 Task: Explore Airbnb accommodation in Tulungagung, Indonesia from 1st December, 2023 to 5th December, 2023 for 1 adult.1  bedroom having 1 bed and 1 bathroom. Property type can be flat. Amenities needed are: wifi. Booking option can be shelf check-in. Look for 4 properties as per requirement.
Action: Mouse moved to (473, 126)
Screenshot: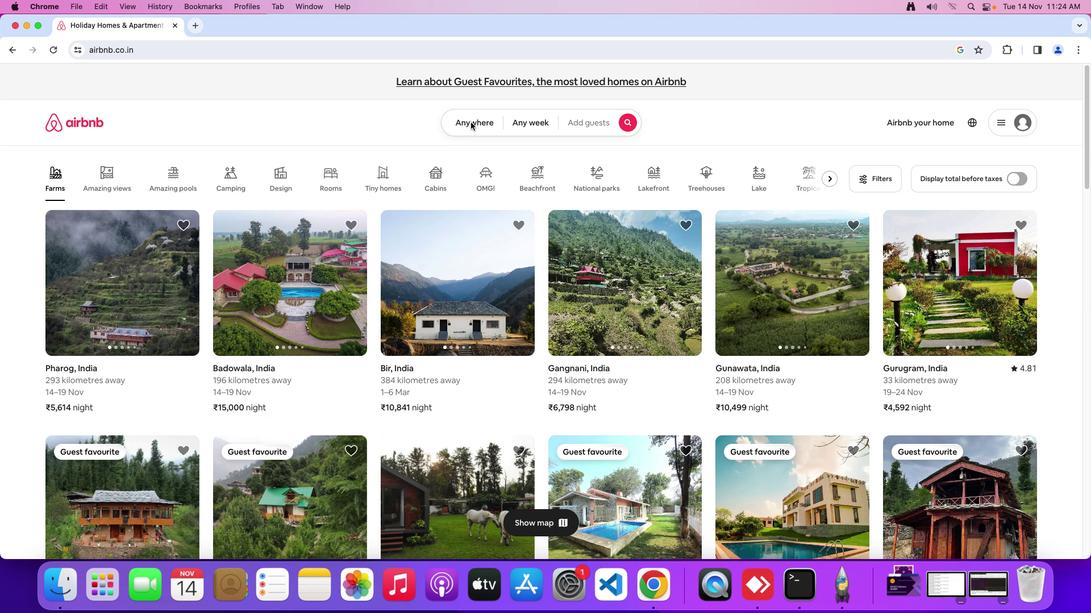 
Action: Mouse pressed left at (473, 126)
Screenshot: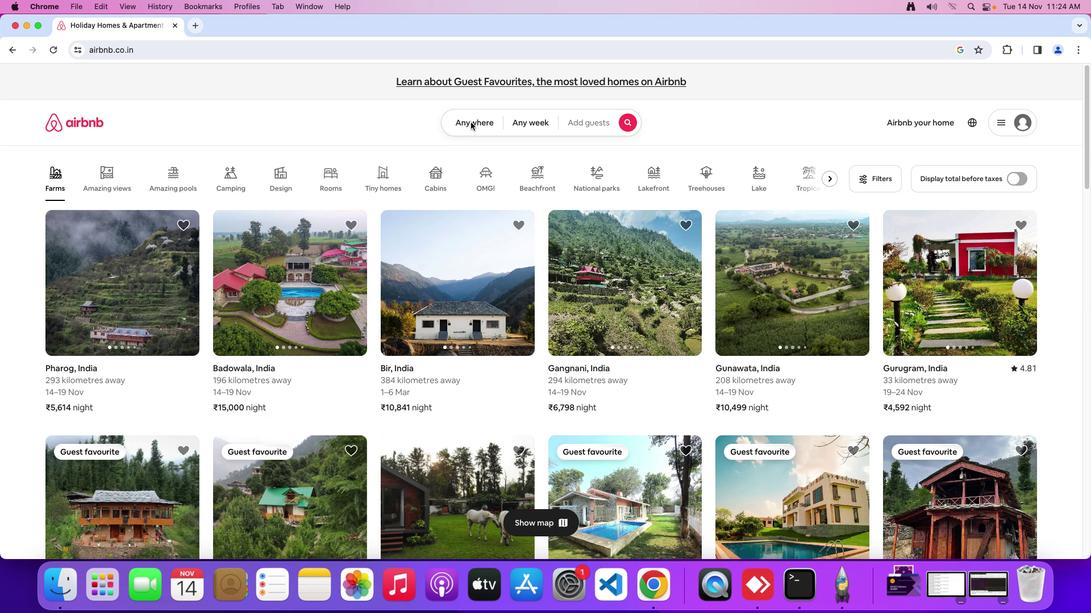 
Action: Mouse moved to (473, 126)
Screenshot: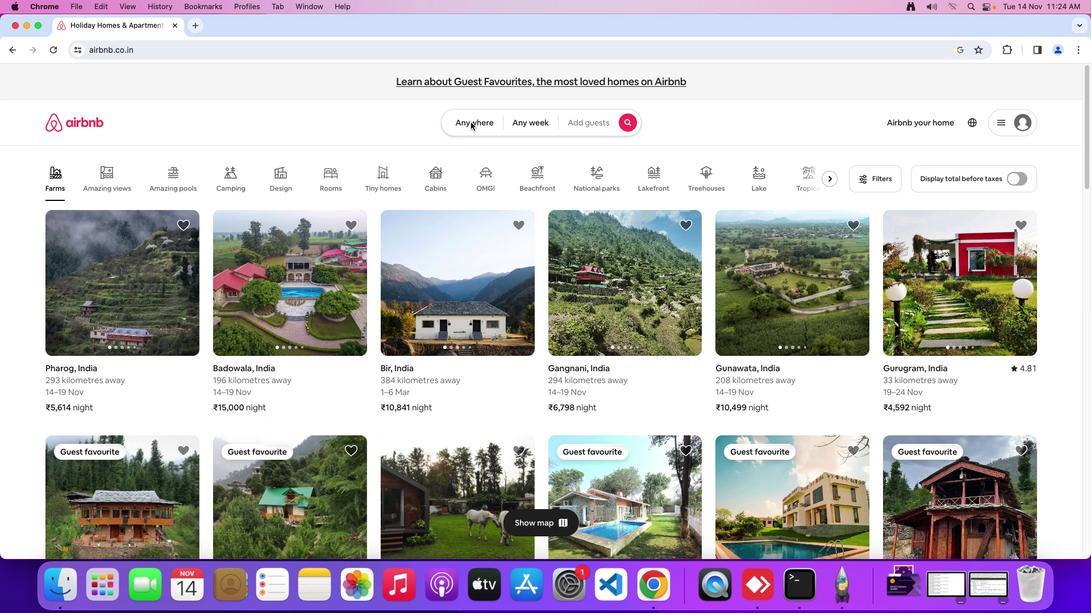 
Action: Mouse pressed left at (473, 126)
Screenshot: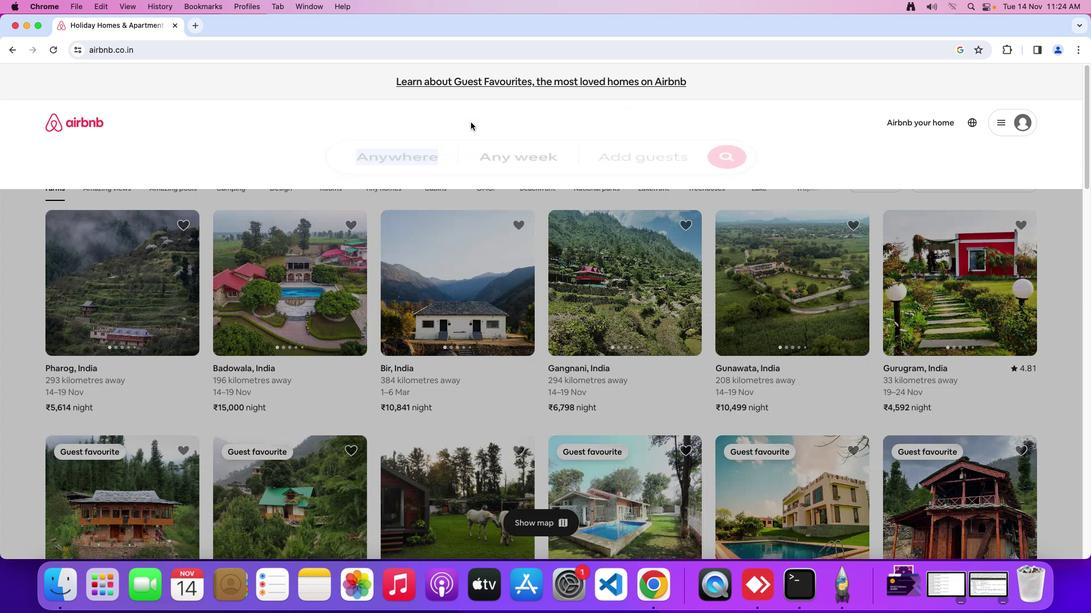 
Action: Mouse moved to (391, 176)
Screenshot: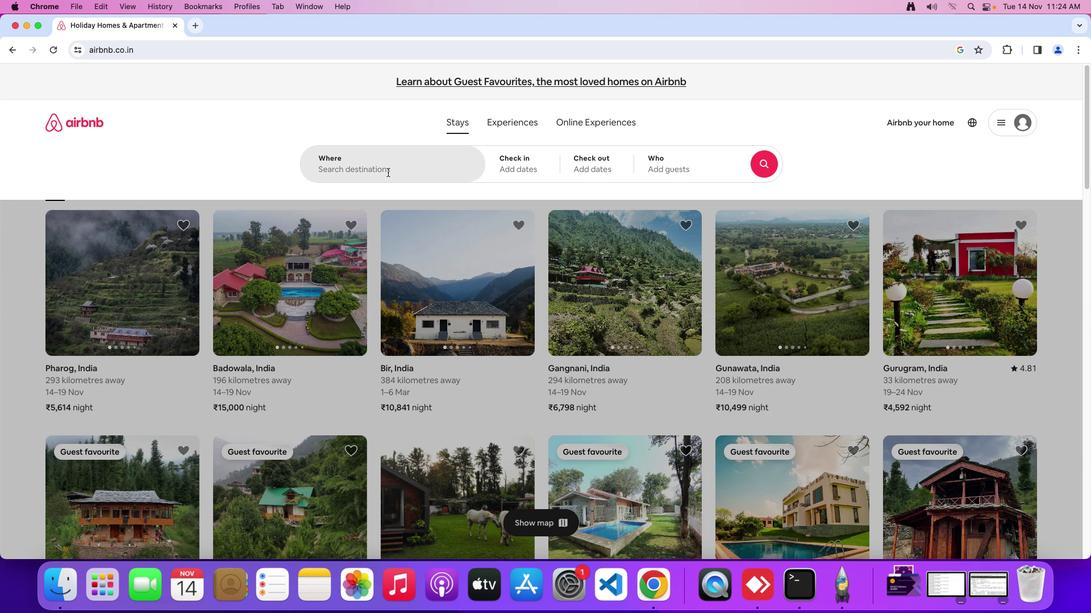 
Action: Mouse pressed left at (391, 176)
Screenshot: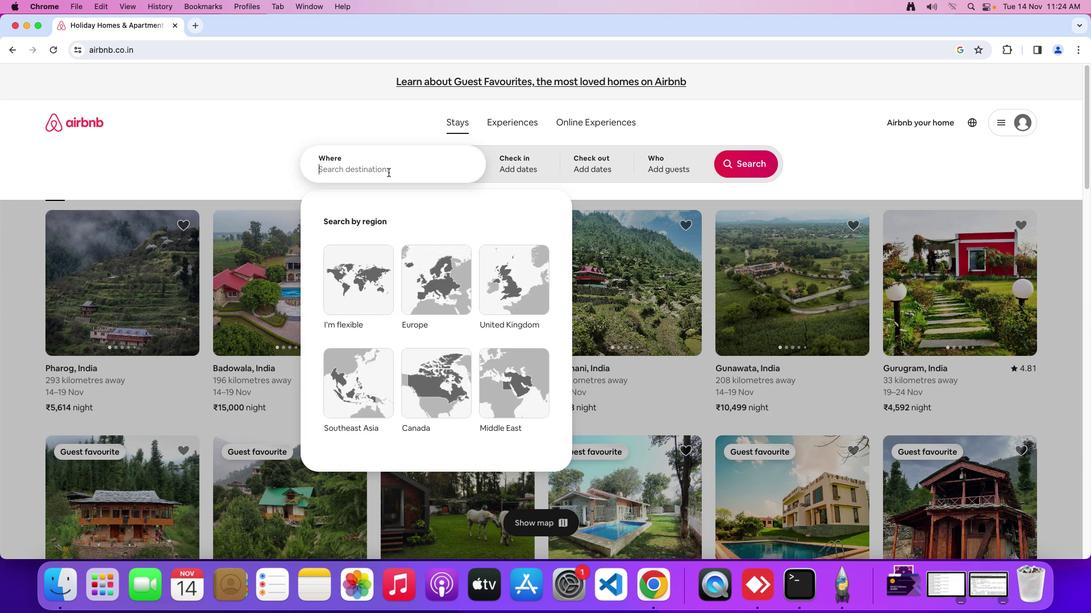 
Action: Mouse moved to (400, 198)
Screenshot: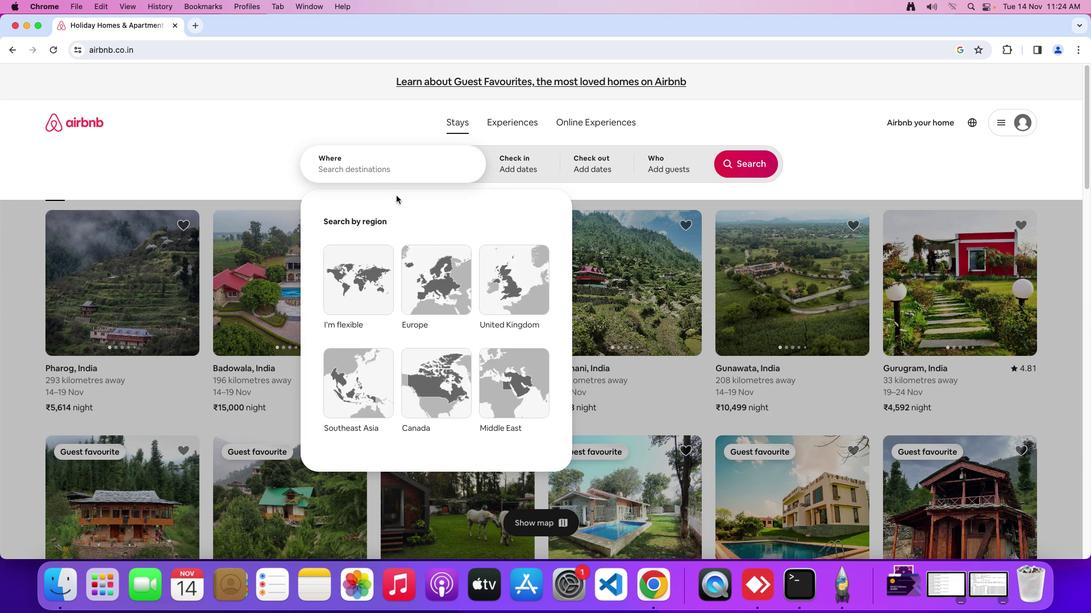 
Action: Key pressed Key.shift_r'T''u''l''u''n''g''a''g''u''n''g'','Key.spaceKey.shift'I''n''d''o''n''e''s''i''a'Key.space
Screenshot: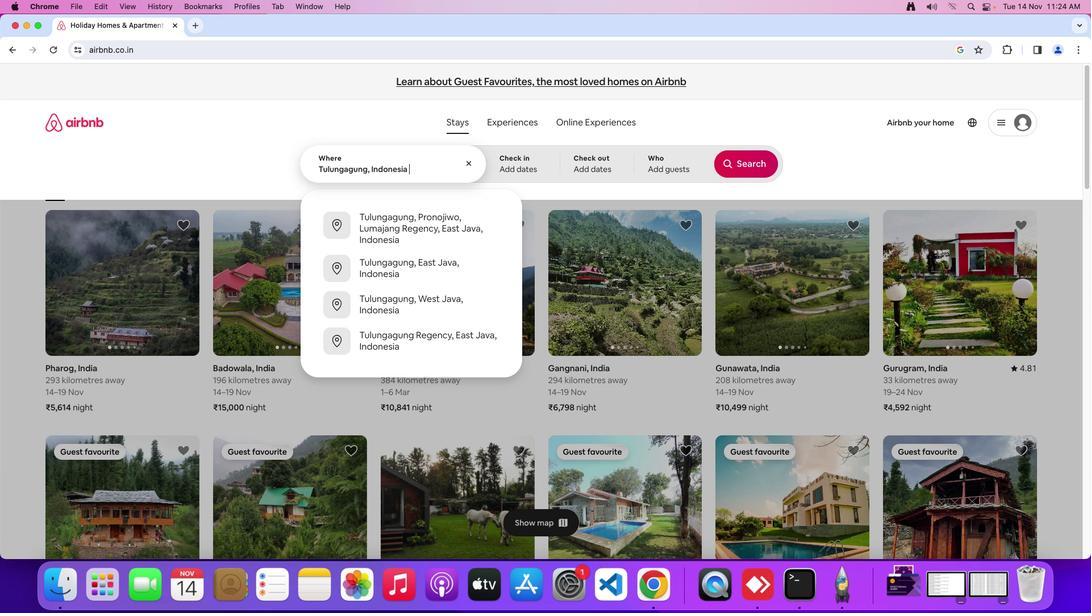 
Action: Mouse moved to (508, 165)
Screenshot: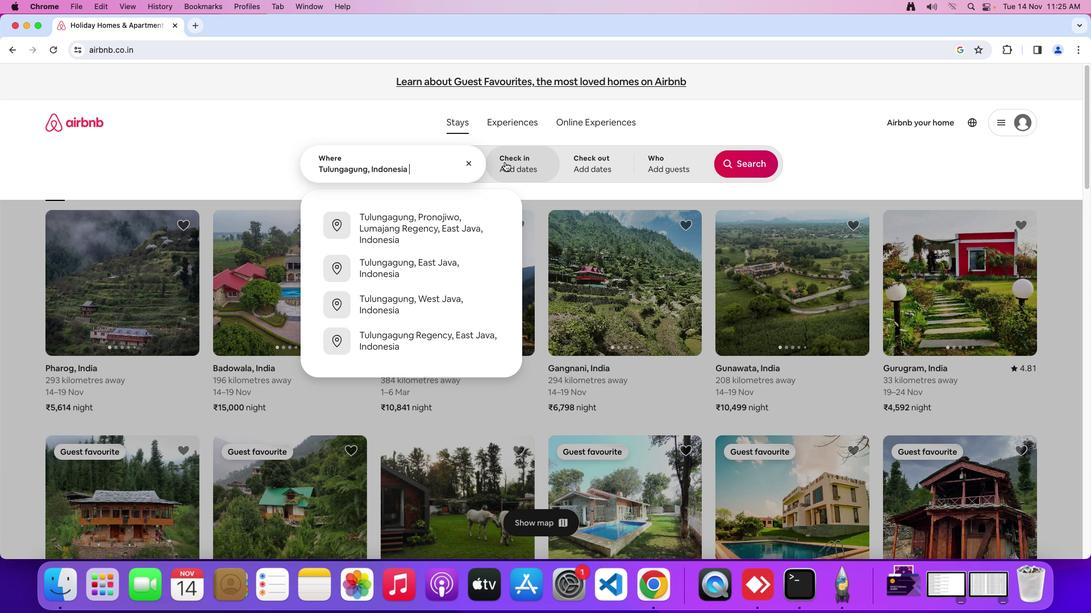 
Action: Mouse pressed left at (508, 165)
Screenshot: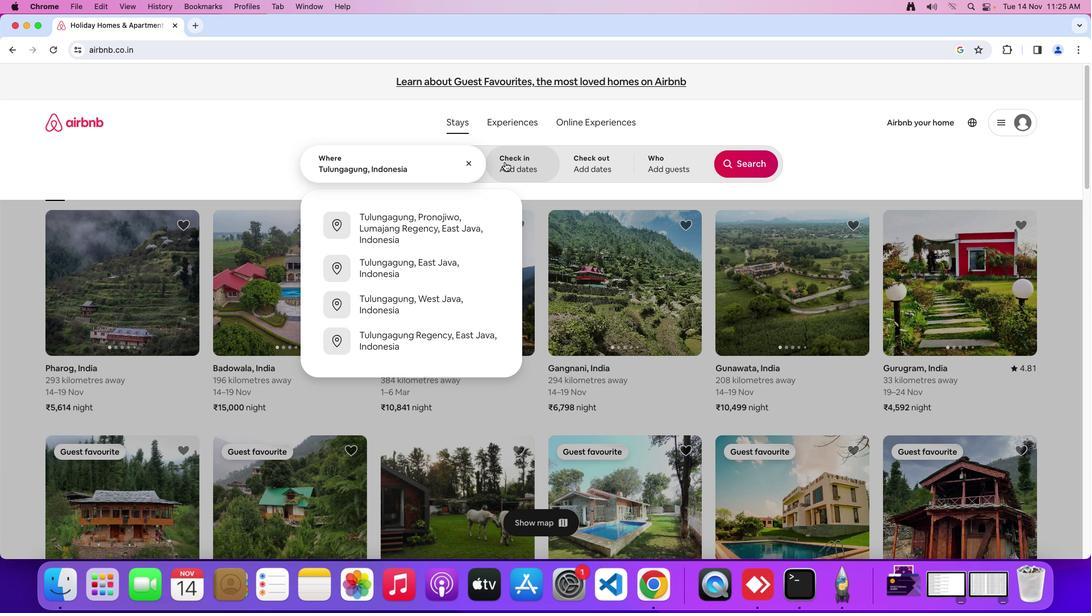 
Action: Mouse moved to (712, 309)
Screenshot: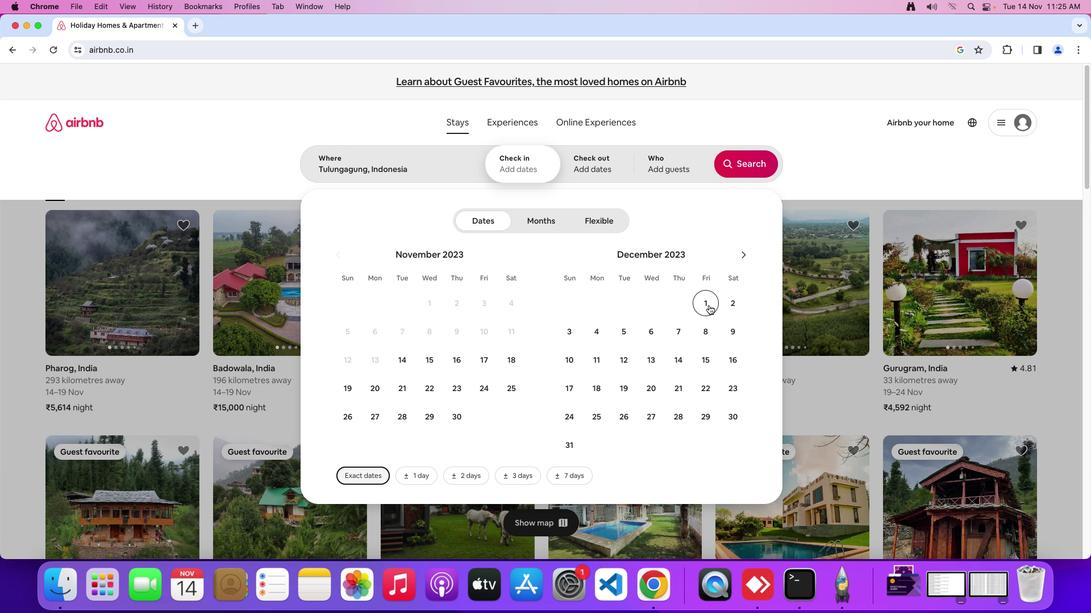 
Action: Mouse pressed left at (712, 309)
Screenshot: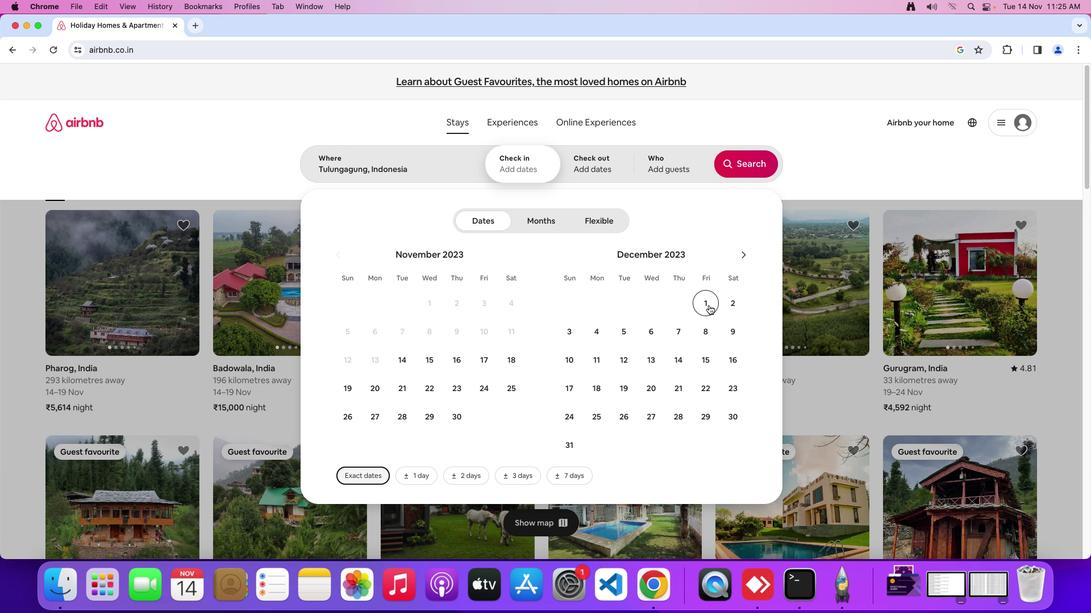 
Action: Mouse moved to (627, 337)
Screenshot: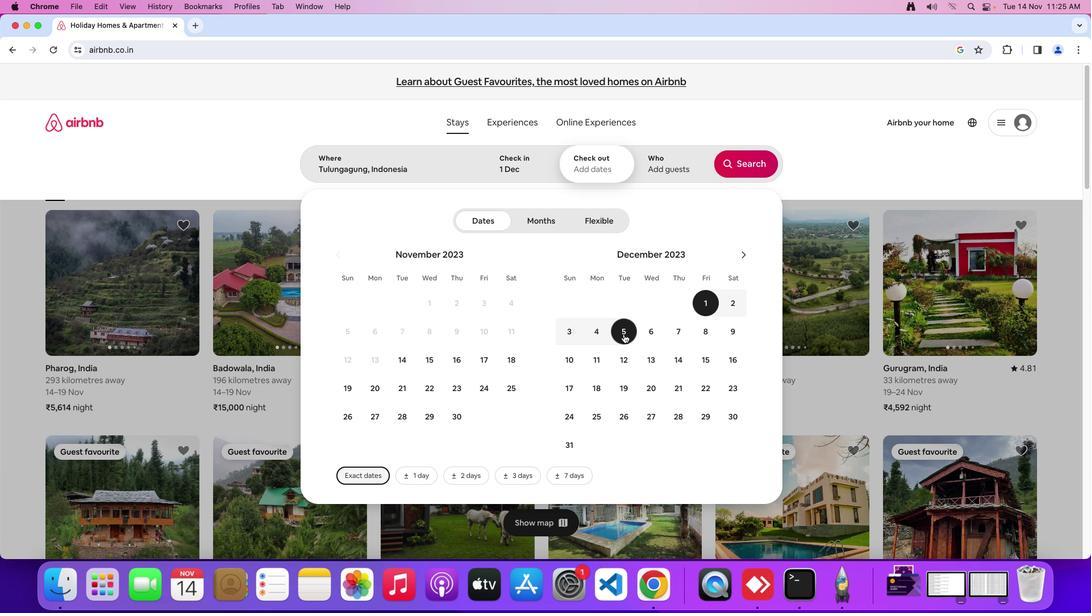 
Action: Mouse pressed left at (627, 337)
Screenshot: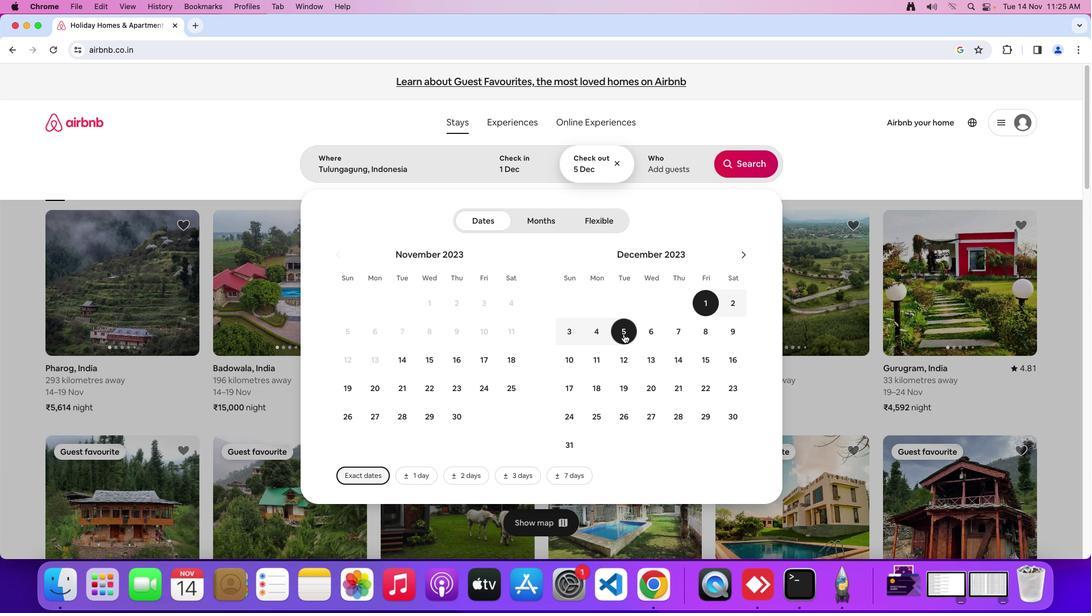 
Action: Mouse moved to (627, 337)
Screenshot: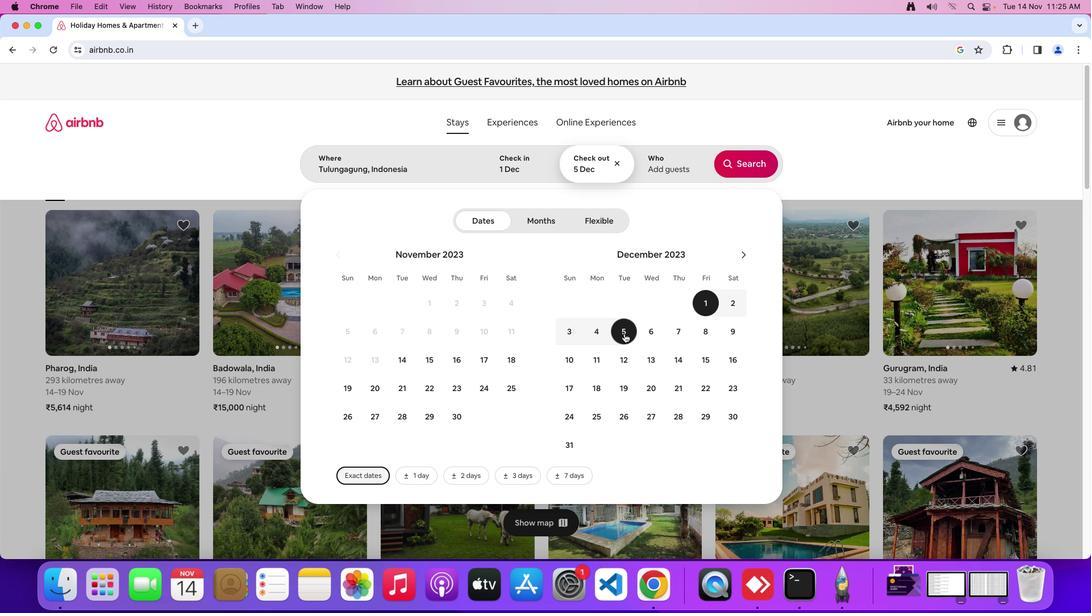 
Action: Mouse scrolled (627, 337) with delta (3, 2)
Screenshot: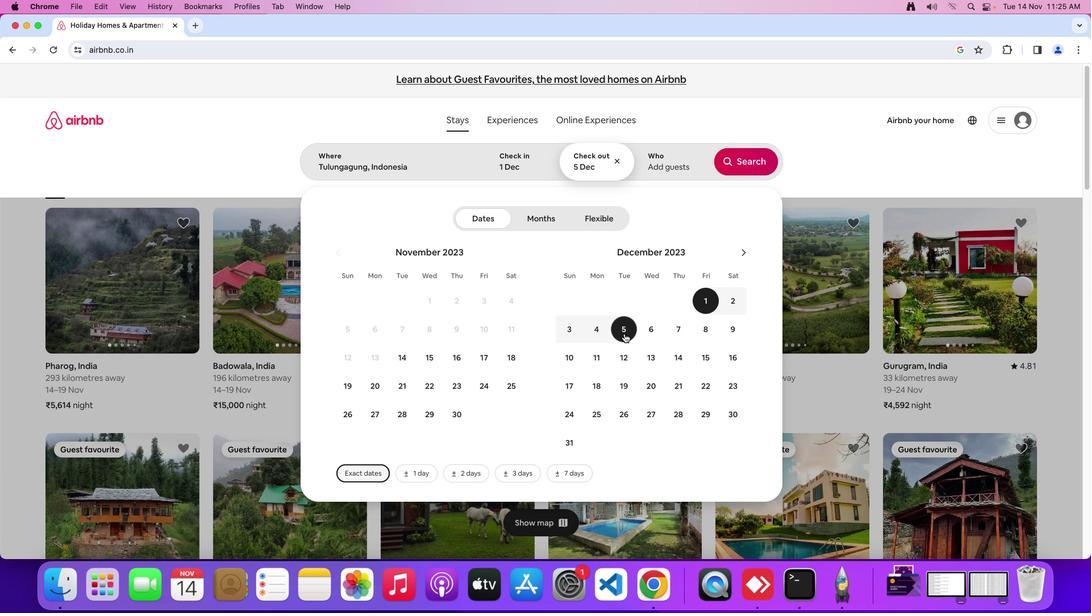 
Action: Mouse scrolled (627, 337) with delta (3, 2)
Screenshot: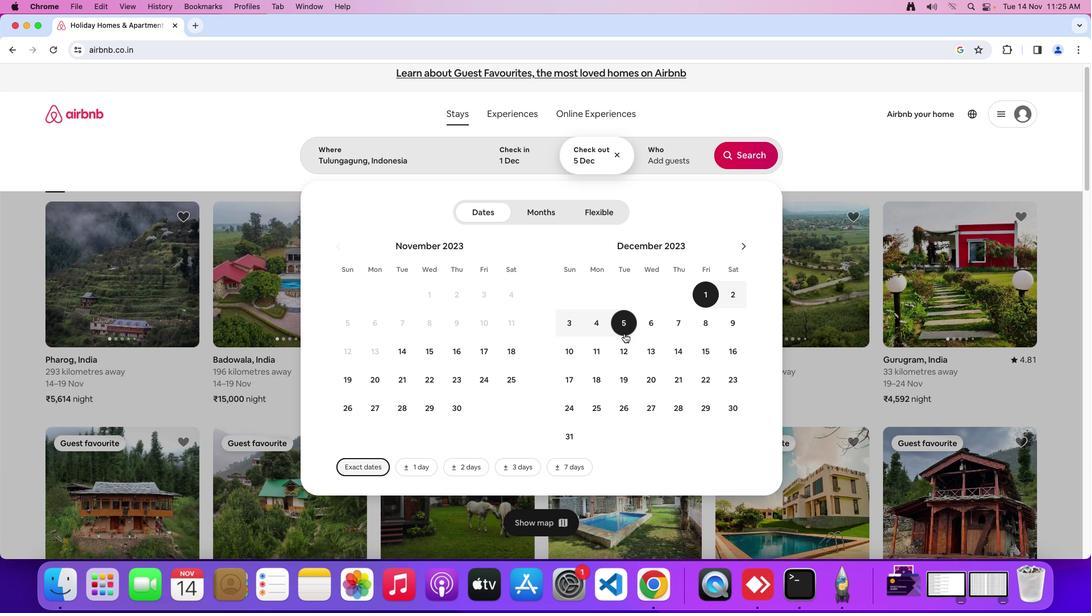 
Action: Mouse scrolled (627, 337) with delta (3, 2)
Screenshot: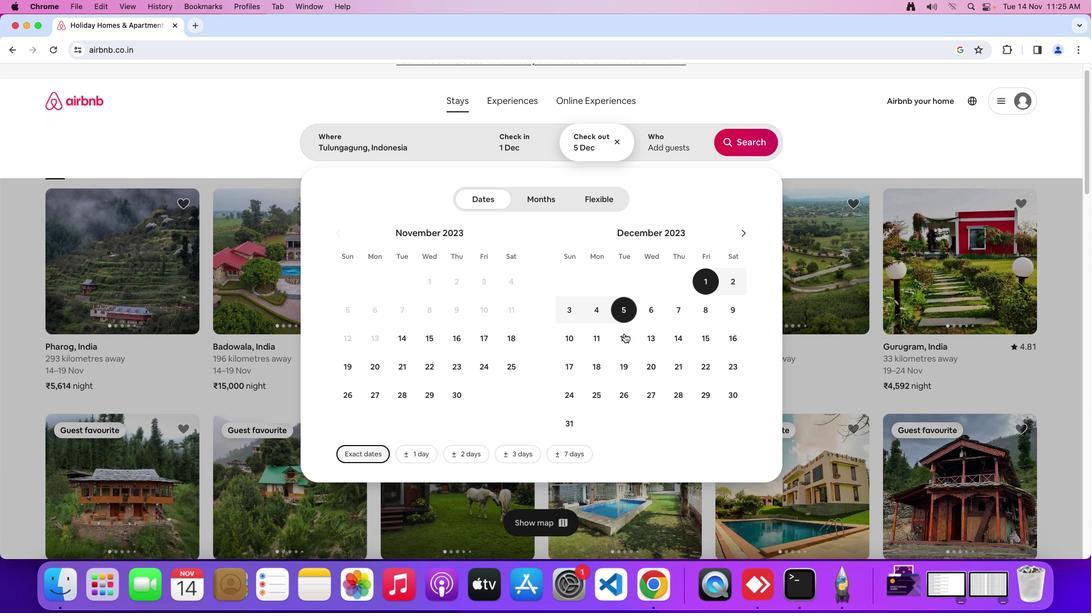 
Action: Mouse moved to (657, 151)
Screenshot: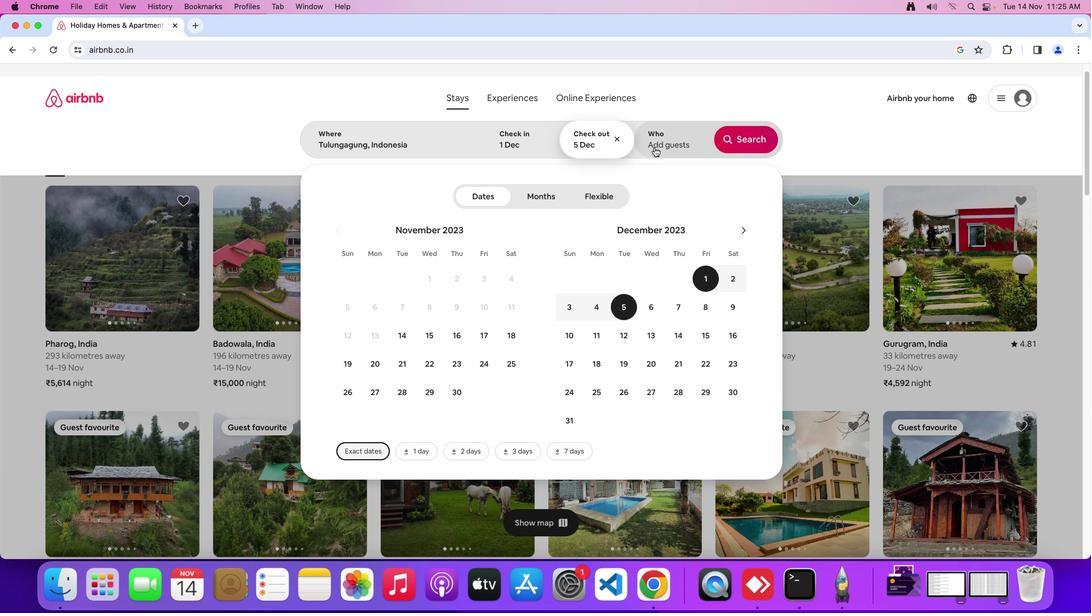 
Action: Mouse pressed left at (657, 151)
Screenshot: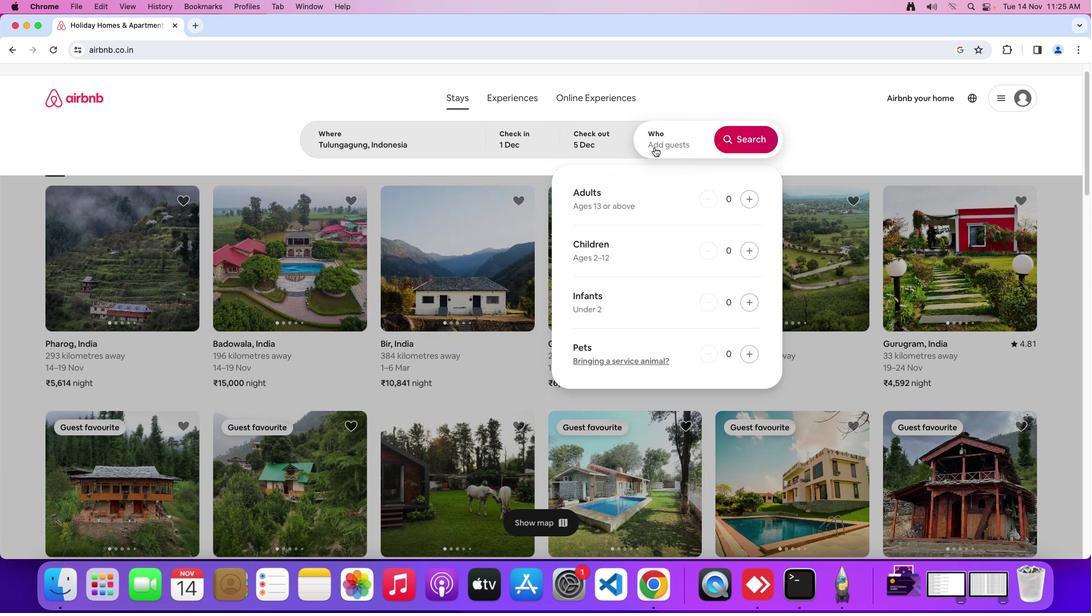 
Action: Mouse moved to (750, 206)
Screenshot: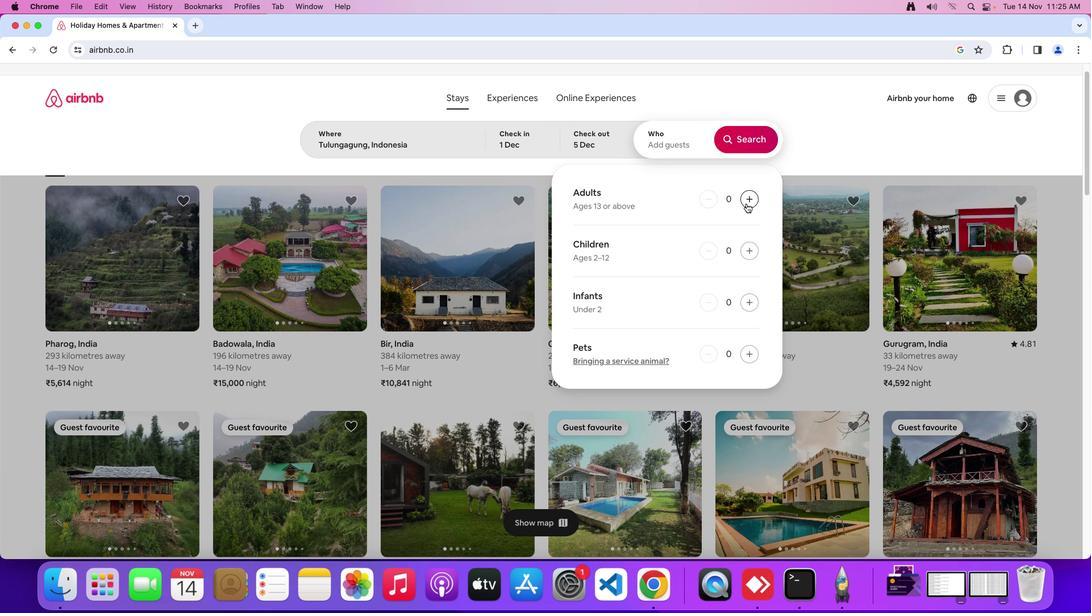 
Action: Mouse pressed left at (750, 206)
Screenshot: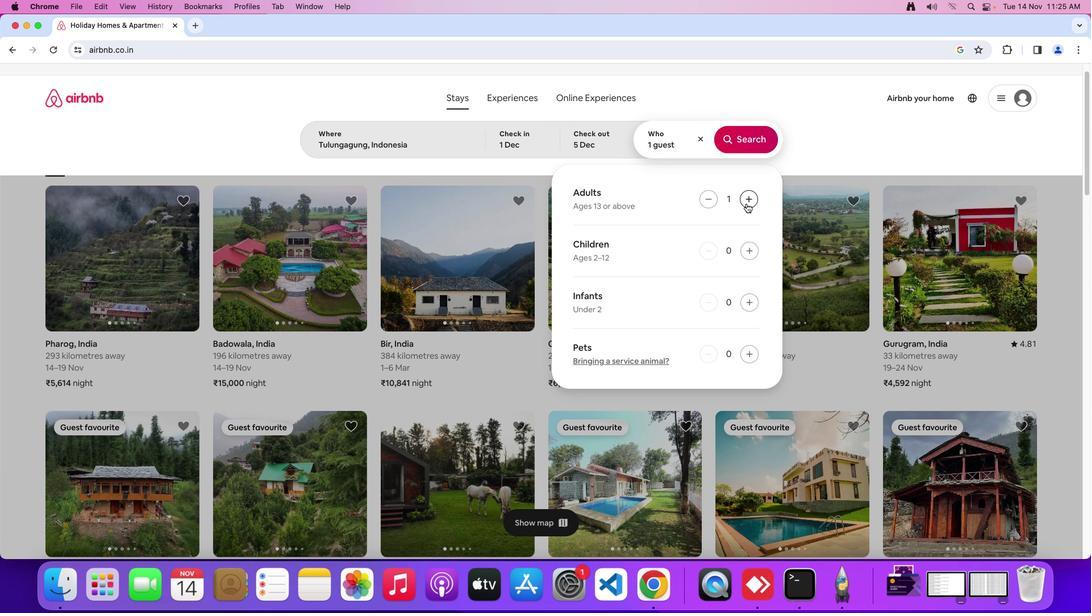 
Action: Mouse moved to (743, 143)
Screenshot: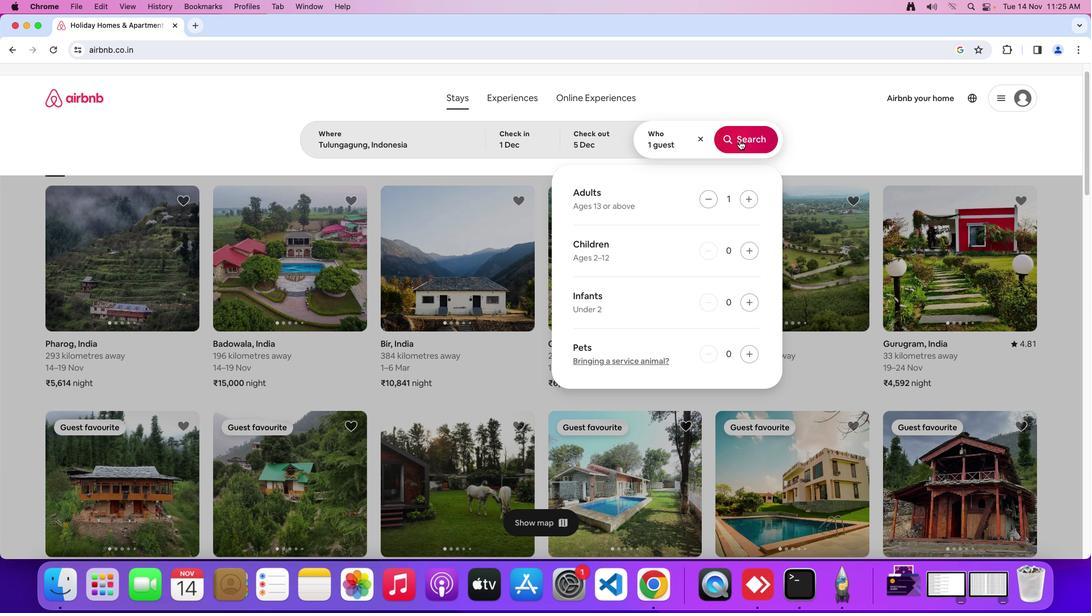 
Action: Mouse pressed left at (743, 143)
Screenshot: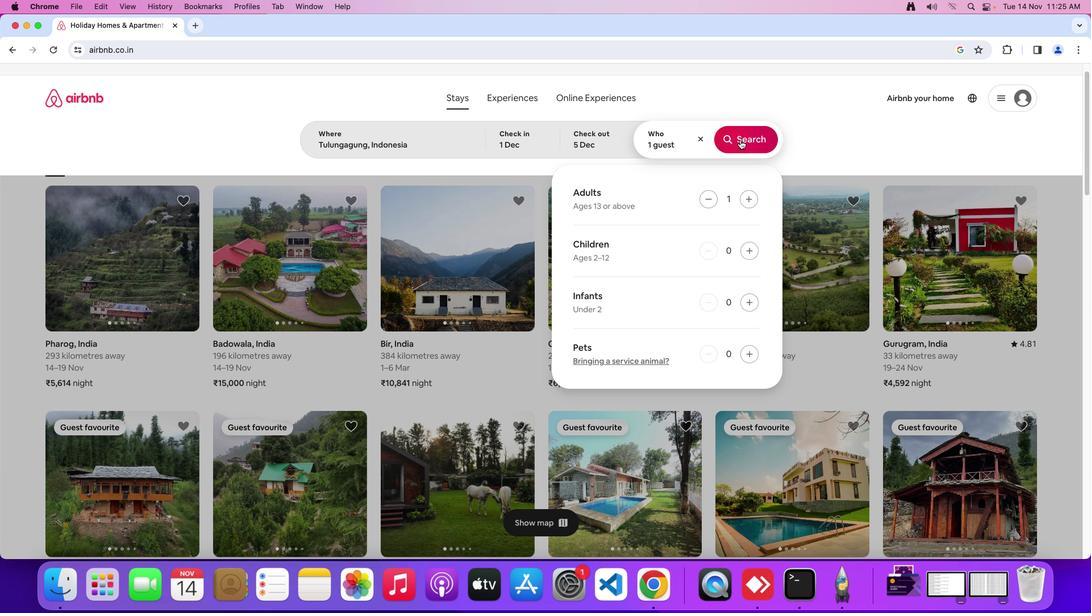 
Action: Mouse moved to (902, 134)
Screenshot: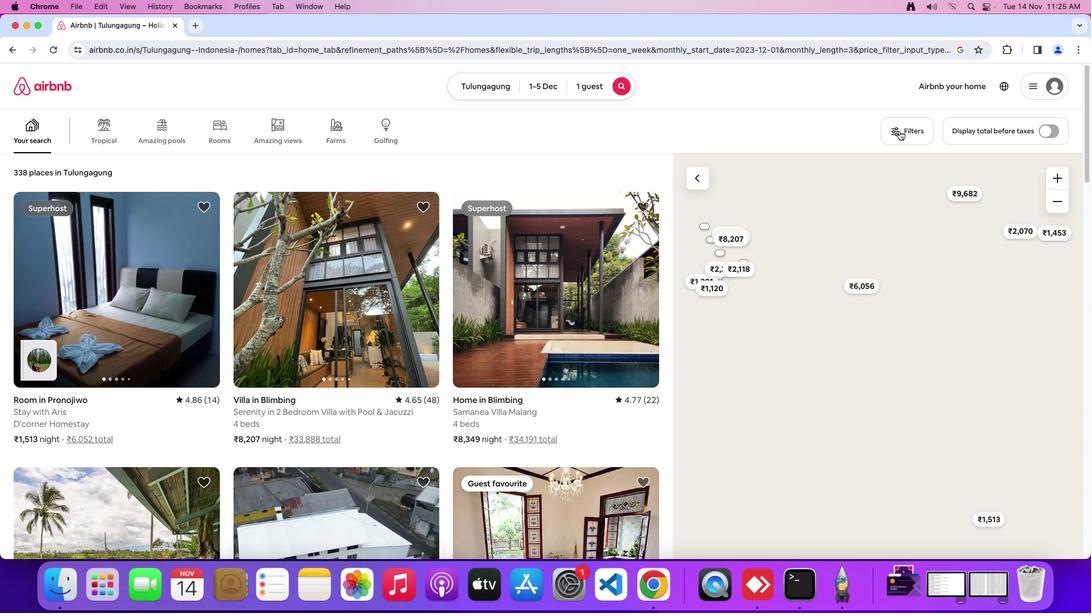 
Action: Mouse pressed left at (902, 134)
Screenshot: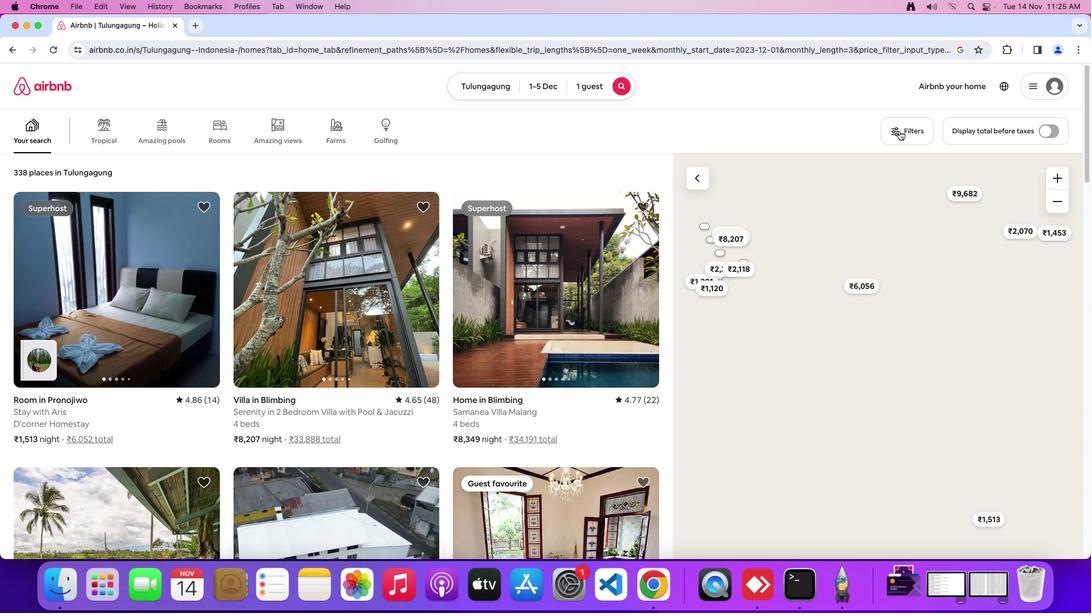 
Action: Mouse moved to (533, 290)
Screenshot: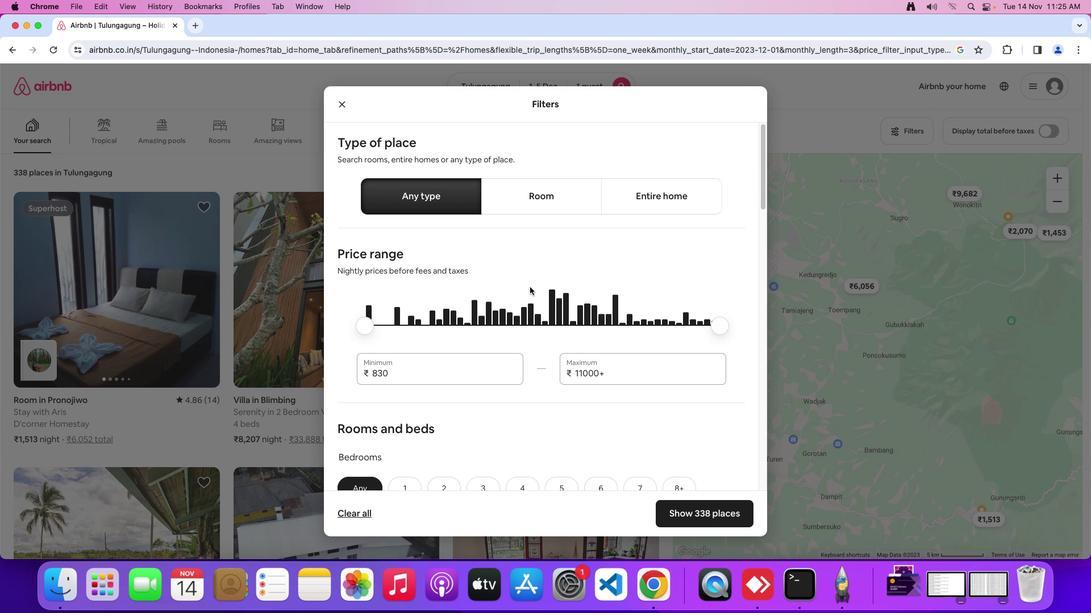 
Action: Mouse scrolled (533, 290) with delta (3, 2)
Screenshot: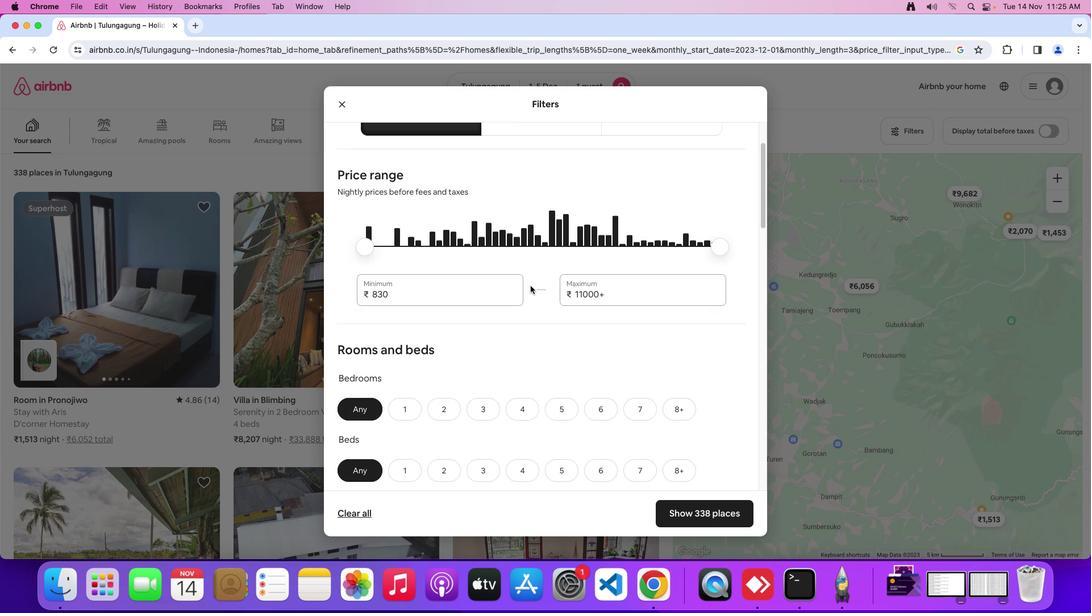 
Action: Mouse scrolled (533, 290) with delta (3, 2)
Screenshot: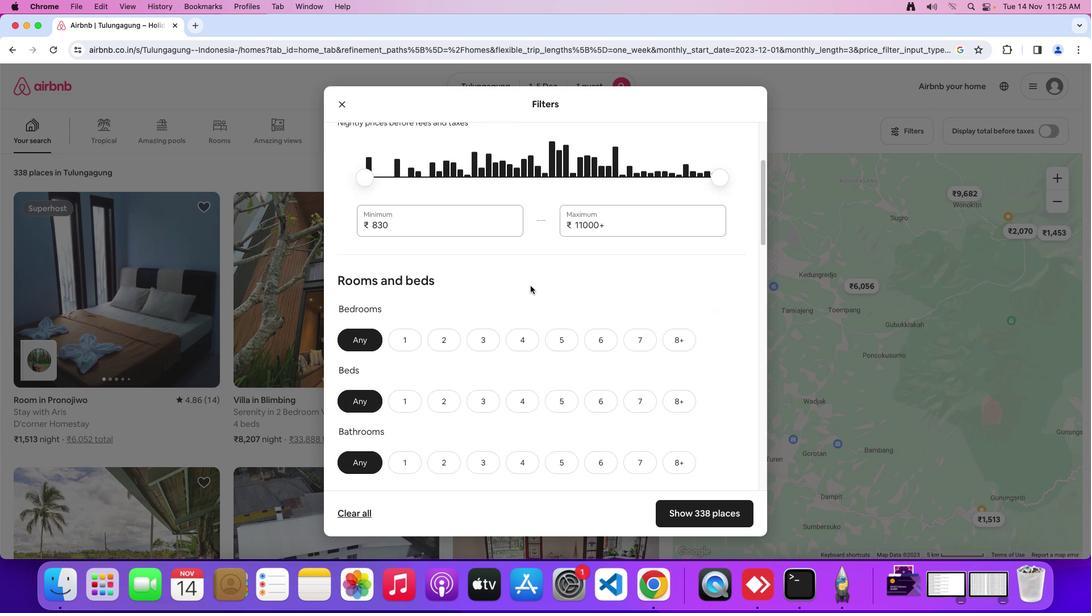 
Action: Mouse moved to (533, 290)
Screenshot: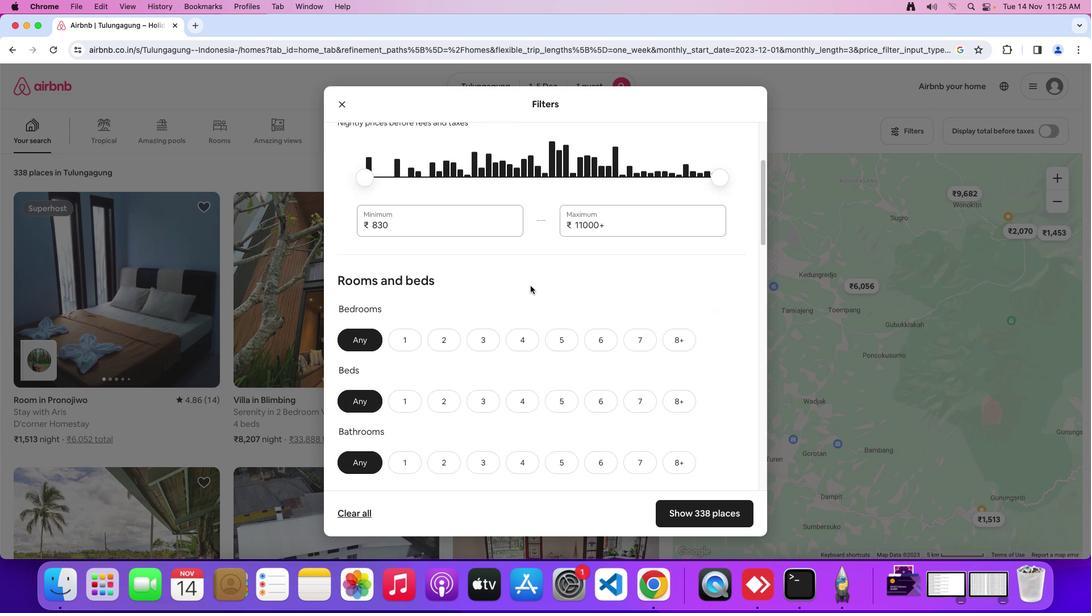 
Action: Mouse scrolled (533, 290) with delta (3, 1)
Screenshot: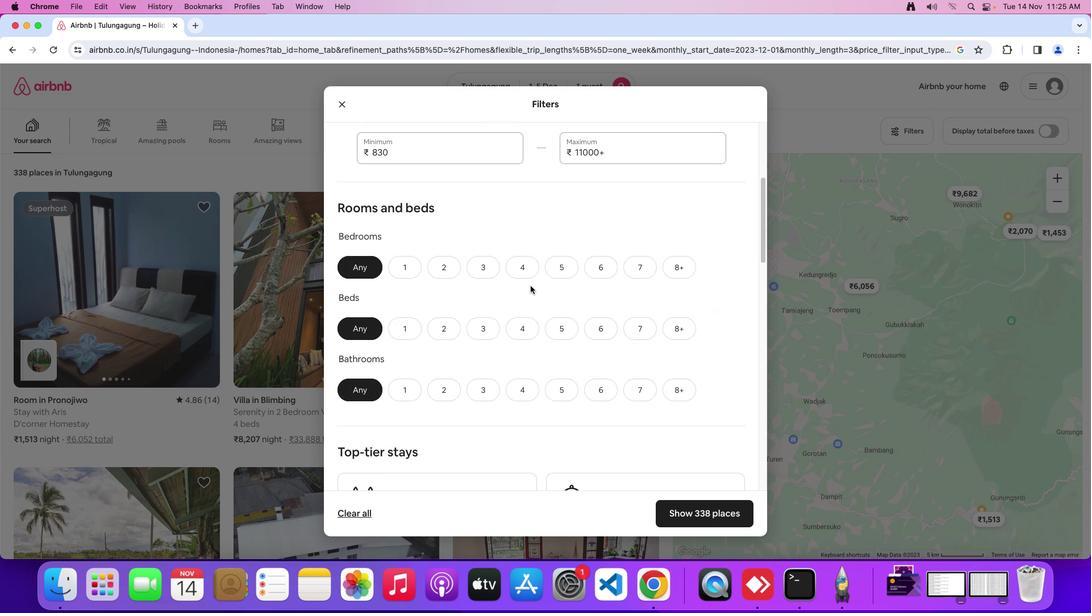 
Action: Mouse moved to (533, 289)
Screenshot: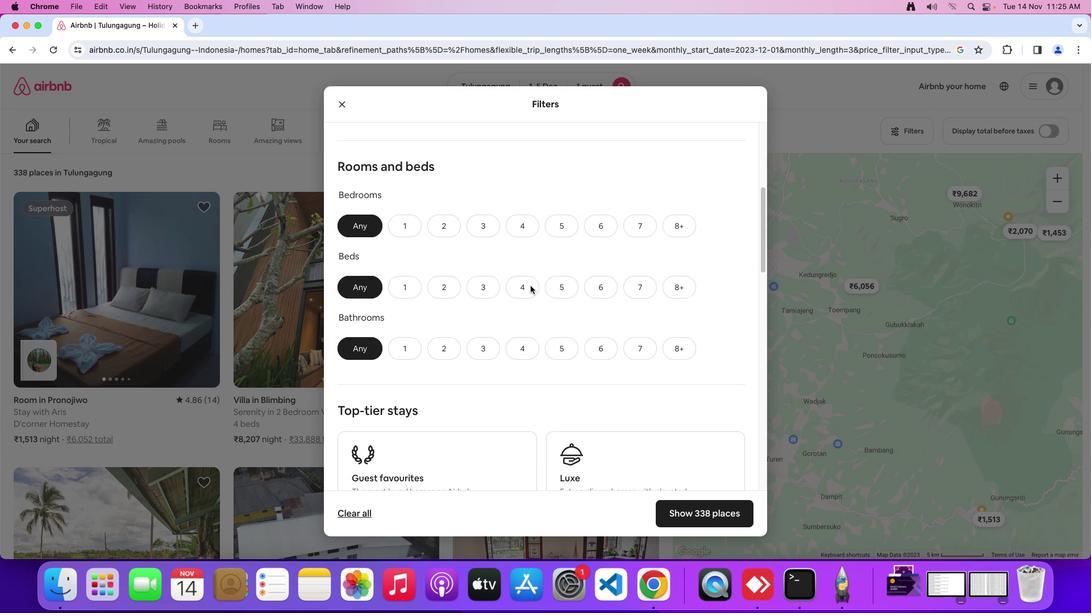 
Action: Mouse scrolled (533, 289) with delta (3, 0)
Screenshot: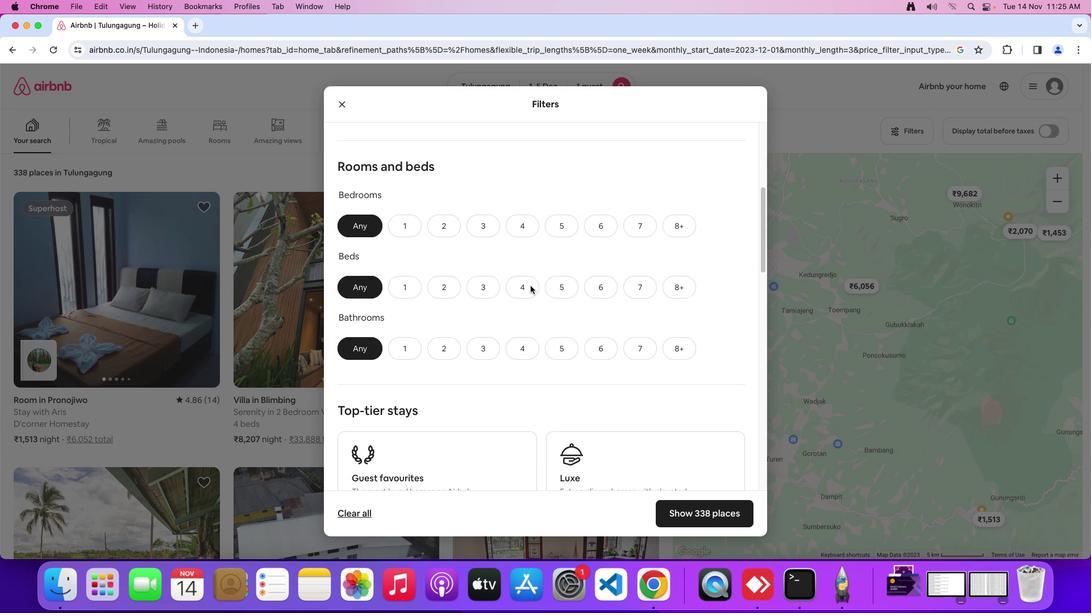 
Action: Mouse moved to (404, 228)
Screenshot: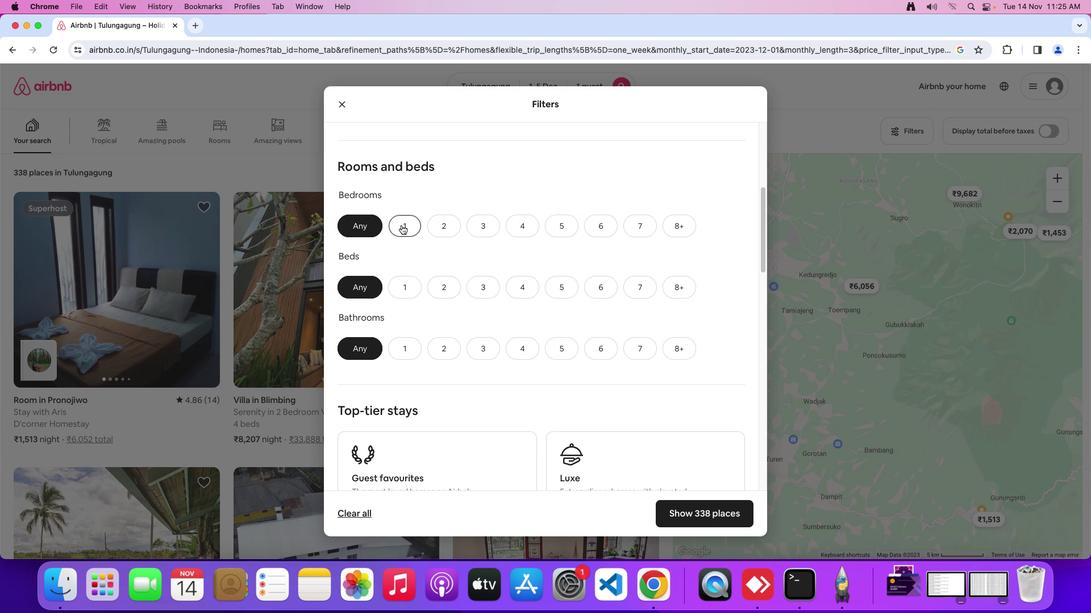 
Action: Mouse pressed left at (404, 228)
Screenshot: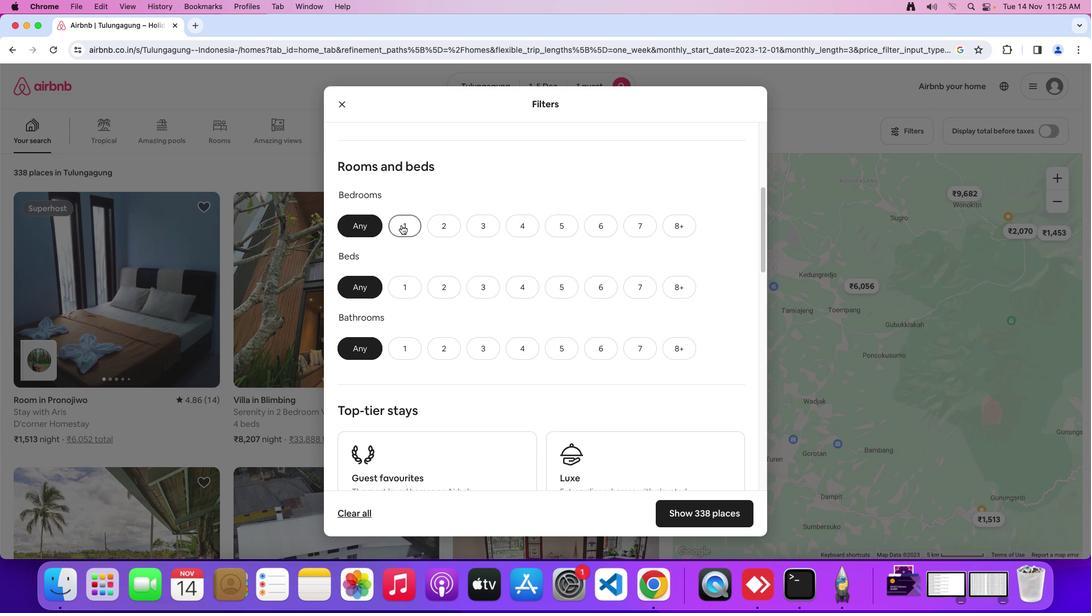 
Action: Mouse moved to (402, 292)
Screenshot: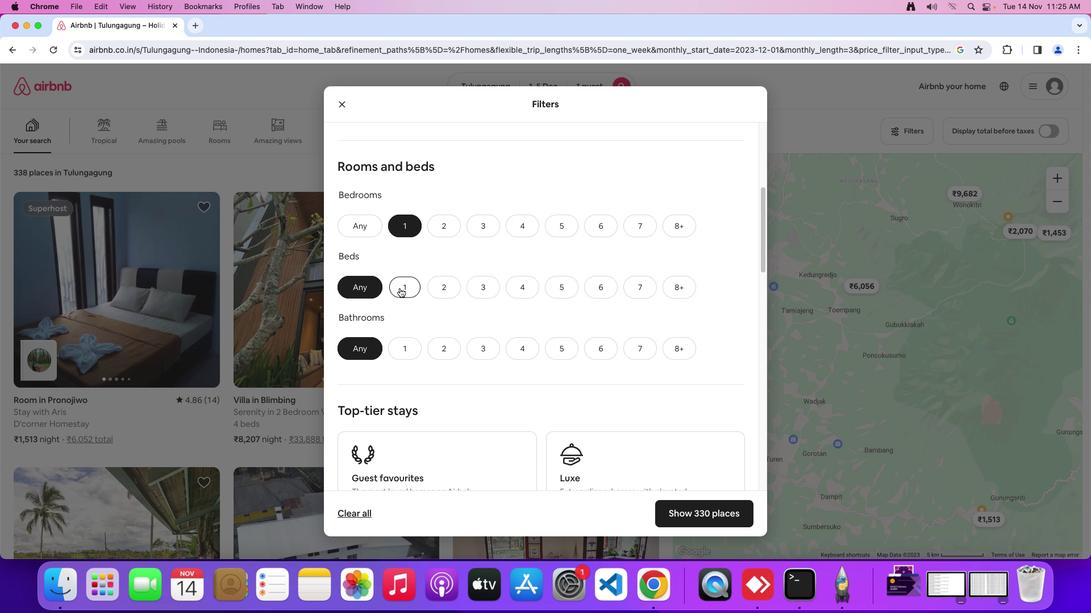 
Action: Mouse pressed left at (402, 292)
Screenshot: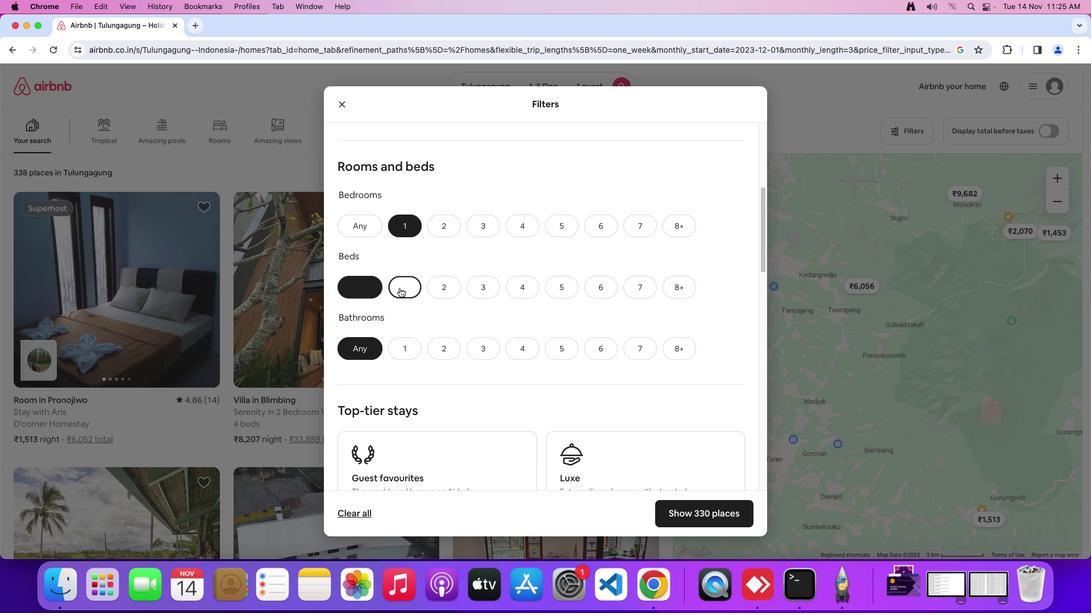 
Action: Mouse moved to (411, 350)
Screenshot: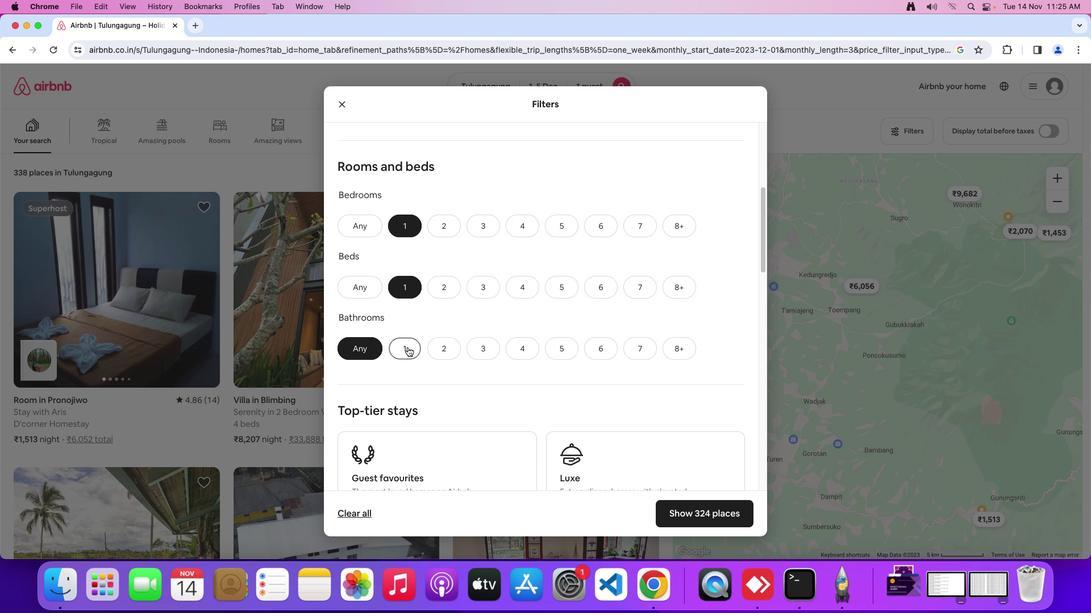 
Action: Mouse pressed left at (411, 350)
Screenshot: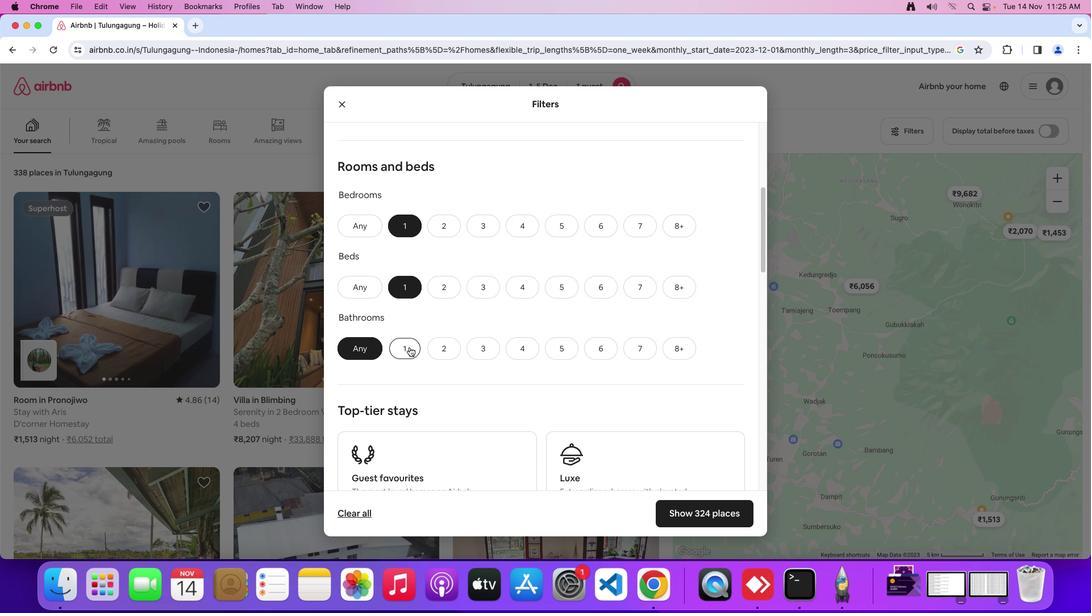 
Action: Mouse moved to (527, 319)
Screenshot: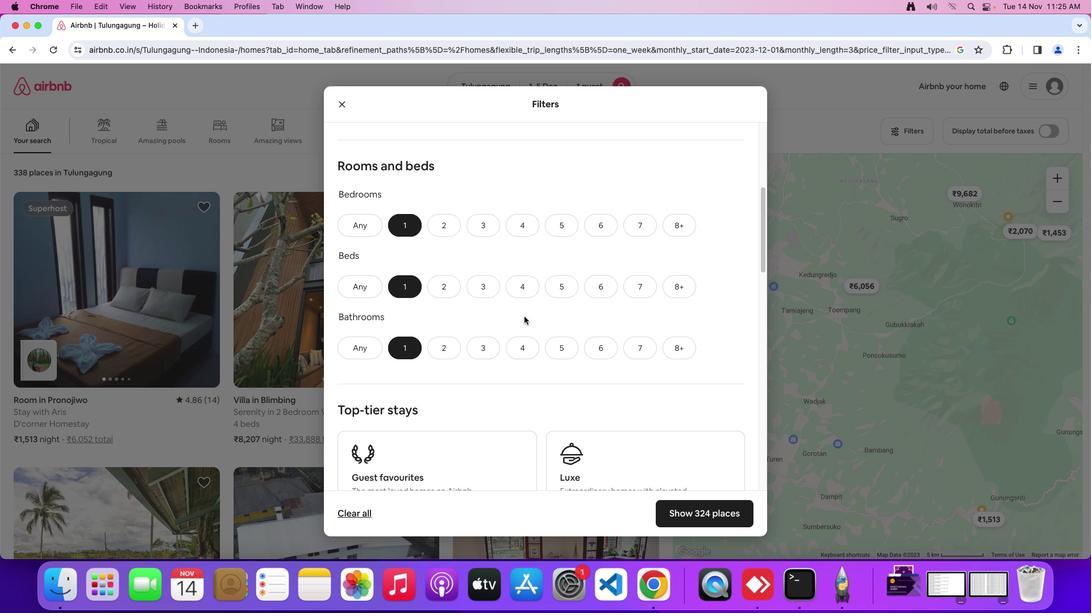 
Action: Mouse scrolled (527, 319) with delta (3, 2)
Screenshot: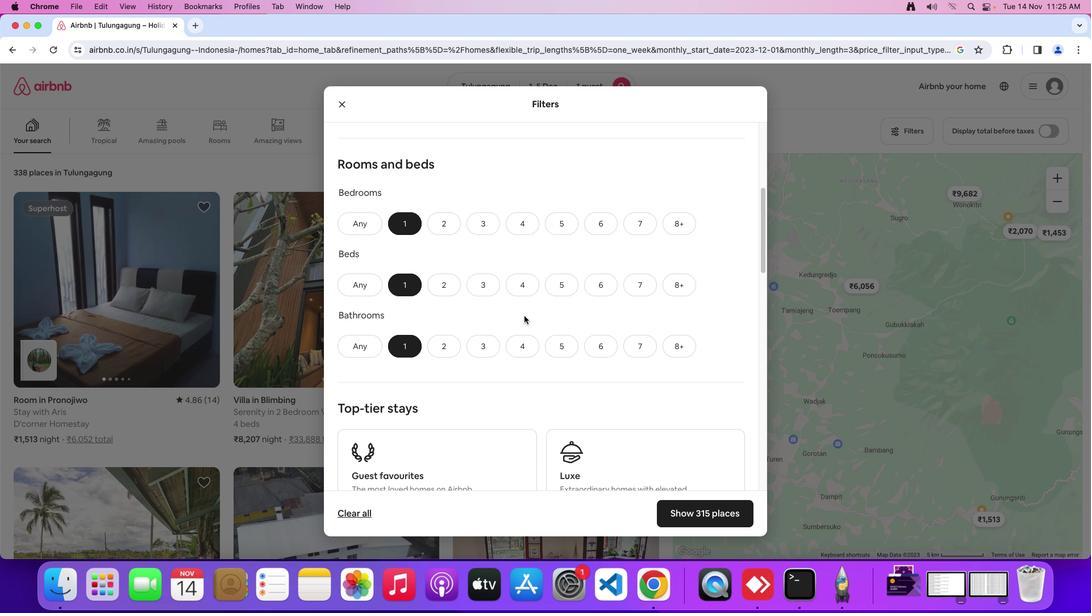 
Action: Mouse moved to (527, 319)
Screenshot: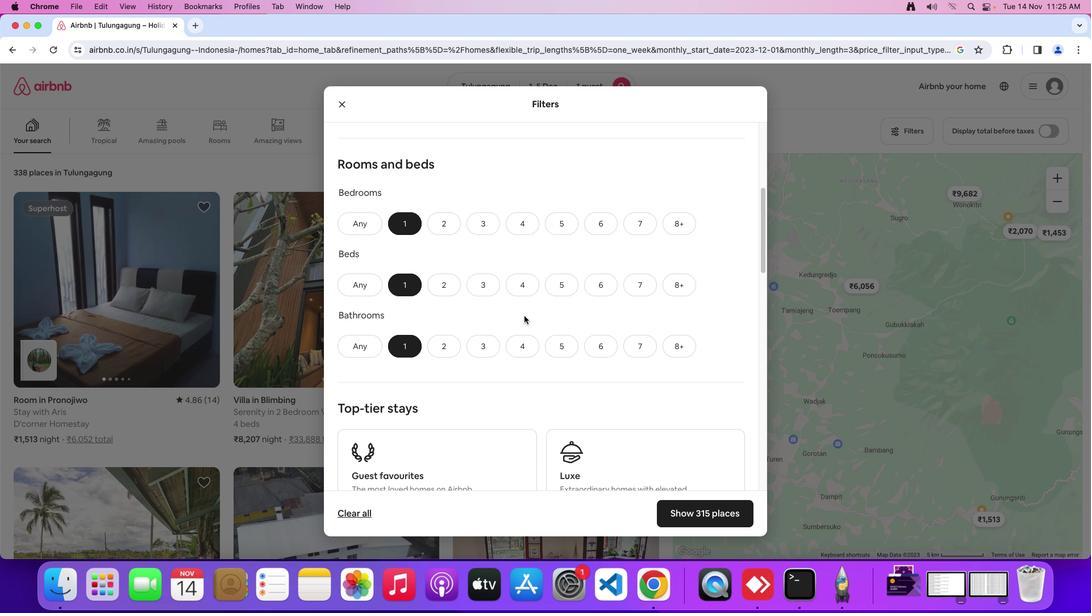 
Action: Mouse scrolled (527, 319) with delta (3, 2)
Screenshot: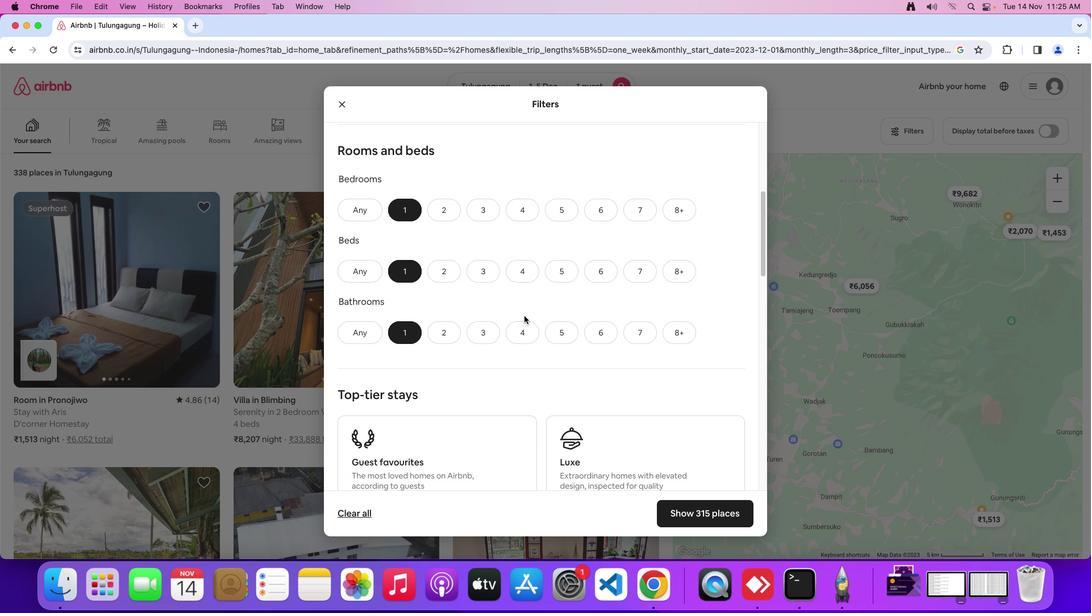 
Action: Mouse moved to (527, 319)
Screenshot: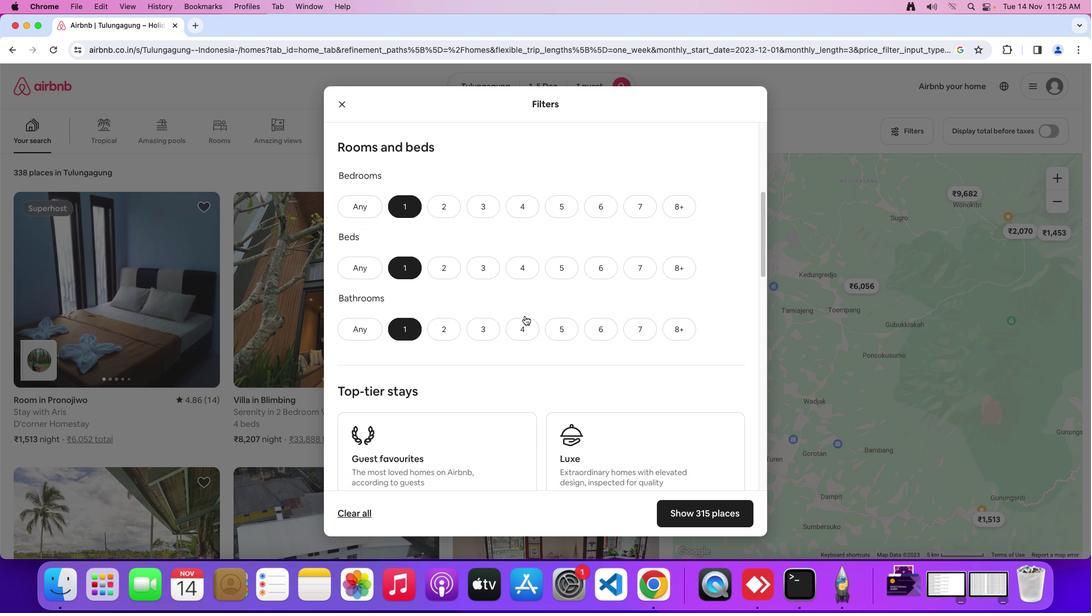 
Action: Mouse scrolled (527, 319) with delta (3, 2)
Screenshot: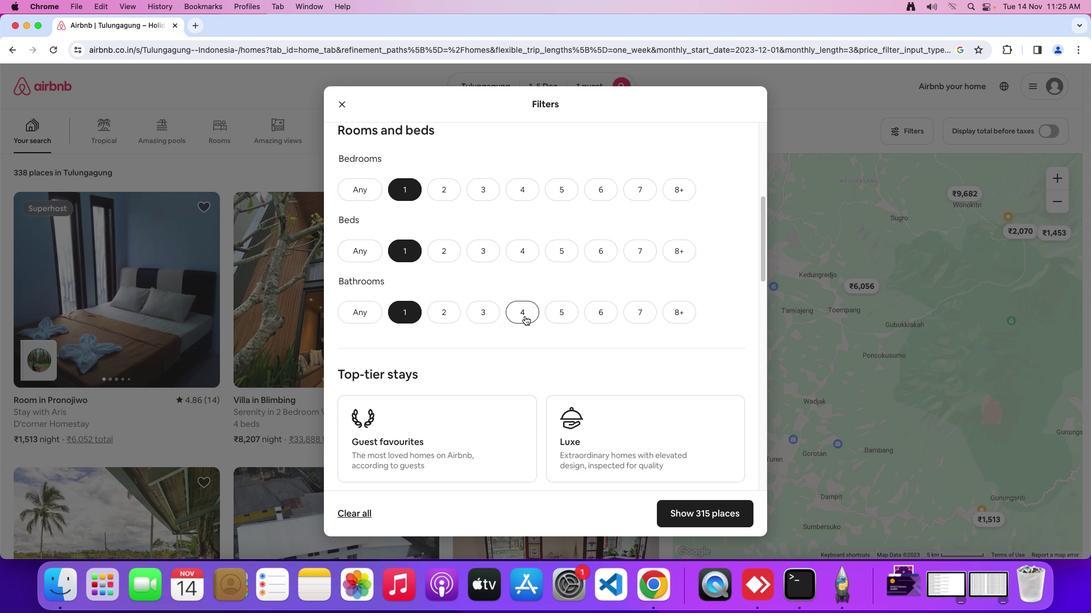 
Action: Mouse moved to (527, 319)
Screenshot: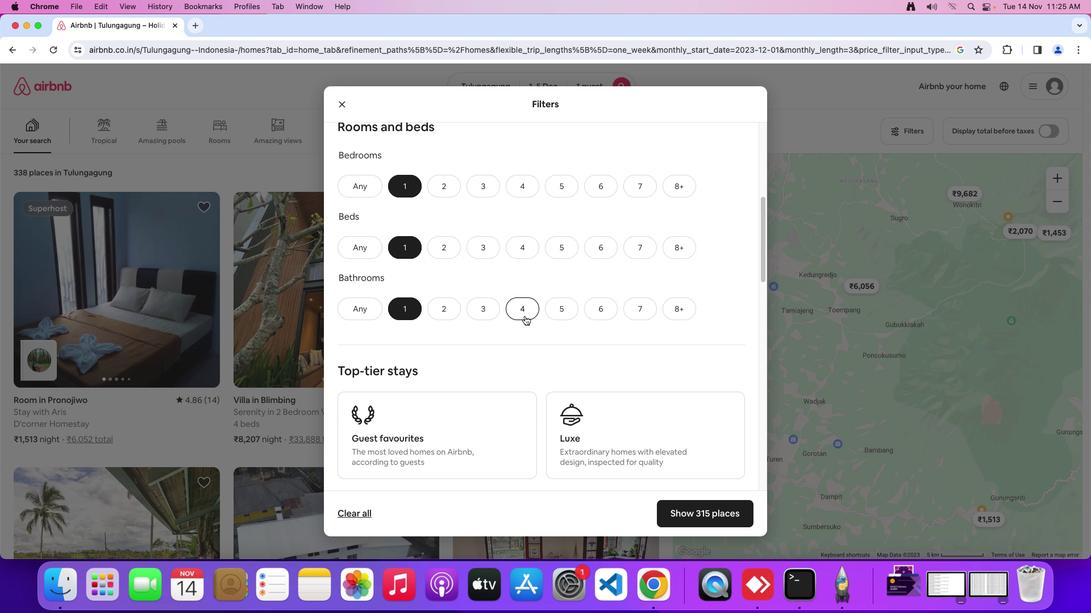 
Action: Mouse scrolled (527, 319) with delta (3, 2)
Screenshot: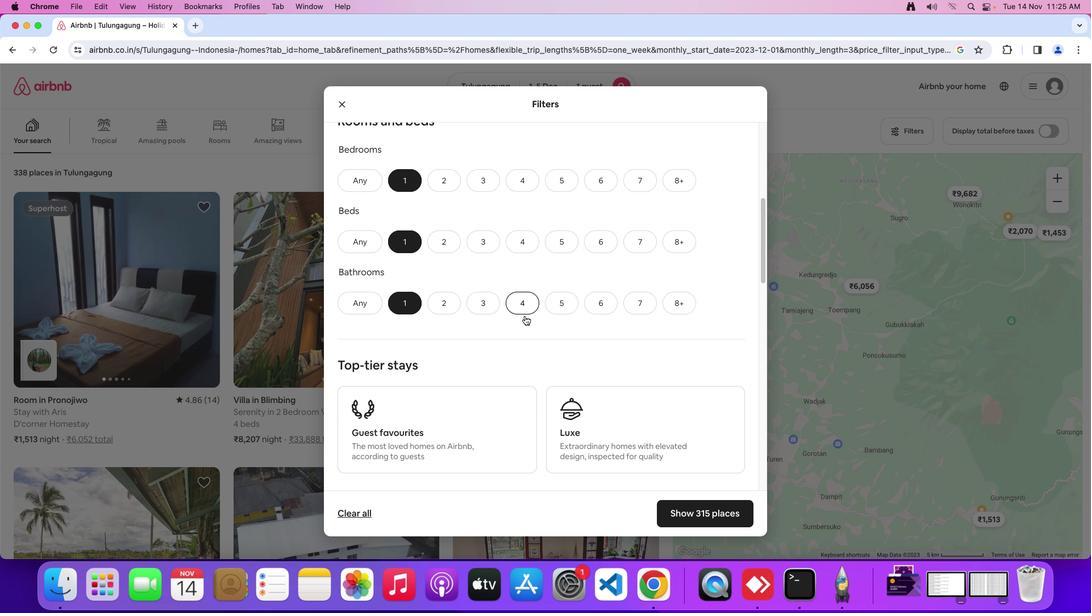 
Action: Mouse scrolled (527, 319) with delta (3, 2)
Screenshot: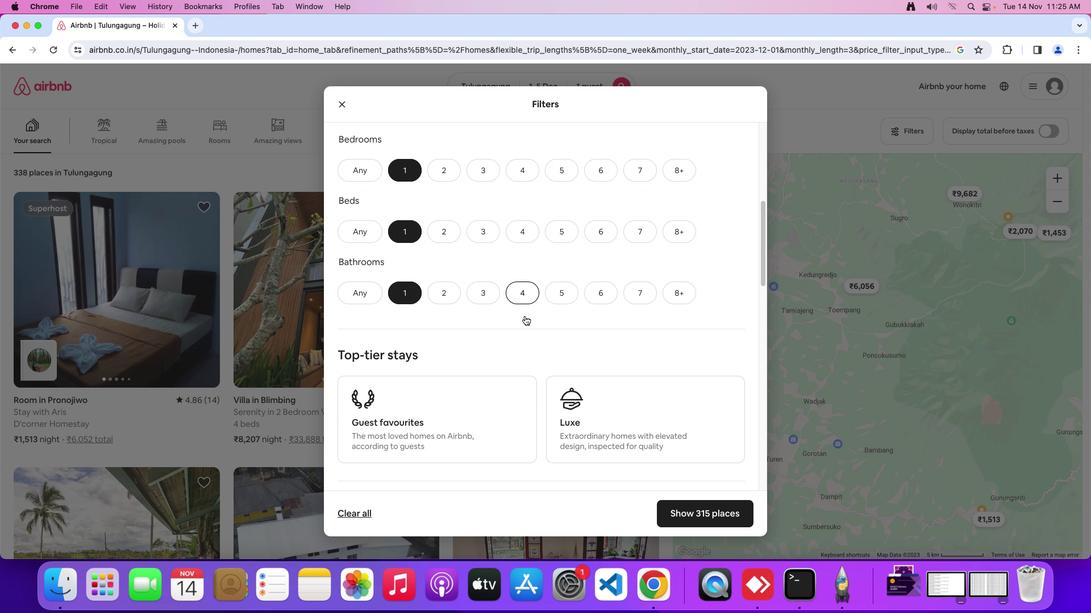 
Action: Mouse scrolled (527, 319) with delta (3, 2)
Screenshot: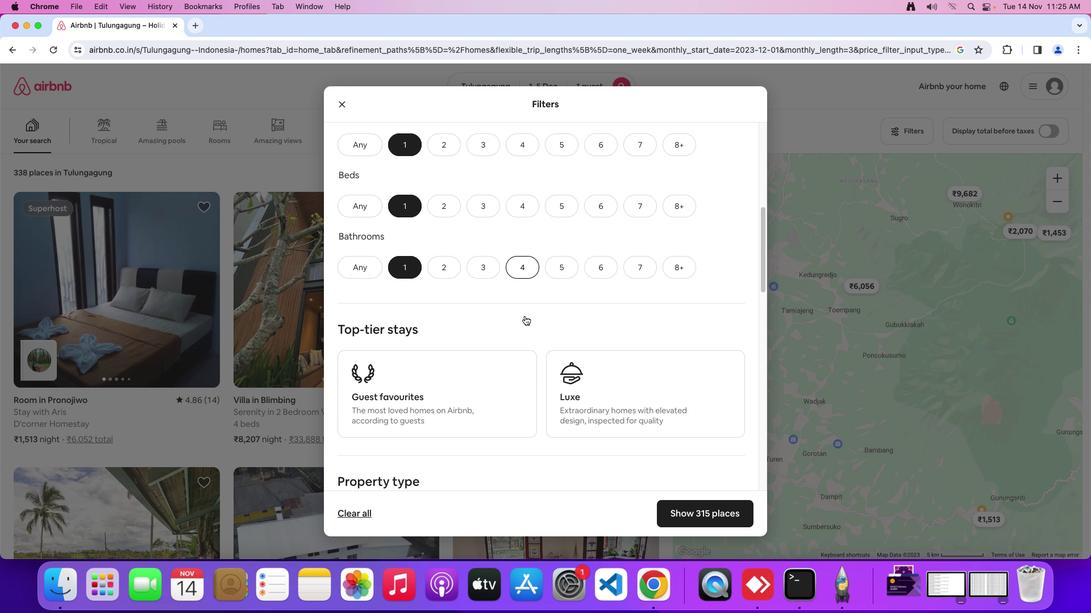 
Action: Mouse moved to (529, 318)
Screenshot: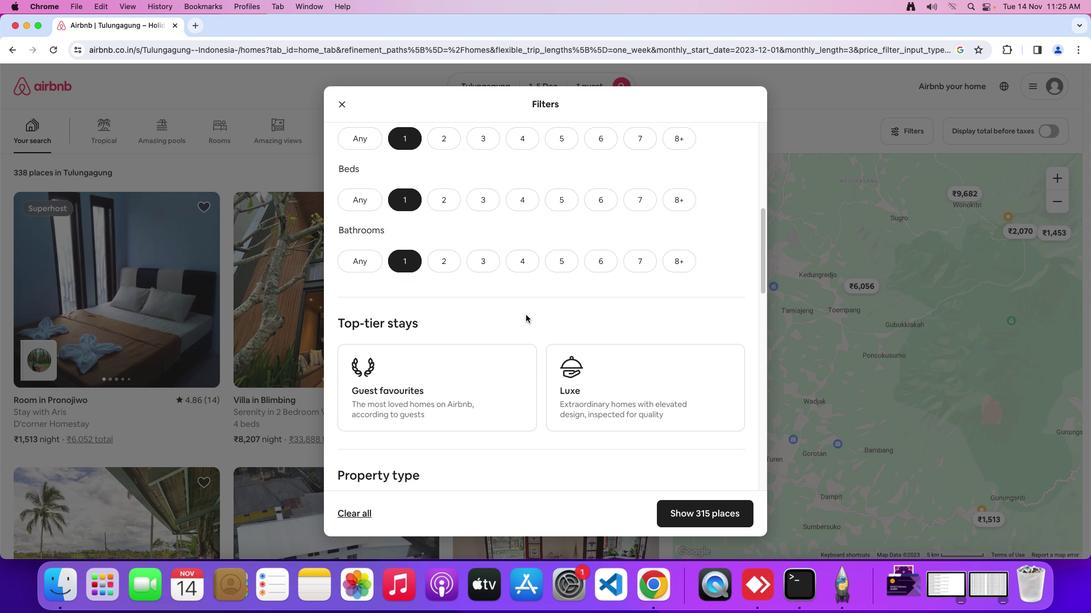 
Action: Mouse scrolled (529, 318) with delta (3, 2)
Screenshot: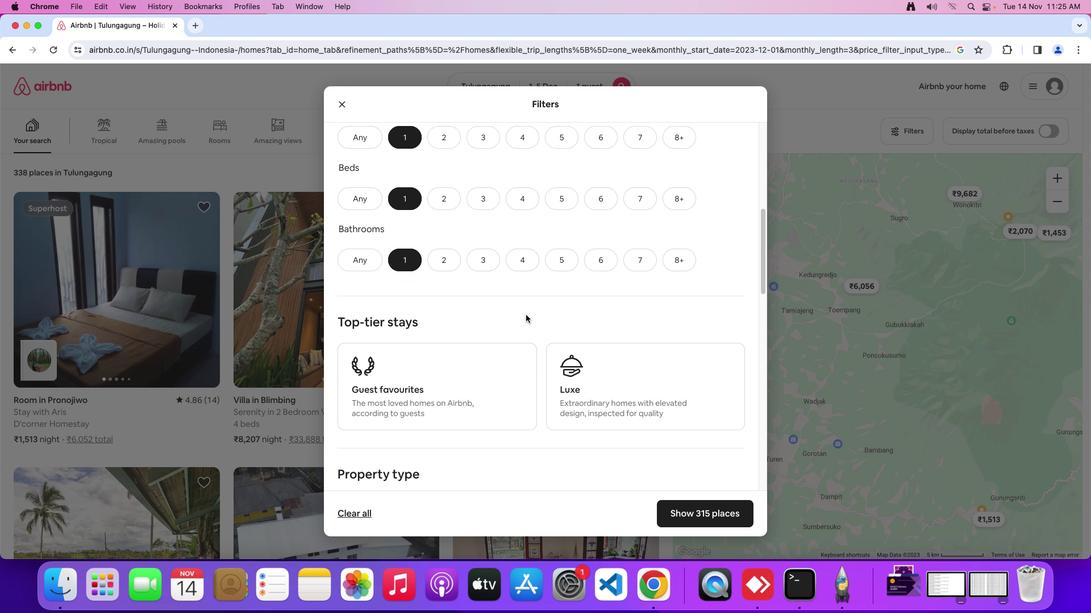 
Action: Mouse moved to (529, 318)
Screenshot: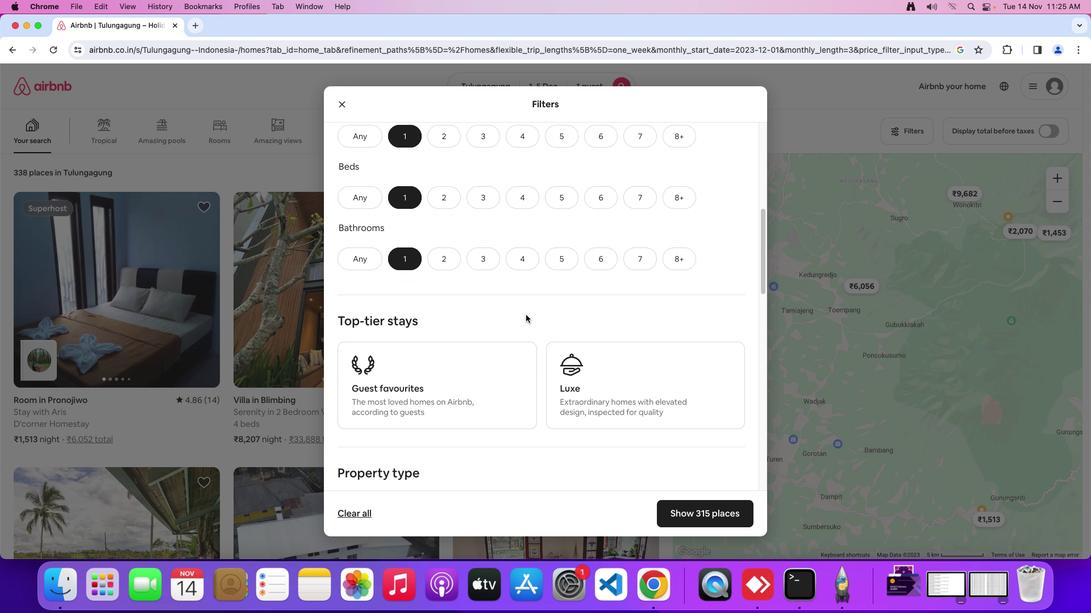 
Action: Mouse scrolled (529, 318) with delta (3, 2)
Screenshot: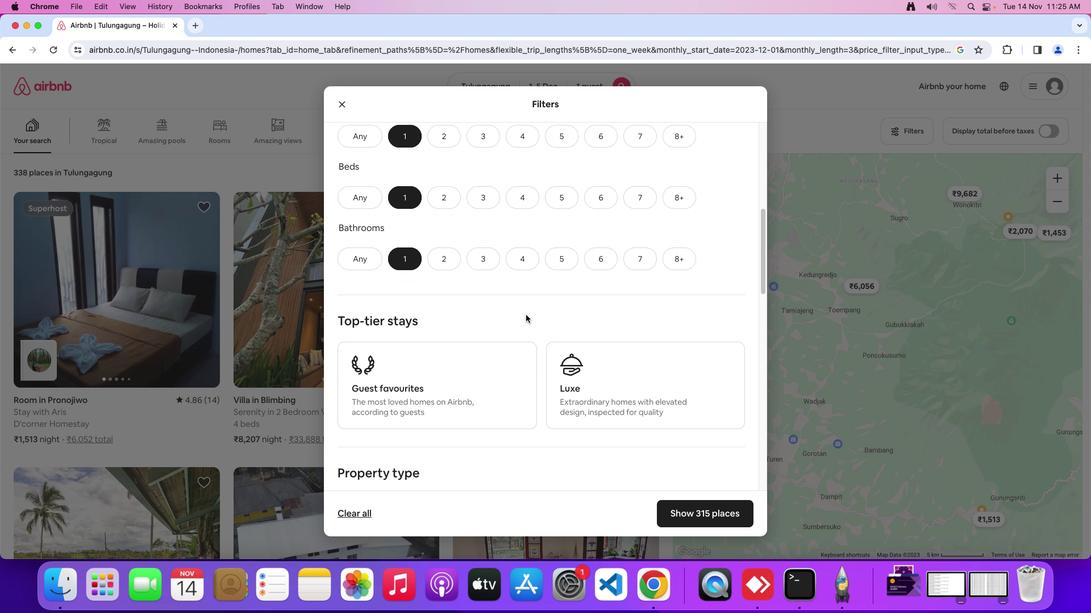 
Action: Mouse moved to (529, 318)
Screenshot: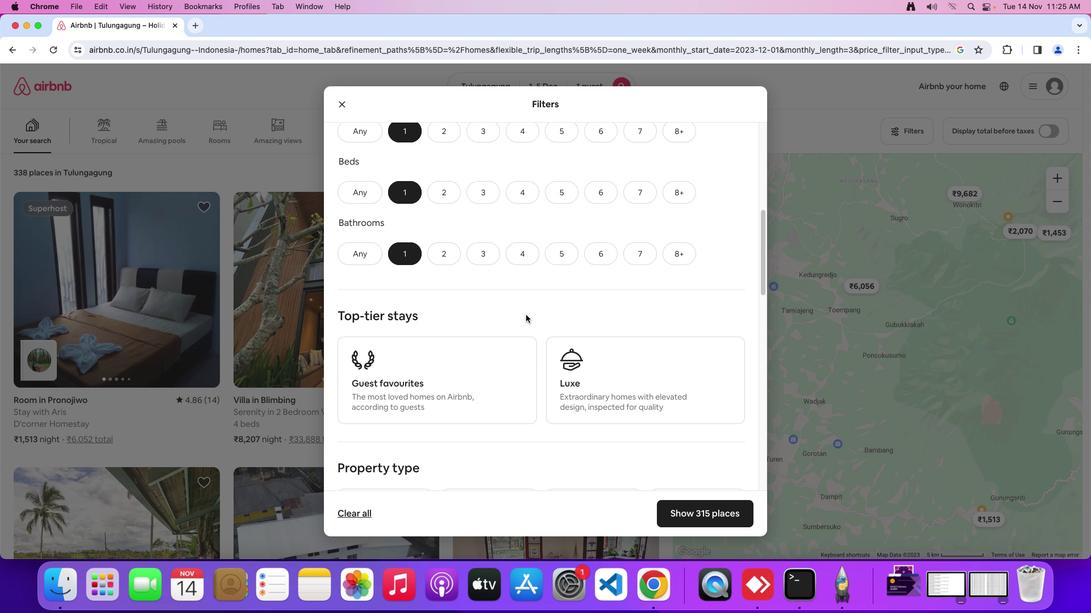
Action: Mouse scrolled (529, 318) with delta (3, 2)
Screenshot: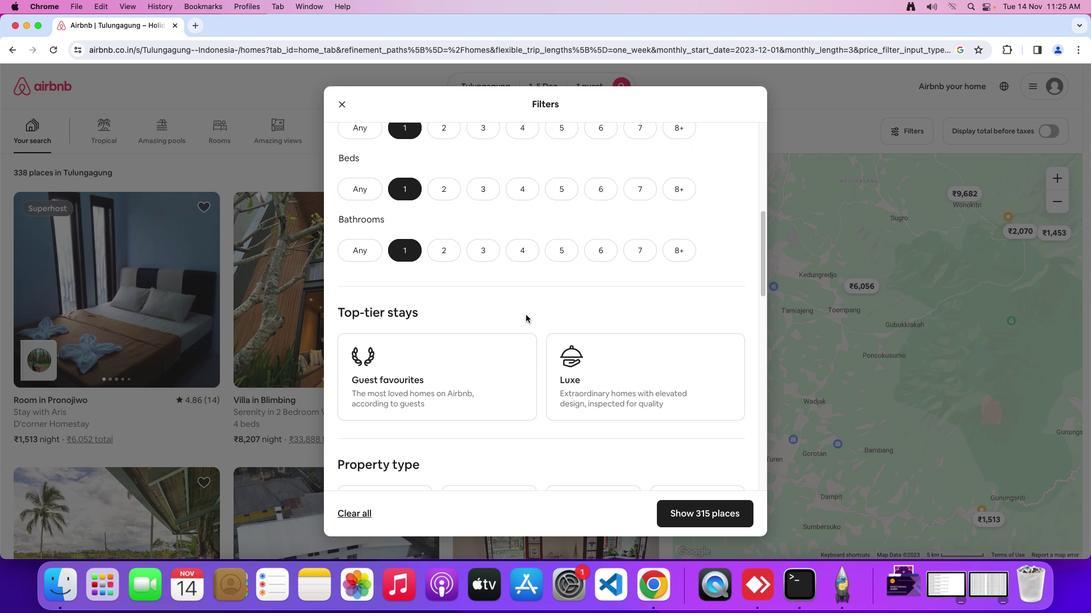 
Action: Mouse moved to (529, 318)
Screenshot: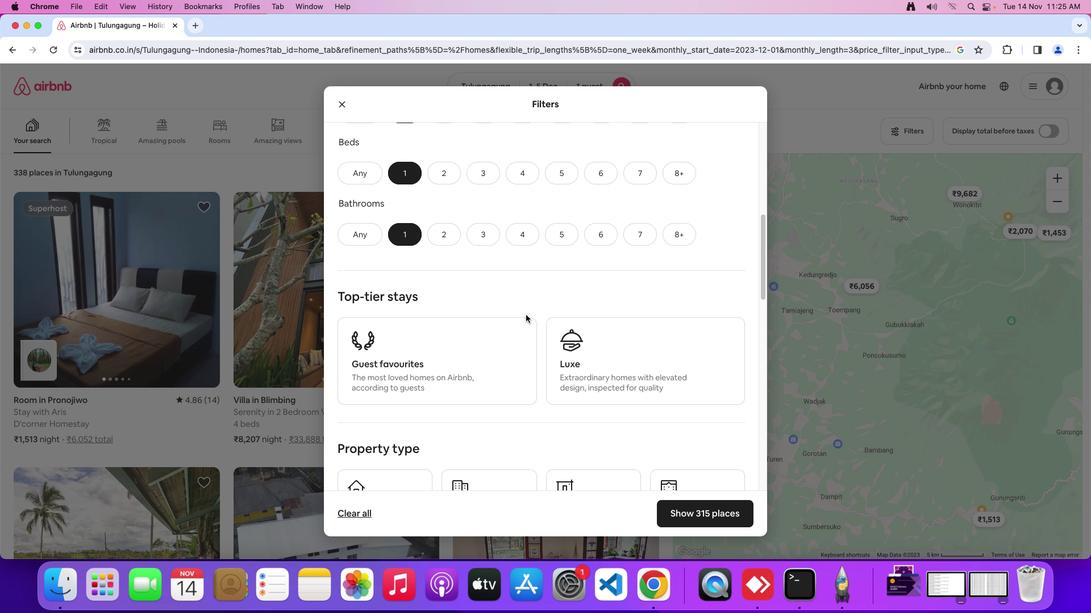 
Action: Mouse scrolled (529, 318) with delta (3, 2)
Screenshot: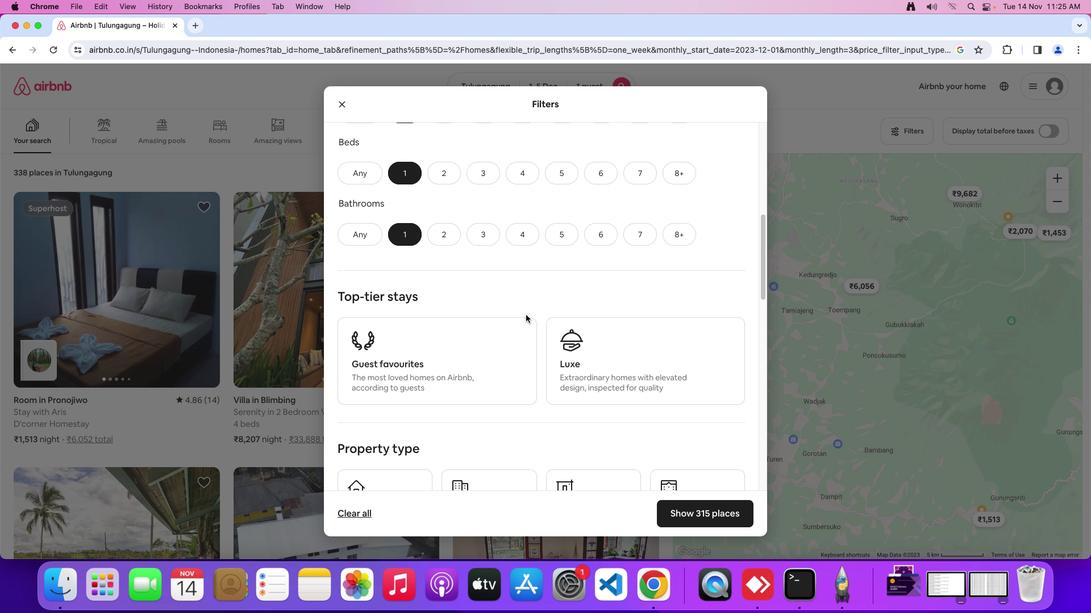 
Action: Mouse moved to (530, 318)
Screenshot: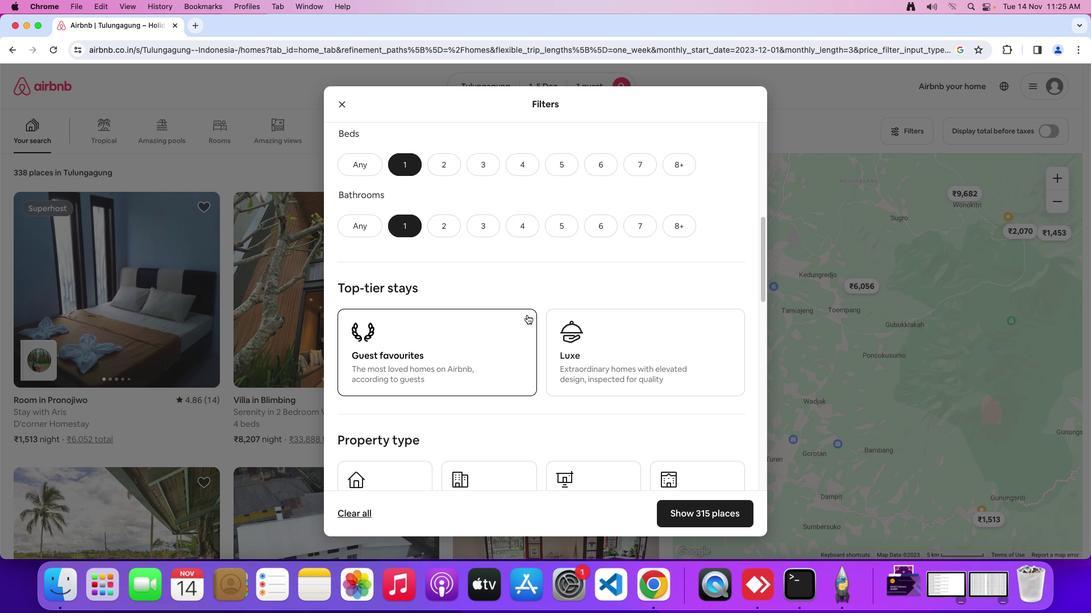 
Action: Mouse scrolled (530, 318) with delta (3, 2)
Screenshot: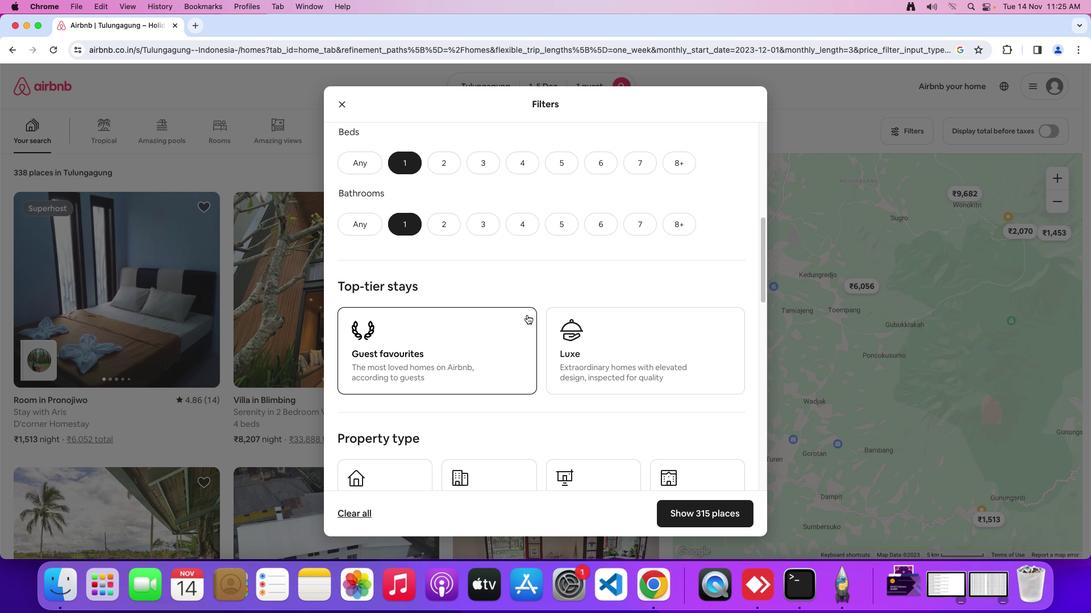 
Action: Mouse scrolled (530, 318) with delta (3, 2)
Screenshot: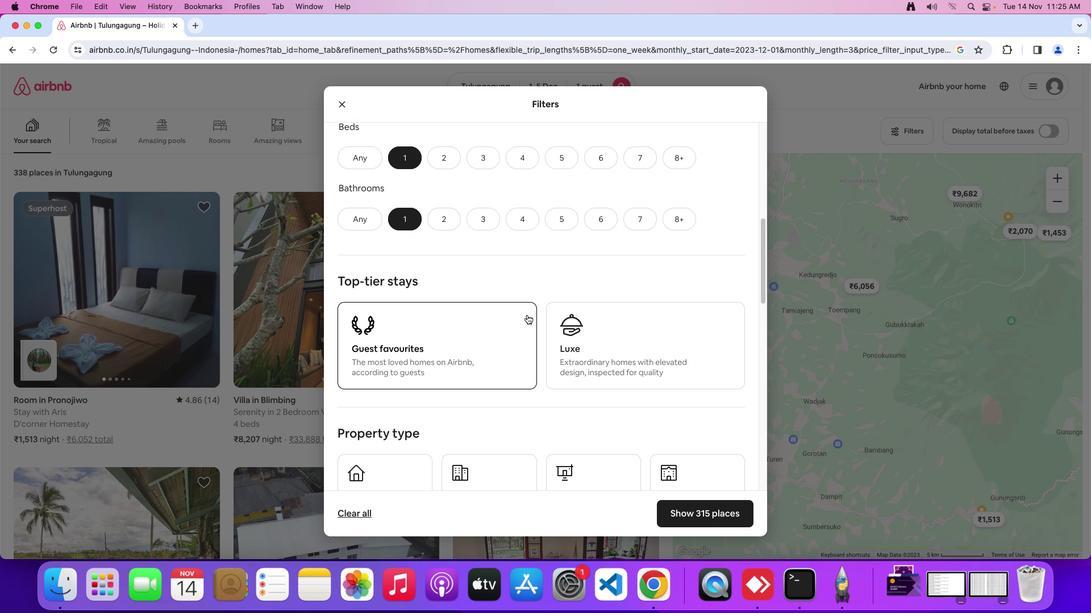
Action: Mouse scrolled (530, 318) with delta (3, 2)
Screenshot: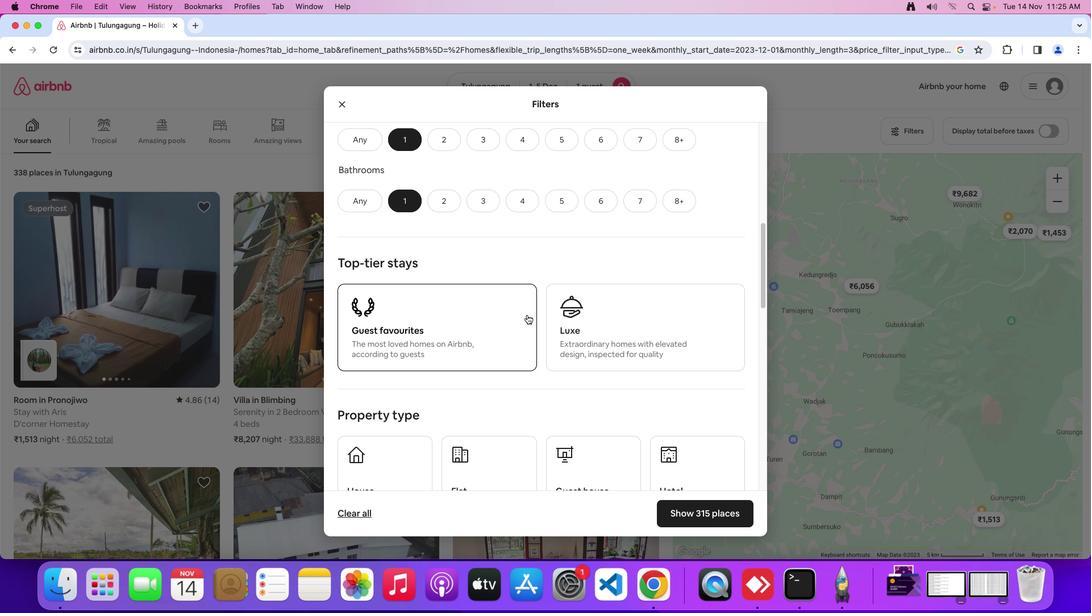 
Action: Mouse moved to (530, 318)
Screenshot: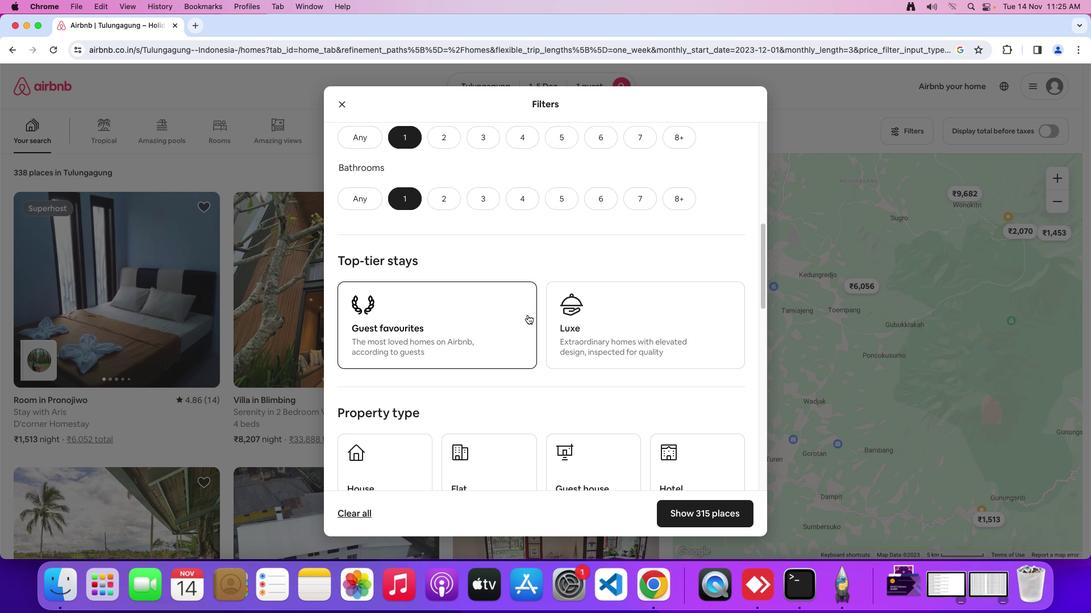 
Action: Mouse scrolled (530, 318) with delta (3, 2)
Screenshot: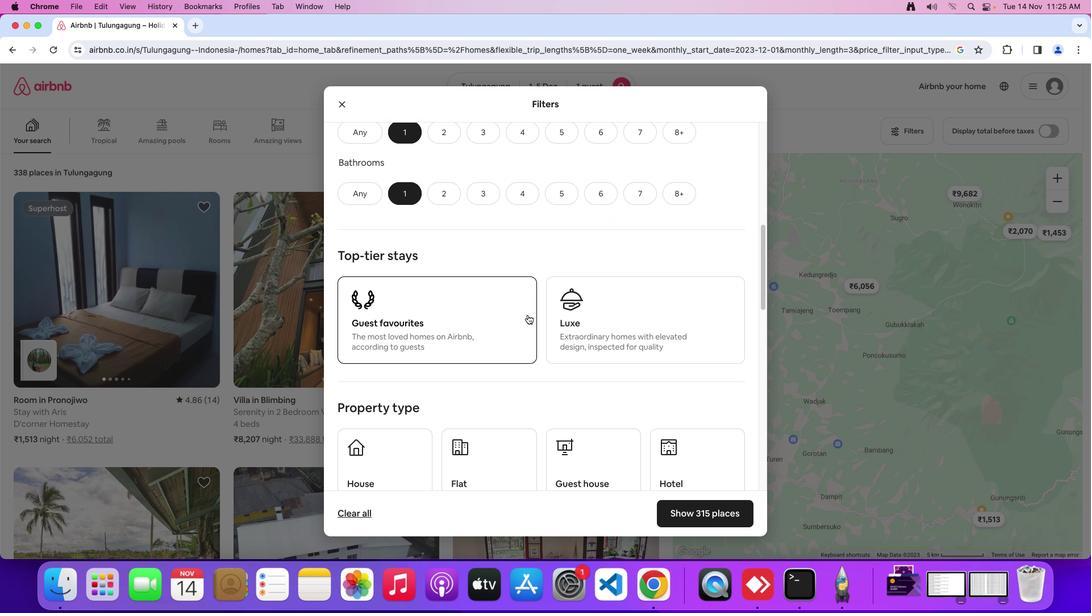 
Action: Mouse moved to (531, 318)
Screenshot: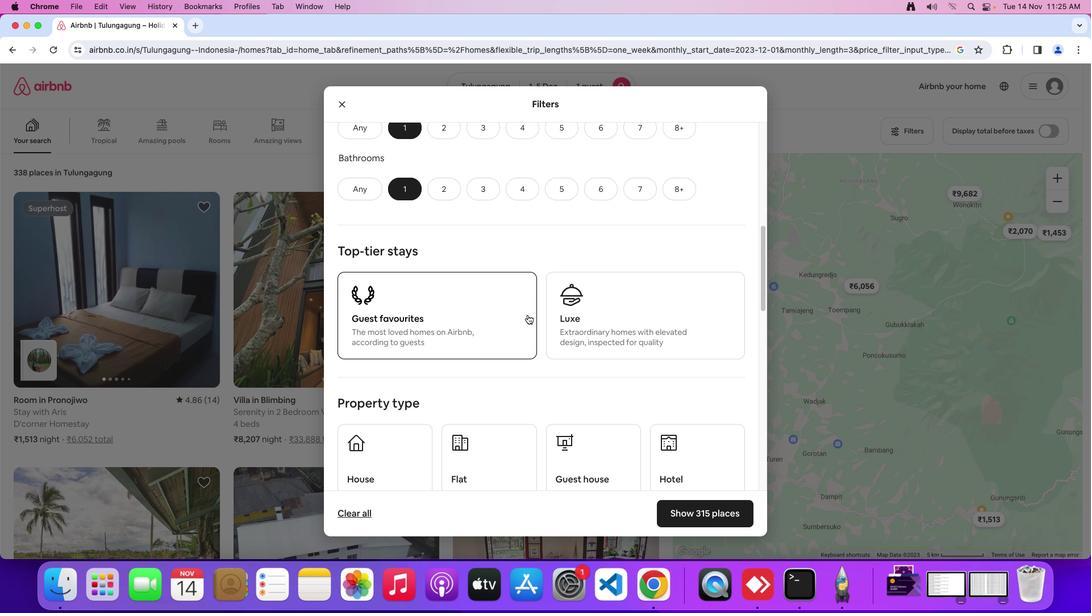 
Action: Mouse scrolled (531, 318) with delta (3, 2)
Screenshot: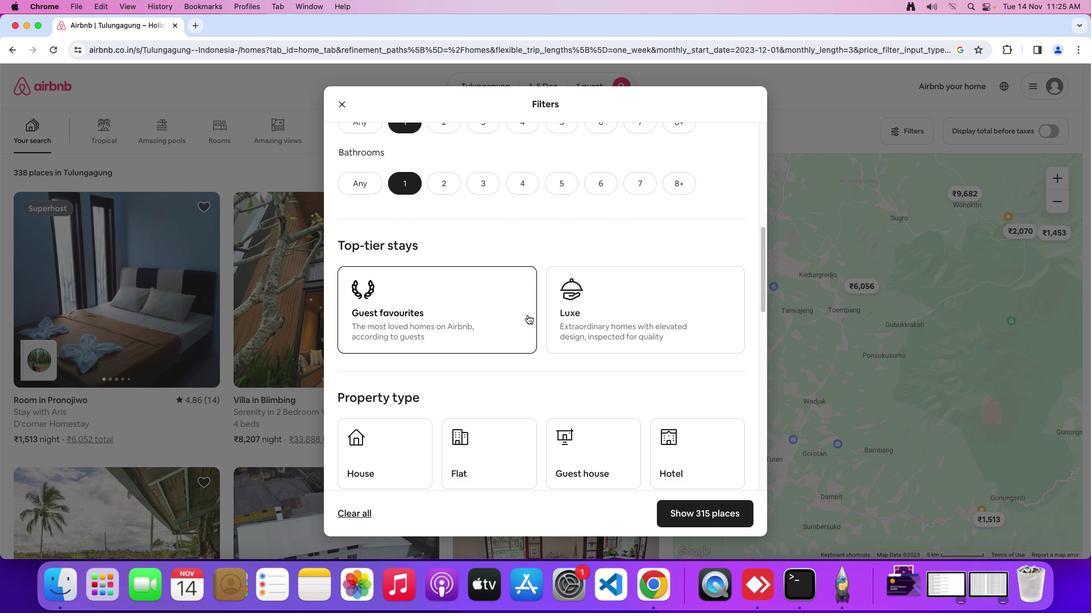 
Action: Mouse scrolled (531, 318) with delta (3, 2)
Screenshot: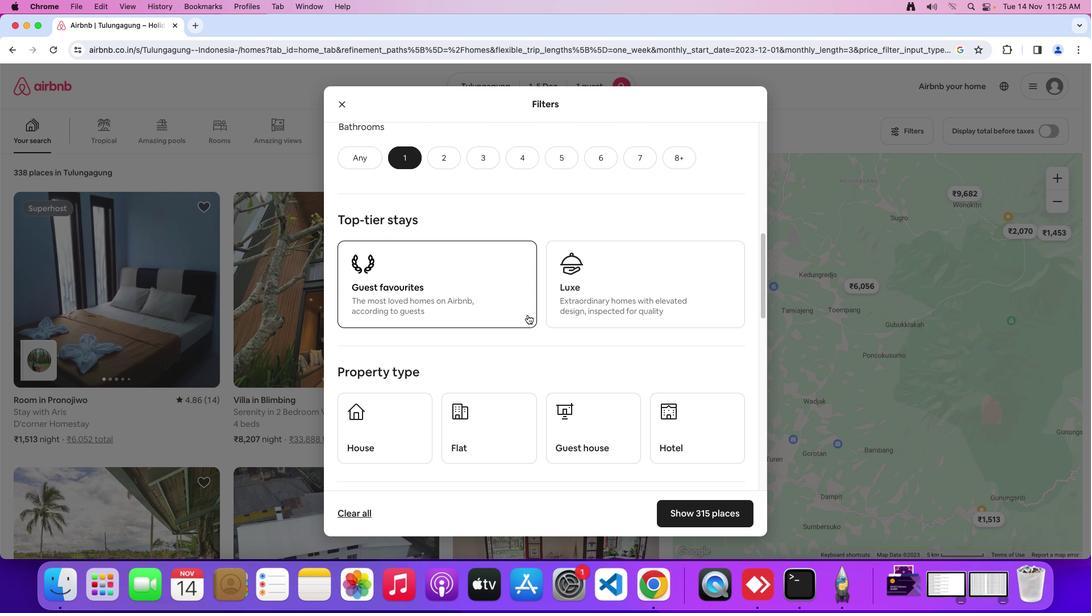 
Action: Mouse scrolled (531, 318) with delta (3, 2)
Screenshot: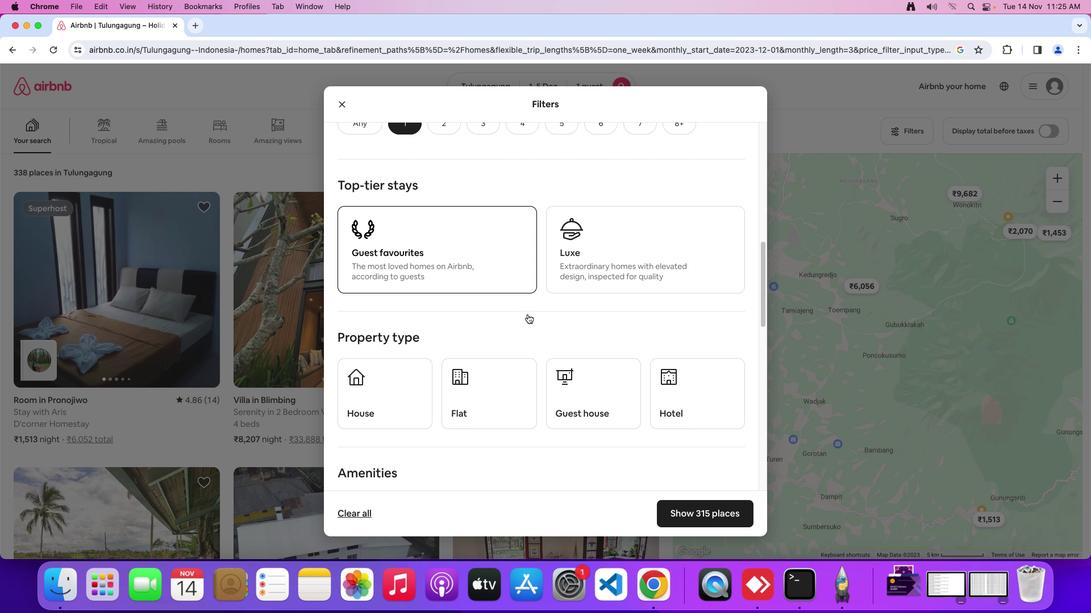
Action: Mouse moved to (531, 318)
Screenshot: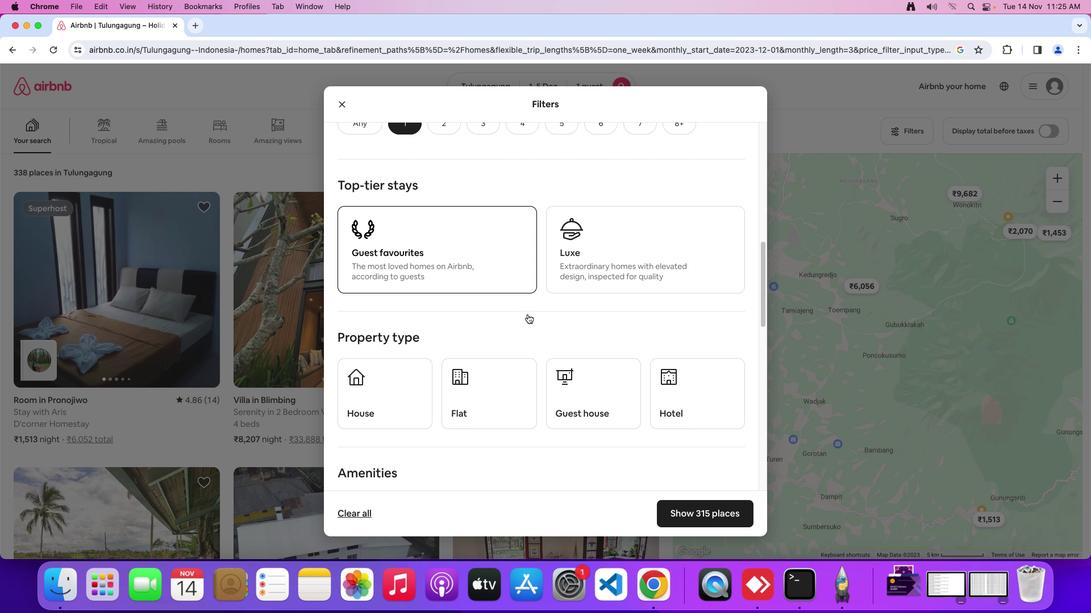
Action: Mouse scrolled (531, 318) with delta (3, 2)
Screenshot: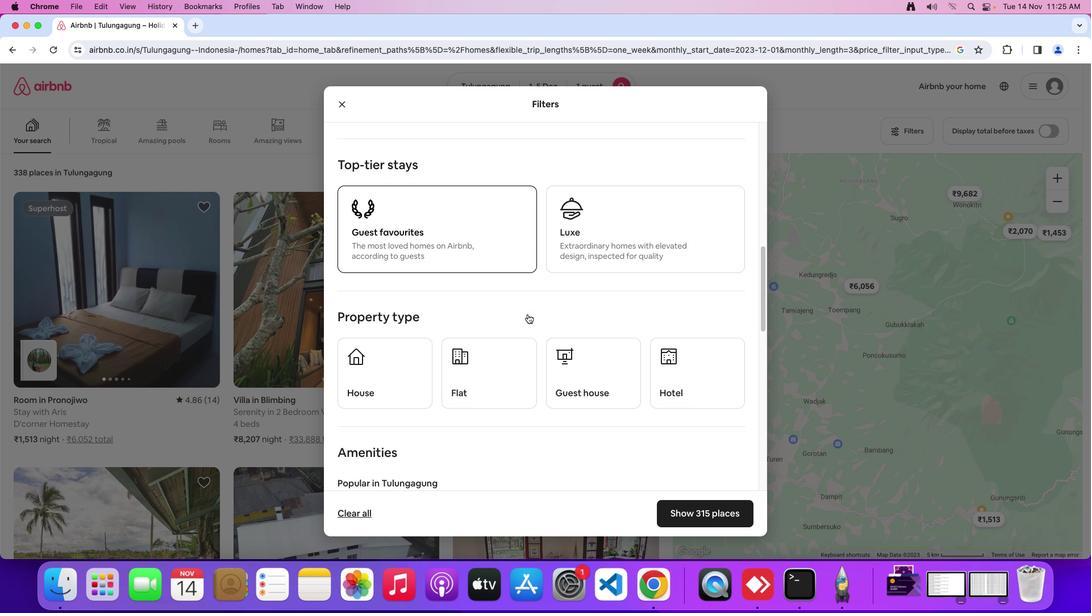 
Action: Mouse scrolled (531, 318) with delta (3, 2)
Screenshot: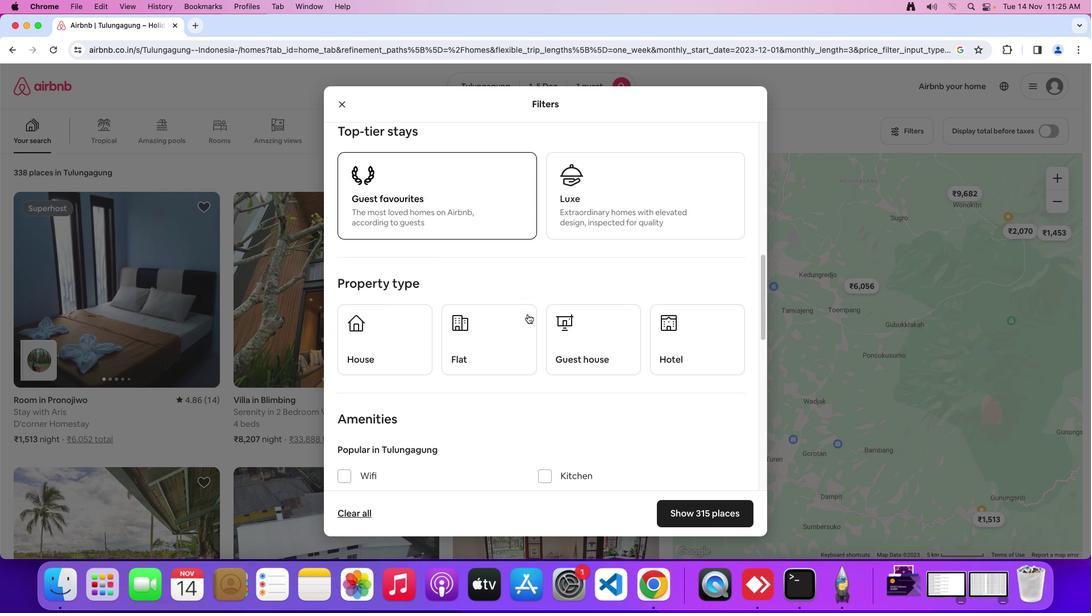 
Action: Mouse moved to (484, 328)
Screenshot: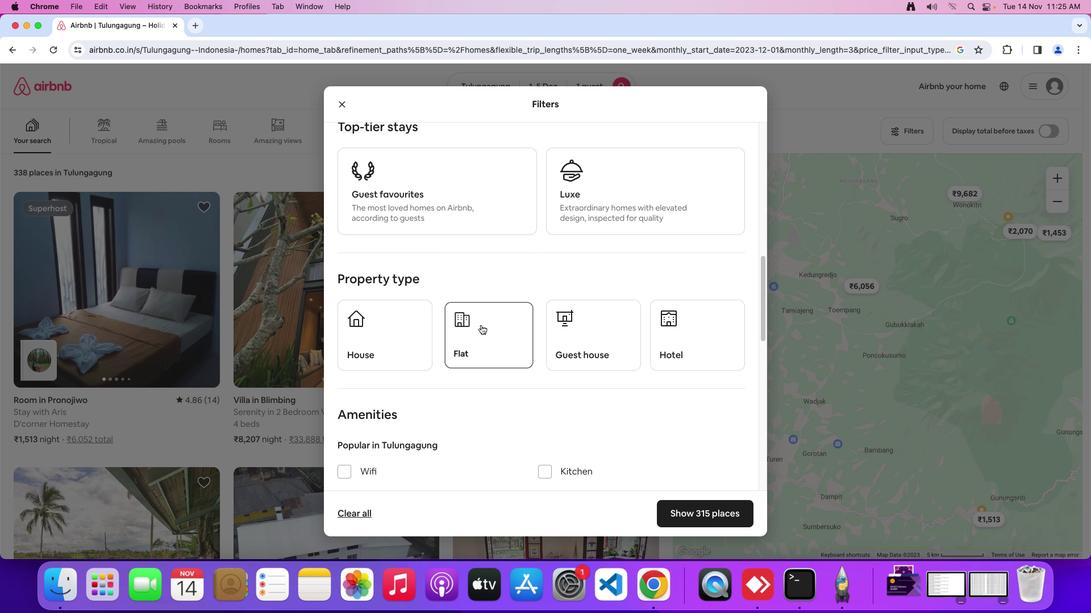 
Action: Mouse pressed left at (484, 328)
Screenshot: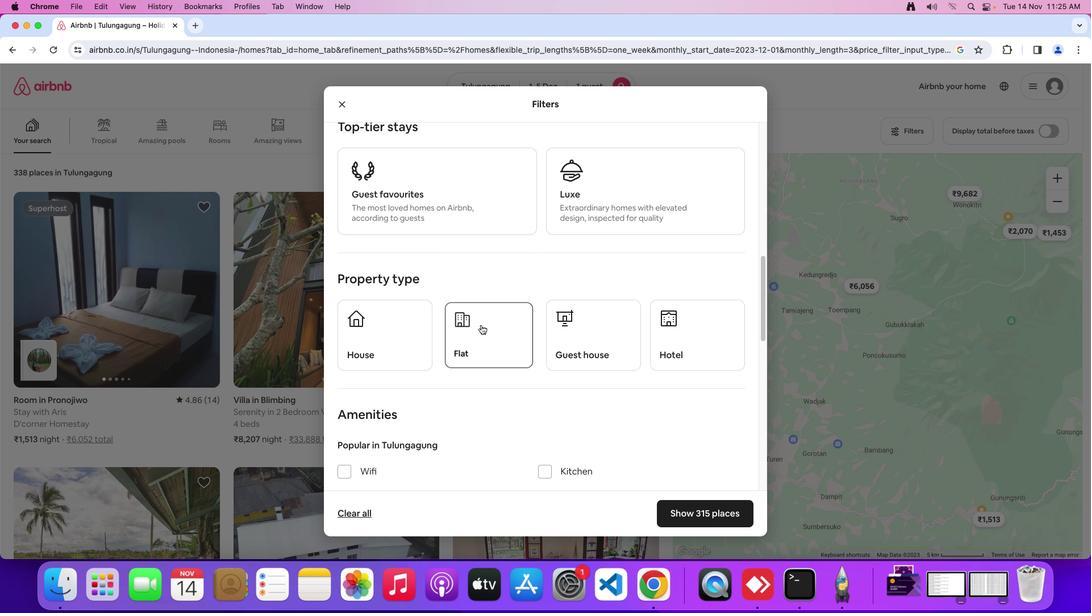 
Action: Mouse moved to (554, 323)
Screenshot: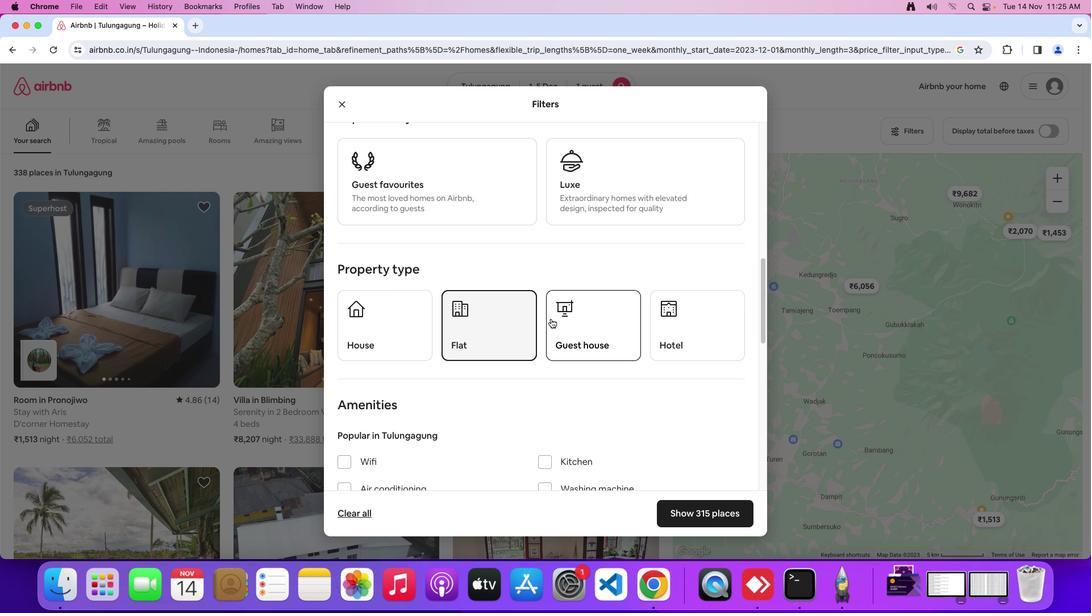 
Action: Mouse scrolled (554, 323) with delta (3, 2)
Screenshot: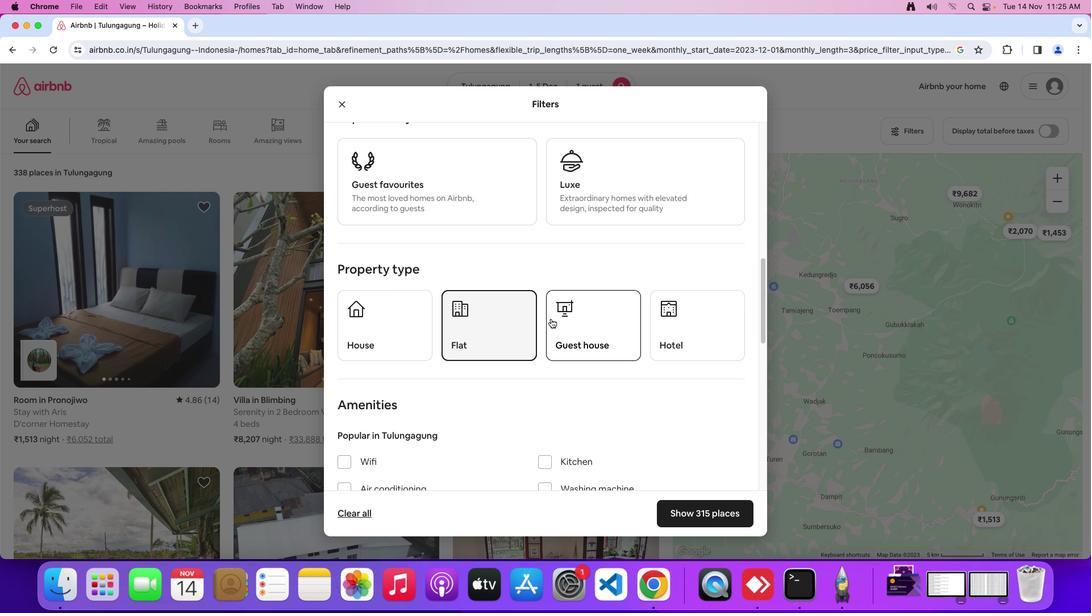 
Action: Mouse scrolled (554, 323) with delta (3, 2)
Screenshot: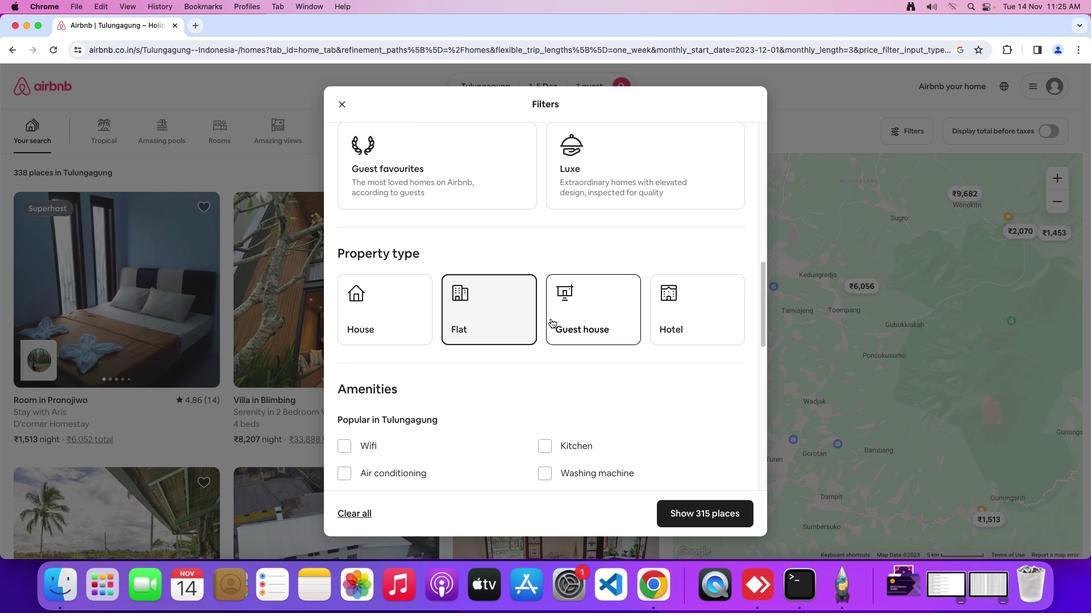 
Action: Mouse moved to (554, 322)
Screenshot: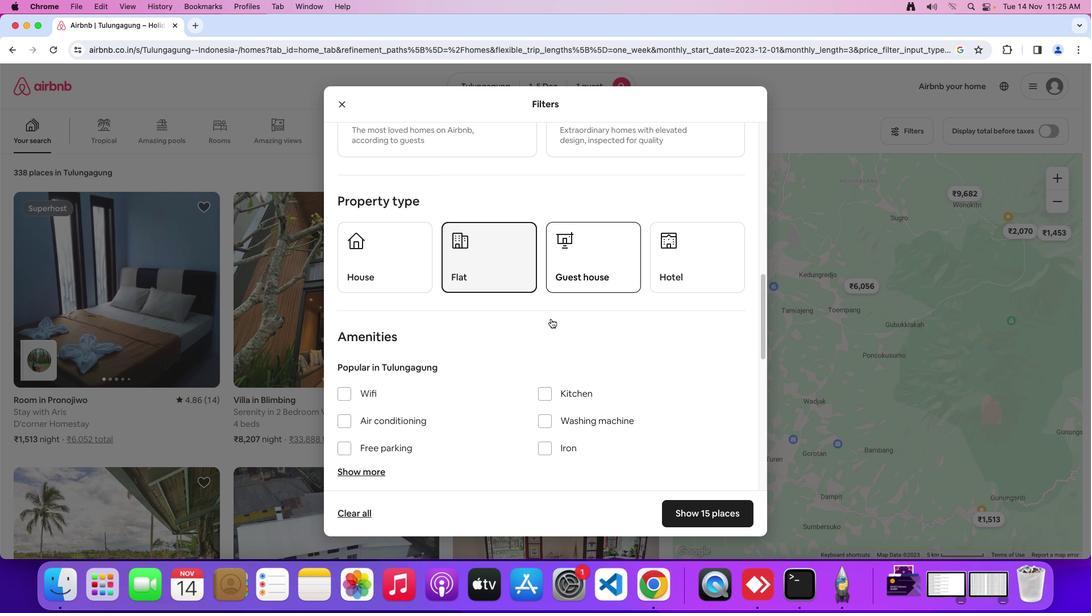 
Action: Mouse scrolled (554, 322) with delta (3, 1)
Screenshot: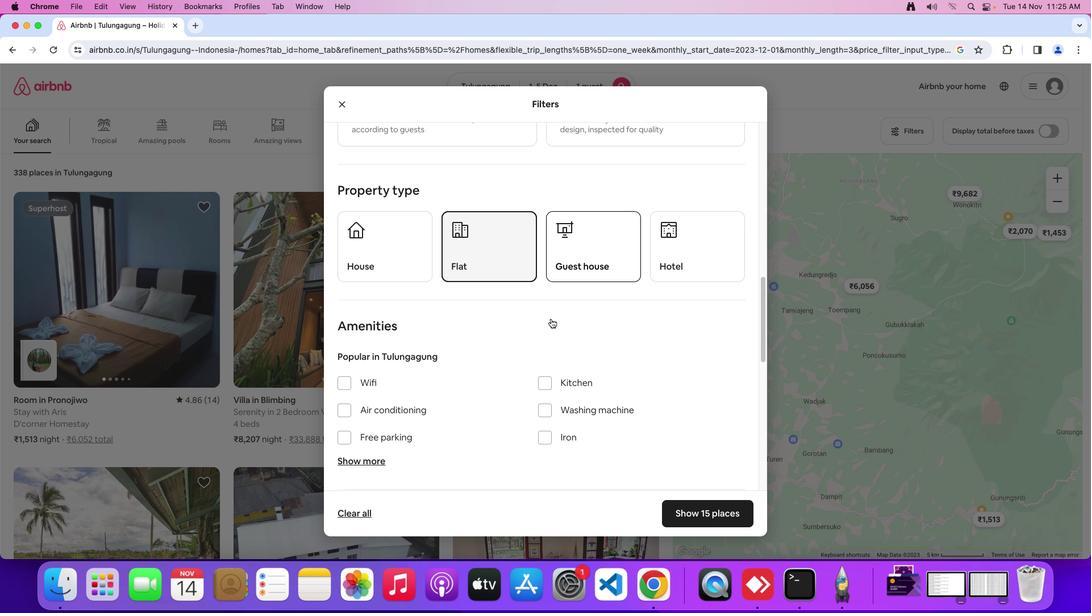 
Action: Mouse moved to (545, 325)
Screenshot: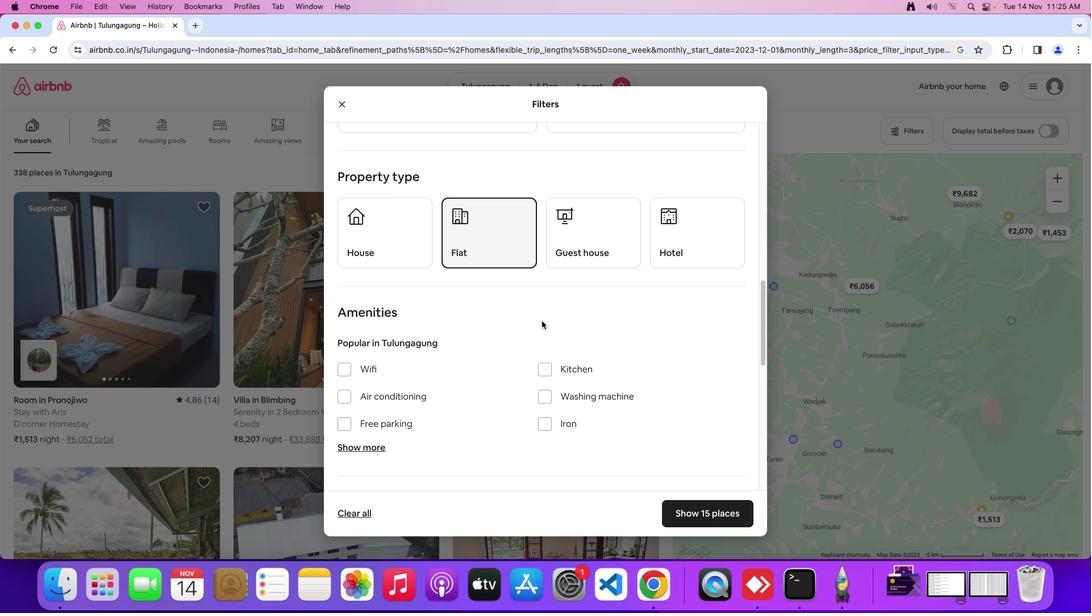 
Action: Mouse scrolled (545, 325) with delta (3, 2)
Screenshot: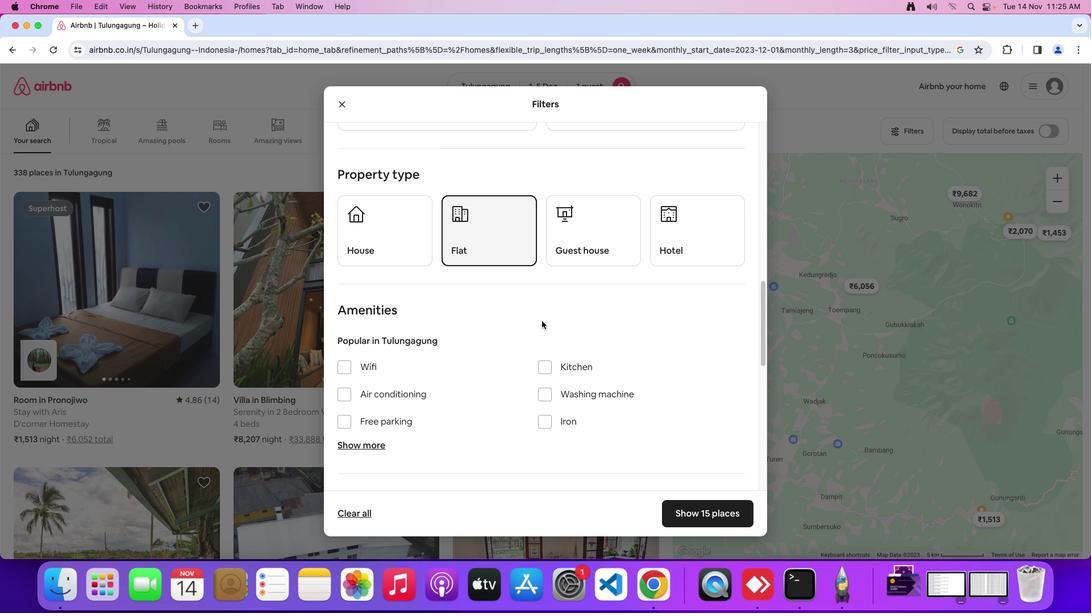
Action: Mouse scrolled (545, 325) with delta (3, 2)
Screenshot: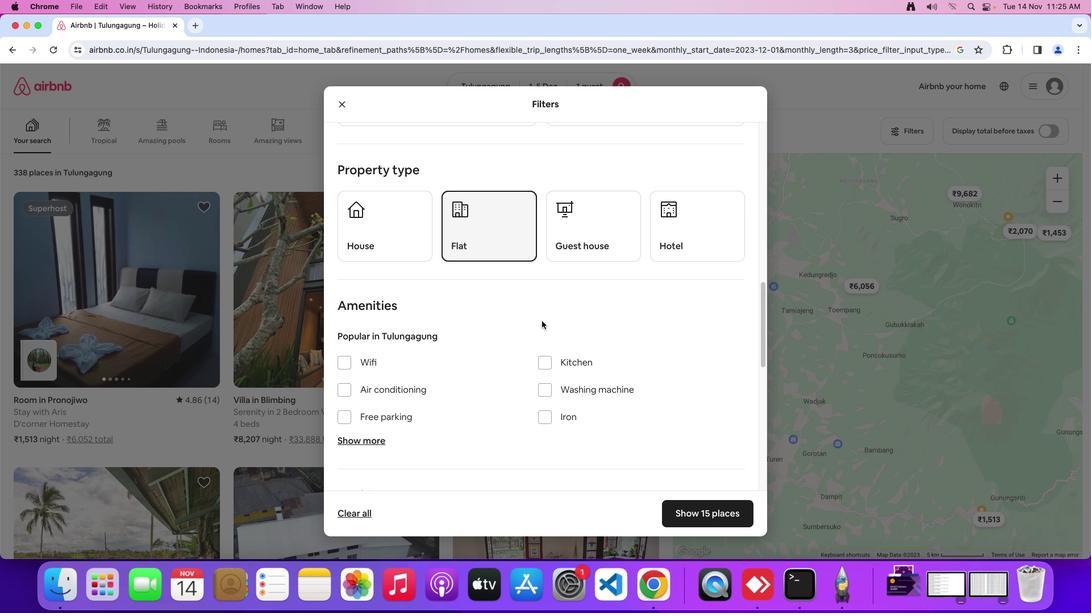 
Action: Mouse moved to (545, 325)
Screenshot: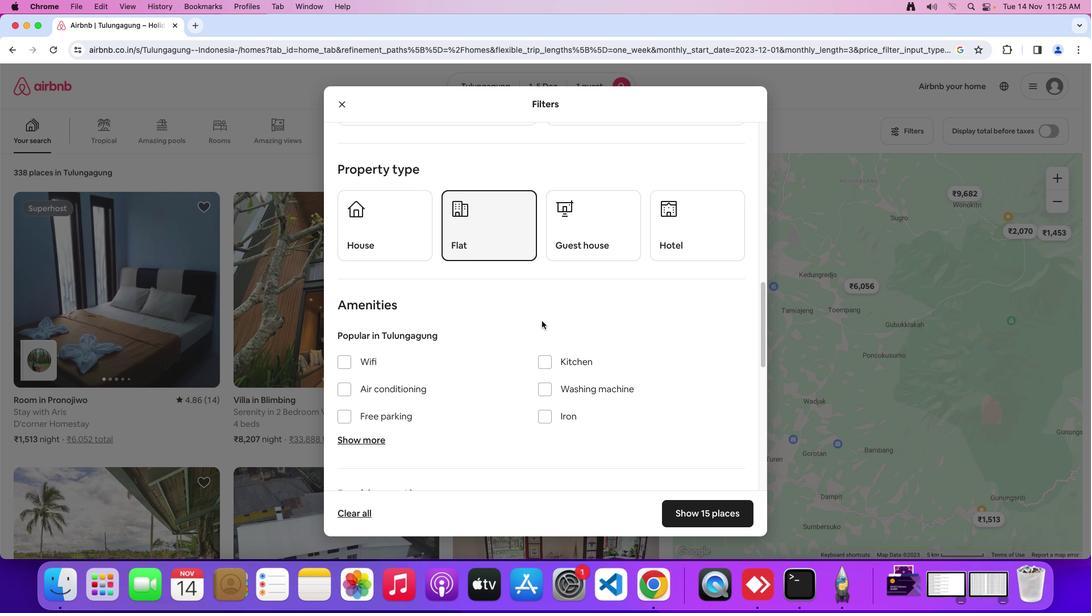 
Action: Mouse scrolled (545, 325) with delta (3, 2)
Screenshot: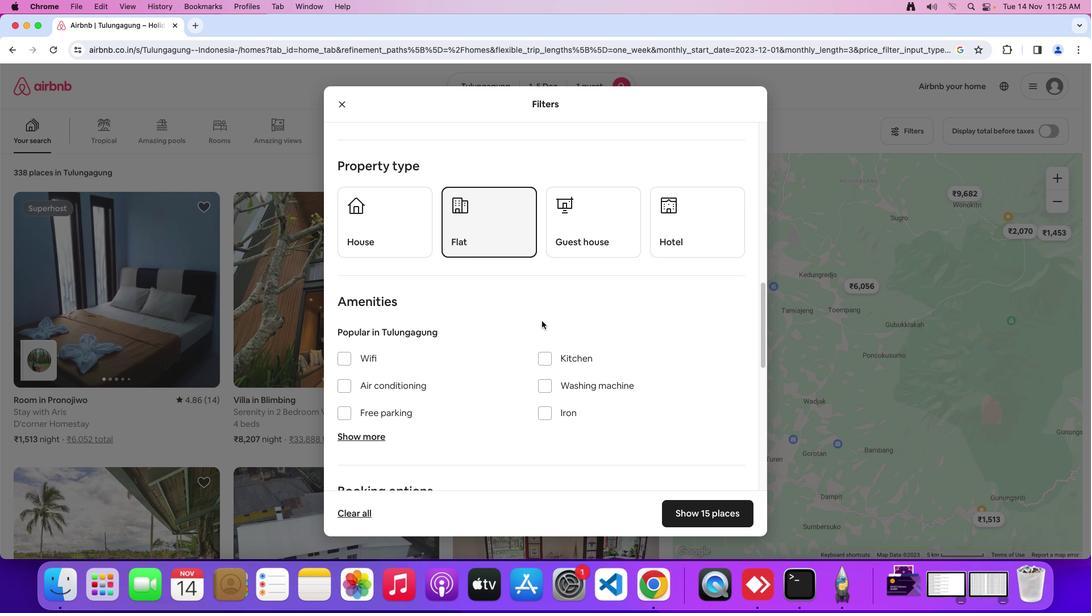 
Action: Mouse scrolled (545, 325) with delta (3, 2)
Screenshot: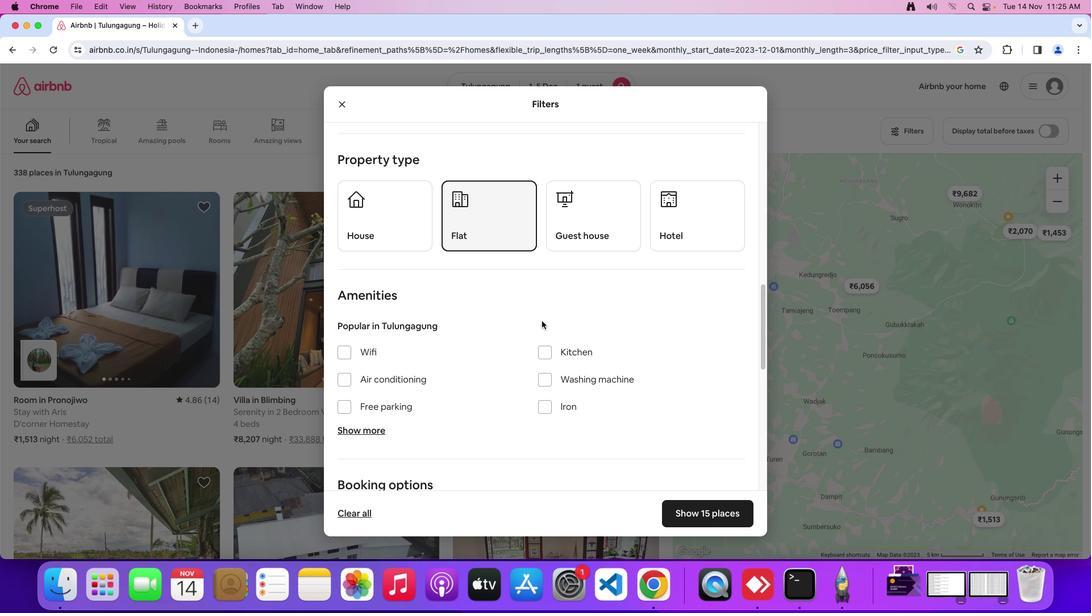 
Action: Mouse scrolled (545, 325) with delta (3, 2)
Screenshot: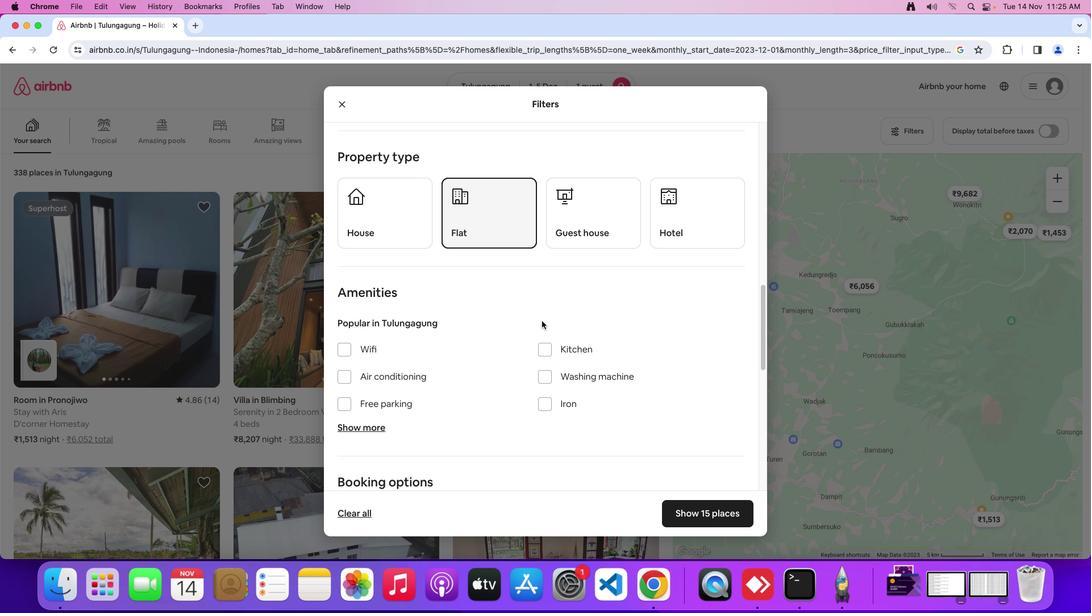 
Action: Mouse scrolled (545, 325) with delta (3, 2)
Screenshot: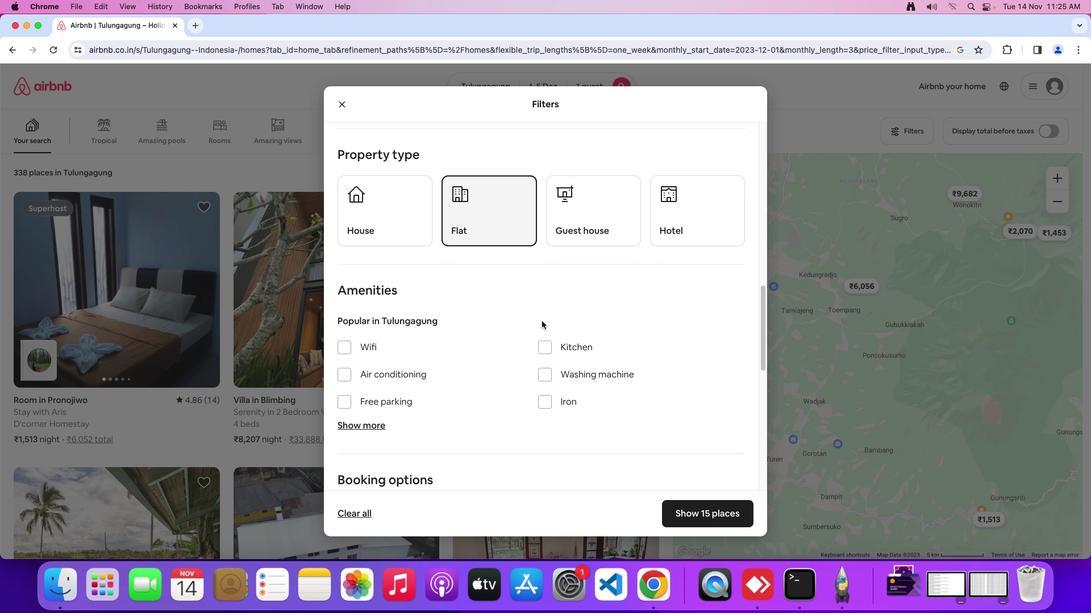 
Action: Mouse scrolled (545, 325) with delta (3, 2)
Screenshot: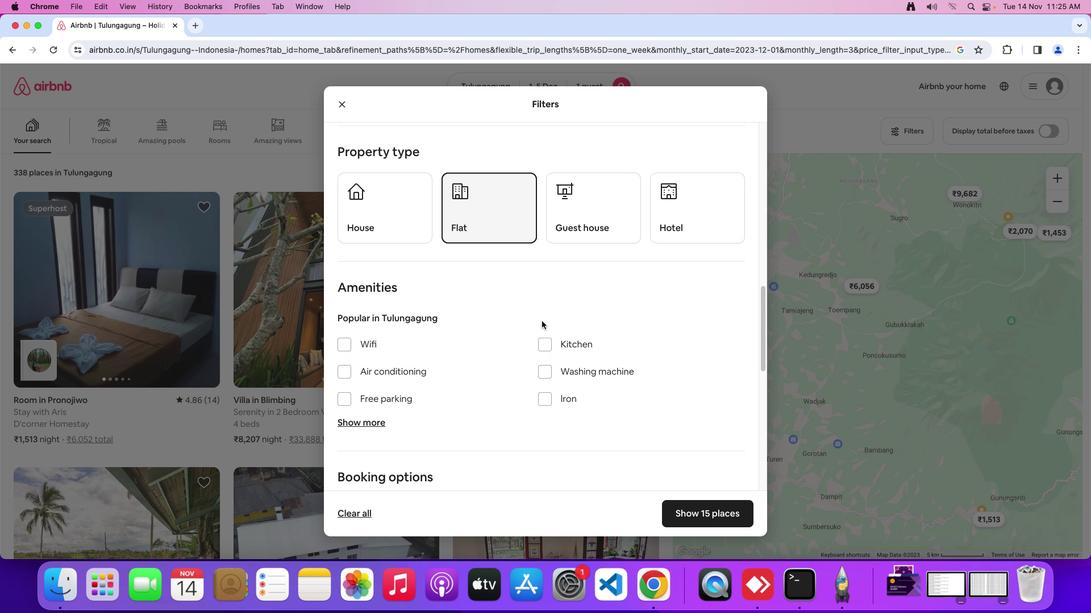 
Action: Mouse scrolled (545, 325) with delta (3, 2)
Screenshot: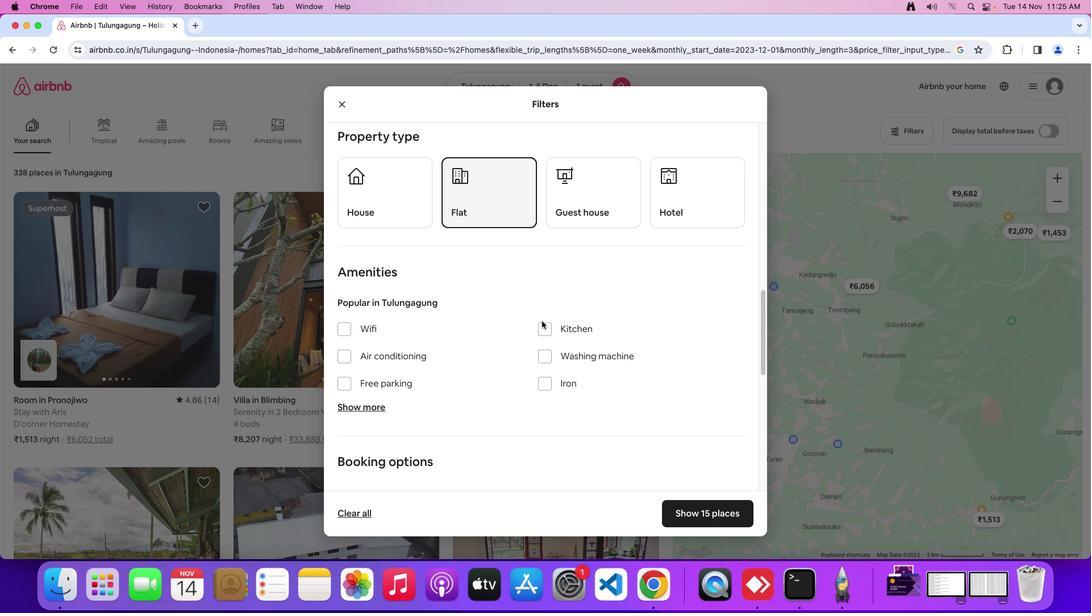 
Action: Mouse scrolled (545, 325) with delta (3, 2)
Screenshot: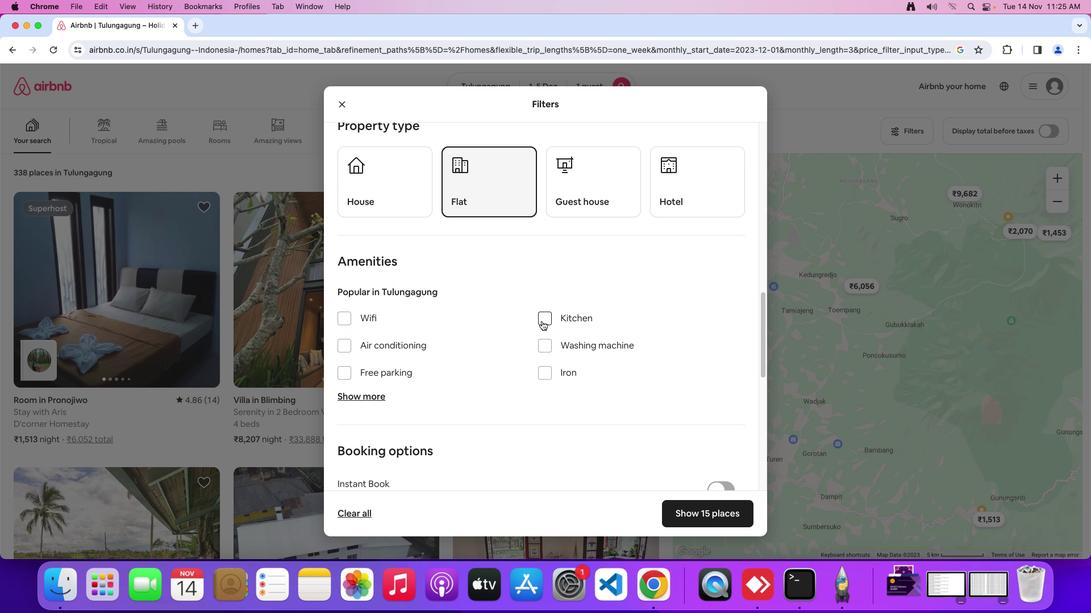 
Action: Mouse moved to (542, 326)
Screenshot: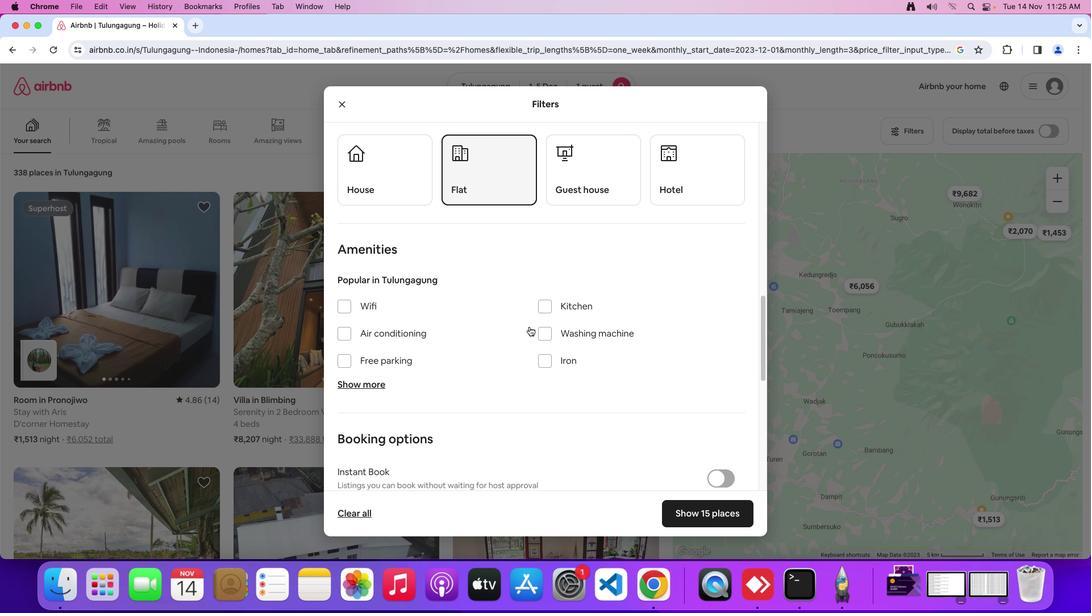 
Action: Mouse scrolled (542, 326) with delta (3, 2)
Screenshot: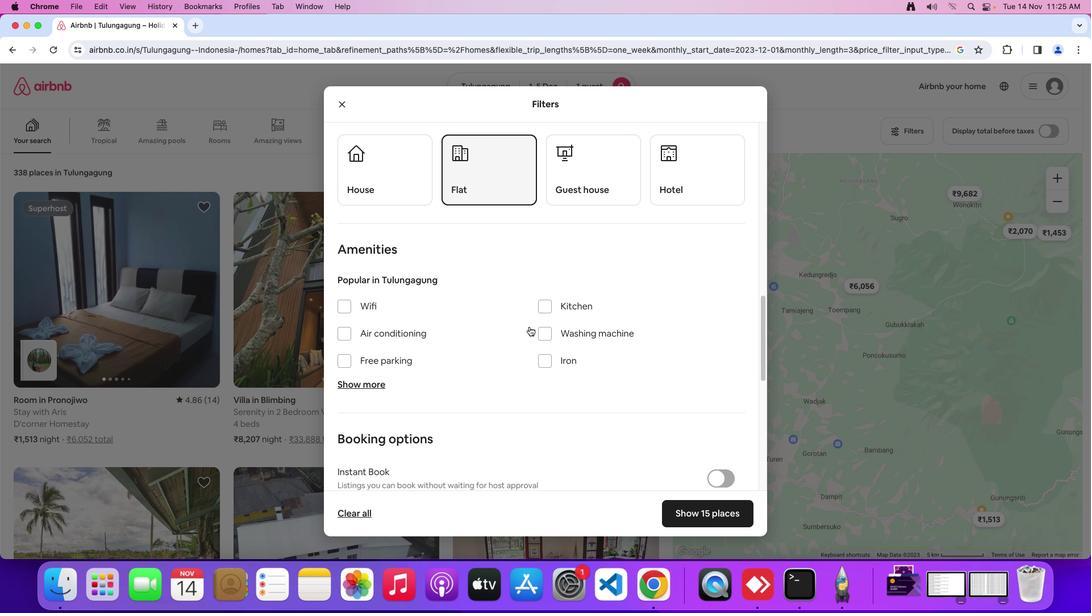 
Action: Mouse scrolled (542, 326) with delta (3, 2)
Screenshot: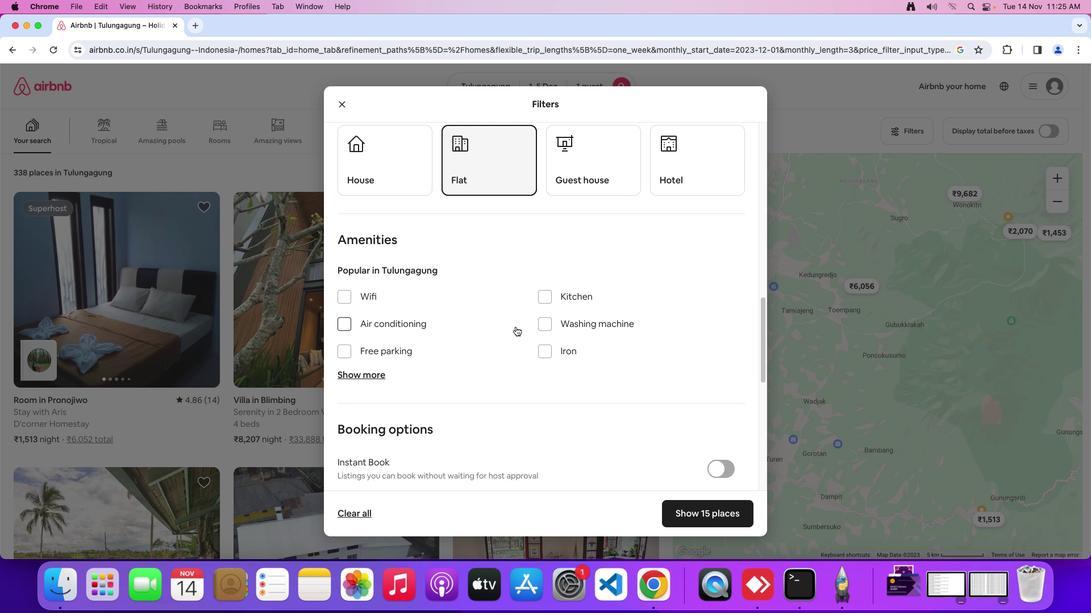 
Action: Mouse moved to (343, 297)
Screenshot: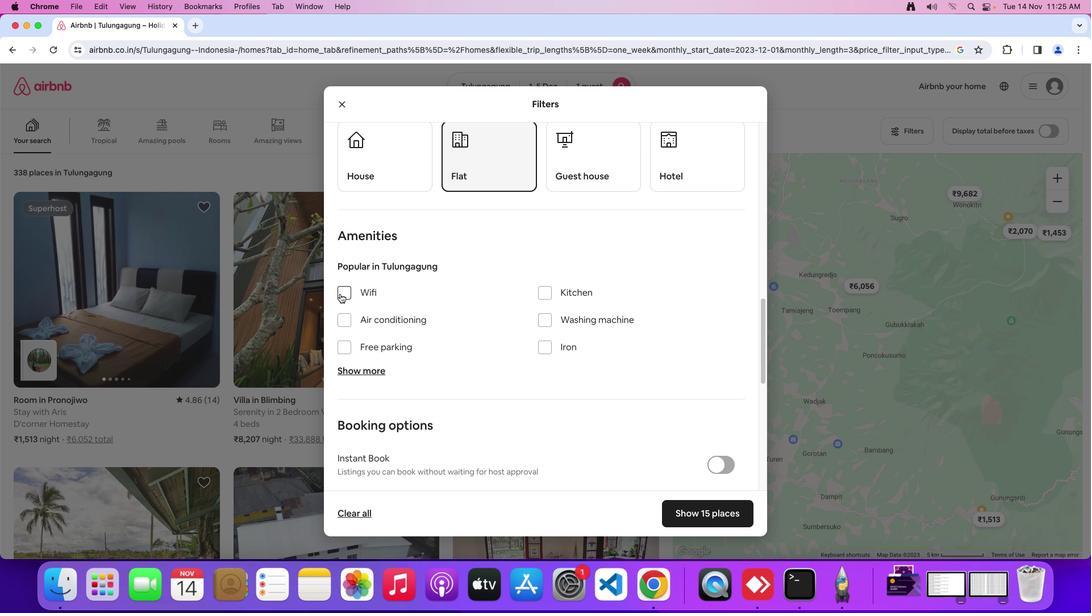 
Action: Mouse pressed left at (343, 297)
Screenshot: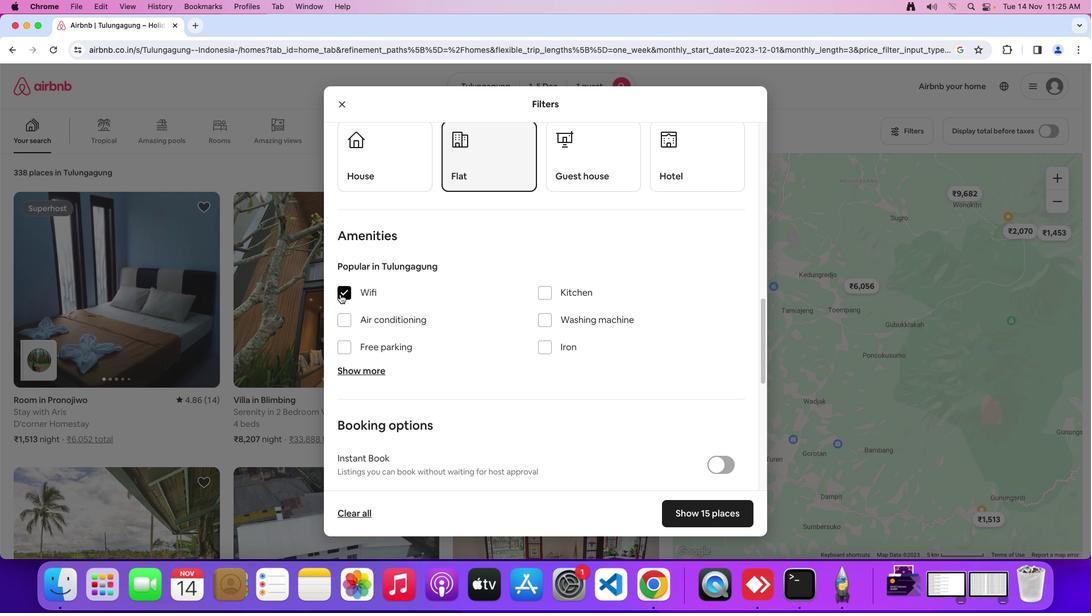 
Action: Mouse moved to (536, 327)
Screenshot: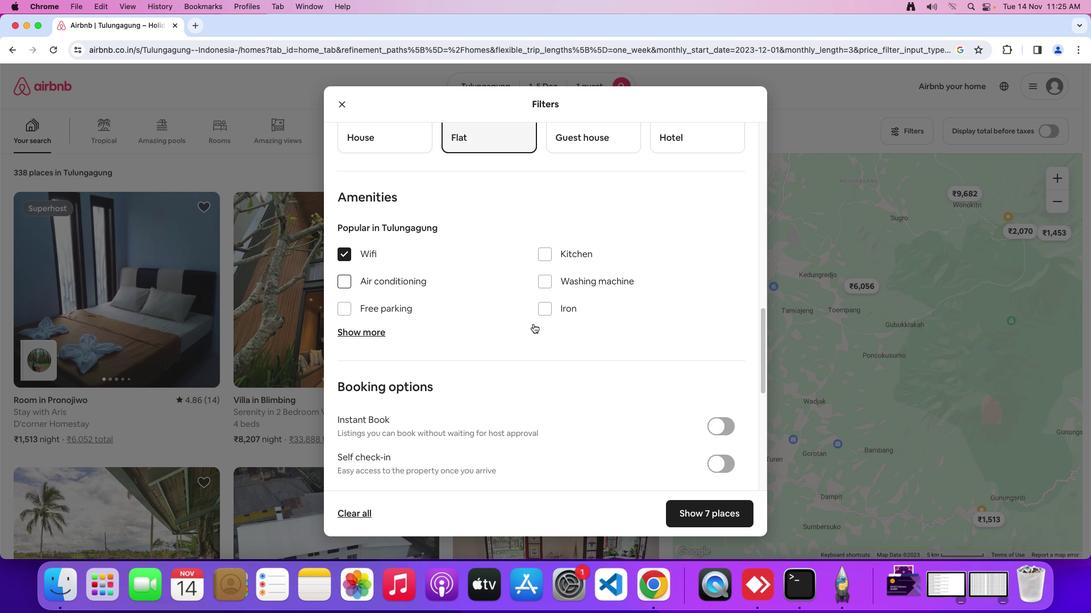 
Action: Mouse scrolled (536, 327) with delta (3, 2)
Screenshot: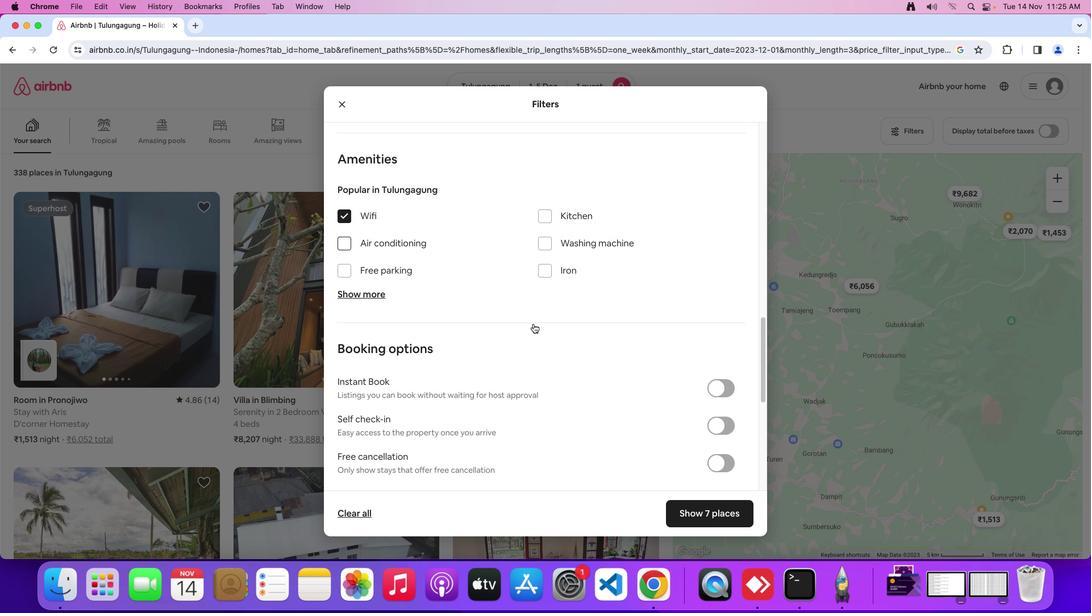 
Action: Mouse scrolled (536, 327) with delta (3, 2)
Screenshot: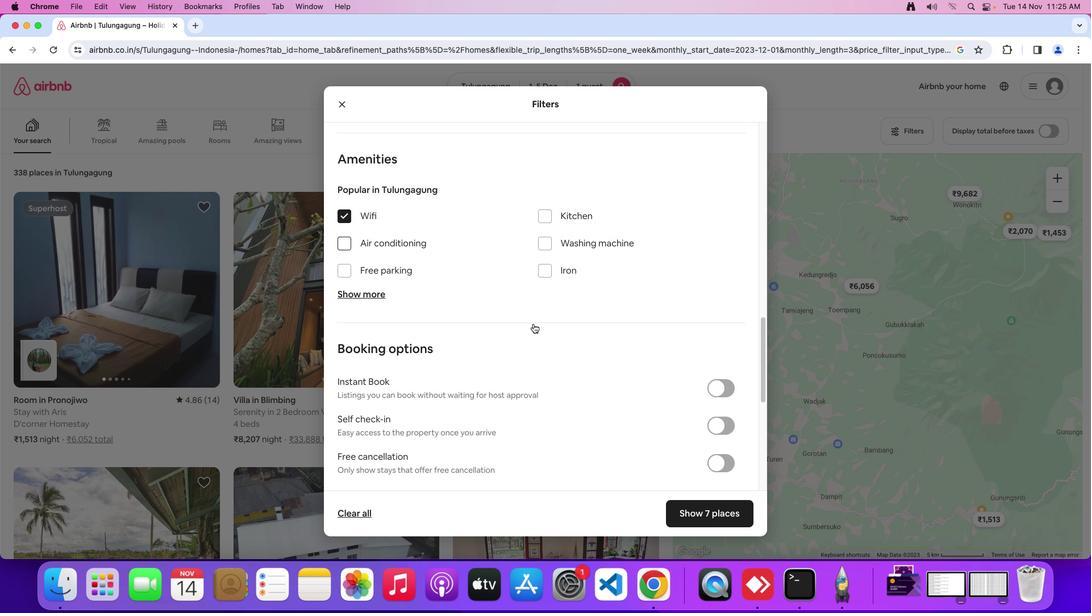 
Action: Mouse scrolled (536, 327) with delta (3, 1)
Screenshot: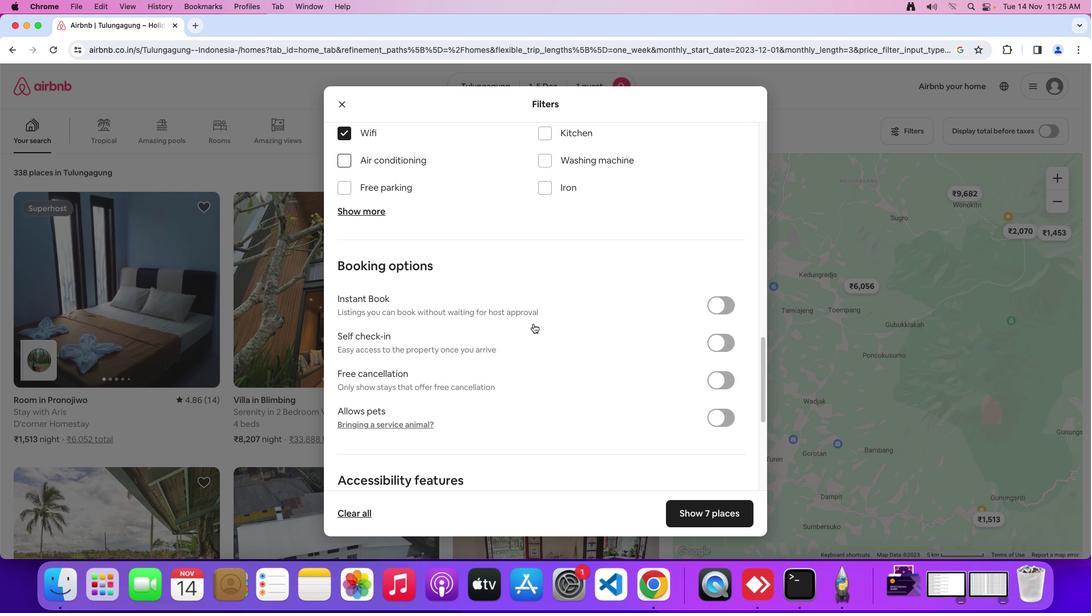 
Action: Mouse scrolled (536, 327) with delta (3, 1)
Screenshot: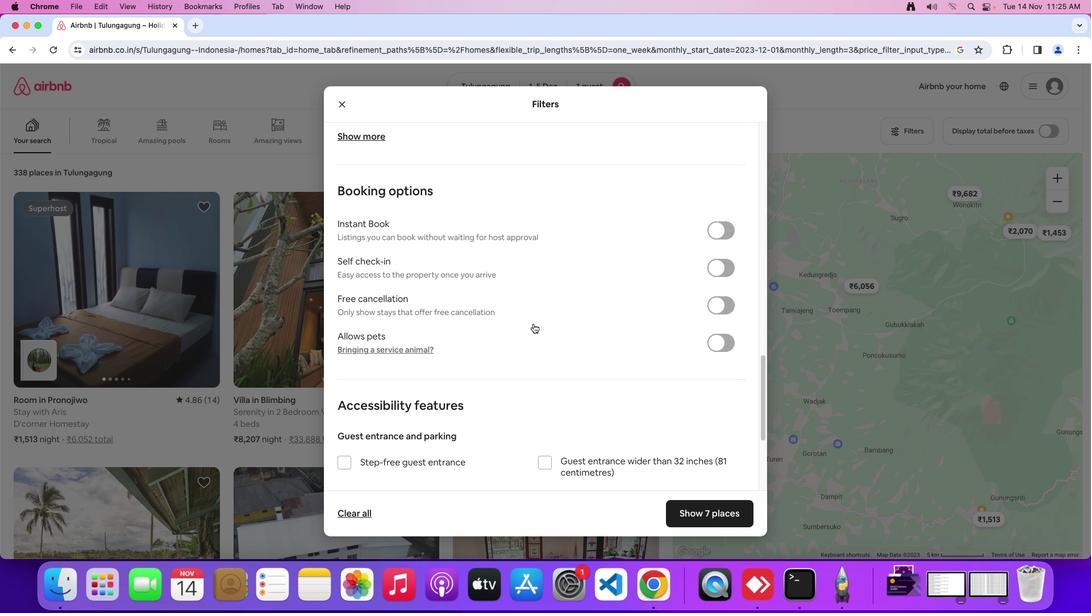 
Action: Mouse moved to (718, 270)
Screenshot: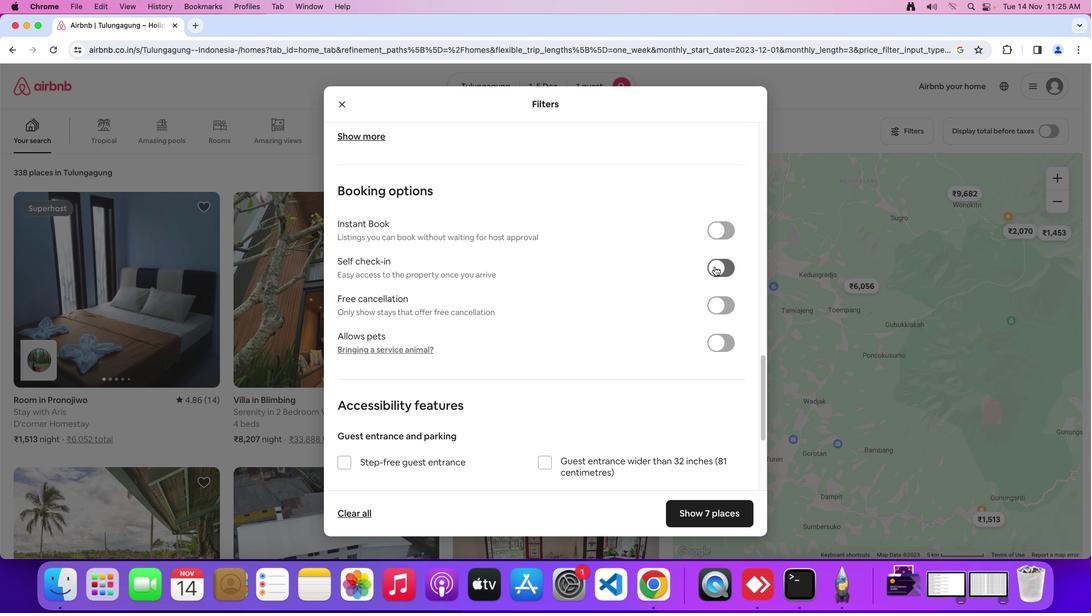 
Action: Mouse pressed left at (718, 270)
Screenshot: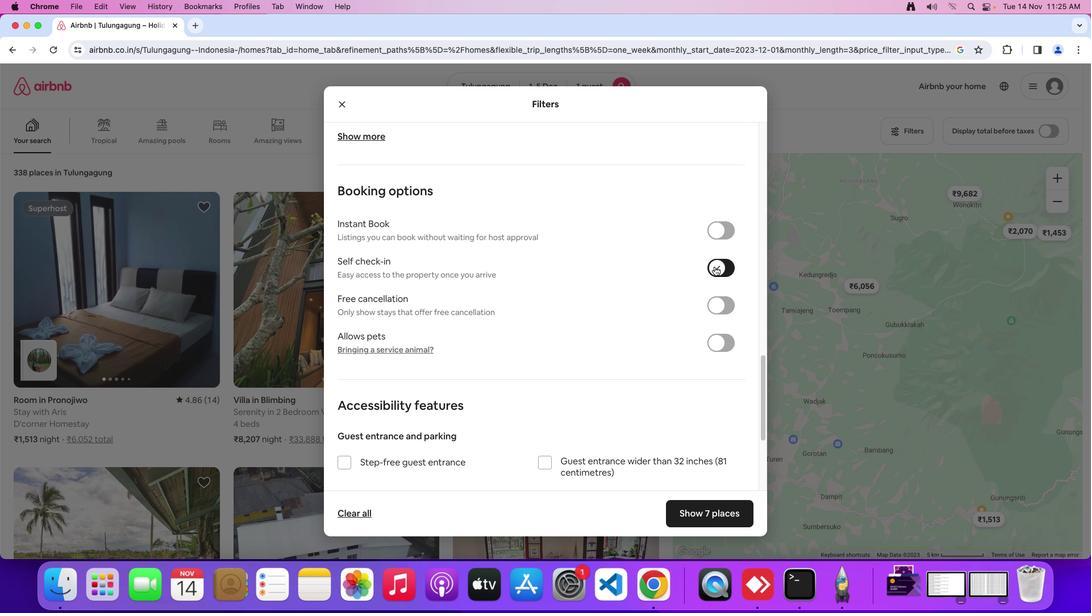
Action: Mouse moved to (704, 516)
Screenshot: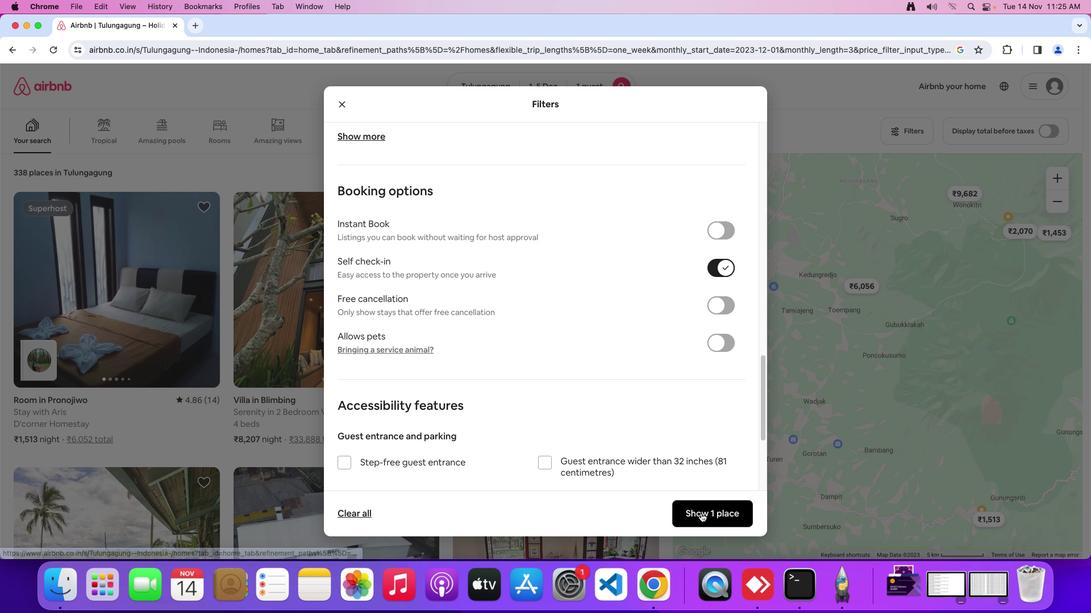 
Action: Mouse pressed left at (704, 516)
Screenshot: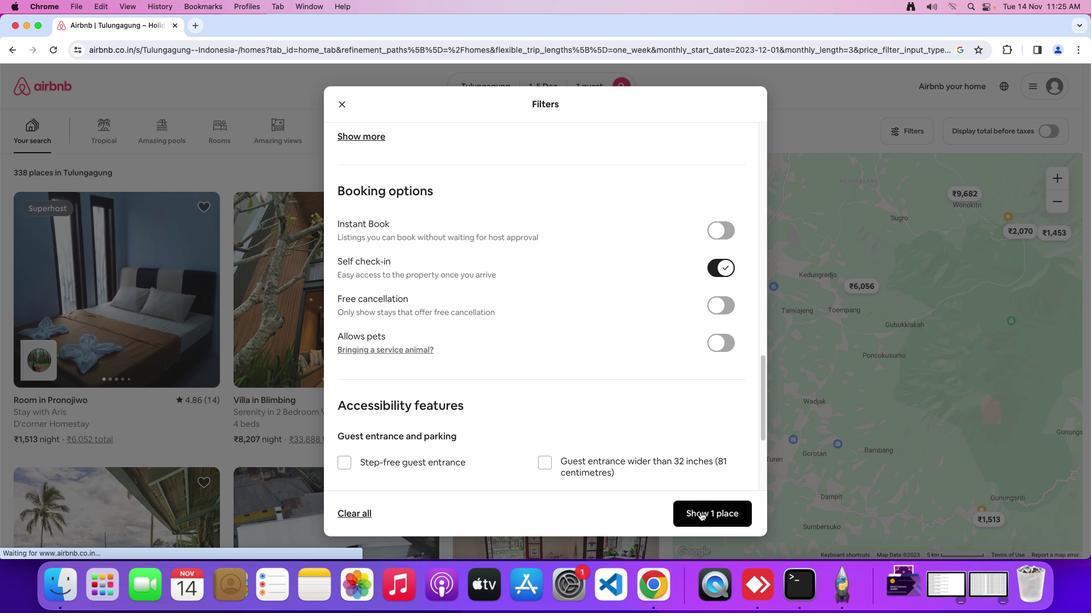 
Action: Mouse moved to (175, 297)
Screenshot: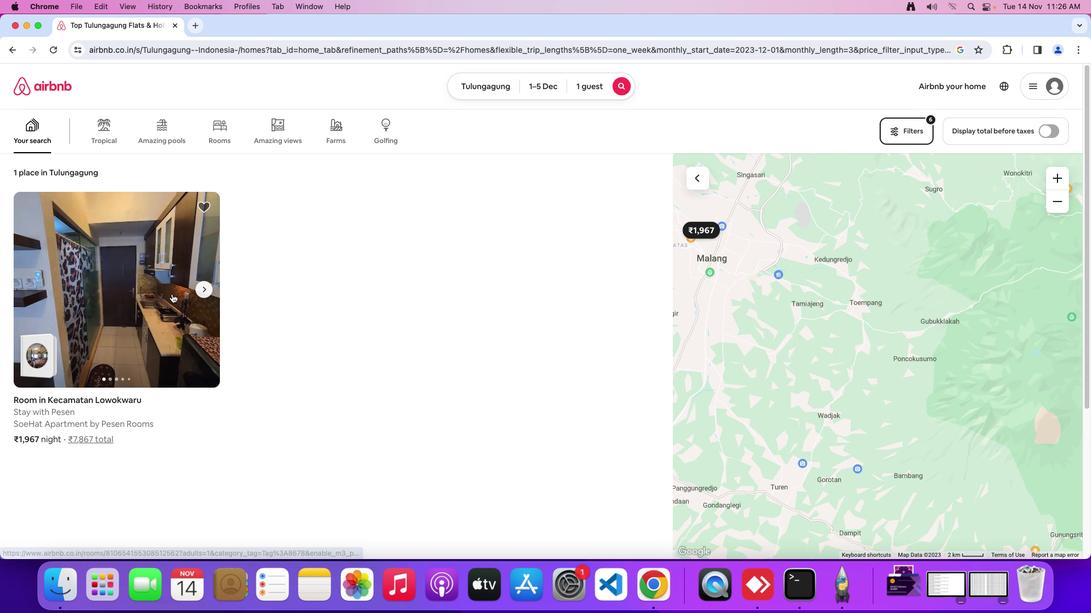 
Action: Mouse pressed left at (175, 297)
Screenshot: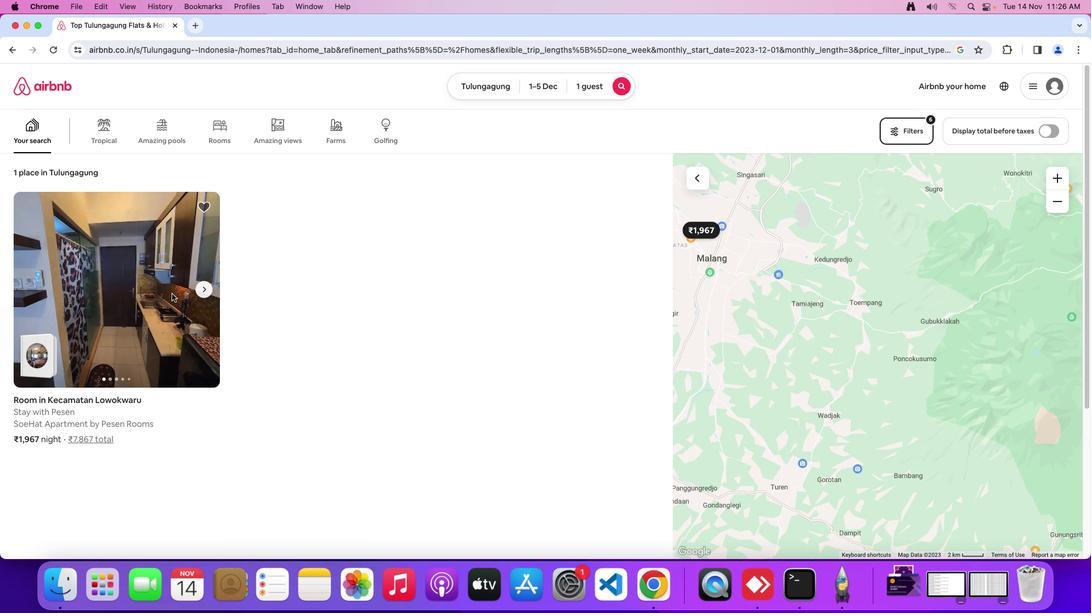
Action: Mouse moved to (800, 396)
Screenshot: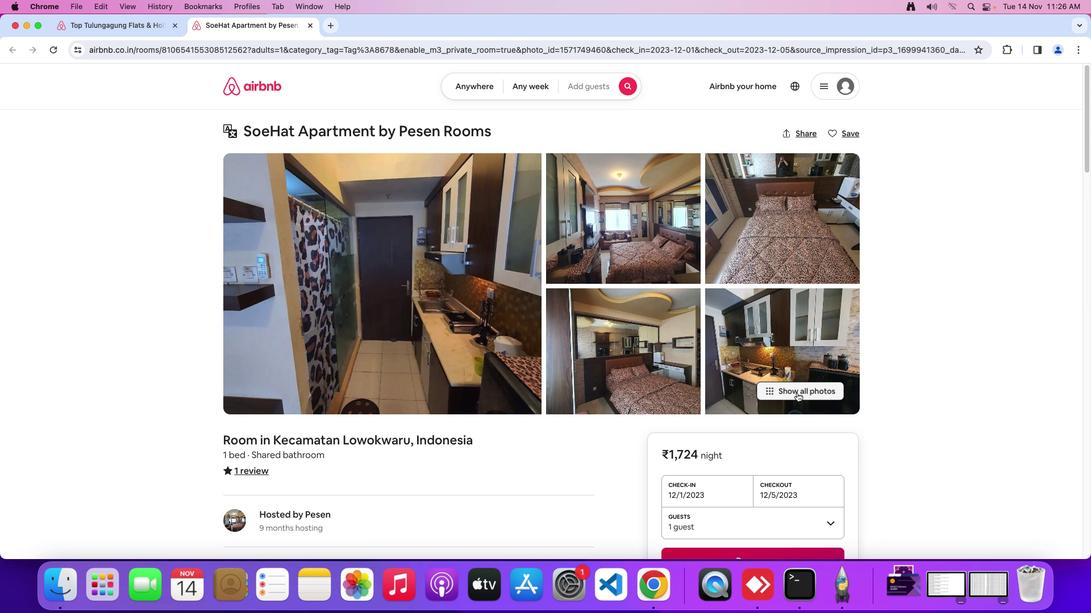 
Action: Mouse pressed left at (800, 396)
Screenshot: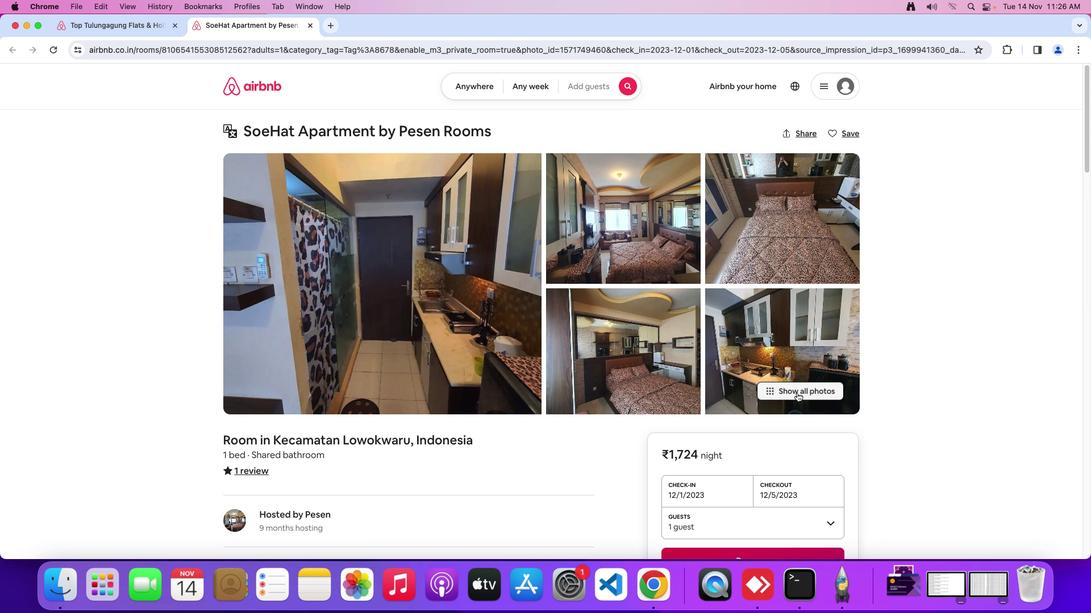 
Action: Mouse moved to (667, 412)
Screenshot: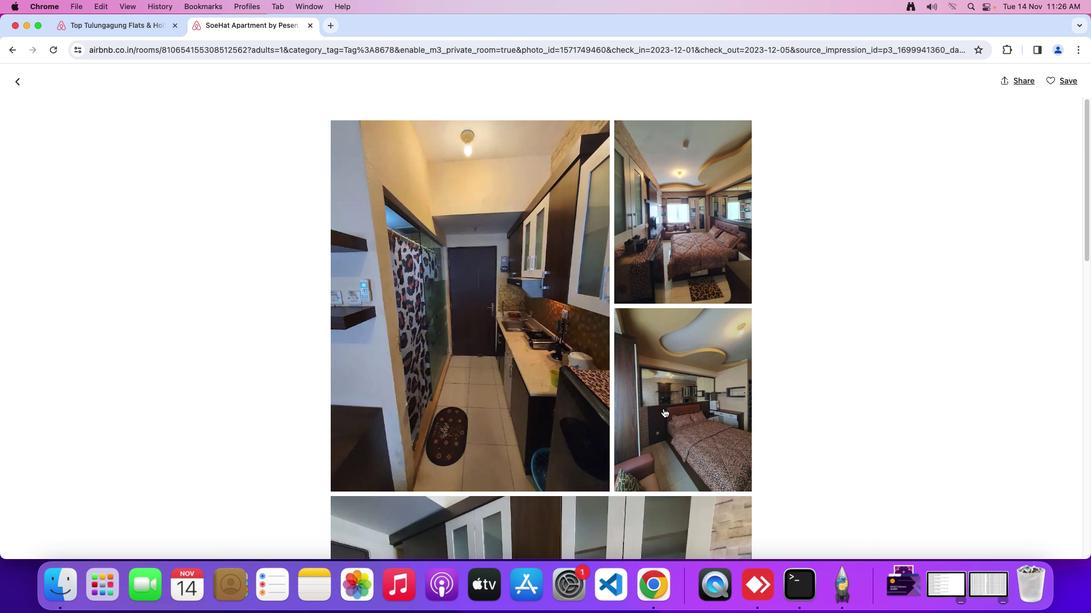 
Action: Mouse scrolled (667, 412) with delta (3, 2)
Screenshot: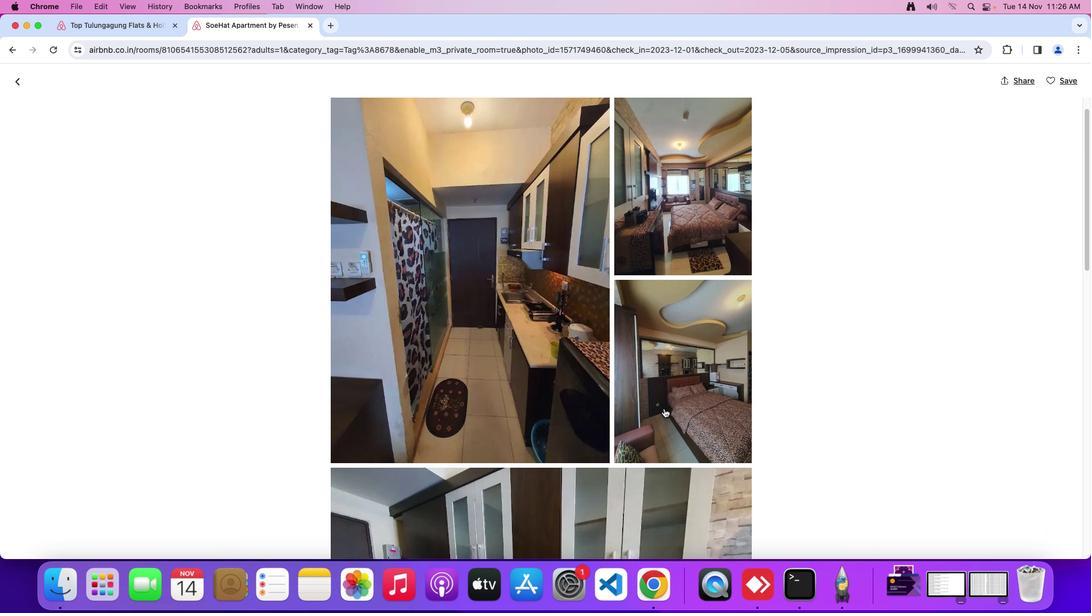 
Action: Mouse moved to (667, 412)
Screenshot: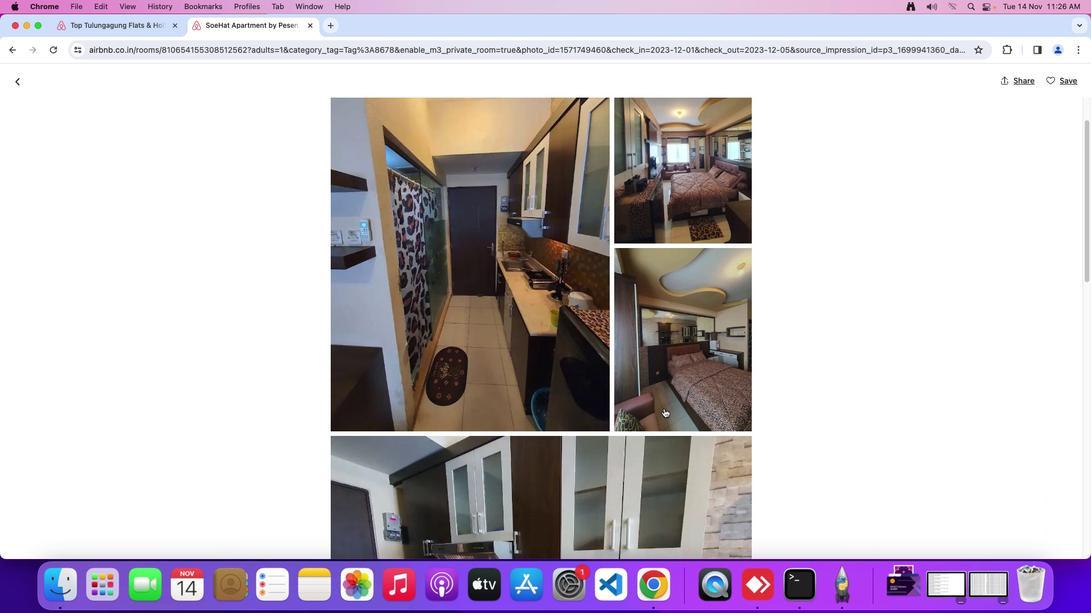 
Action: Mouse scrolled (667, 412) with delta (3, 2)
Screenshot: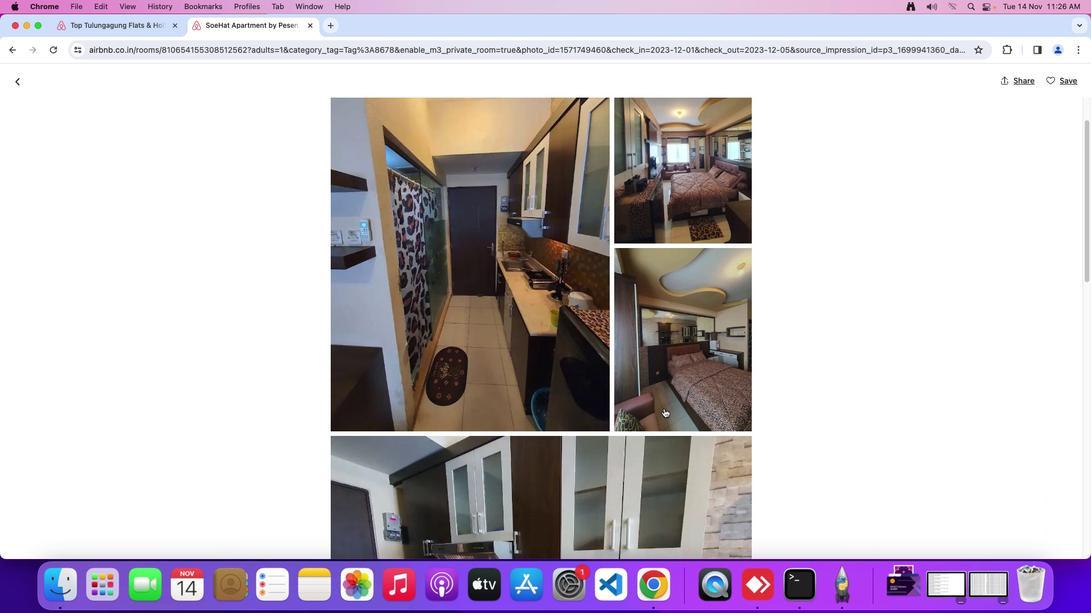 
Action: Mouse moved to (667, 412)
Screenshot: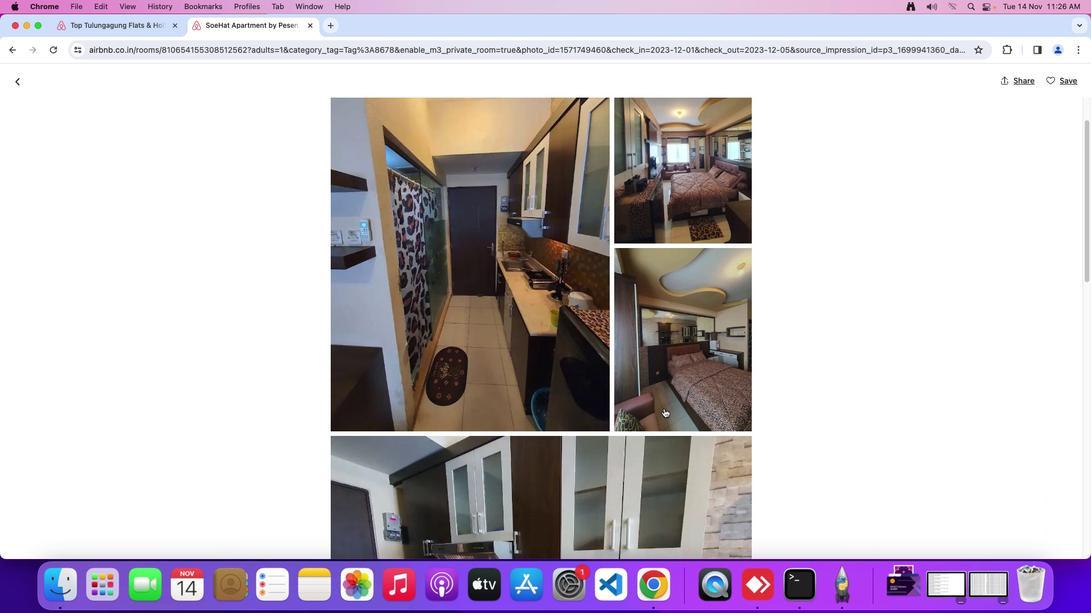 
Action: Mouse scrolled (667, 412) with delta (3, 1)
Screenshot: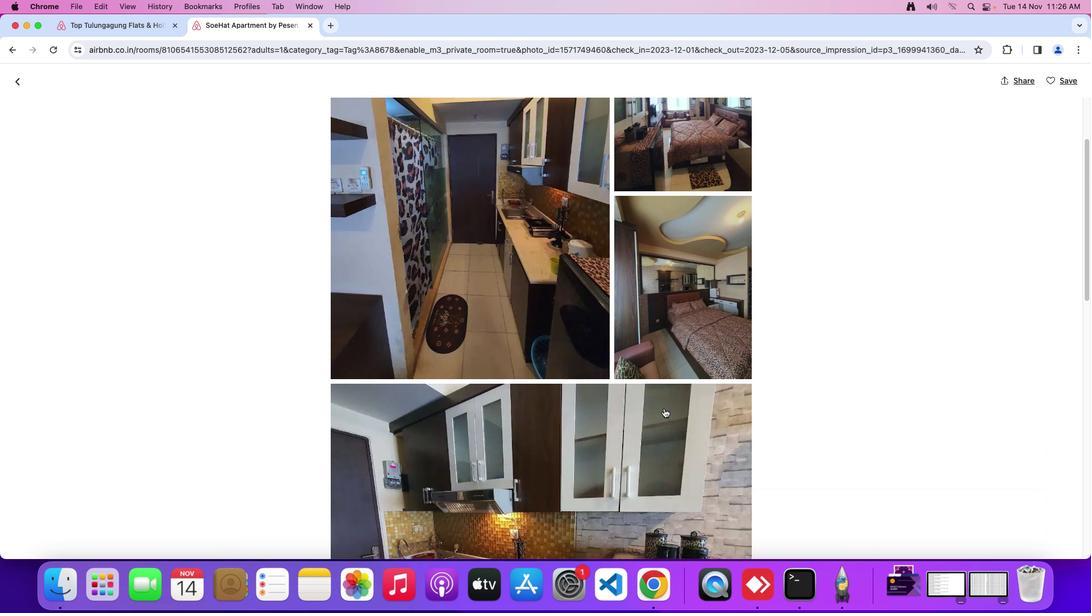 
Action: Mouse moved to (667, 412)
Screenshot: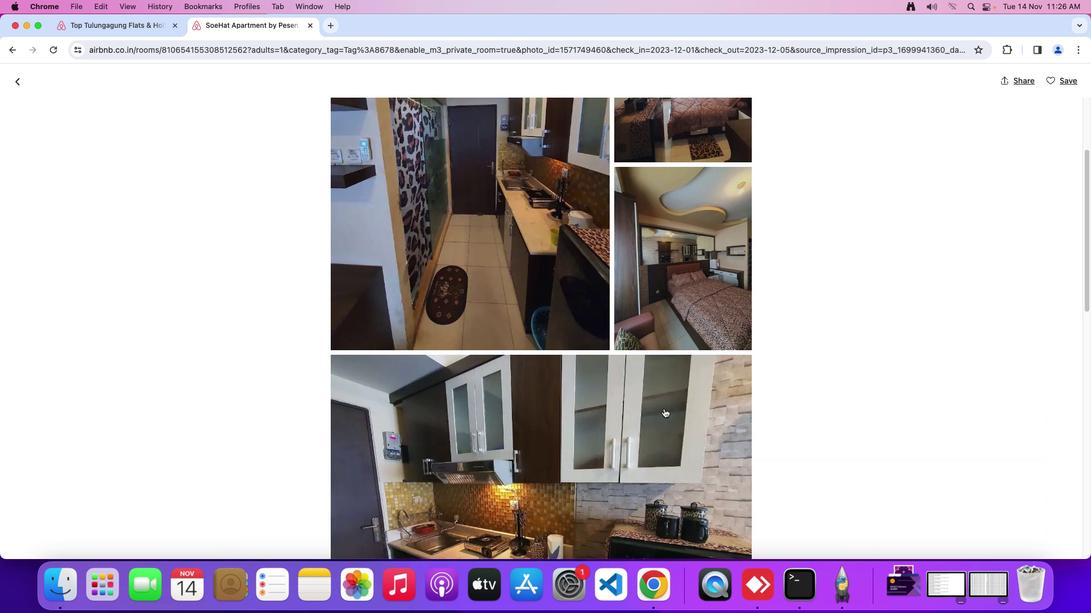 
Action: Mouse scrolled (667, 412) with delta (3, 1)
Screenshot: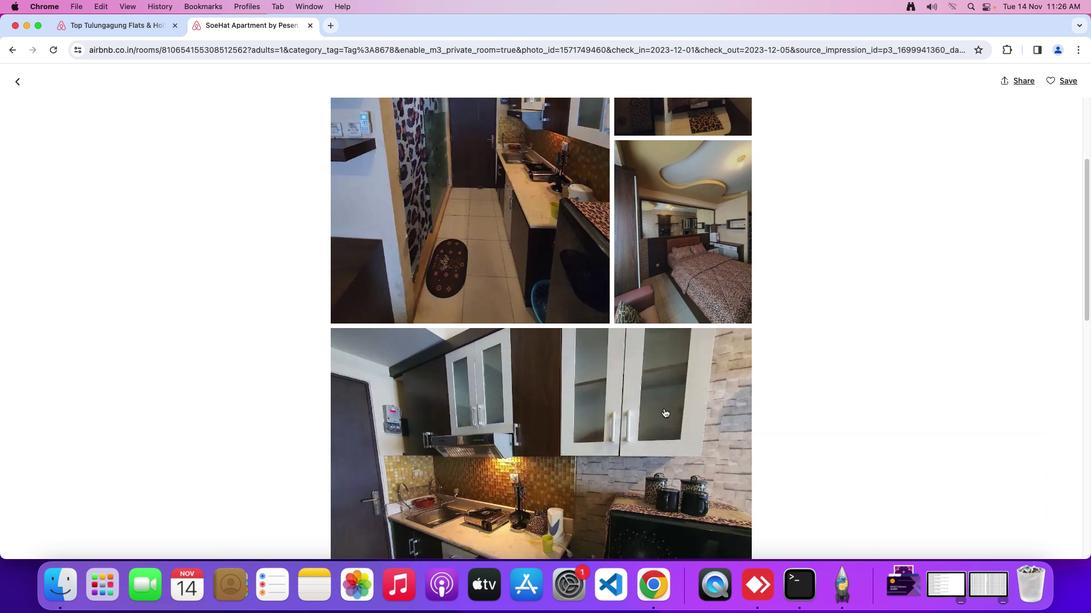 
Action: Mouse moved to (667, 412)
Screenshot: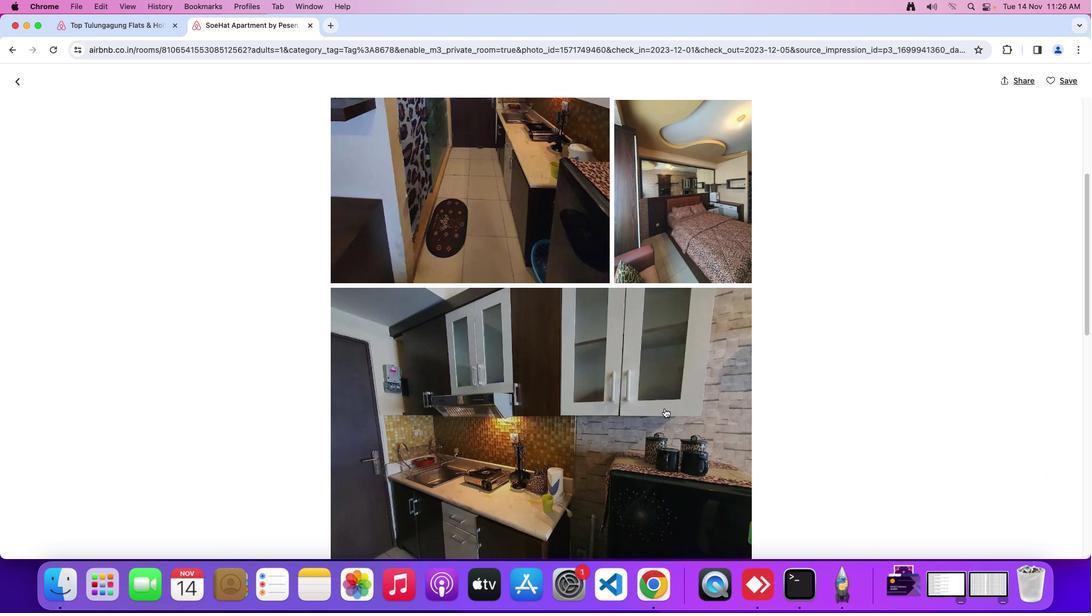 
Action: Mouse scrolled (667, 412) with delta (3, 2)
Screenshot: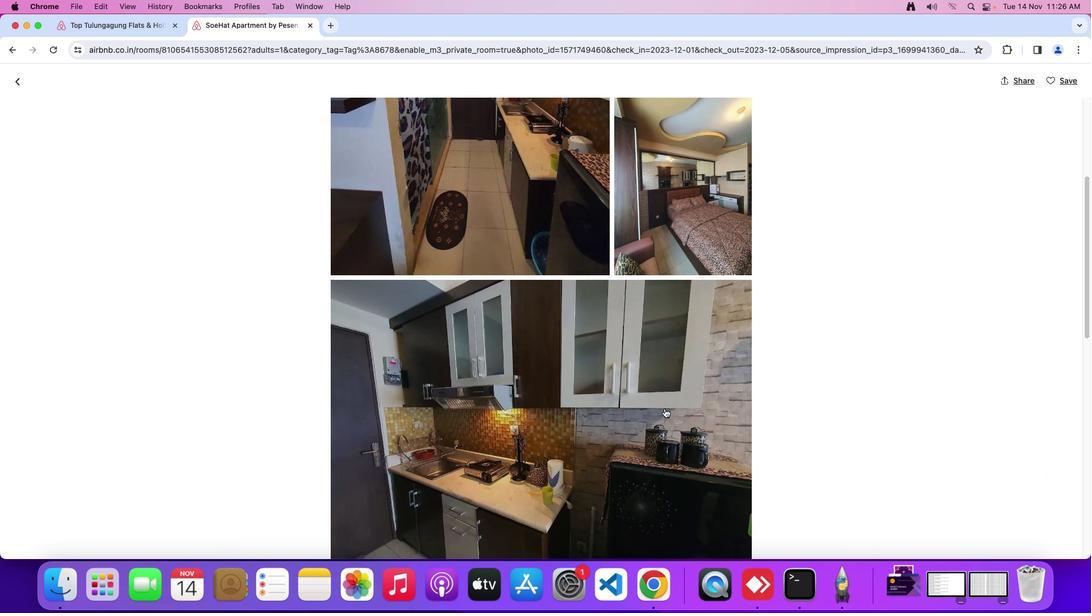 
Action: Mouse scrolled (667, 412) with delta (3, 2)
Screenshot: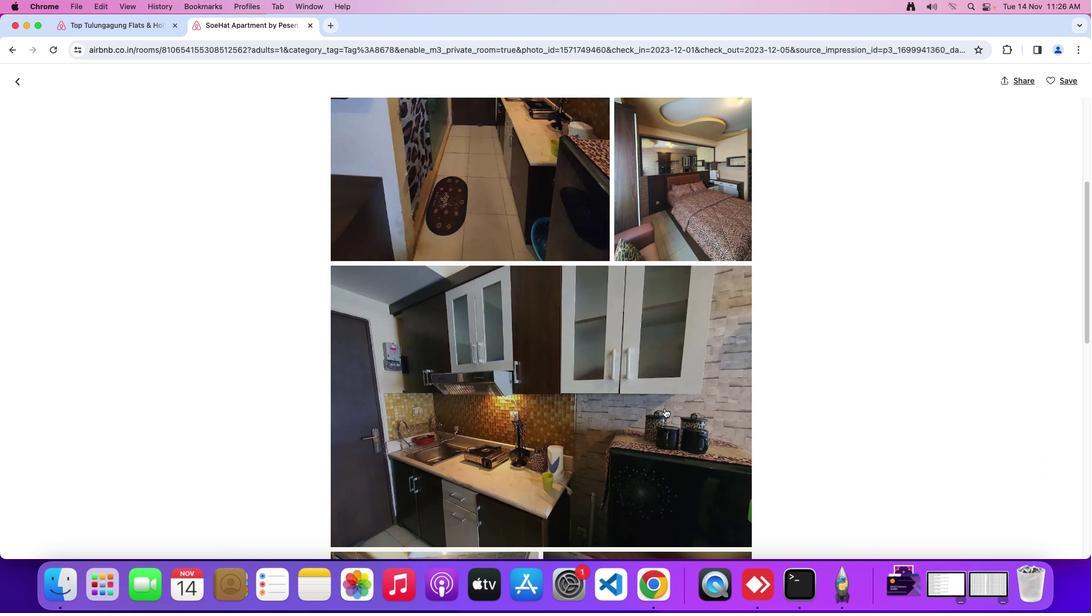 
Action: Mouse scrolled (667, 412) with delta (3, 2)
Screenshot: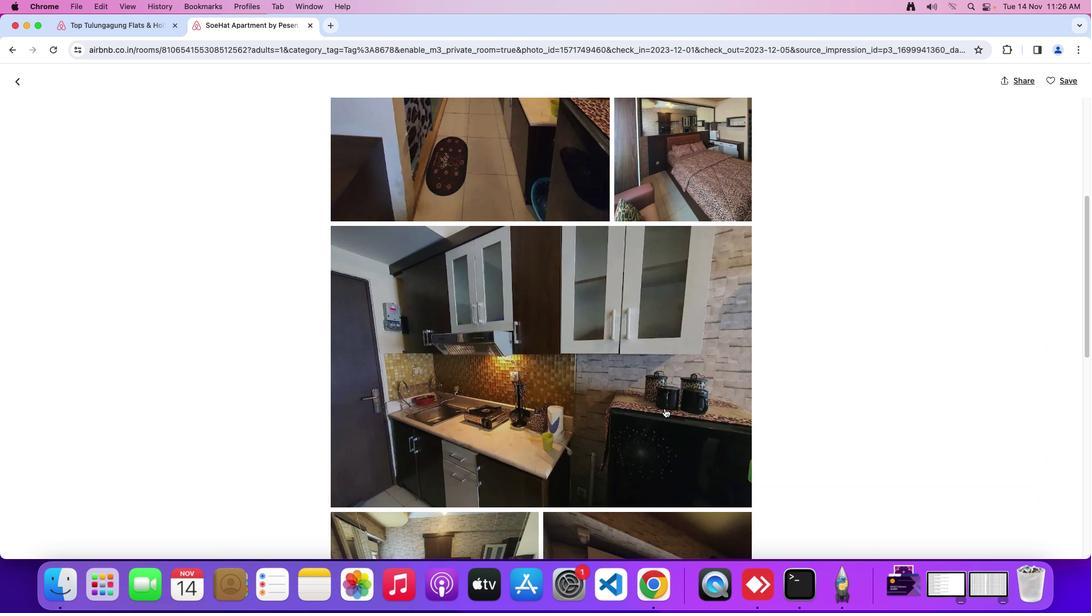 
Action: Mouse moved to (669, 413)
Screenshot: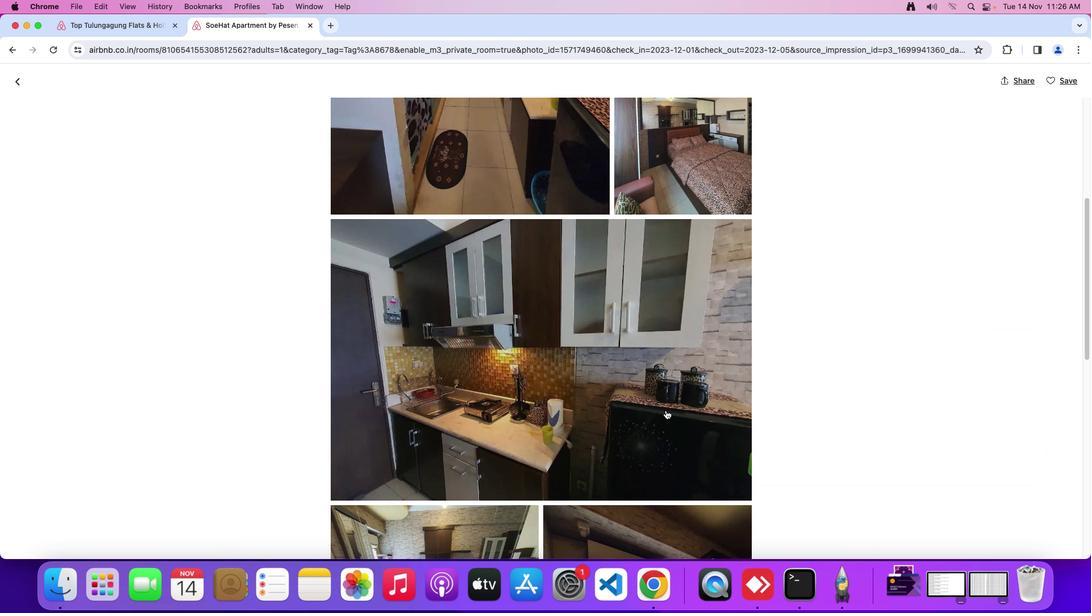 
Action: Mouse scrolled (669, 413) with delta (3, 2)
Screenshot: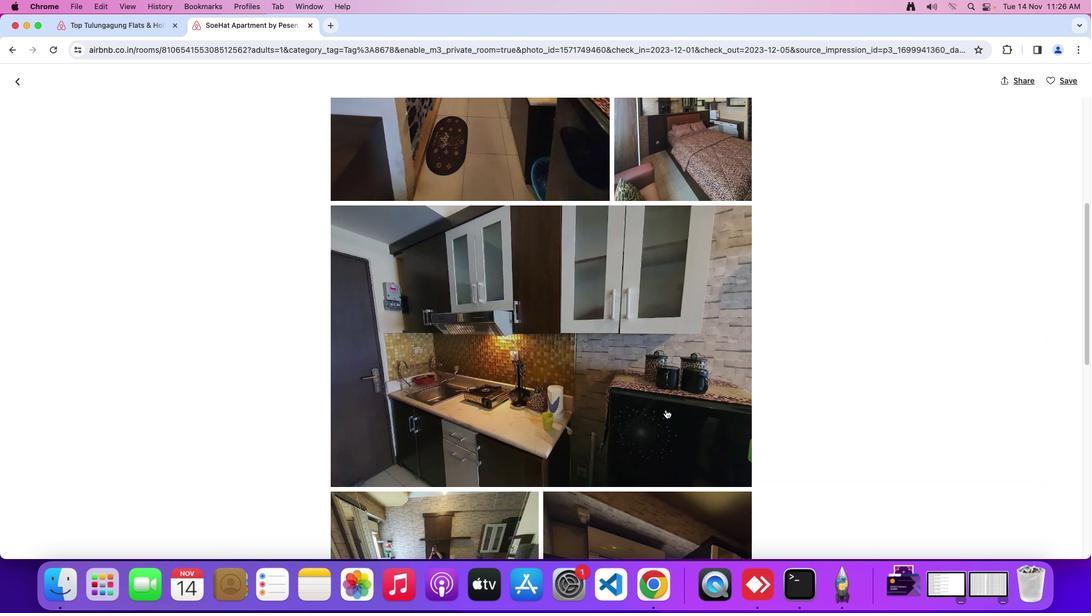 
Action: Mouse moved to (669, 413)
Screenshot: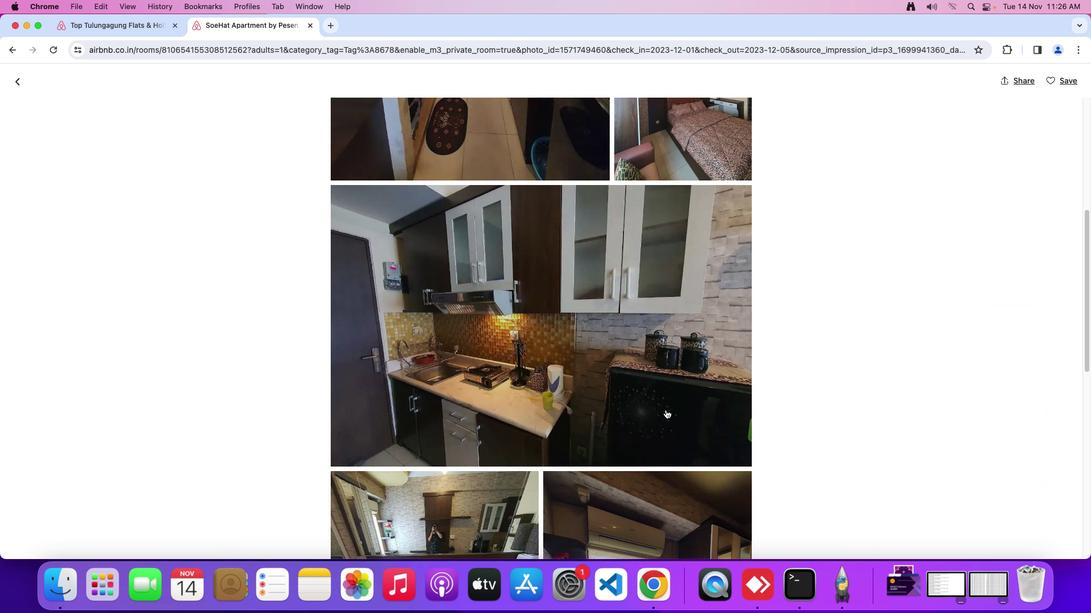 
Action: Mouse scrolled (669, 413) with delta (3, 2)
Screenshot: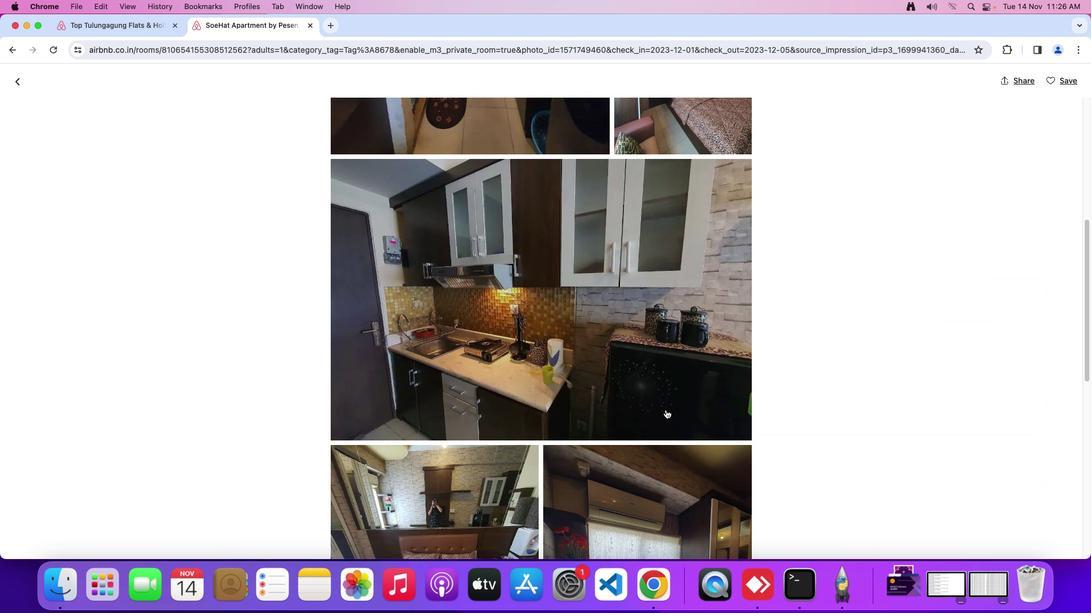 
Action: Mouse moved to (669, 413)
Screenshot: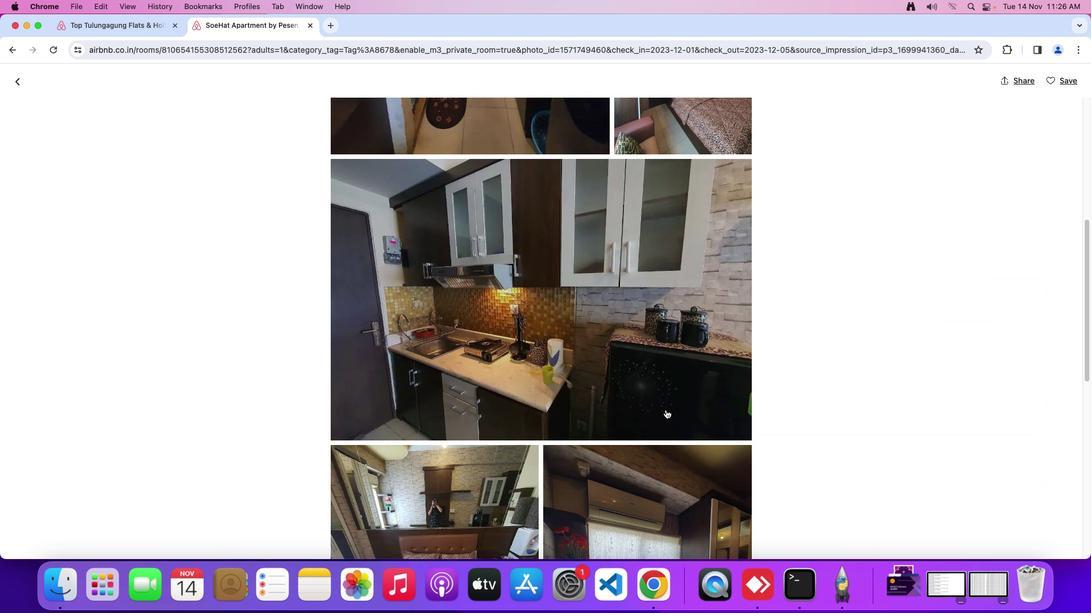 
Action: Mouse scrolled (669, 413) with delta (3, 1)
Screenshot: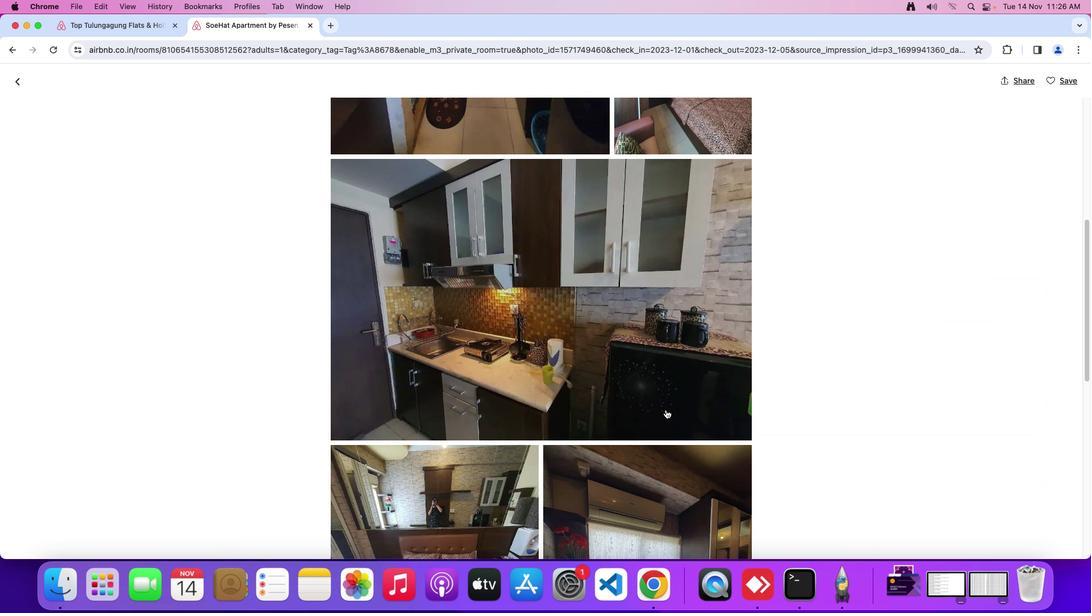
Action: Mouse moved to (669, 413)
Screenshot: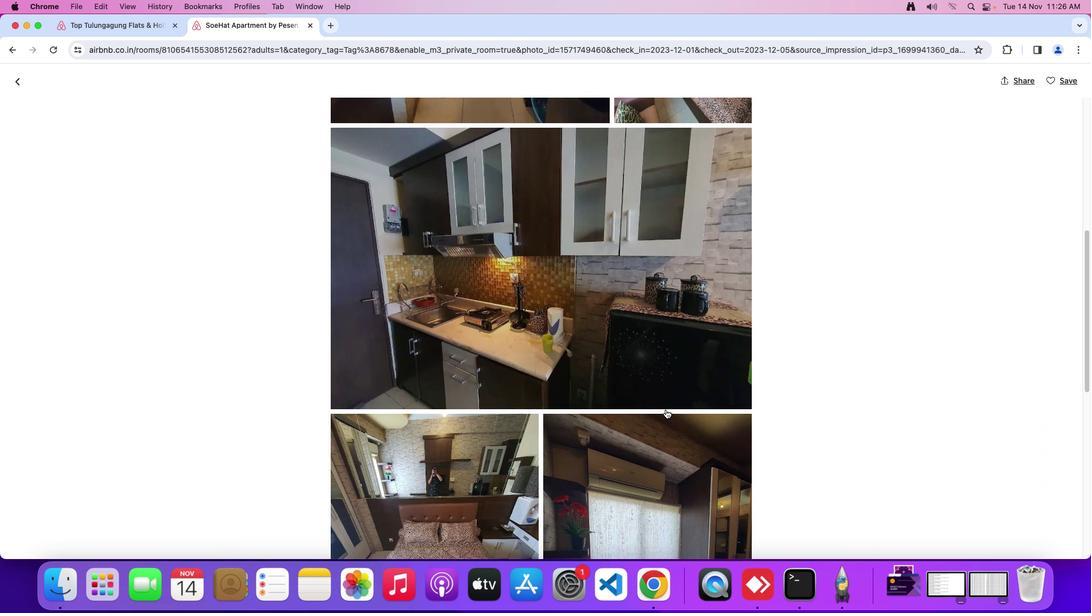 
Action: Mouse scrolled (669, 413) with delta (3, 2)
Screenshot: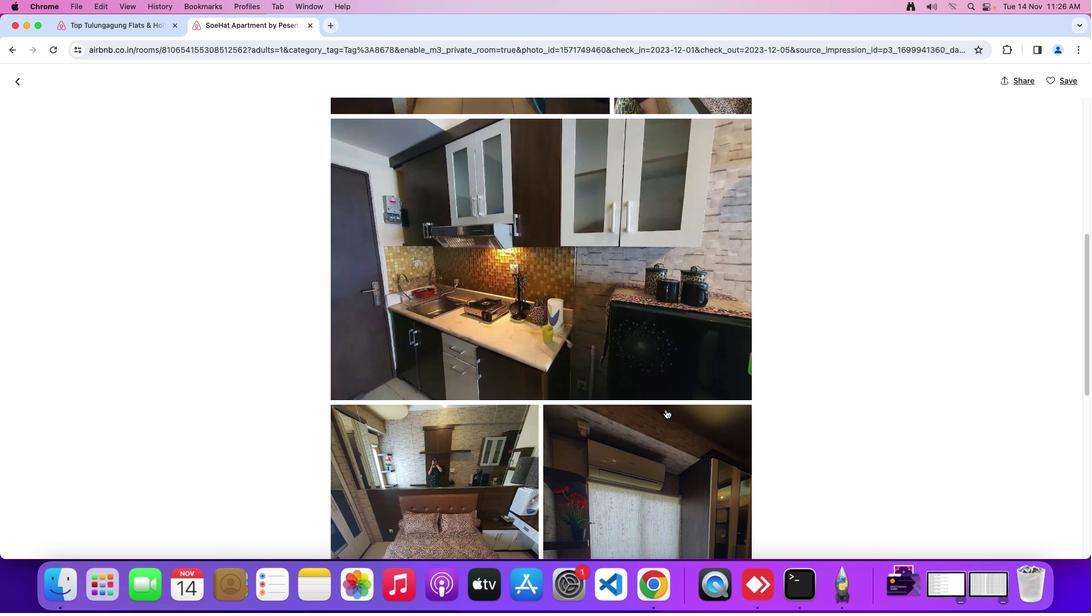 
Action: Mouse scrolled (669, 413) with delta (3, 2)
Screenshot: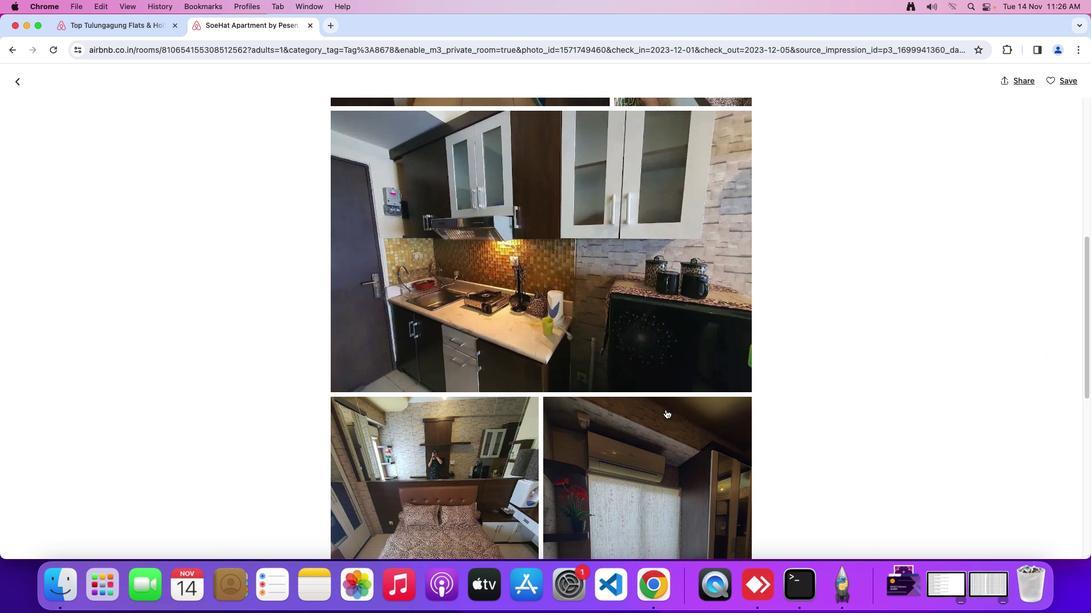 
Action: Mouse scrolled (669, 413) with delta (3, 2)
Screenshot: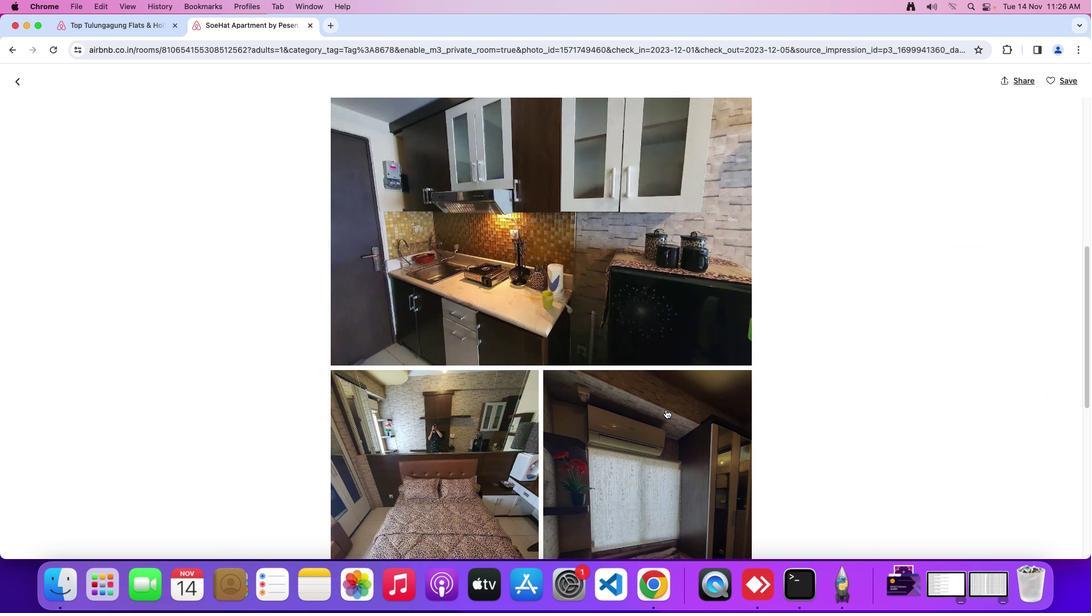 
Action: Mouse scrolled (669, 413) with delta (3, 2)
Screenshot: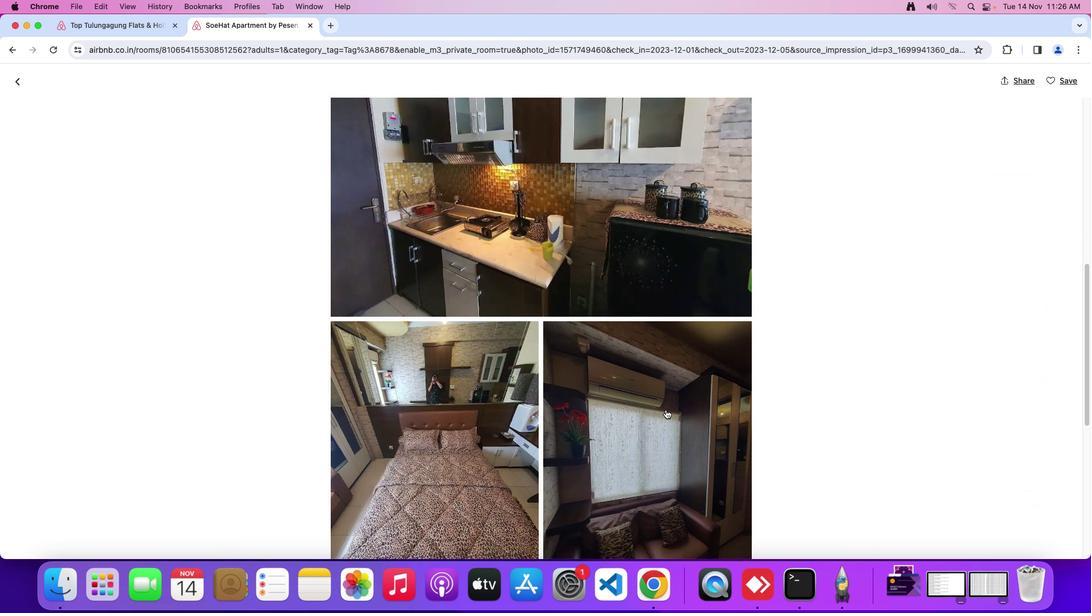 
Action: Mouse scrolled (669, 413) with delta (3, 2)
Screenshot: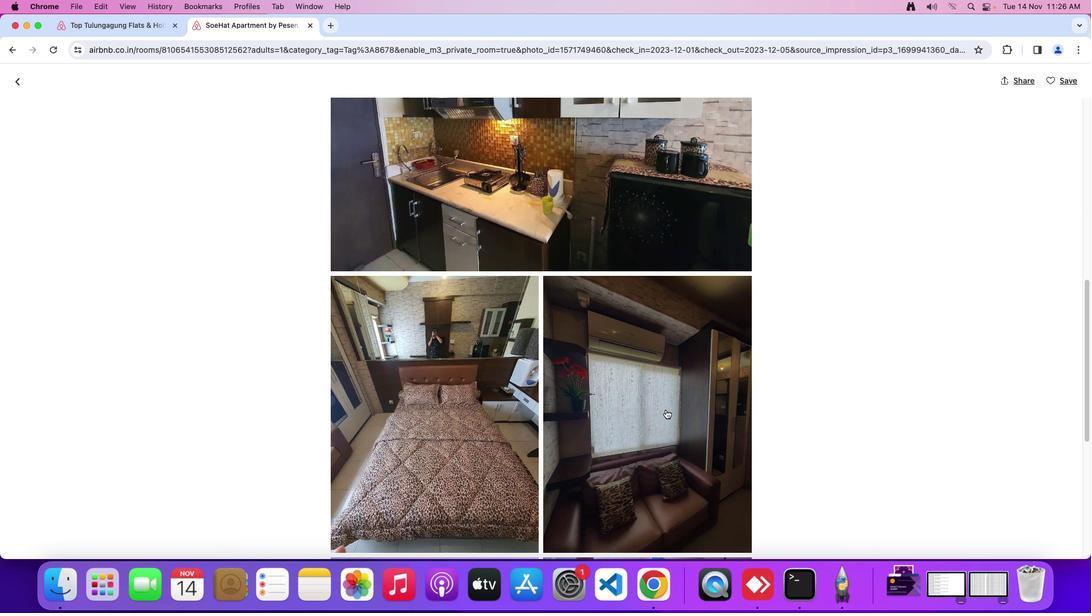 
Action: Mouse scrolled (669, 413) with delta (3, 2)
Screenshot: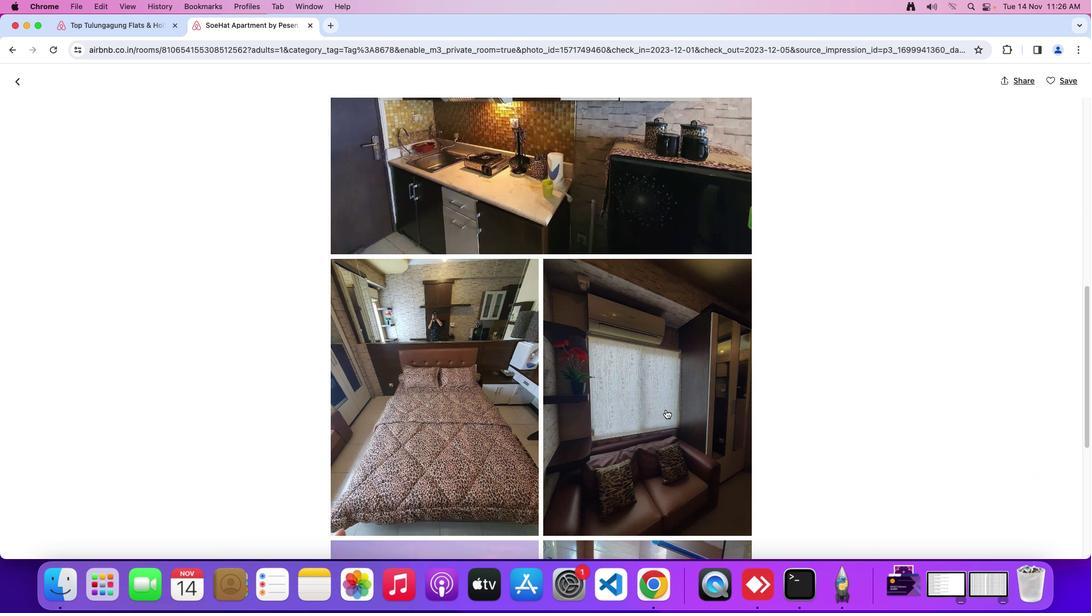 
Action: Mouse scrolled (669, 413) with delta (3, 1)
Screenshot: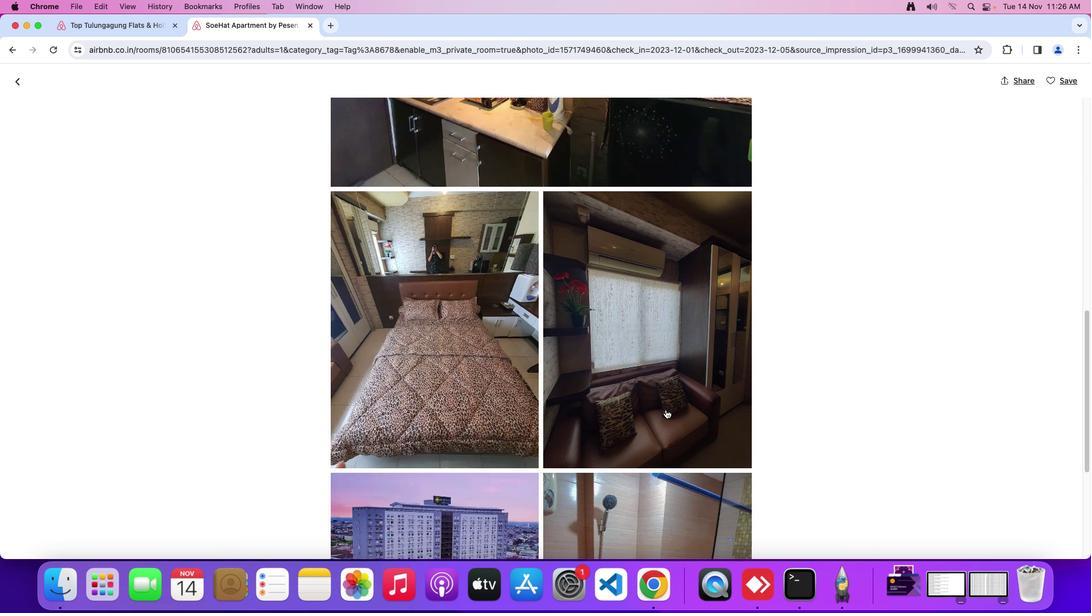 
Action: Mouse scrolled (669, 413) with delta (3, 2)
Screenshot: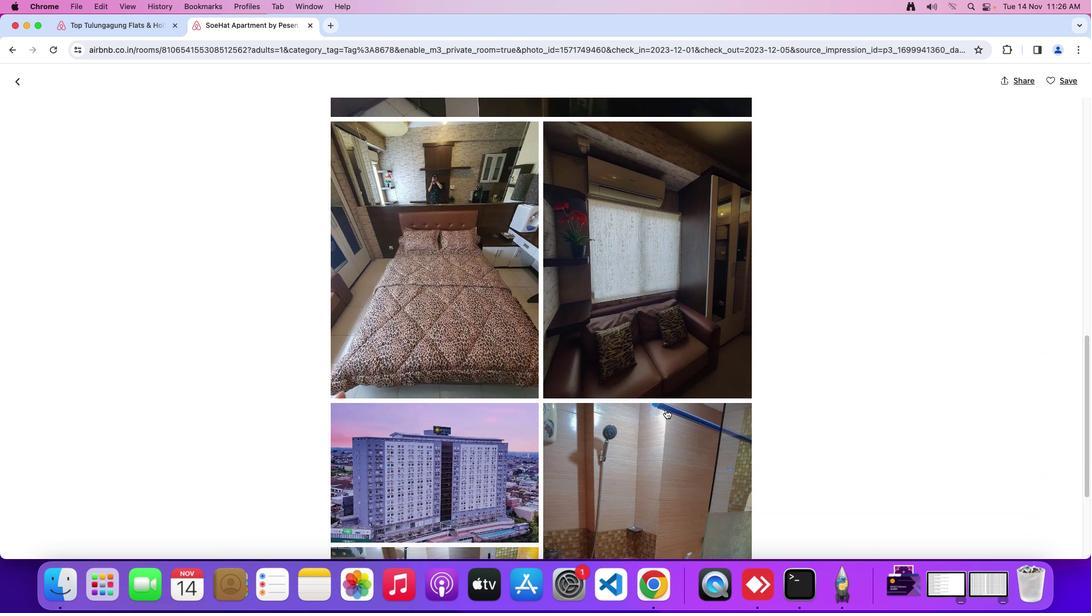 
Action: Mouse scrolled (669, 413) with delta (3, 2)
Screenshot: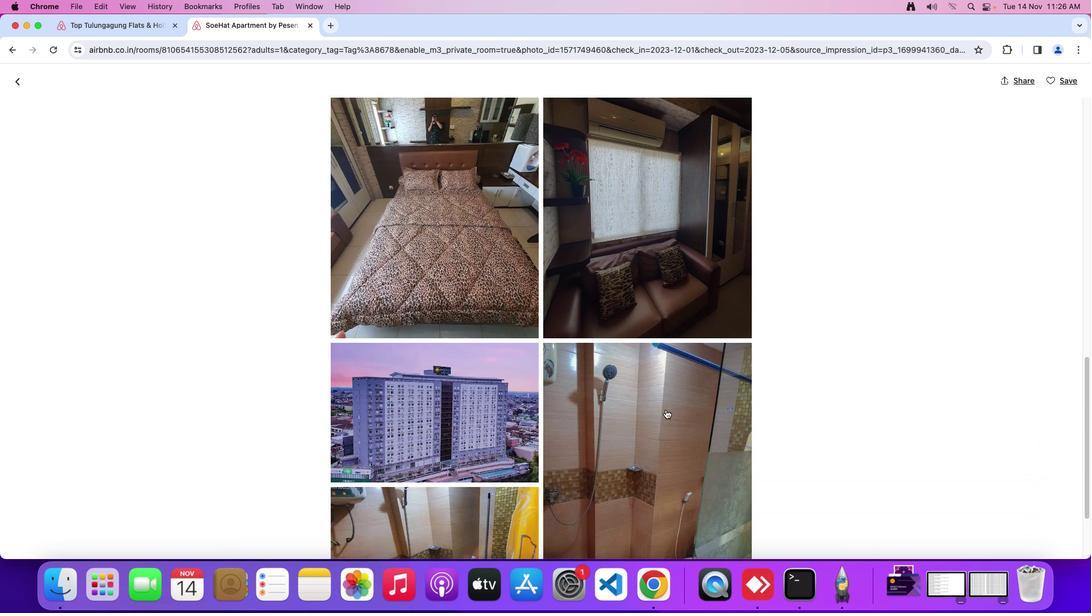 
Action: Mouse scrolled (669, 413) with delta (3, 1)
Screenshot: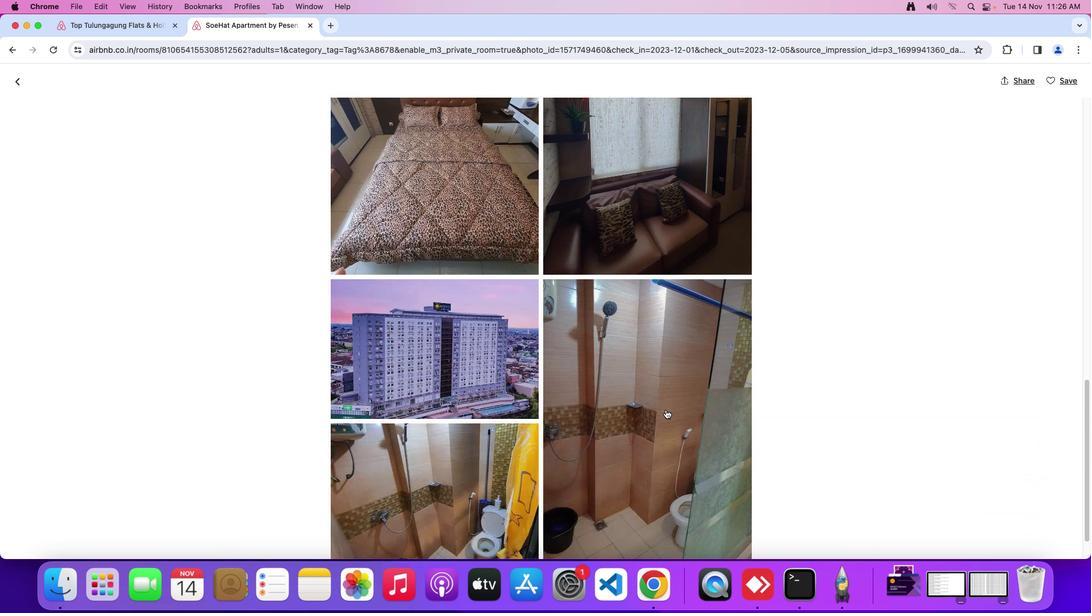 
Action: Mouse scrolled (669, 413) with delta (3, 0)
Screenshot: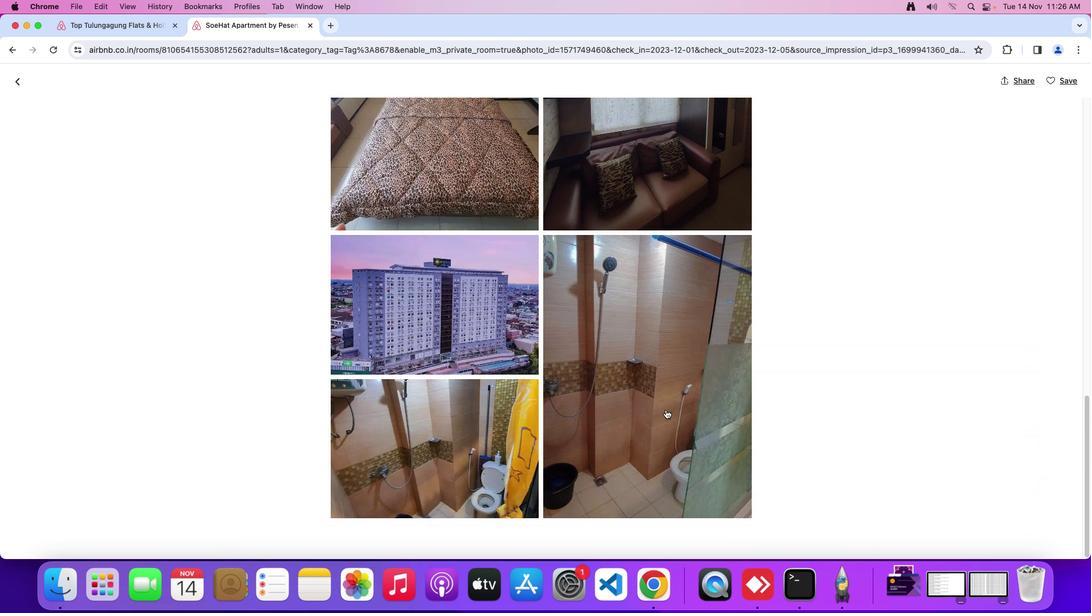 
Action: Mouse moved to (670, 412)
Screenshot: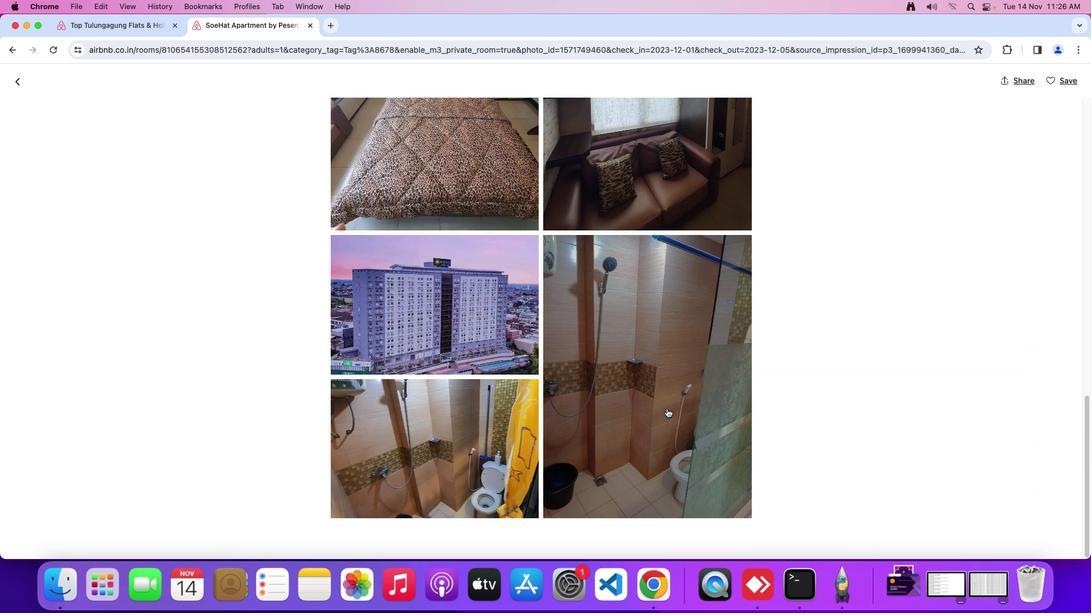 
Action: Mouse scrolled (670, 412) with delta (3, 2)
Screenshot: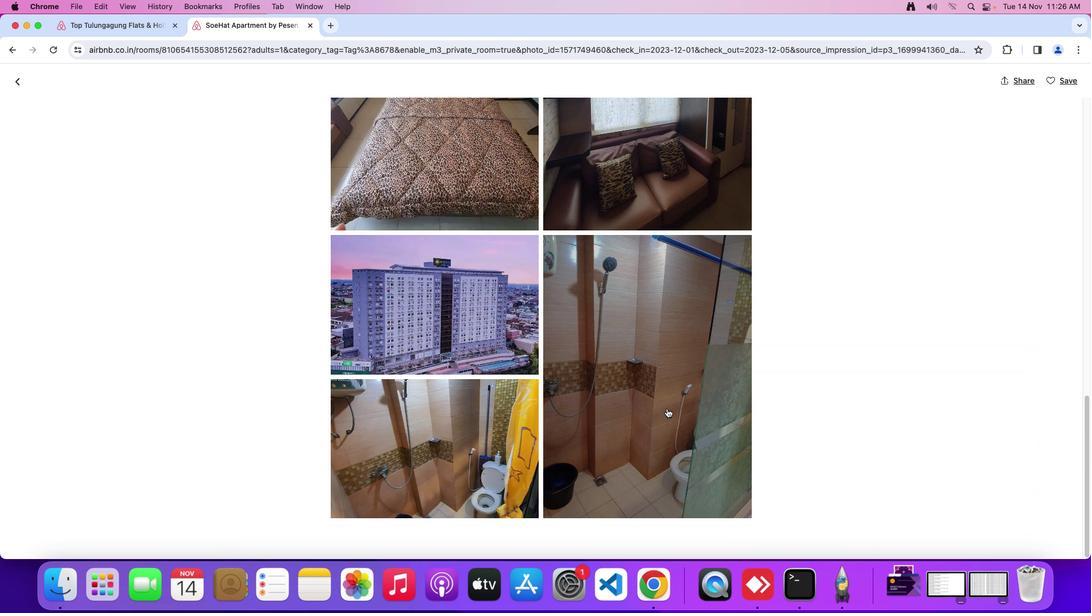
Action: Mouse scrolled (670, 412) with delta (3, 2)
Screenshot: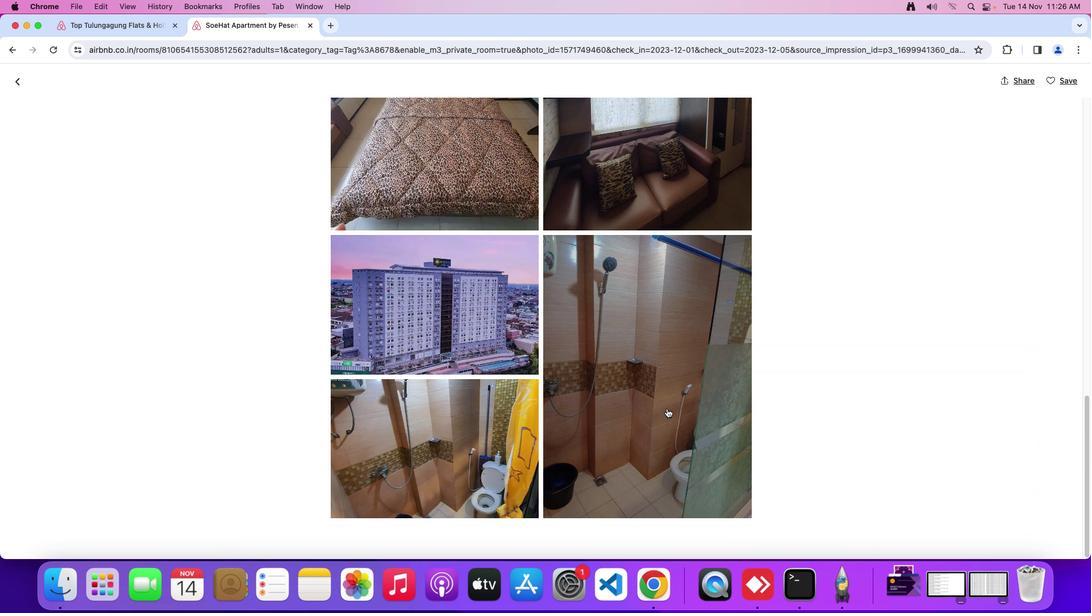 
Action: Mouse moved to (670, 412)
Screenshot: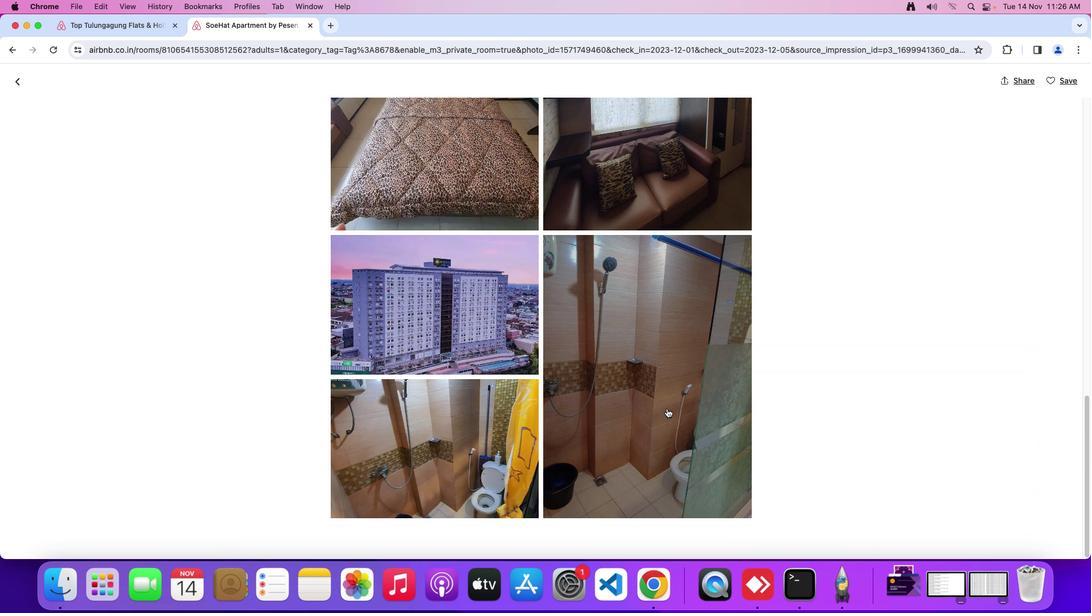 
Action: Mouse scrolled (670, 412) with delta (3, 2)
Screenshot: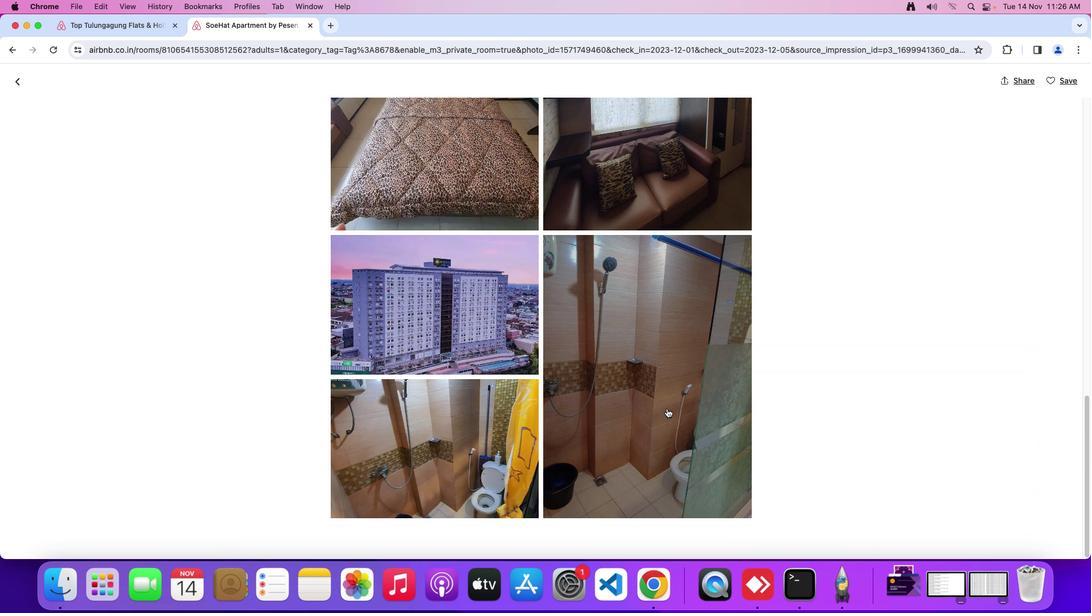 
Action: Mouse moved to (670, 413)
Screenshot: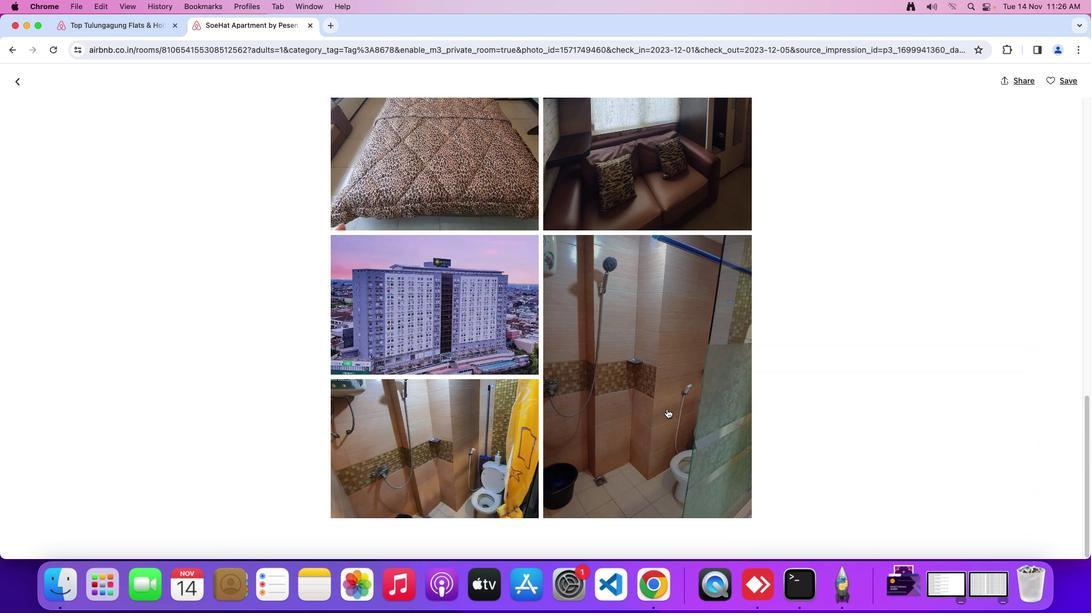 
Action: Mouse scrolled (670, 413) with delta (3, 2)
Screenshot: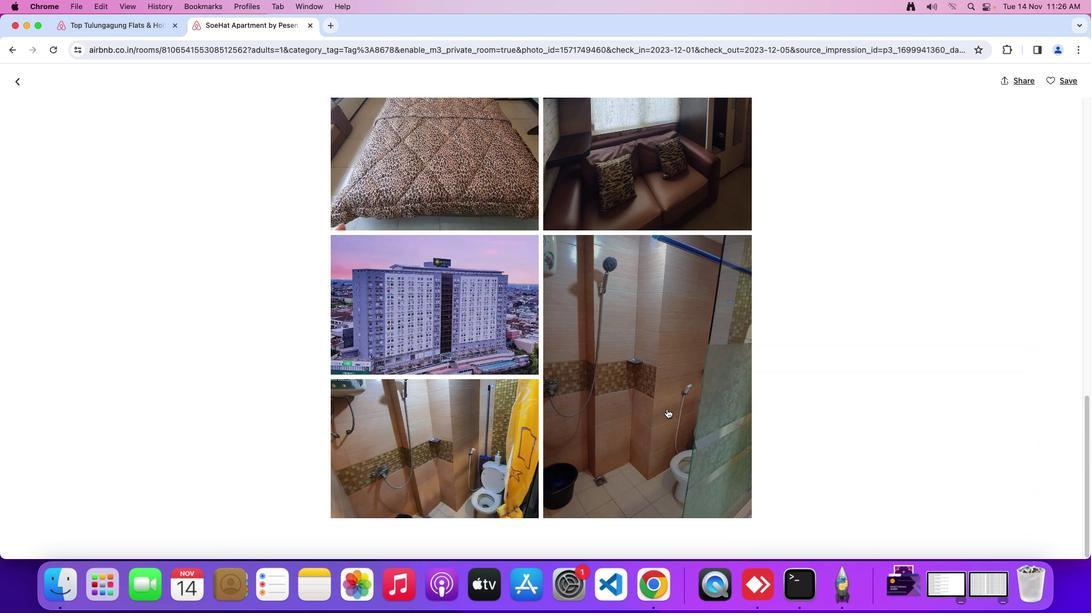 
Action: Mouse scrolled (670, 413) with delta (3, 2)
Screenshot: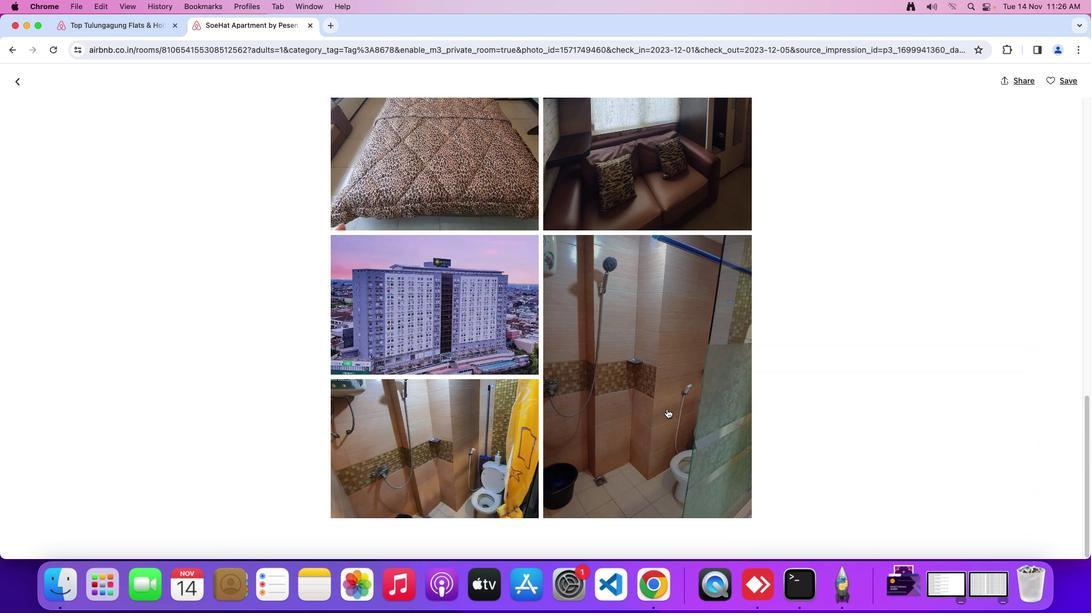
Action: Mouse scrolled (670, 413) with delta (3, 1)
Screenshot: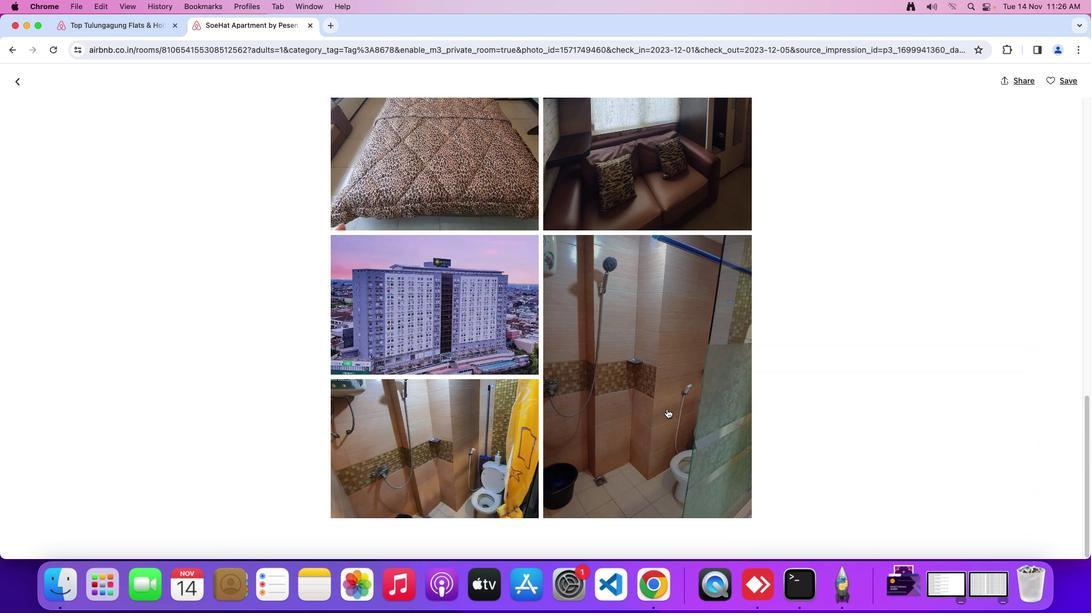 
Action: Mouse moved to (16, 88)
Screenshot: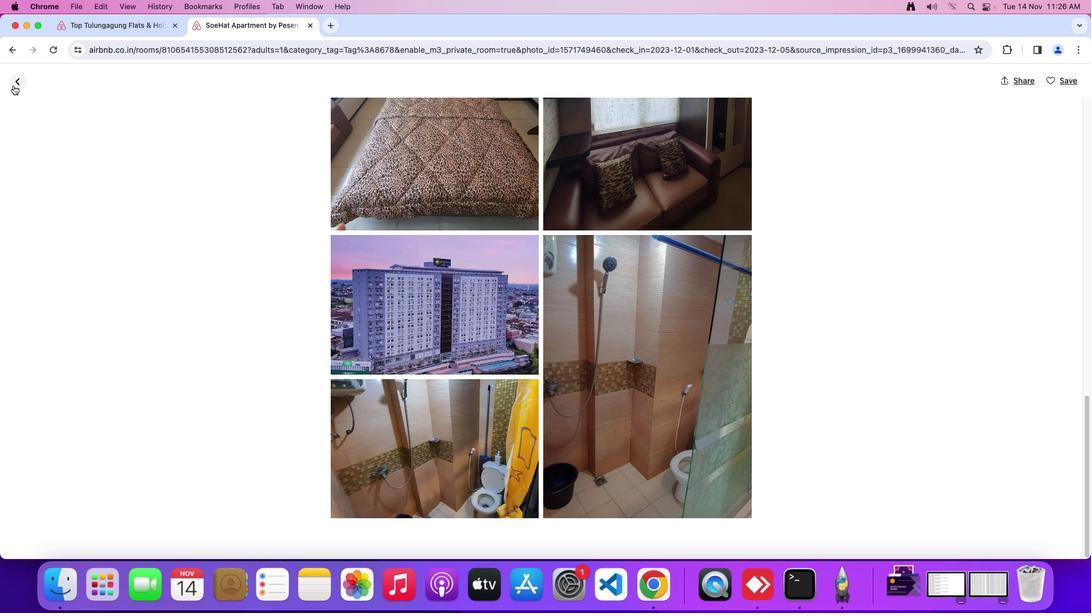 
Action: Mouse pressed left at (16, 88)
Screenshot: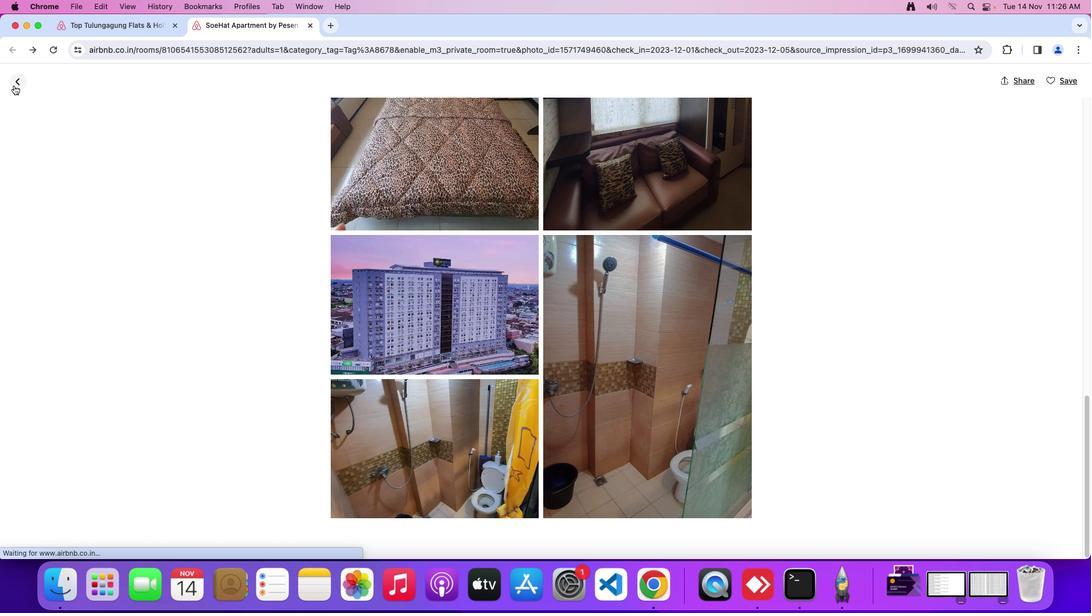 
Action: Mouse moved to (455, 258)
Screenshot: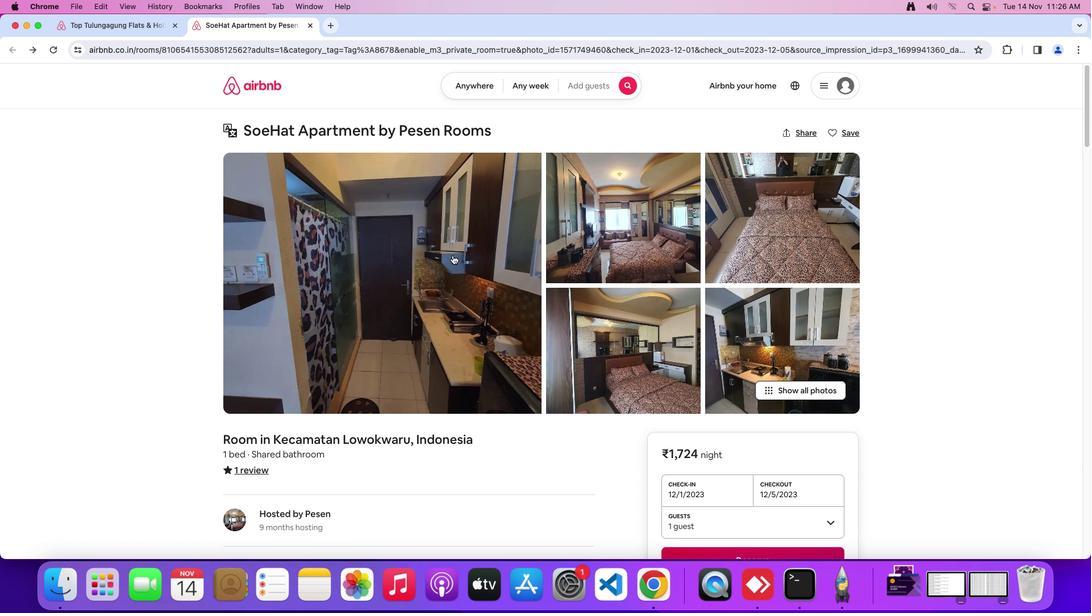
Action: Mouse scrolled (455, 258) with delta (3, 2)
Screenshot: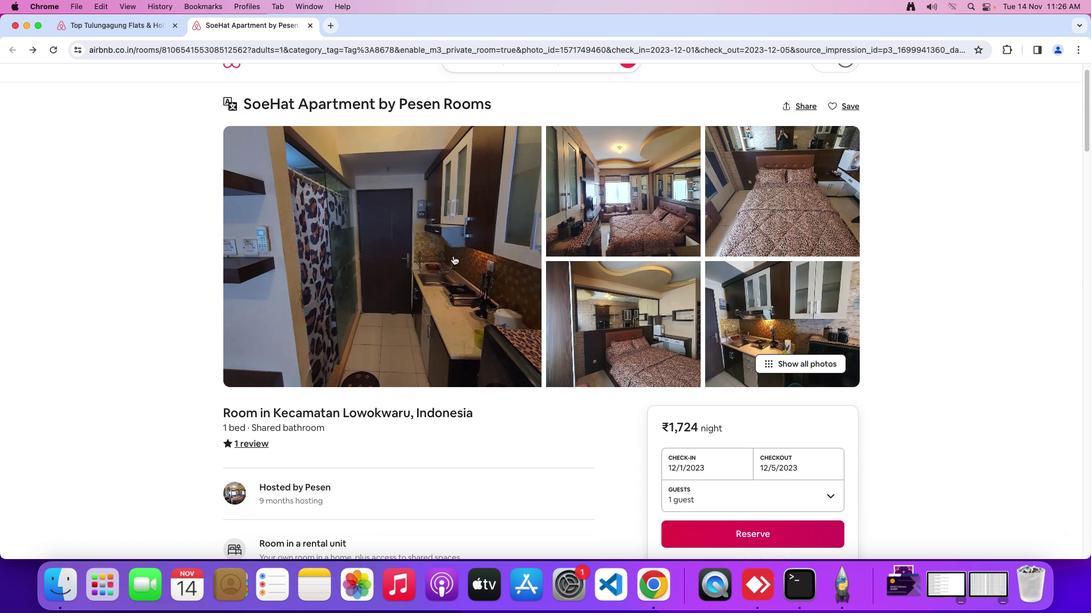 
Action: Mouse moved to (456, 259)
Screenshot: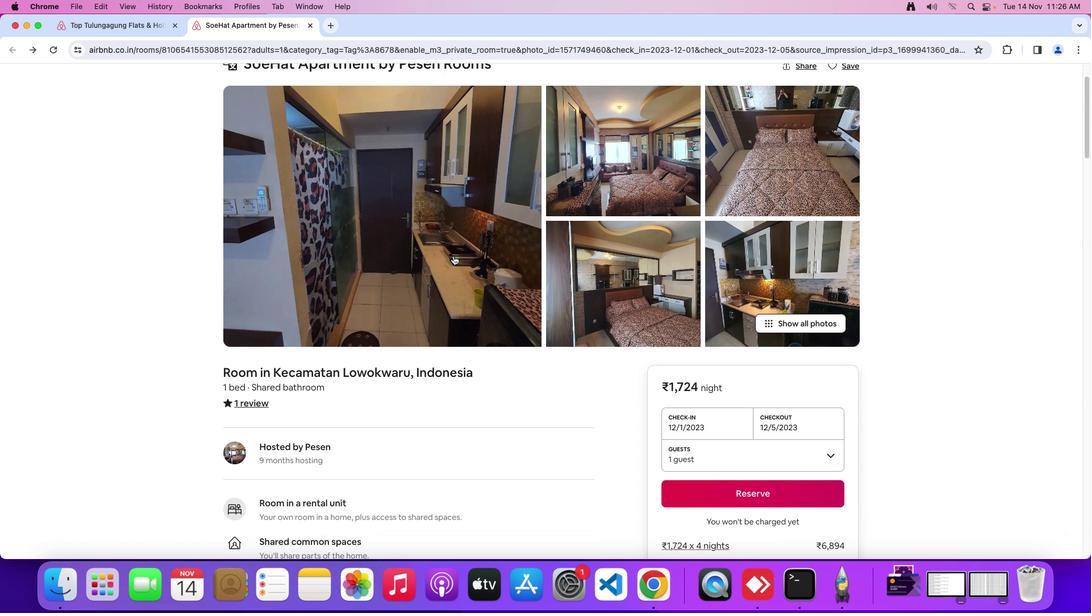 
Action: Mouse scrolled (456, 259) with delta (3, 2)
Screenshot: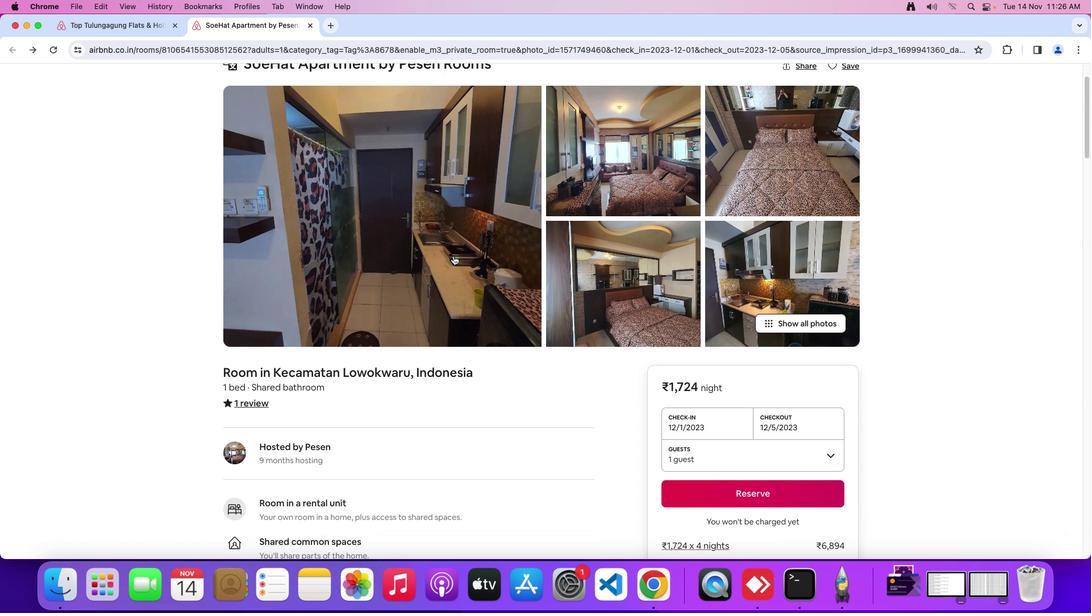 
Action: Mouse moved to (456, 259)
Screenshot: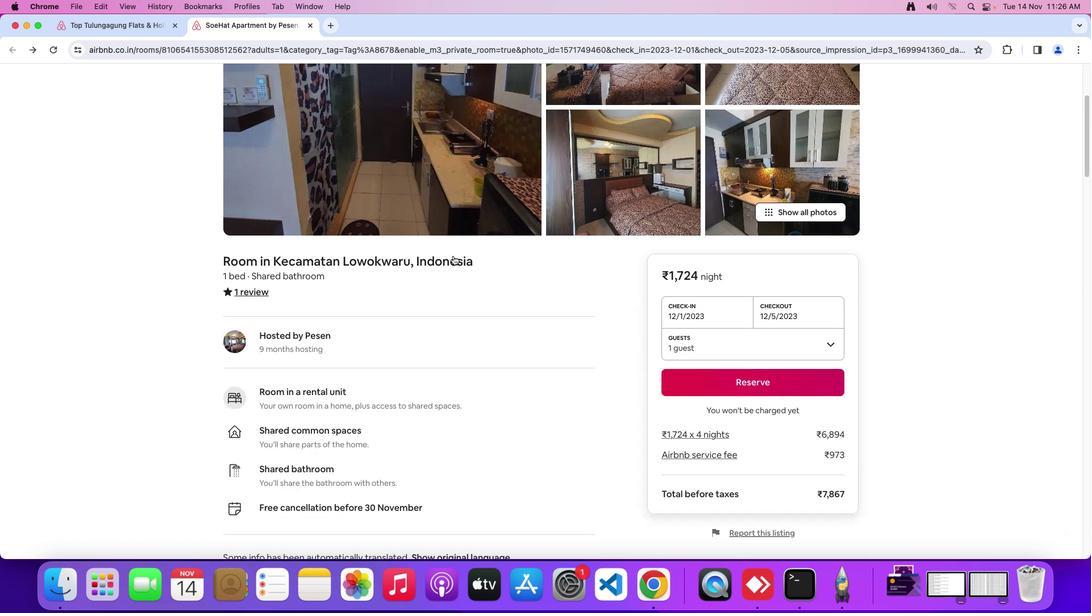 
Action: Mouse scrolled (456, 259) with delta (3, 1)
Screenshot: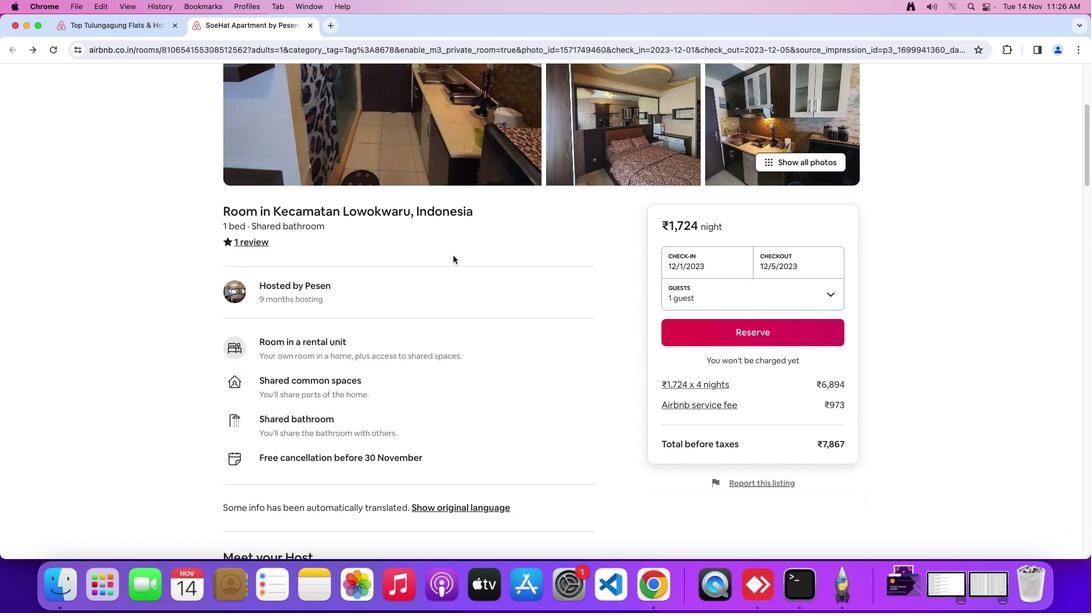 
Action: Mouse moved to (456, 259)
Screenshot: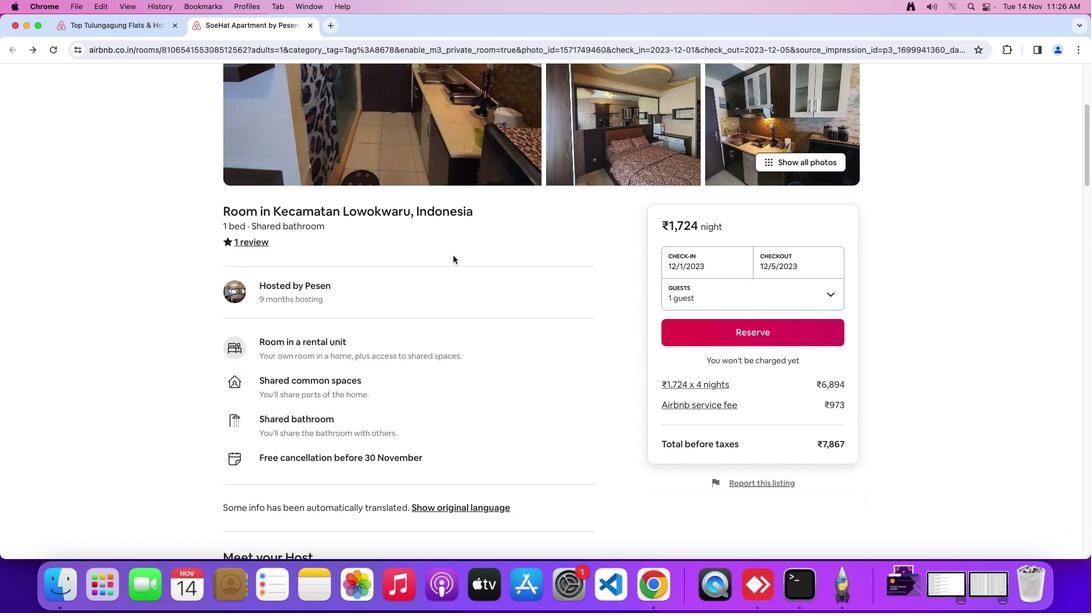 
Action: Mouse scrolled (456, 259) with delta (3, 0)
Screenshot: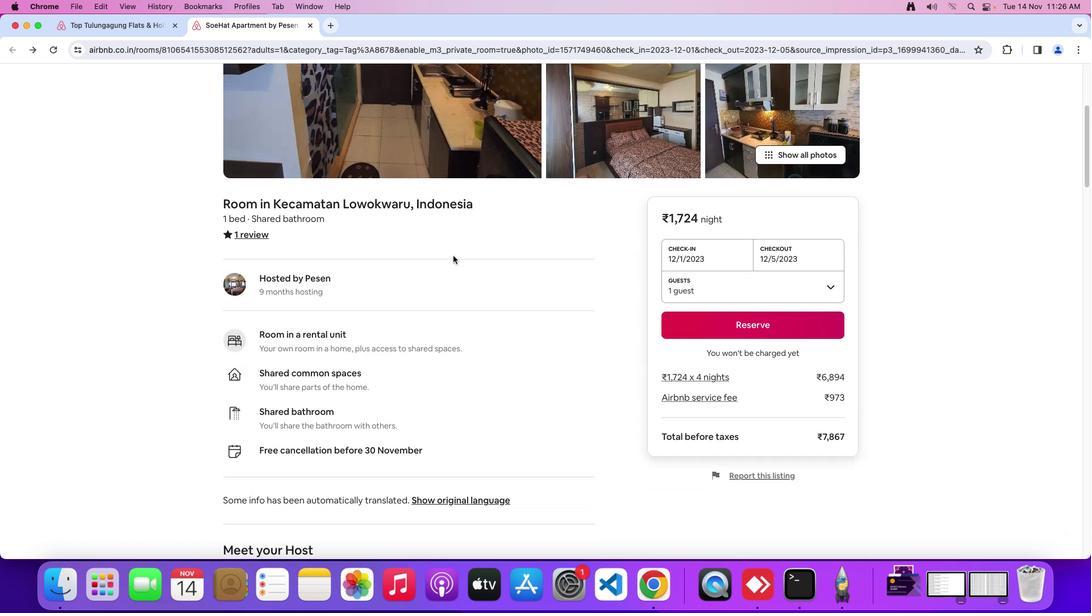 
Action: Mouse moved to (455, 260)
Screenshot: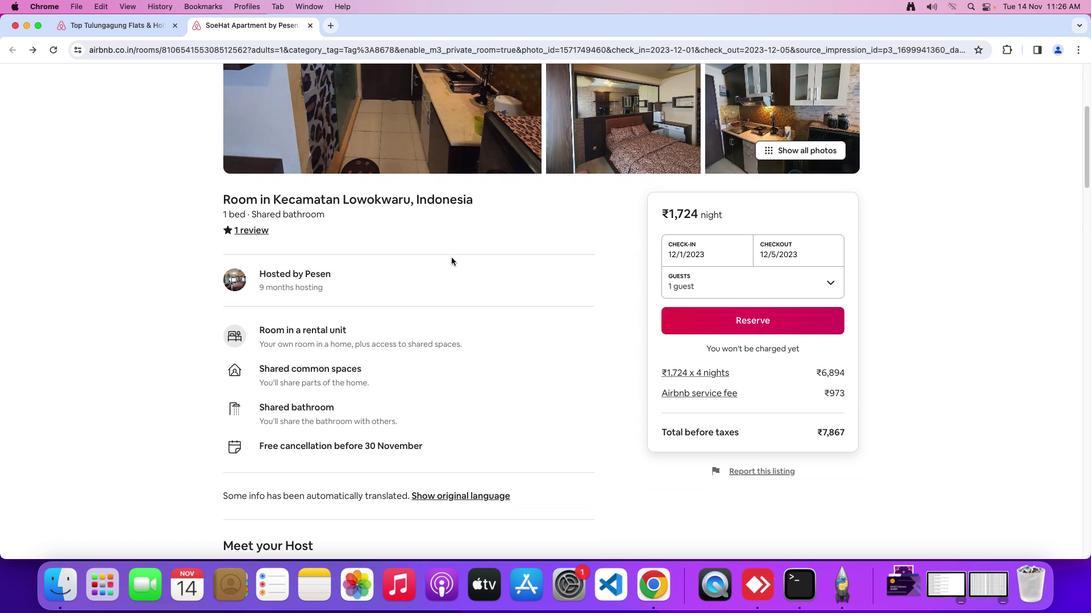 
Action: Mouse scrolled (455, 260) with delta (3, 2)
Screenshot: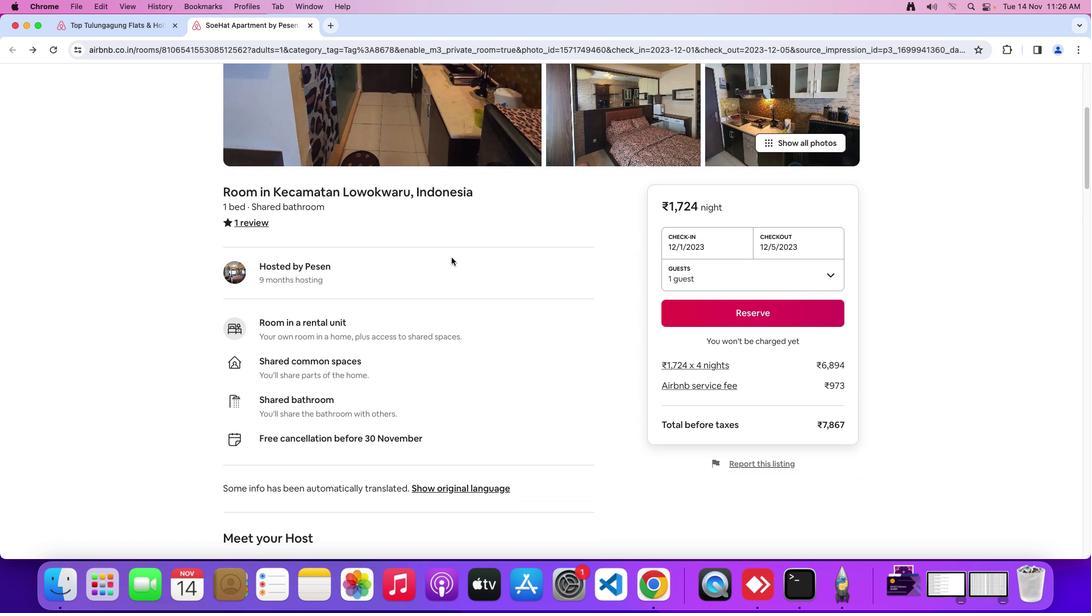 
Action: Mouse scrolled (455, 260) with delta (3, 2)
Screenshot: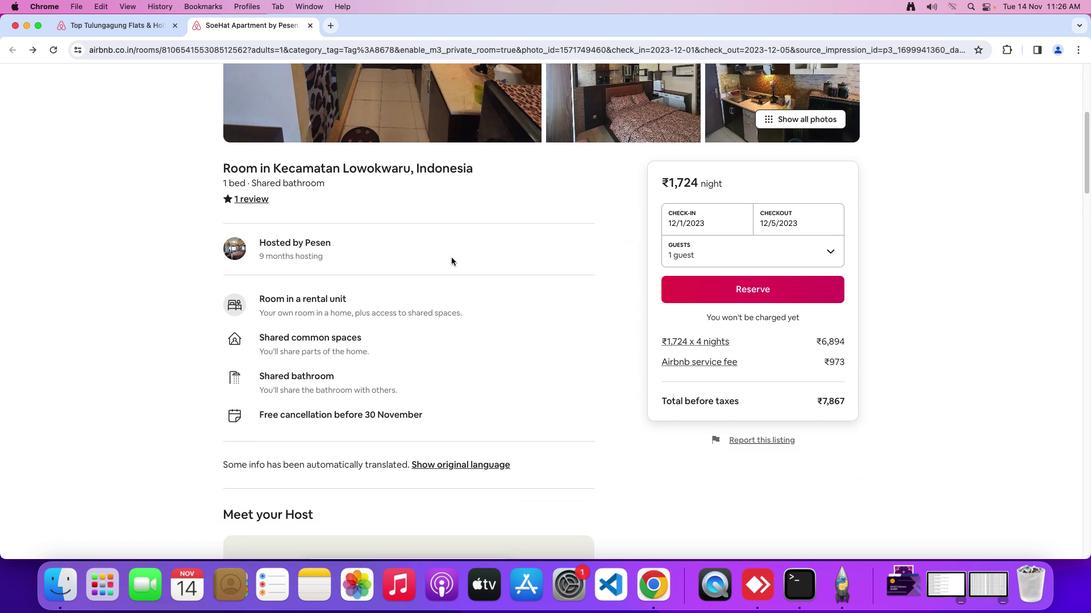 
Action: Mouse scrolled (455, 260) with delta (3, 2)
Screenshot: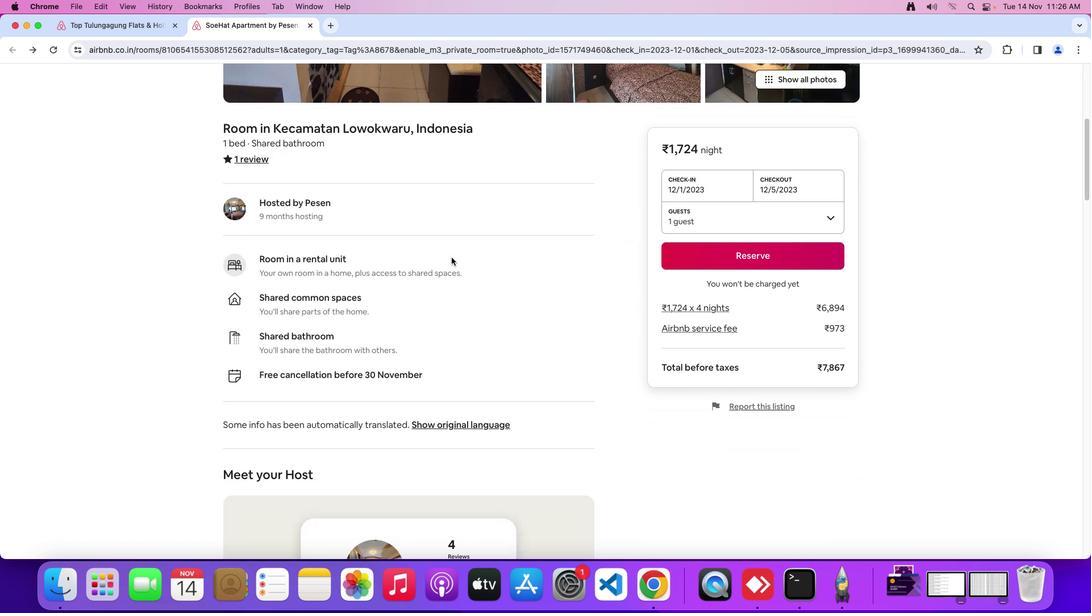 
Action: Mouse moved to (454, 262)
Screenshot: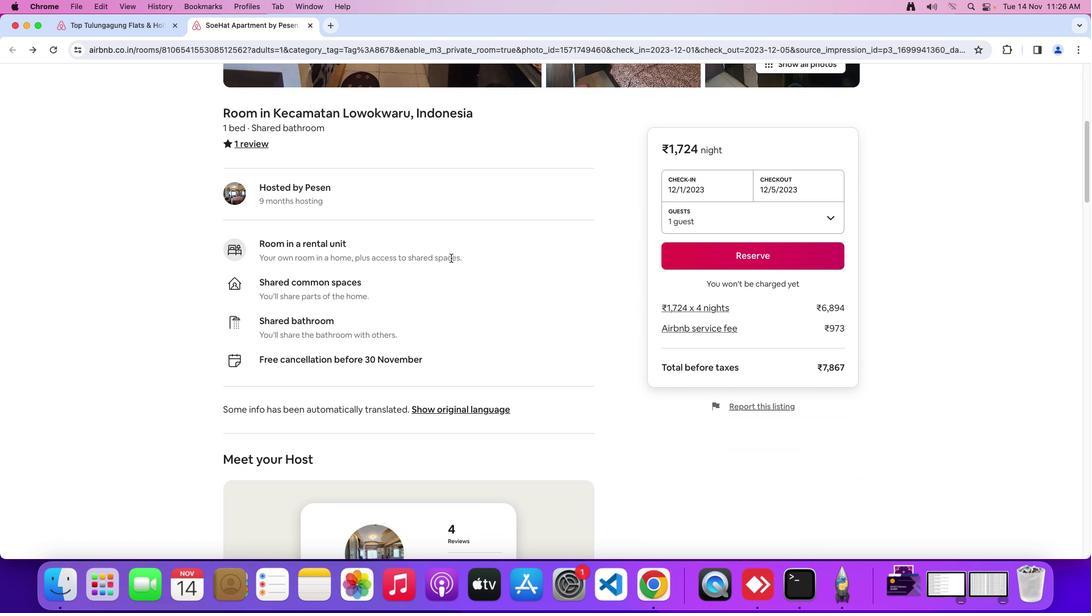 
Action: Mouse scrolled (454, 262) with delta (3, 2)
Screenshot: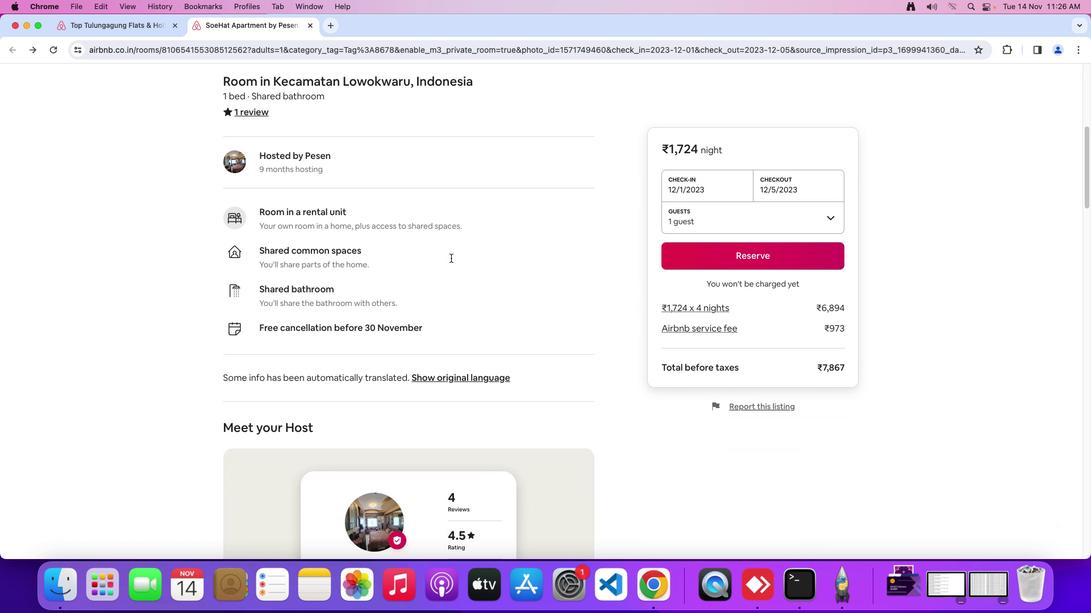 
Action: Mouse scrolled (454, 262) with delta (3, 2)
Screenshot: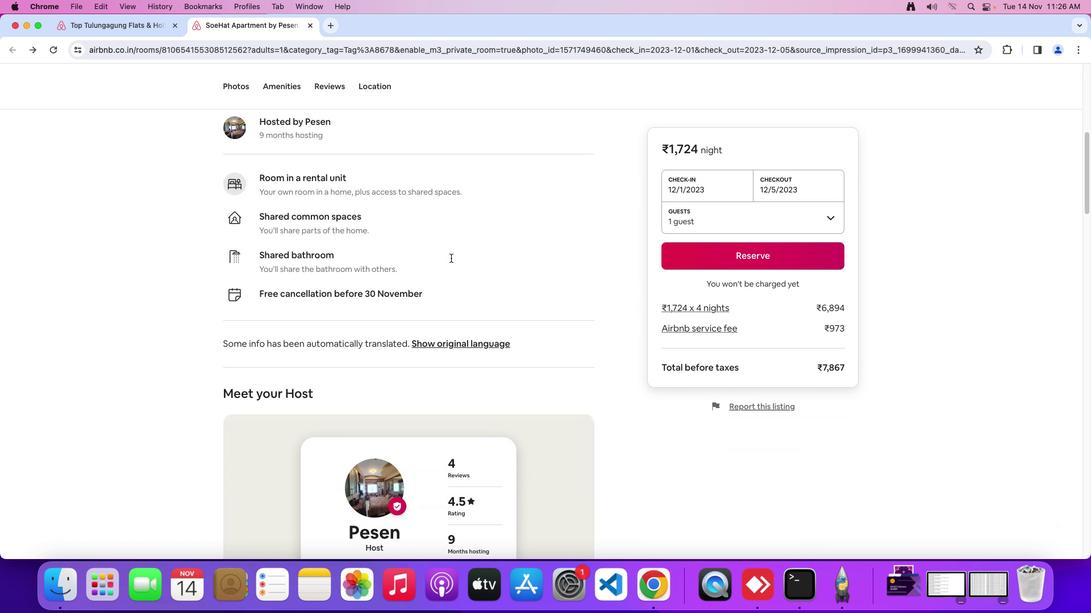 
Action: Mouse scrolled (454, 262) with delta (3, 1)
Screenshot: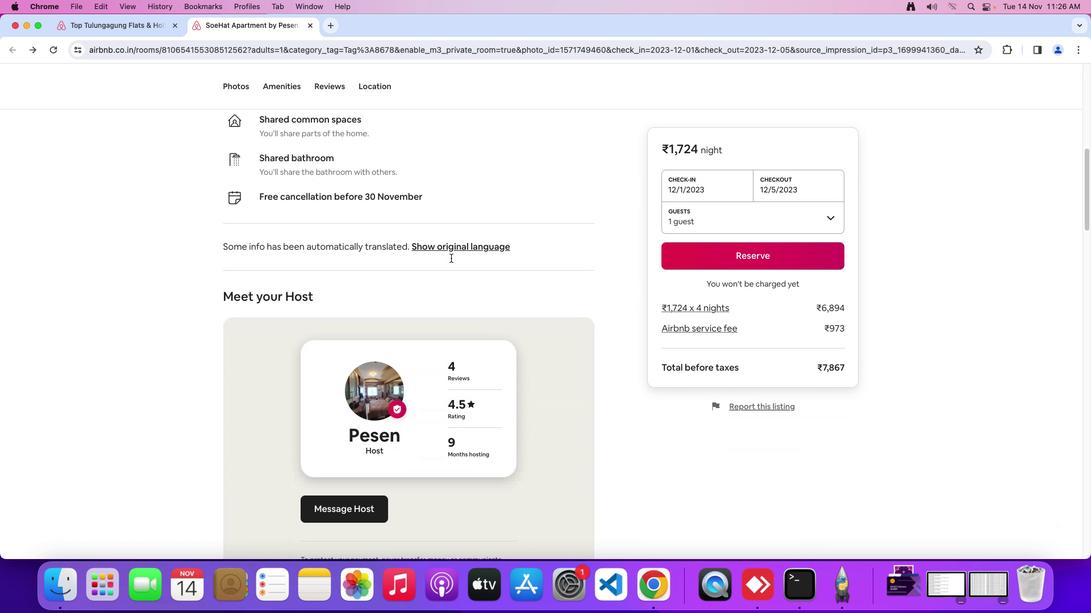 
Action: Mouse scrolled (454, 262) with delta (3, 1)
Screenshot: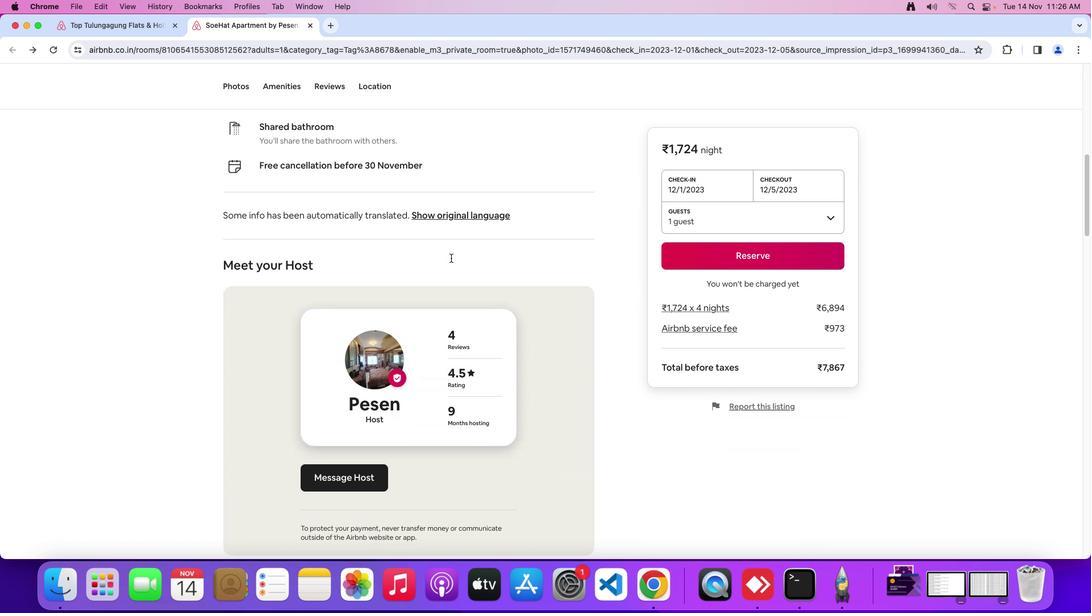 
Action: Mouse moved to (437, 271)
Screenshot: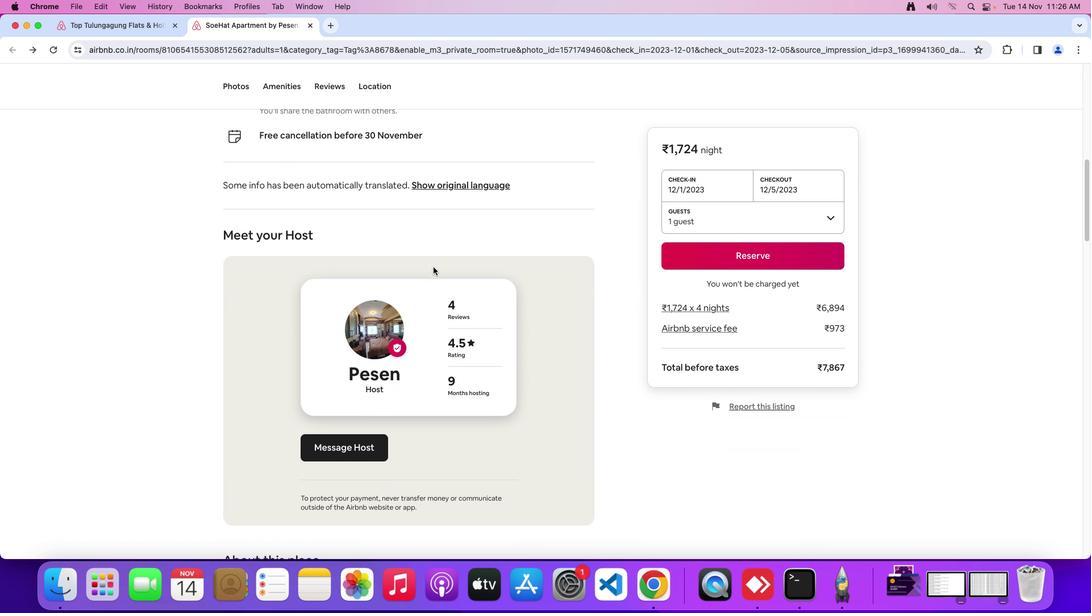 
Action: Mouse scrolled (437, 271) with delta (3, 2)
Screenshot: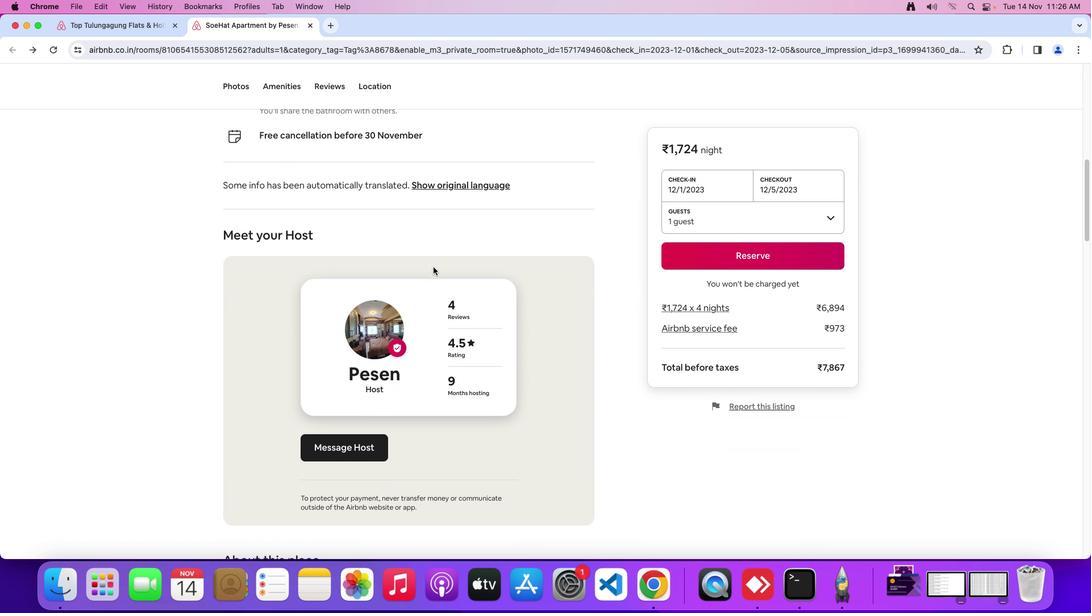 
Action: Mouse moved to (436, 271)
Screenshot: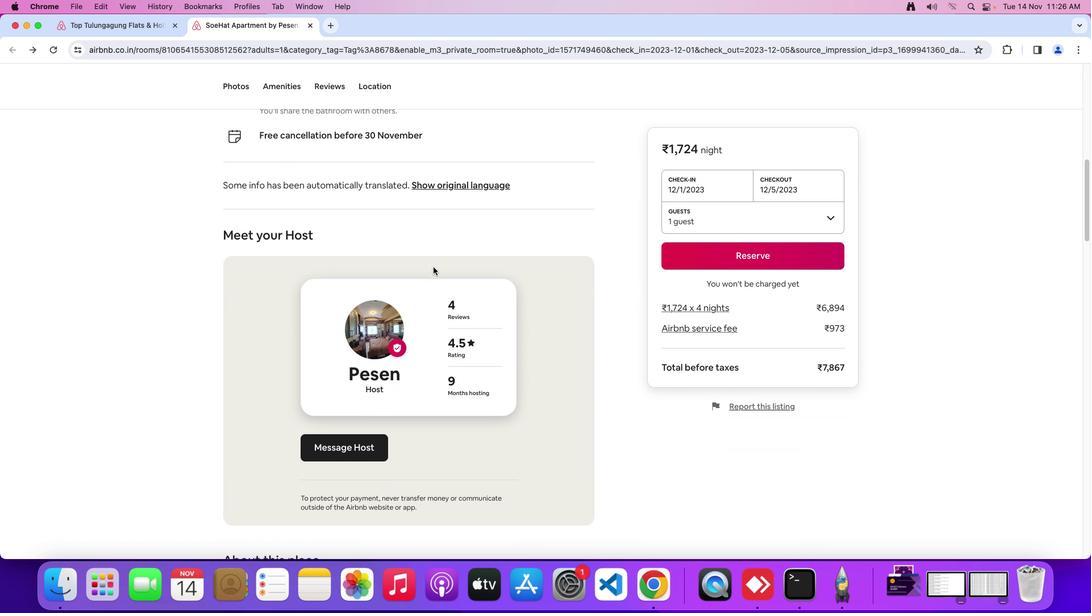 
Action: Mouse scrolled (436, 271) with delta (3, 2)
Screenshot: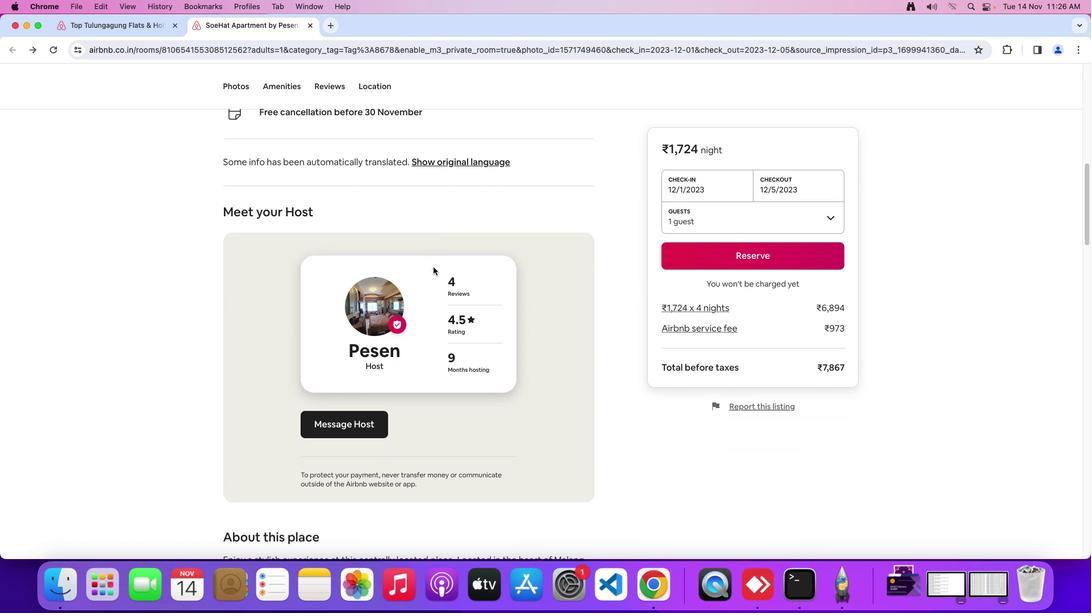 
Action: Mouse scrolled (436, 271) with delta (3, 1)
Screenshot: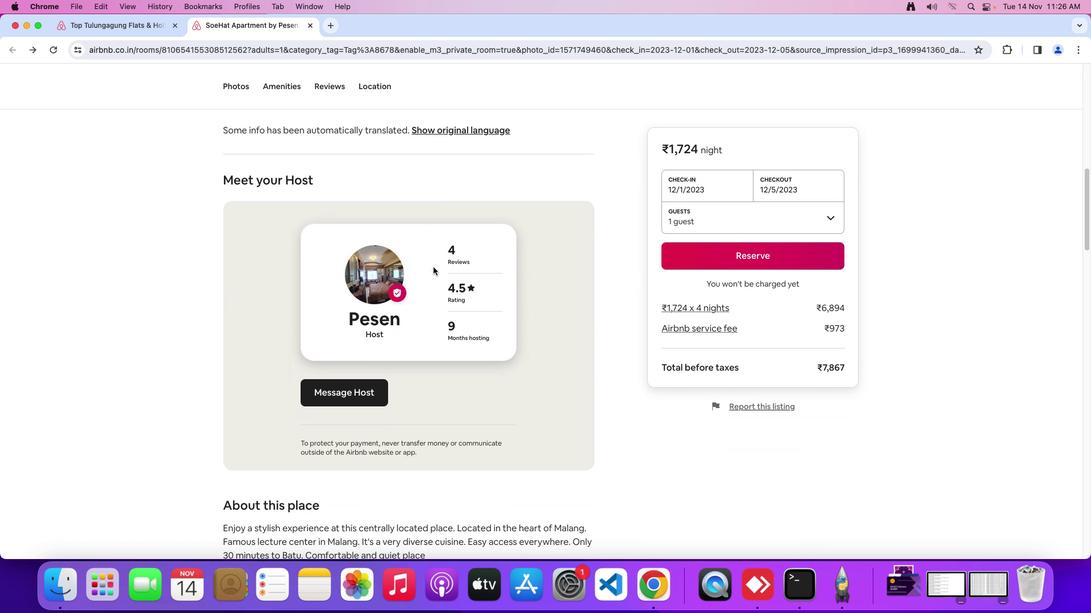 
Action: Mouse scrolled (436, 271) with delta (3, 2)
Screenshot: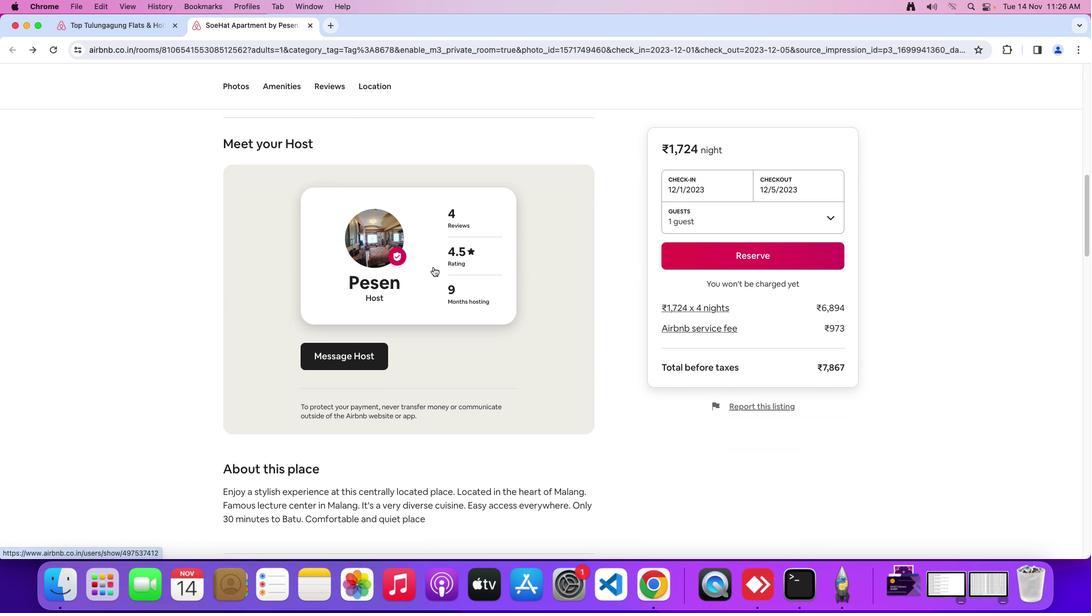 
Action: Mouse scrolled (436, 271) with delta (3, 2)
Screenshot: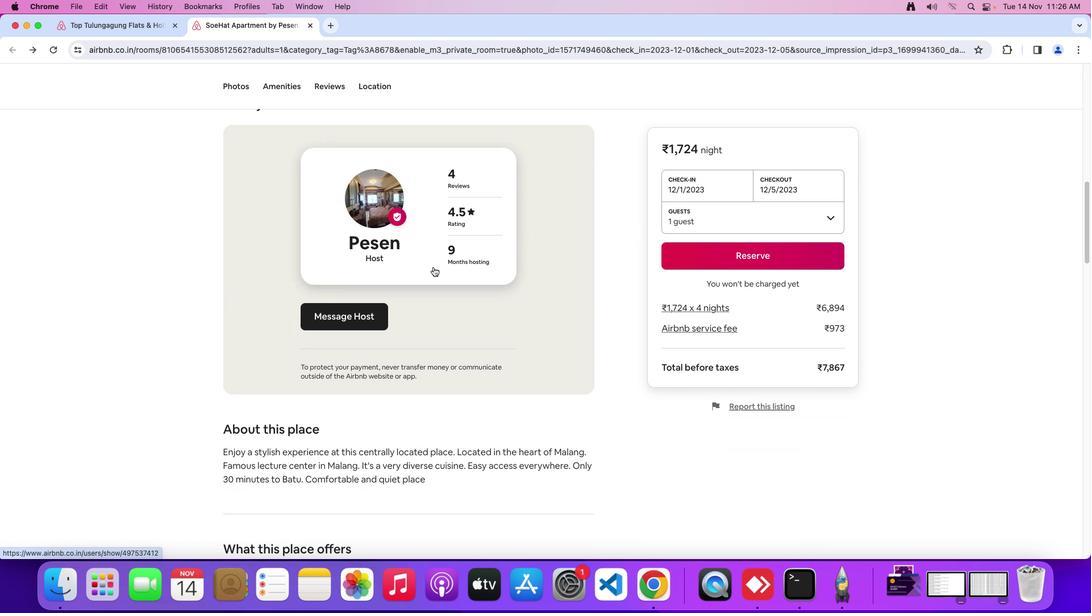
Action: Mouse scrolled (436, 271) with delta (3, 1)
Screenshot: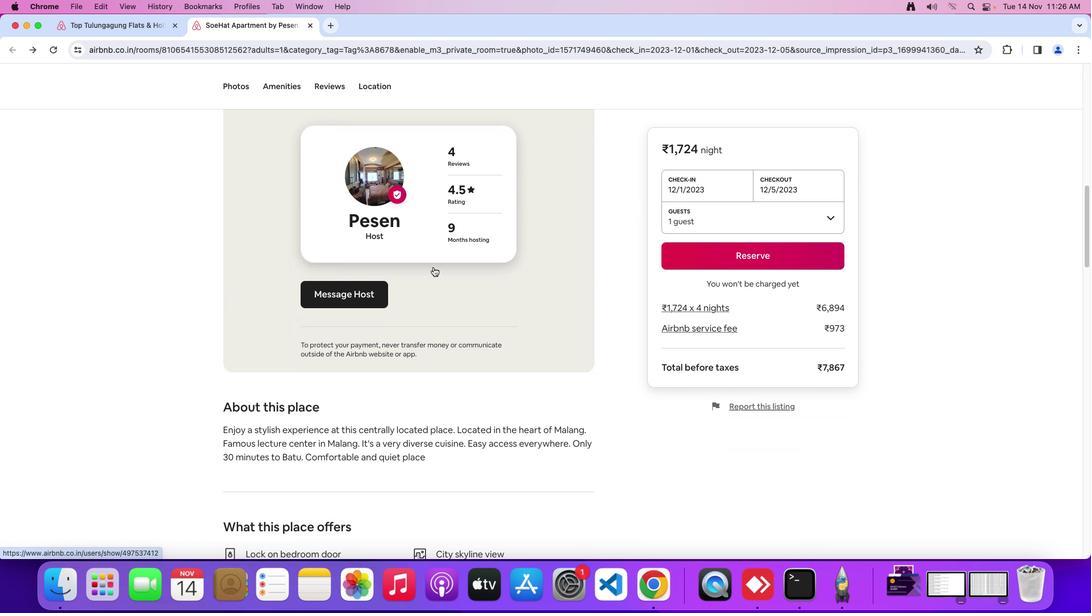 
Action: Mouse moved to (437, 270)
Screenshot: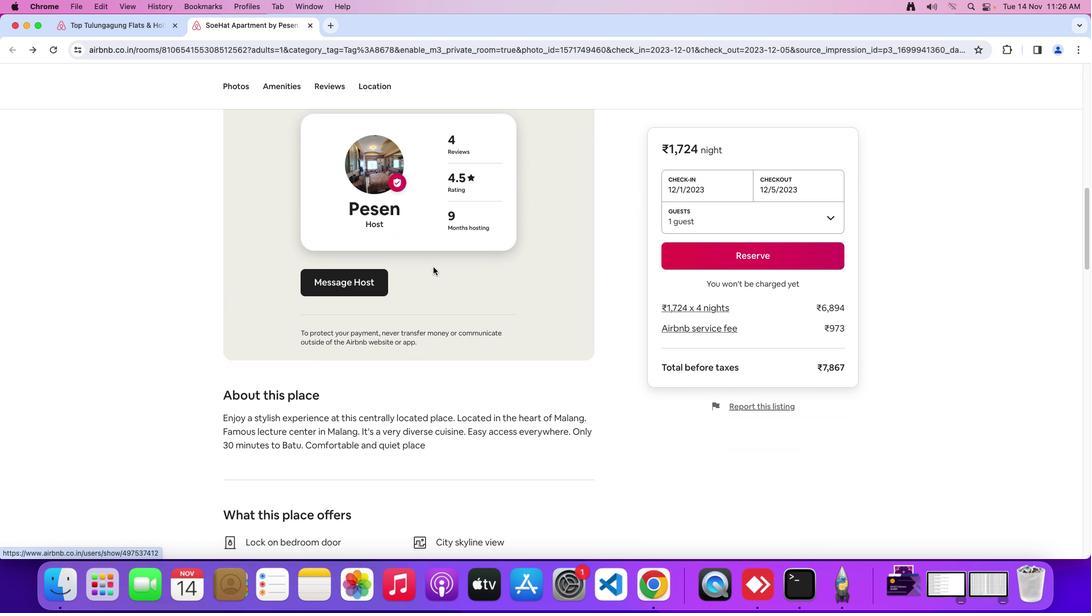 
Action: Mouse scrolled (437, 270) with delta (3, 2)
Screenshot: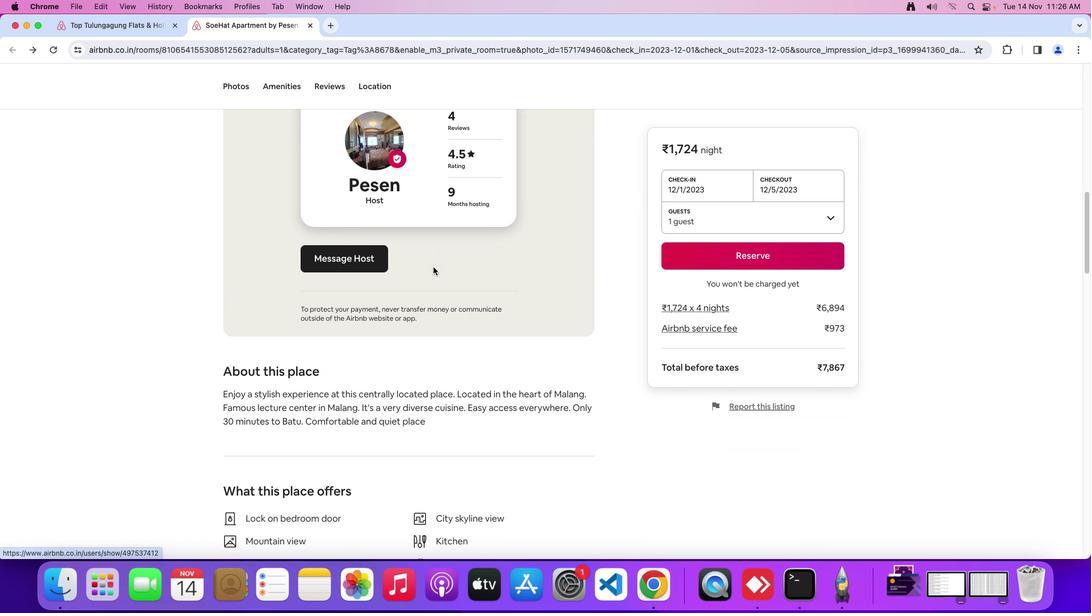 
Action: Mouse scrolled (437, 270) with delta (3, 2)
Screenshot: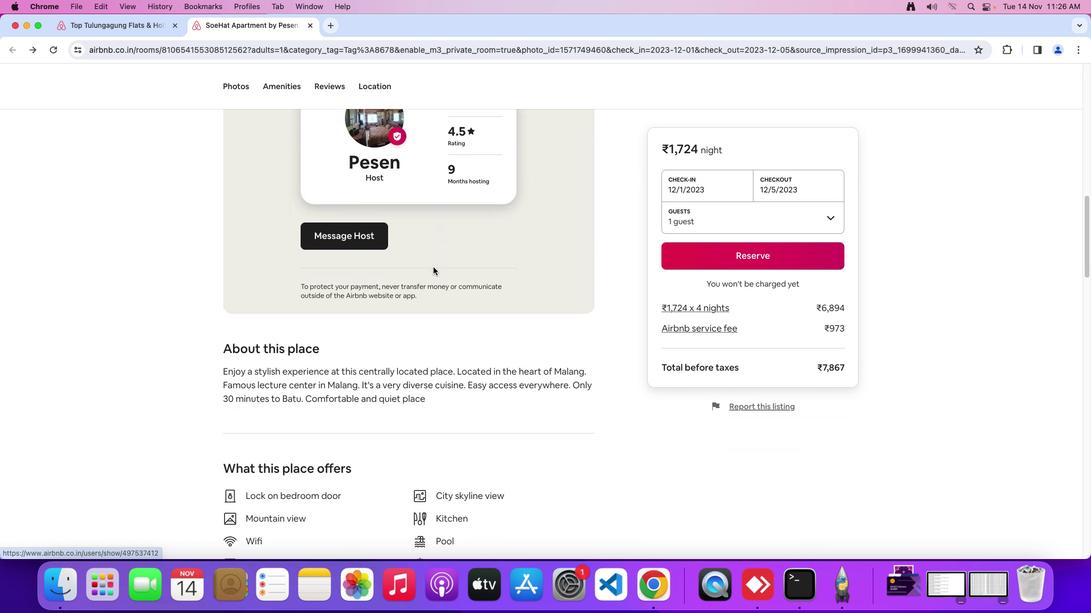 
Action: Mouse scrolled (437, 270) with delta (3, 1)
Screenshot: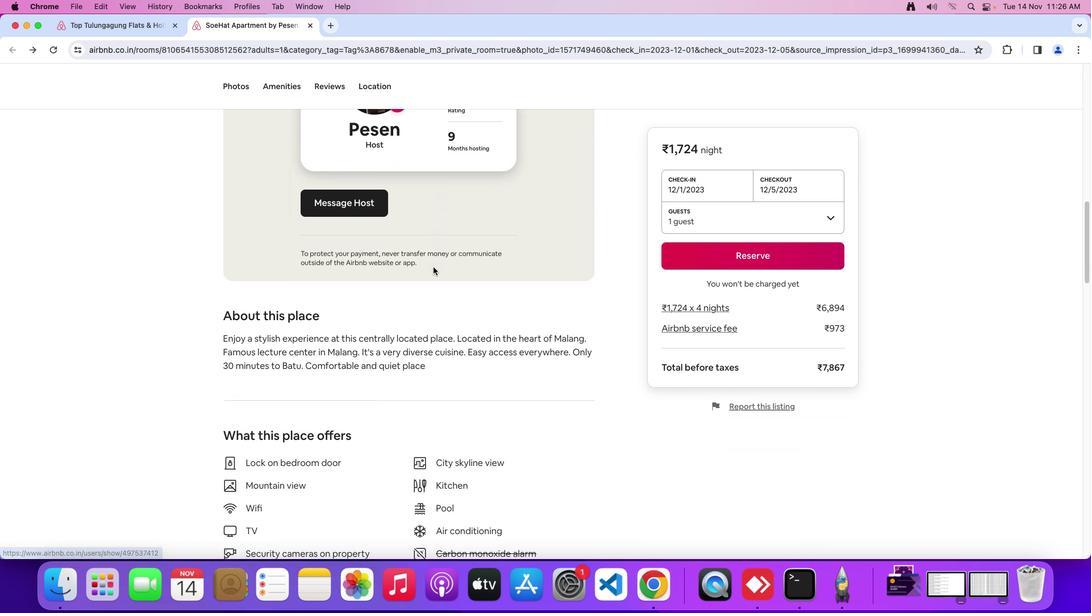 
Action: Mouse scrolled (437, 270) with delta (3, 2)
Screenshot: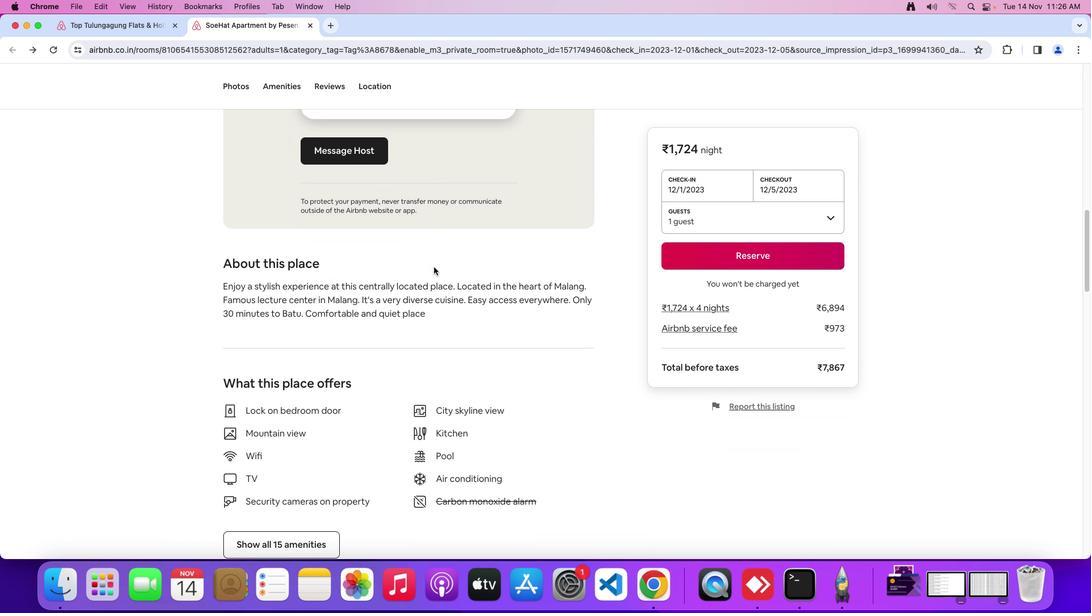 
Action: Mouse scrolled (437, 270) with delta (3, 2)
Screenshot: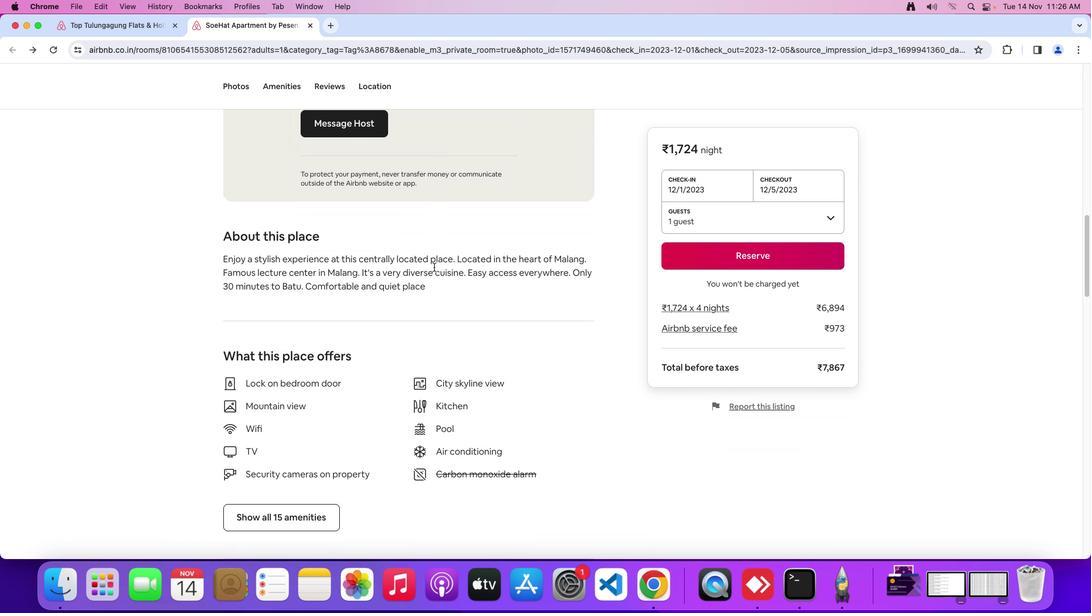 
Action: Mouse scrolled (437, 270) with delta (3, 1)
Screenshot: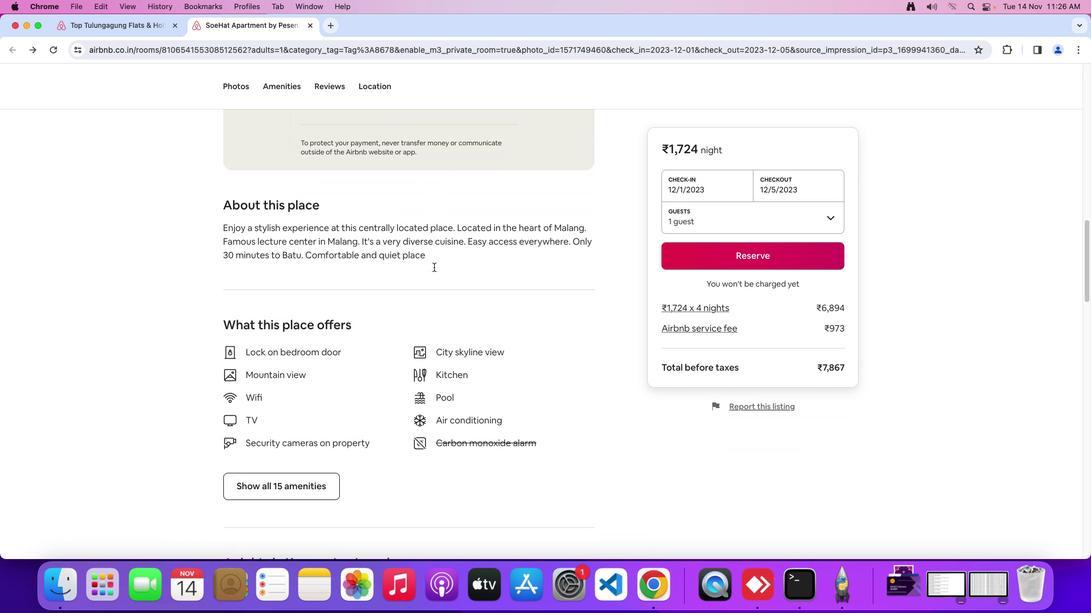 
Action: Mouse moved to (437, 272)
Screenshot: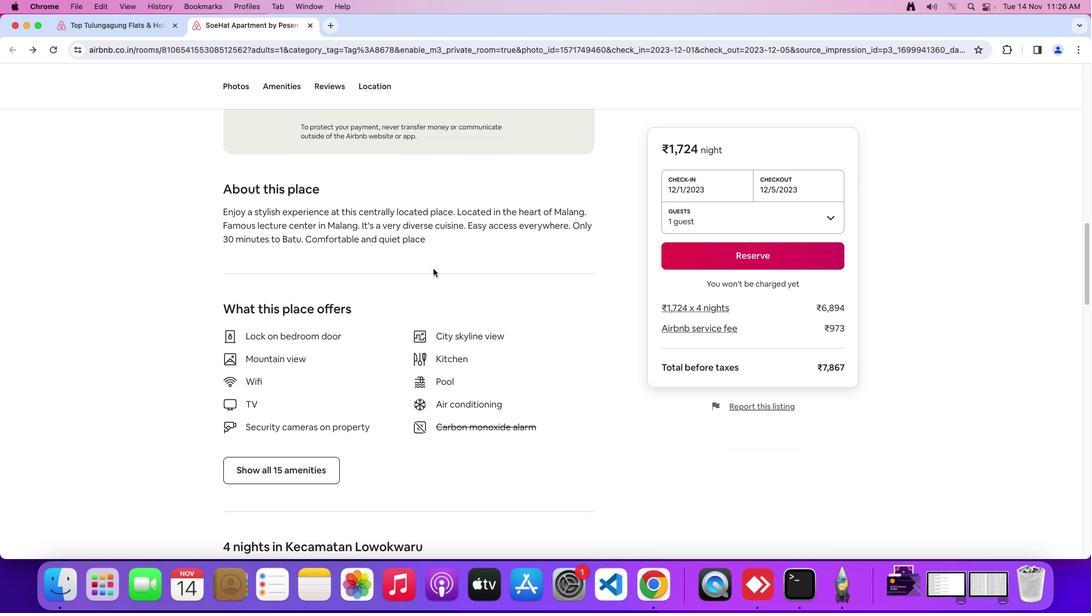 
Action: Mouse scrolled (437, 272) with delta (3, 2)
Screenshot: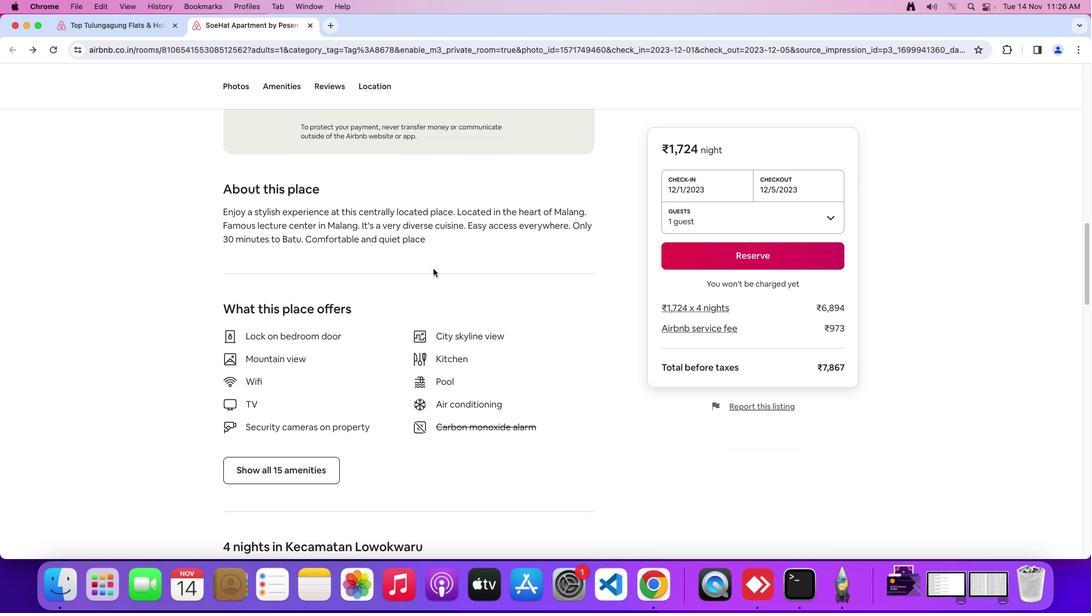 
Action: Mouse scrolled (437, 272) with delta (3, 2)
Screenshot: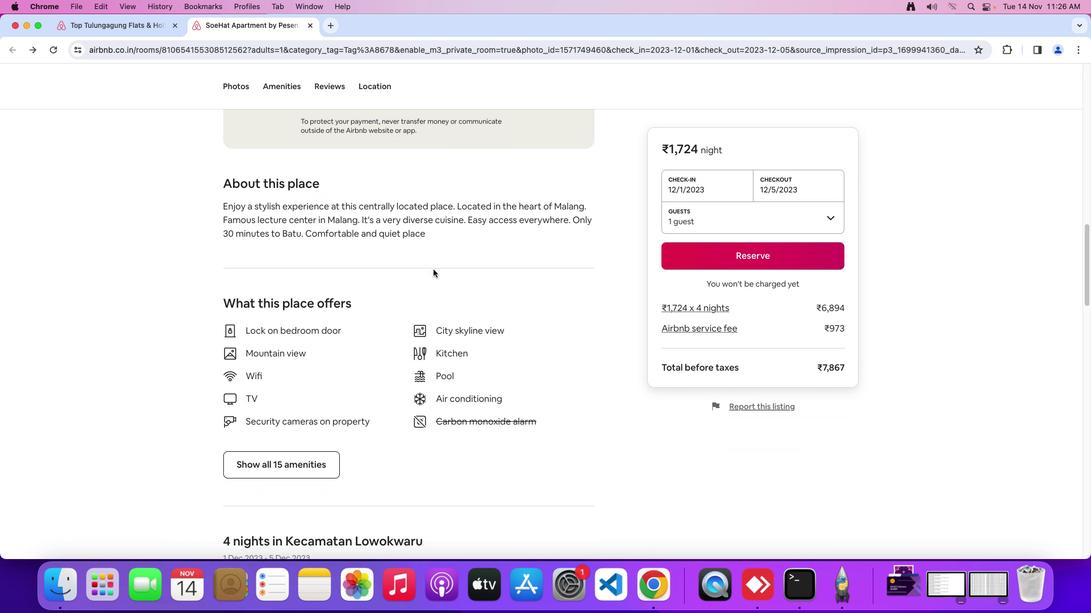 
Action: Mouse moved to (437, 272)
Screenshot: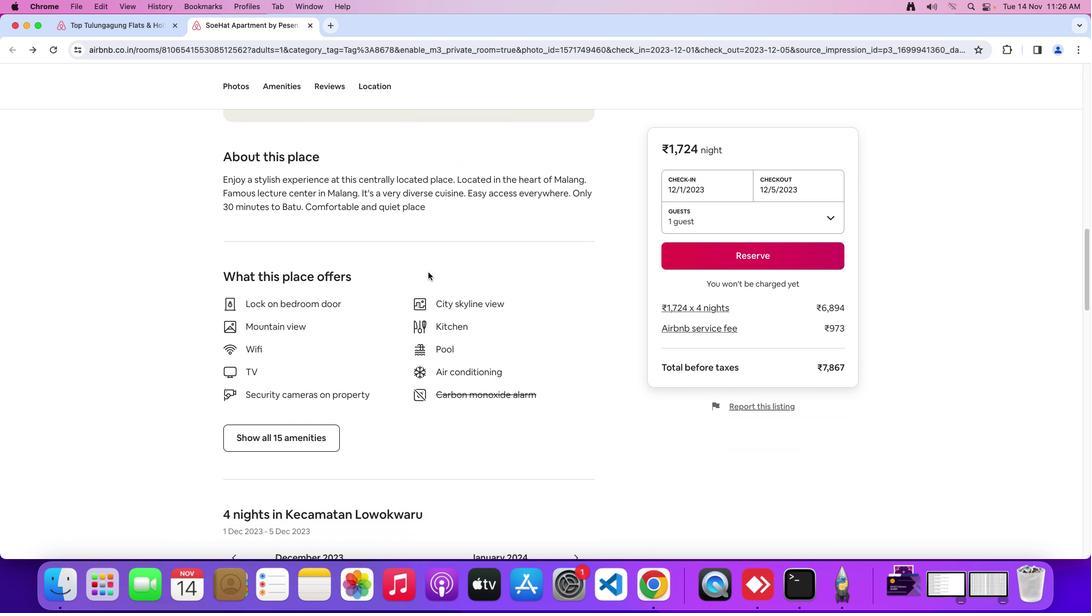 
Action: Mouse scrolled (437, 272) with delta (3, 2)
Screenshot: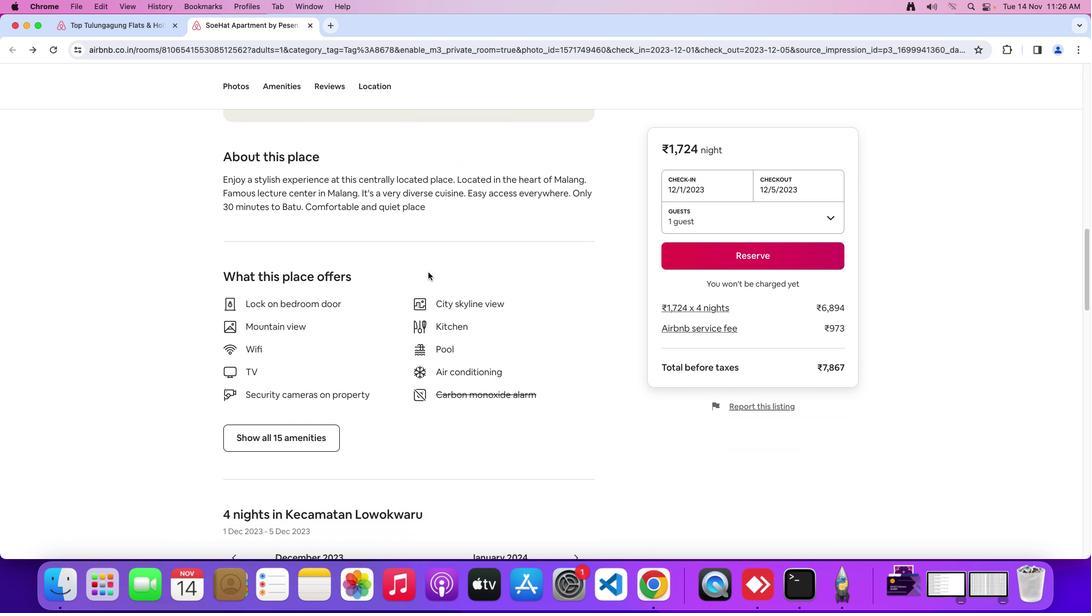 
Action: Mouse moved to (382, 296)
Screenshot: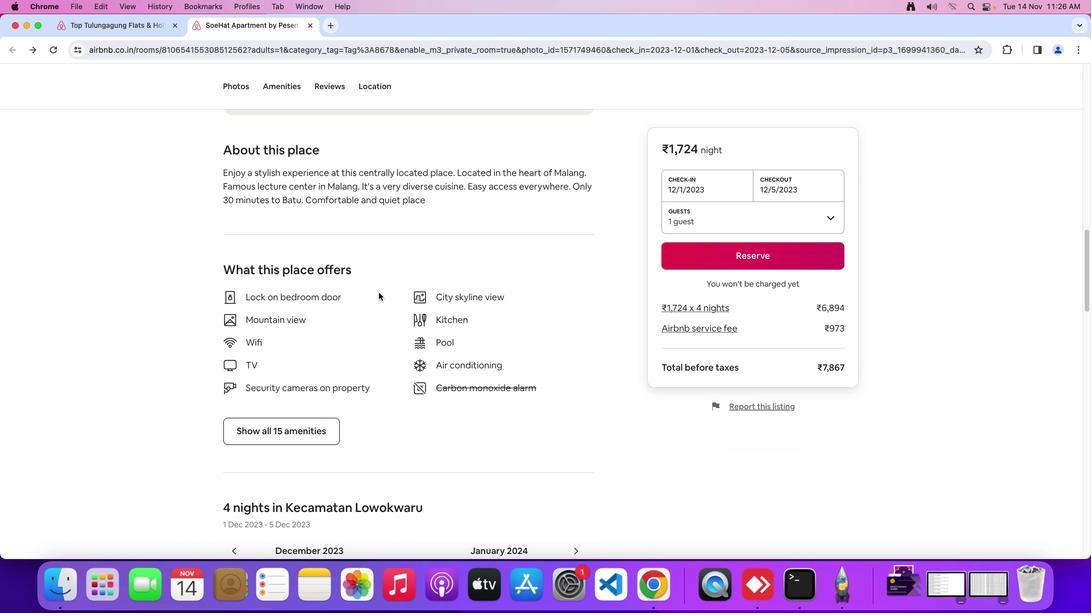 
Action: Mouse scrolled (382, 296) with delta (3, 2)
Screenshot: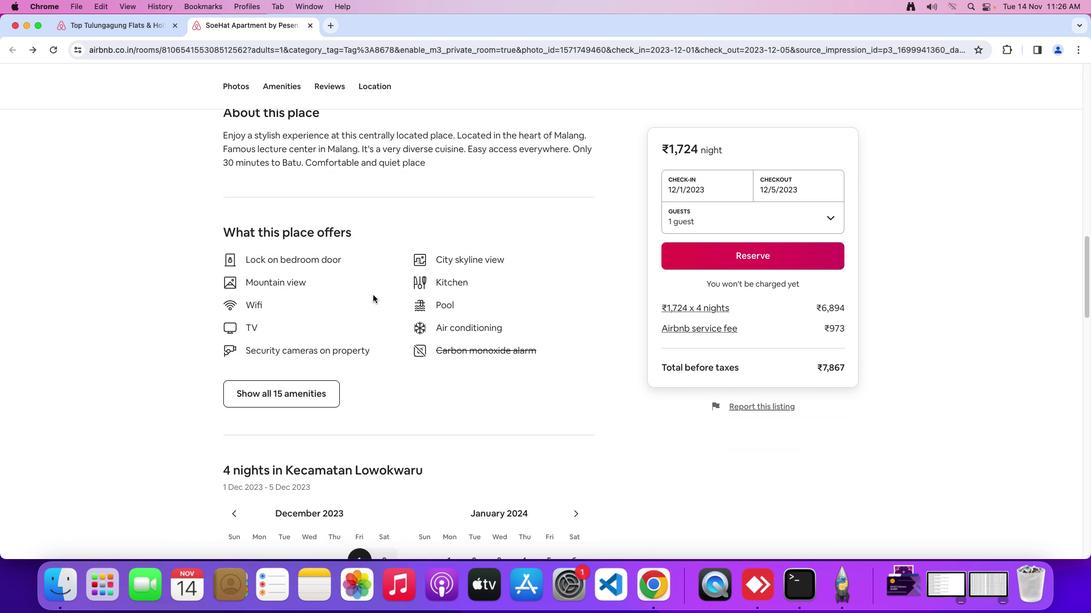
Action: Mouse scrolled (382, 296) with delta (3, 2)
Screenshot: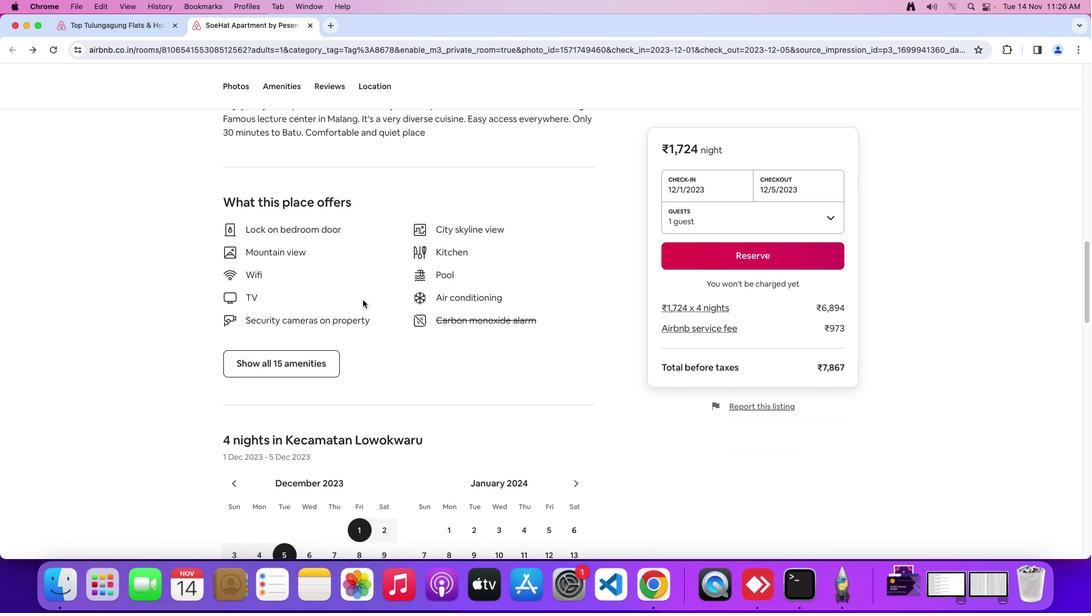 
Action: Mouse moved to (382, 296)
Screenshot: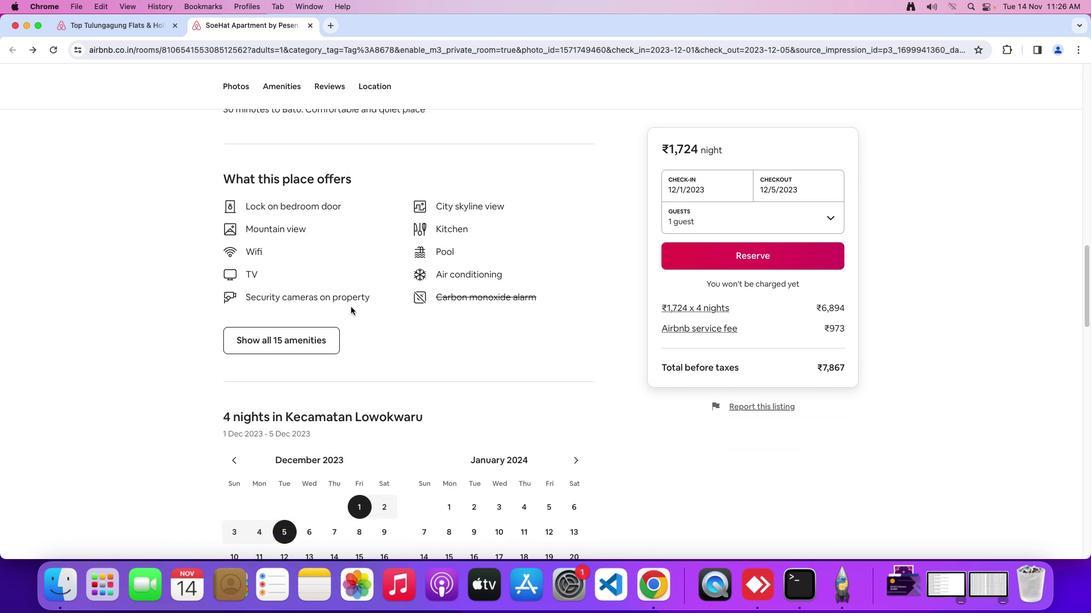 
Action: Mouse scrolled (382, 296) with delta (3, 1)
Screenshot: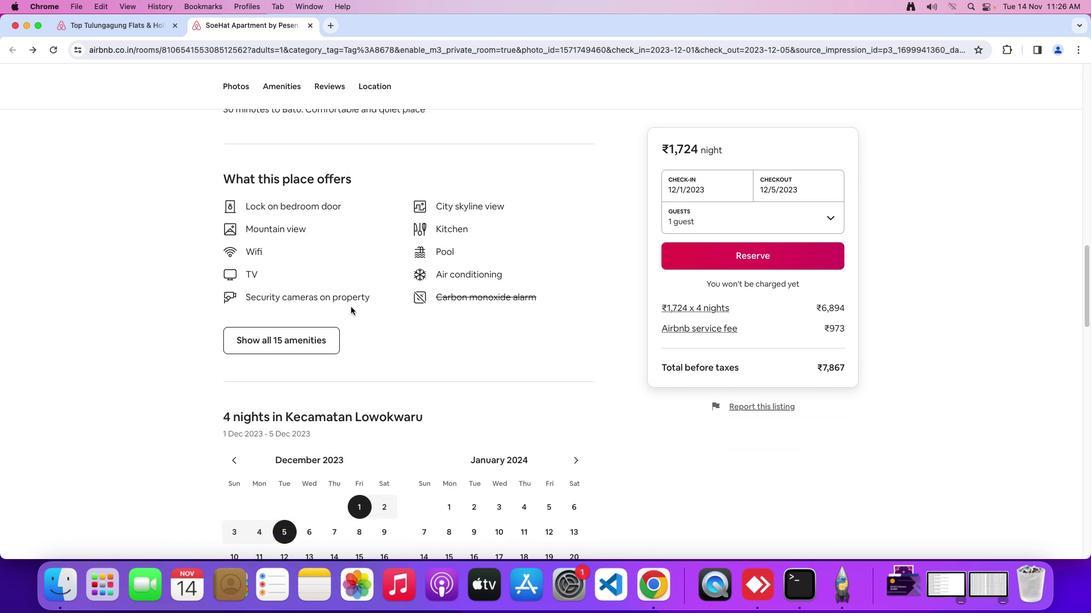 
Action: Mouse moved to (309, 336)
Screenshot: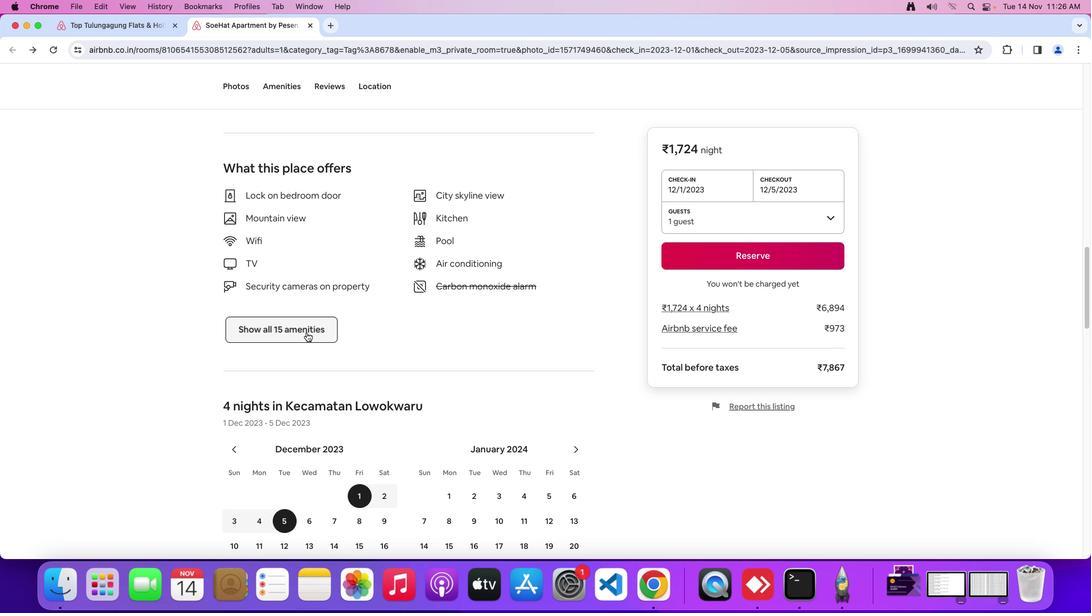 
Action: Mouse pressed left at (309, 336)
Screenshot: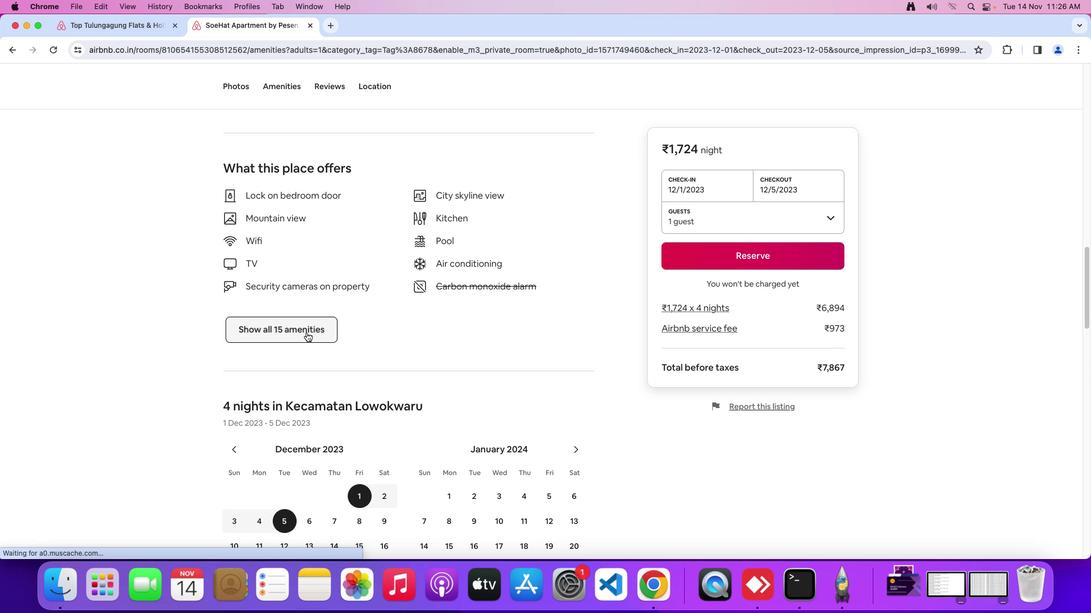 
Action: Mouse moved to (431, 338)
Screenshot: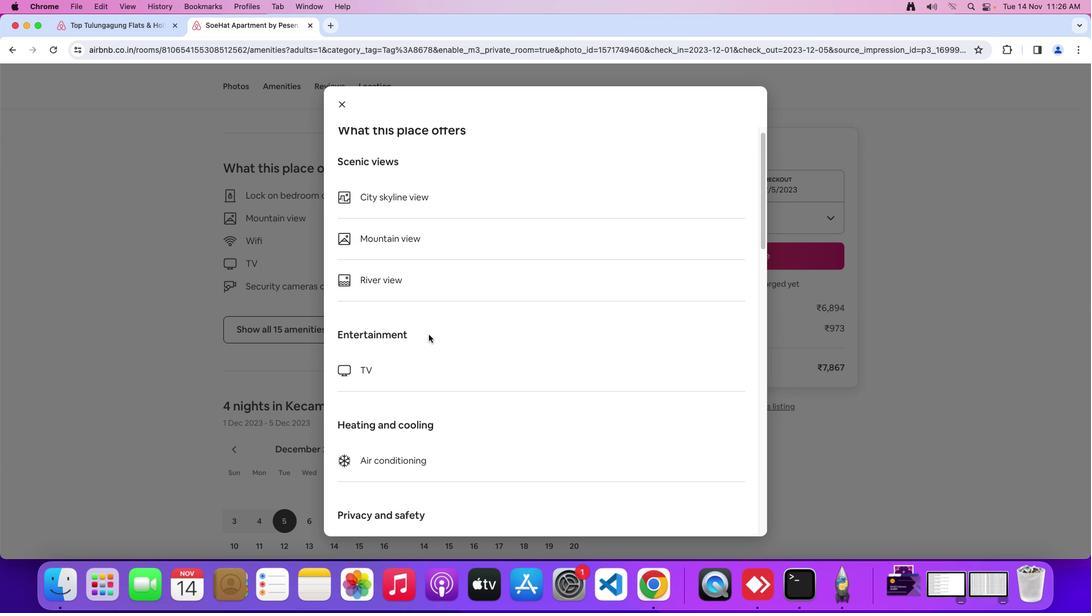 
Action: Mouse scrolled (431, 338) with delta (3, 2)
Screenshot: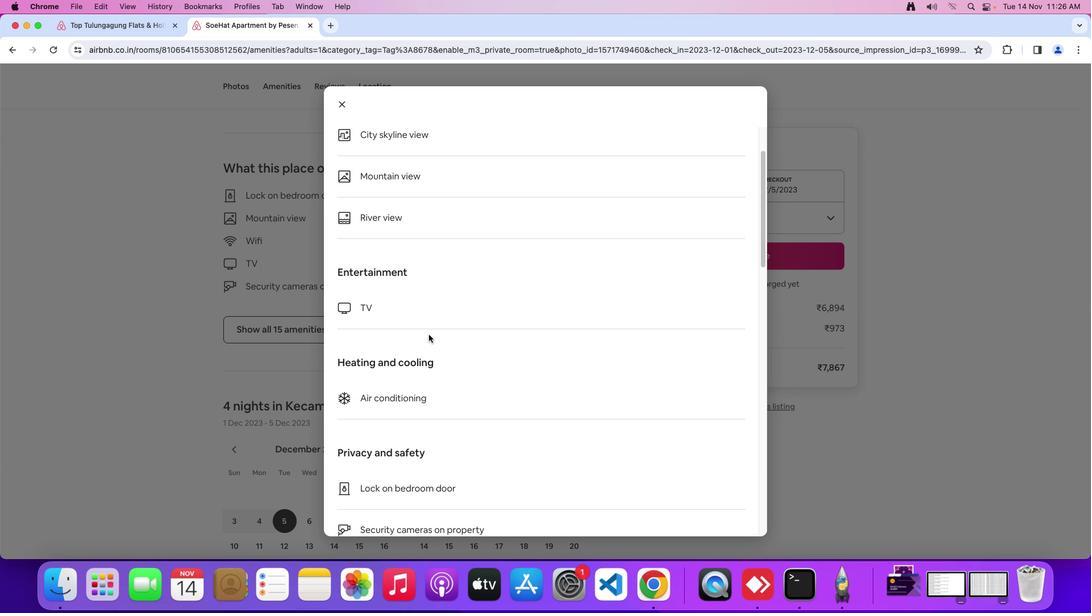 
Action: Mouse moved to (431, 338)
Screenshot: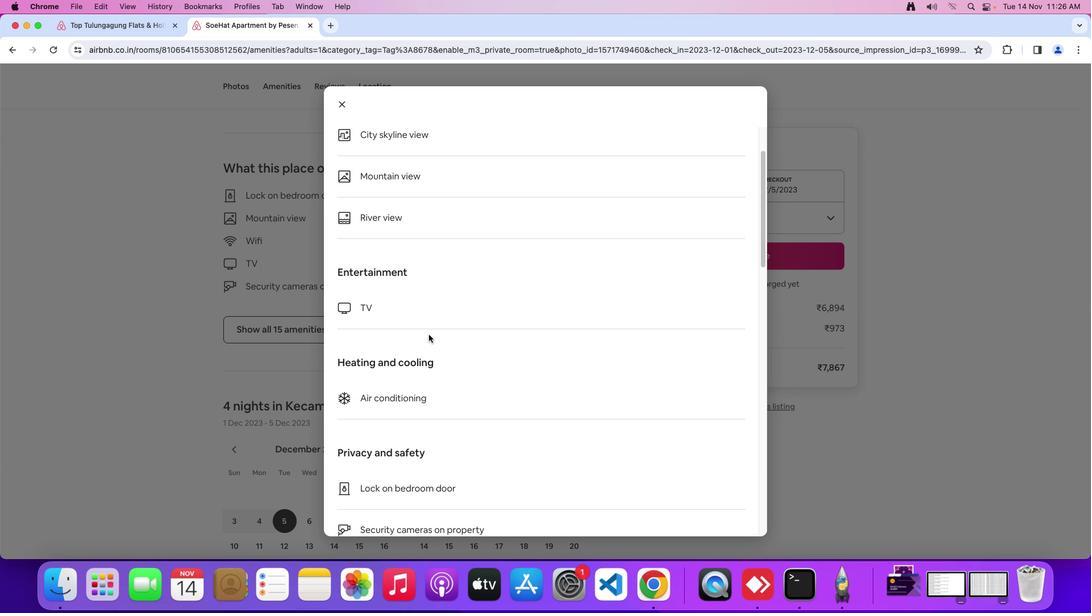 
Action: Mouse scrolled (431, 338) with delta (3, 2)
Screenshot: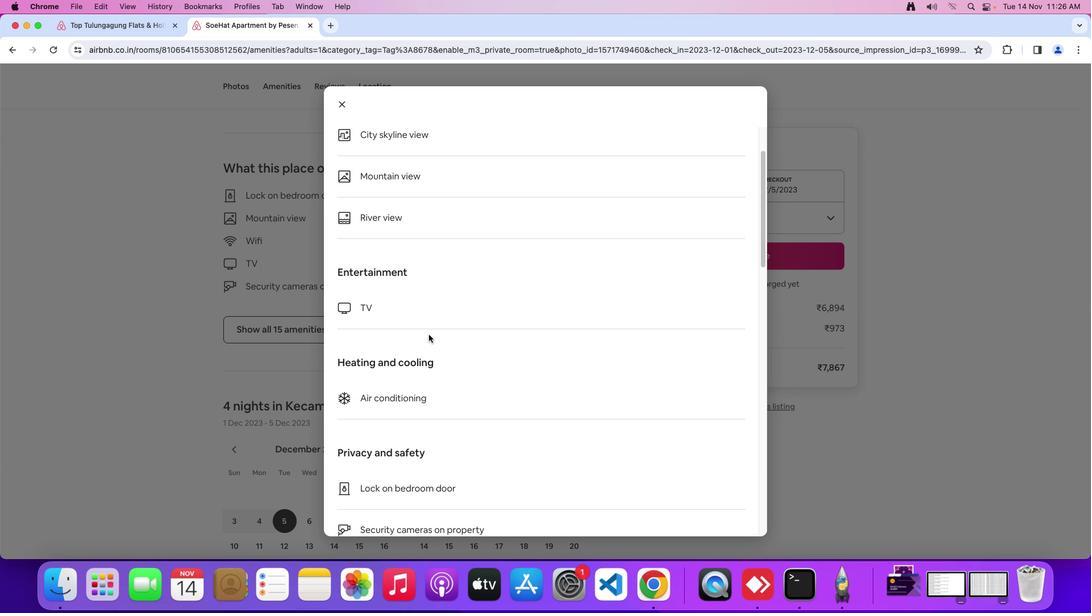 
Action: Mouse scrolled (431, 338) with delta (3, 1)
Screenshot: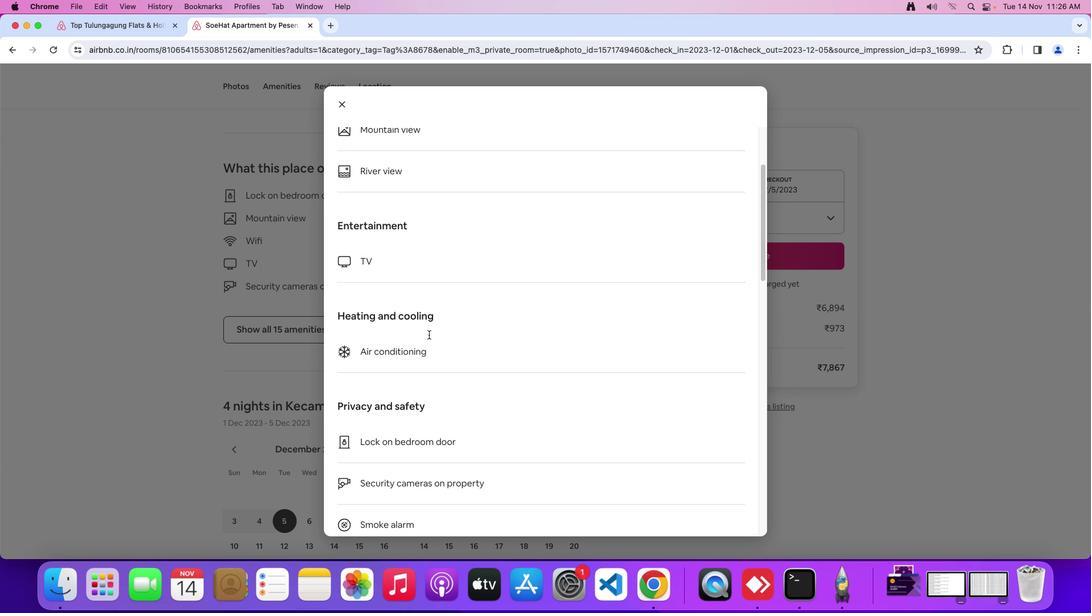 
Action: Mouse moved to (431, 338)
Screenshot: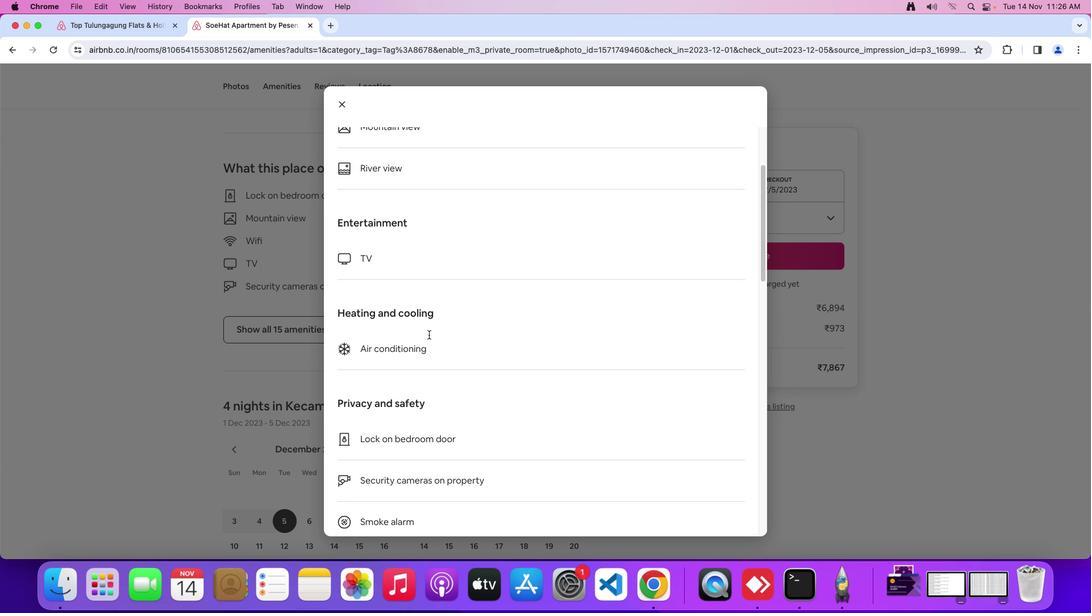 
Action: Mouse scrolled (431, 338) with delta (3, 2)
Screenshot: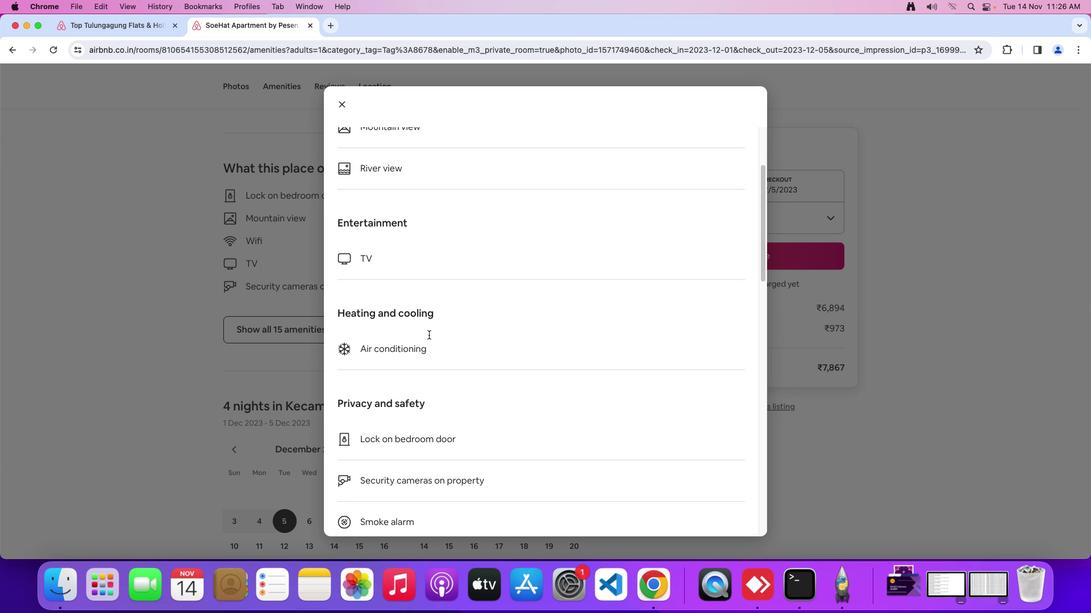 
Action: Mouse moved to (431, 338)
Screenshot: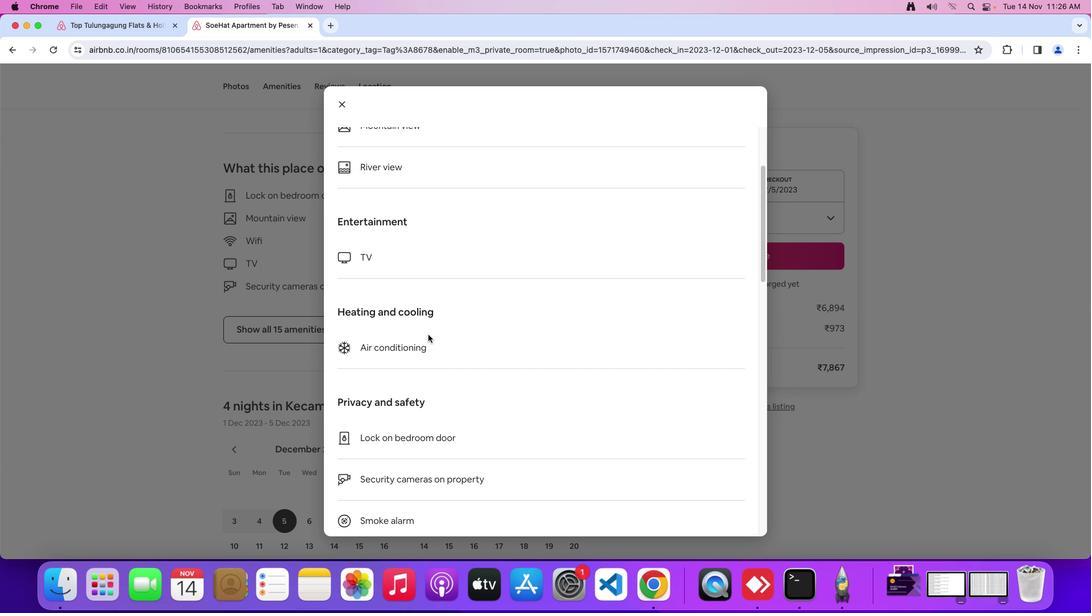 
Action: Mouse scrolled (431, 338) with delta (3, 2)
Screenshot: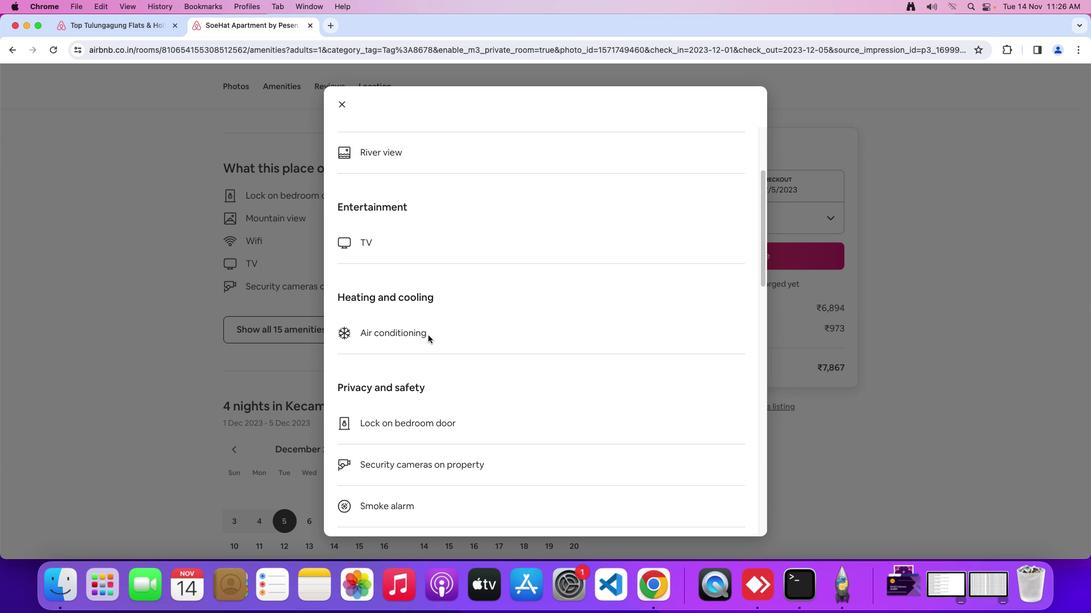 
Action: Mouse scrolled (431, 338) with delta (3, 2)
Screenshot: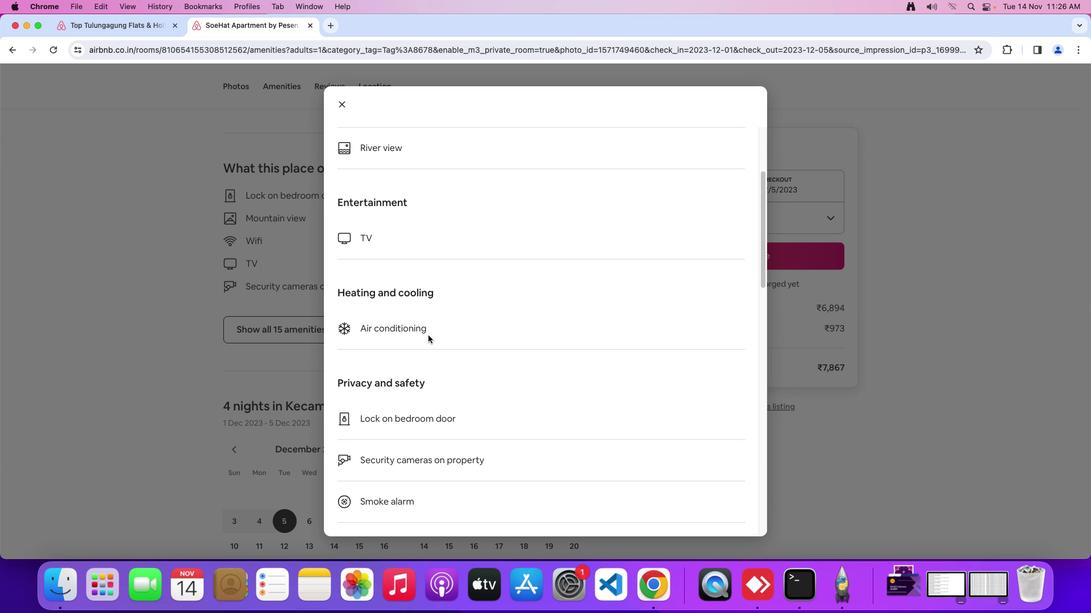 
Action: Mouse moved to (431, 338)
Screenshot: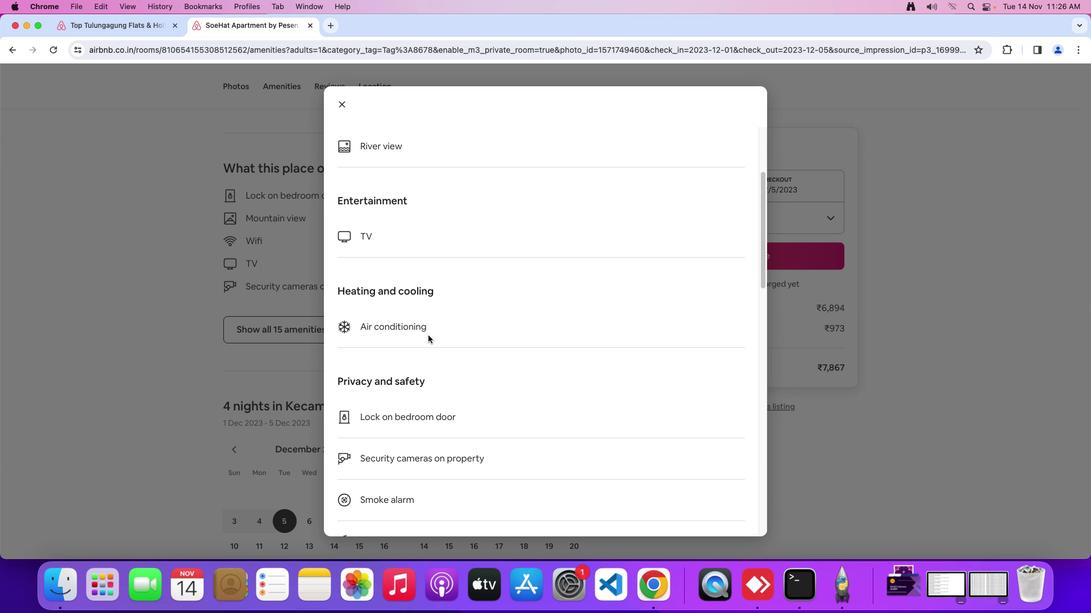 
Action: Mouse scrolled (431, 338) with delta (3, 2)
Screenshot: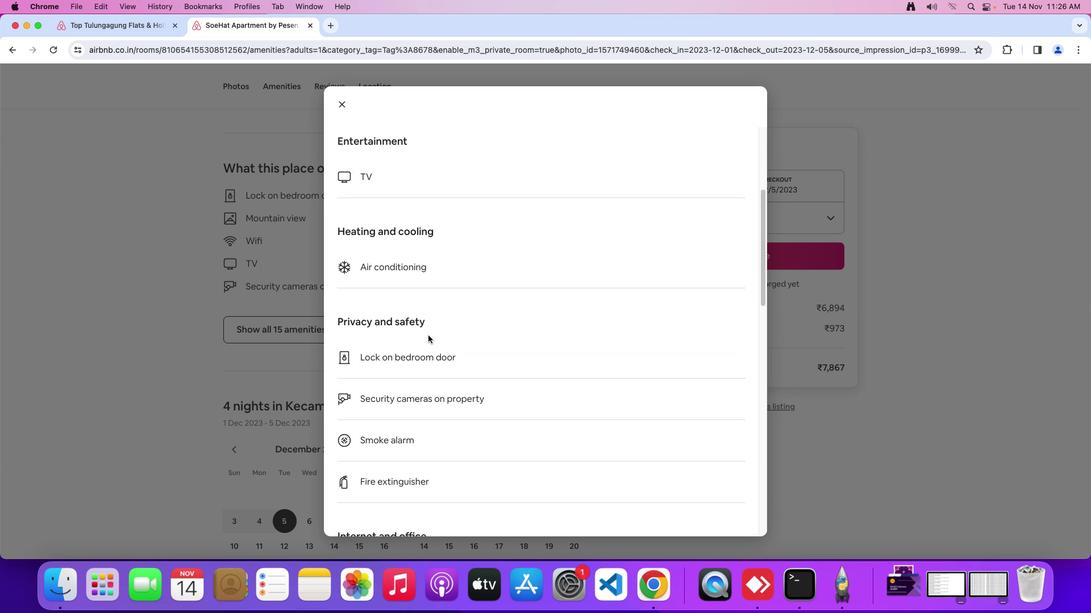 
Action: Mouse scrolled (431, 338) with delta (3, 2)
Screenshot: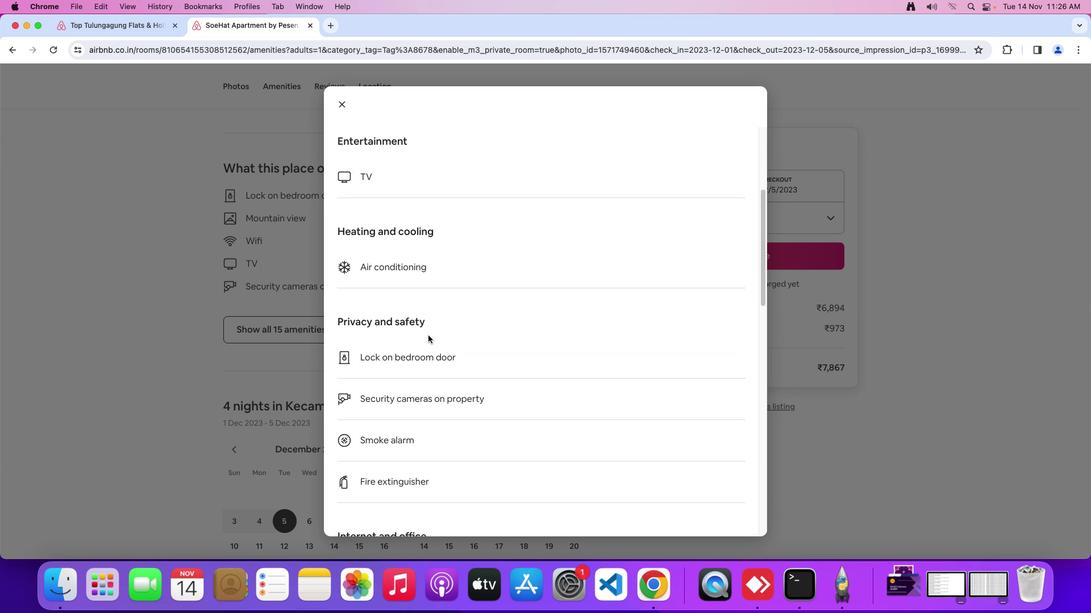 
Action: Mouse scrolled (431, 338) with delta (3, 1)
Screenshot: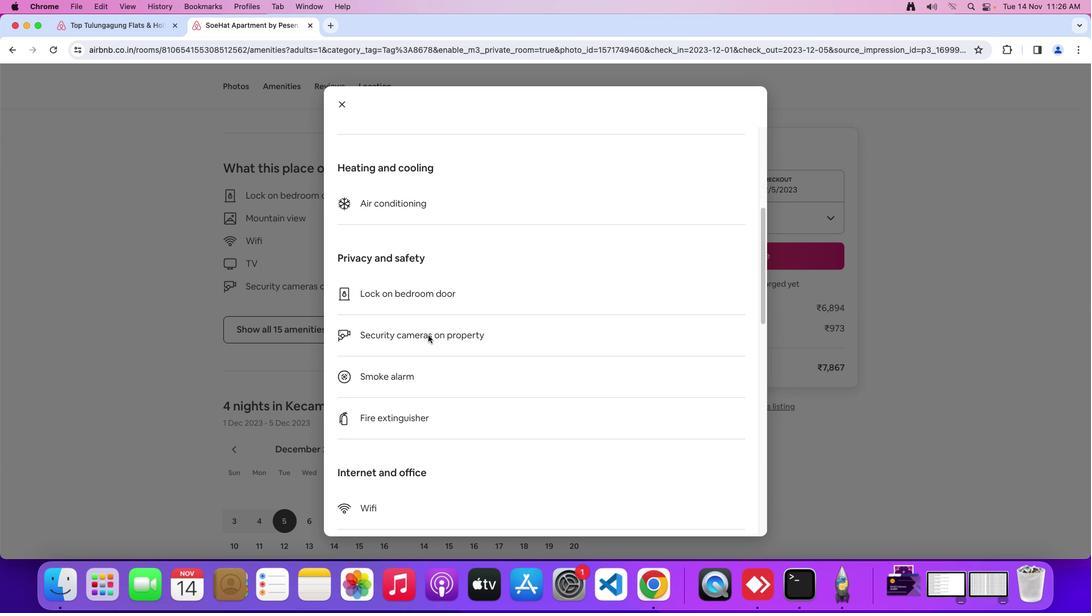 
Action: Mouse scrolled (431, 338) with delta (3, 1)
Screenshot: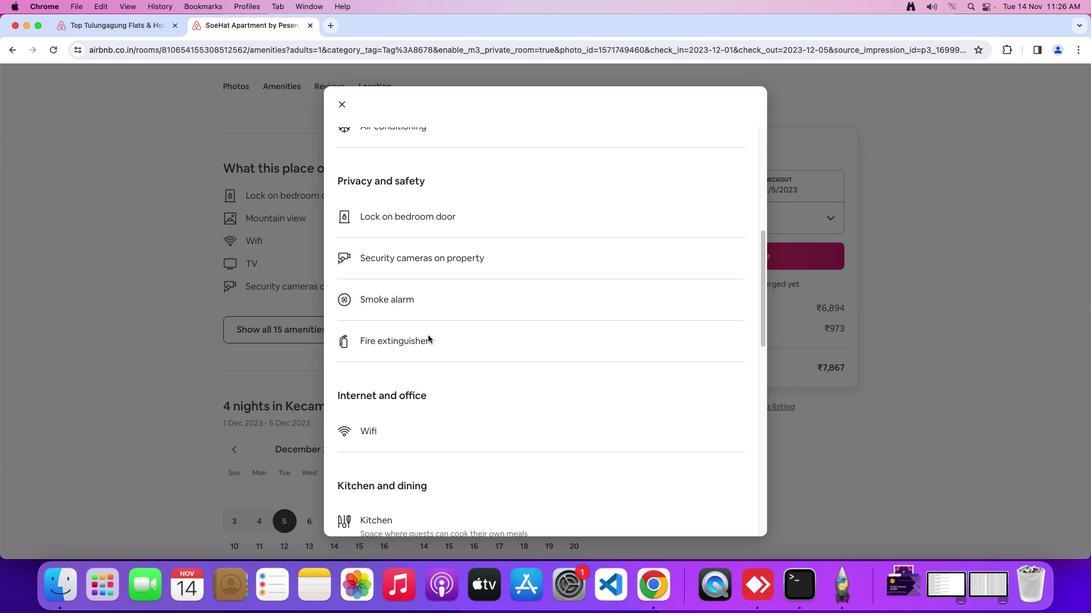 
Action: Mouse scrolled (431, 338) with delta (3, 2)
Screenshot: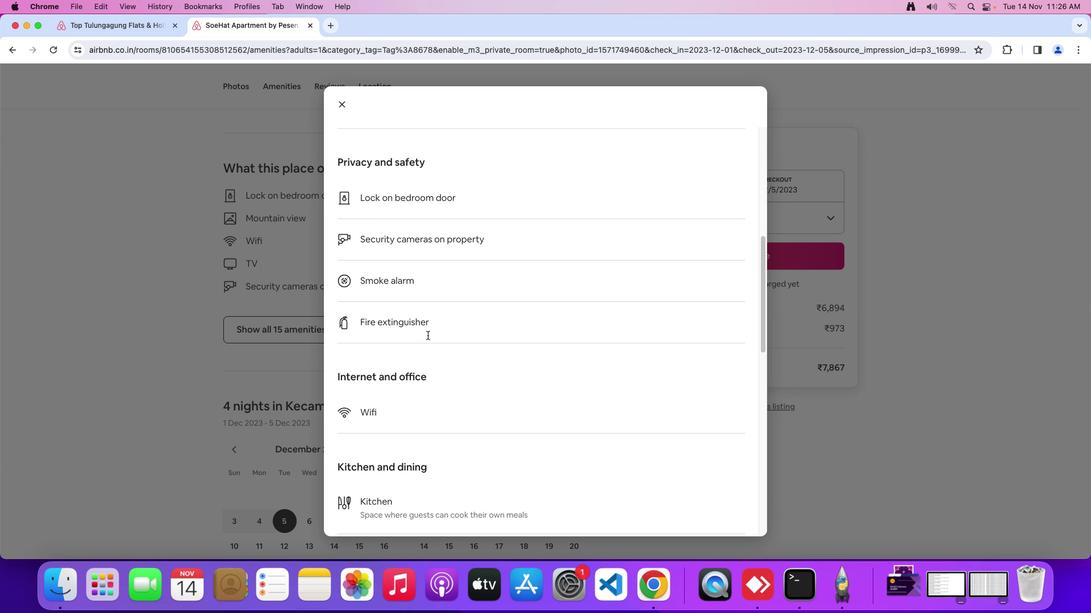 
Action: Mouse scrolled (431, 338) with delta (3, 2)
Screenshot: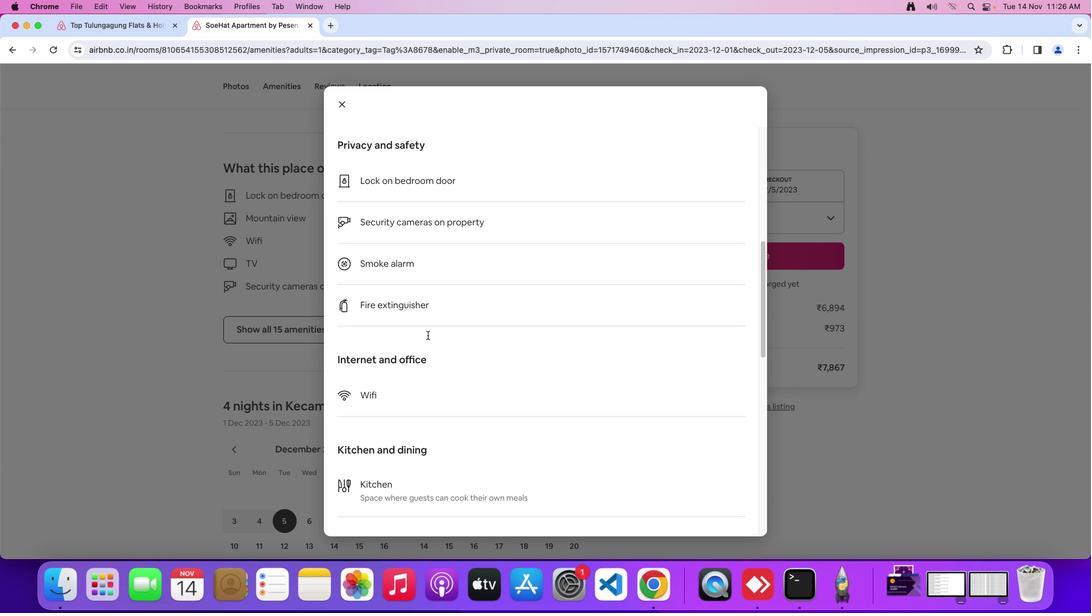 
Action: Mouse moved to (431, 339)
Screenshot: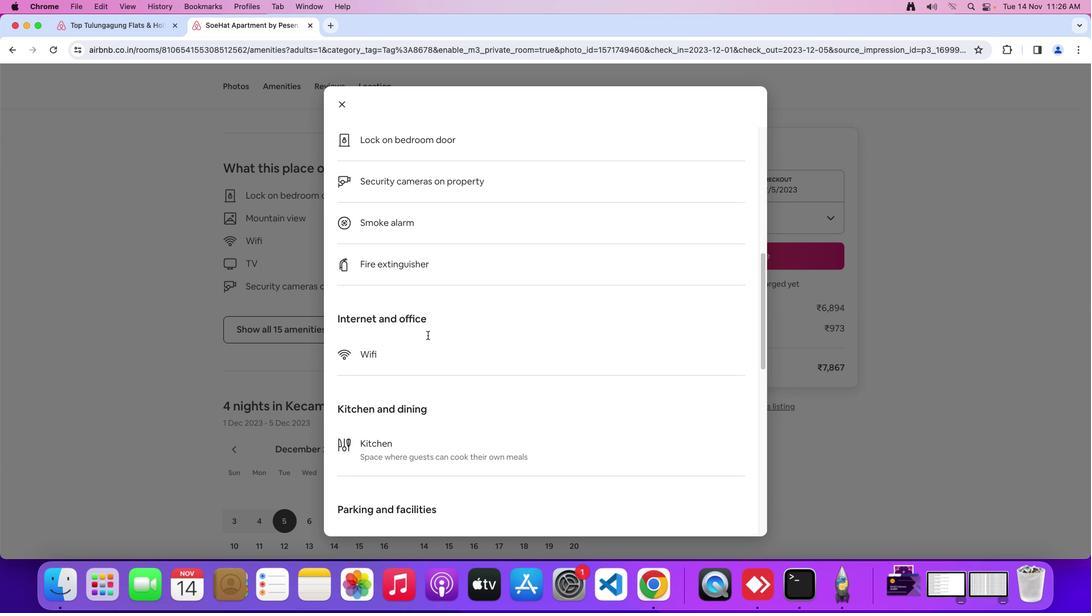 
Action: Mouse scrolled (431, 339) with delta (3, 2)
Screenshot: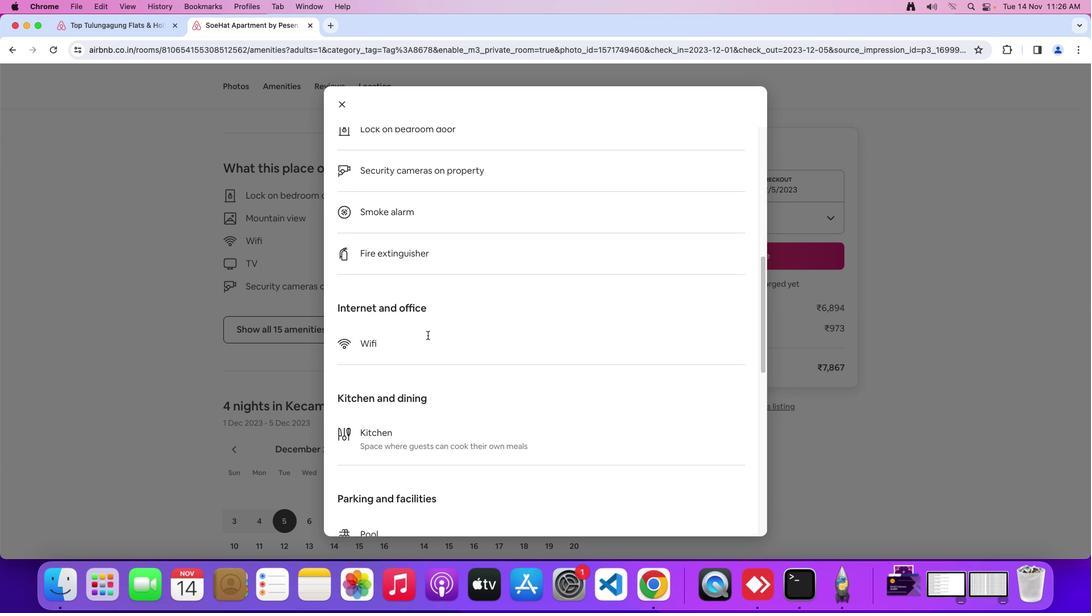 
Action: Mouse scrolled (431, 339) with delta (3, 2)
Screenshot: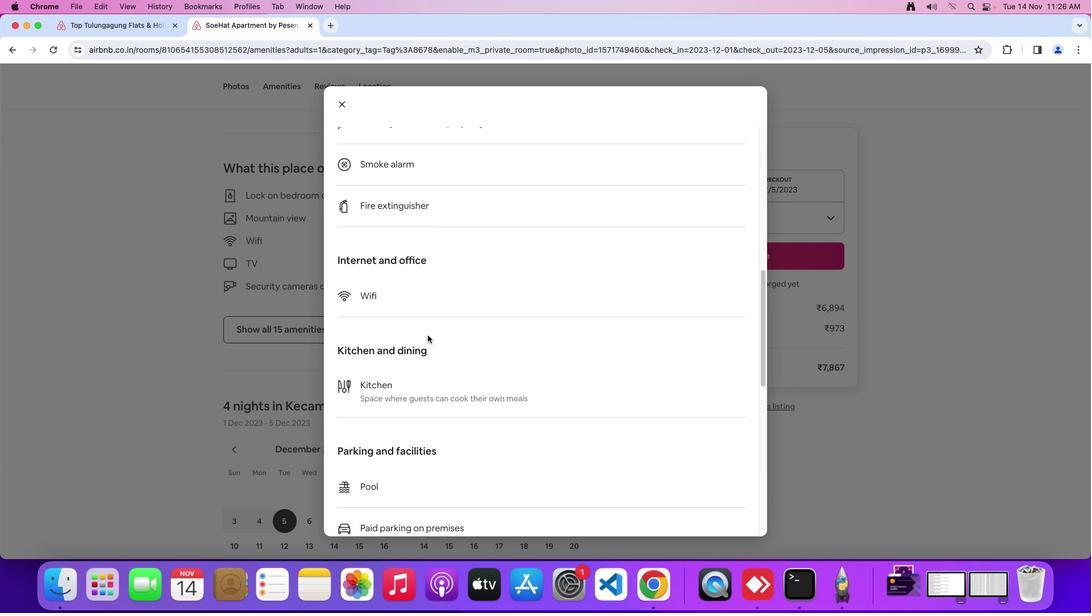 
Action: Mouse scrolled (431, 339) with delta (3, 2)
Screenshot: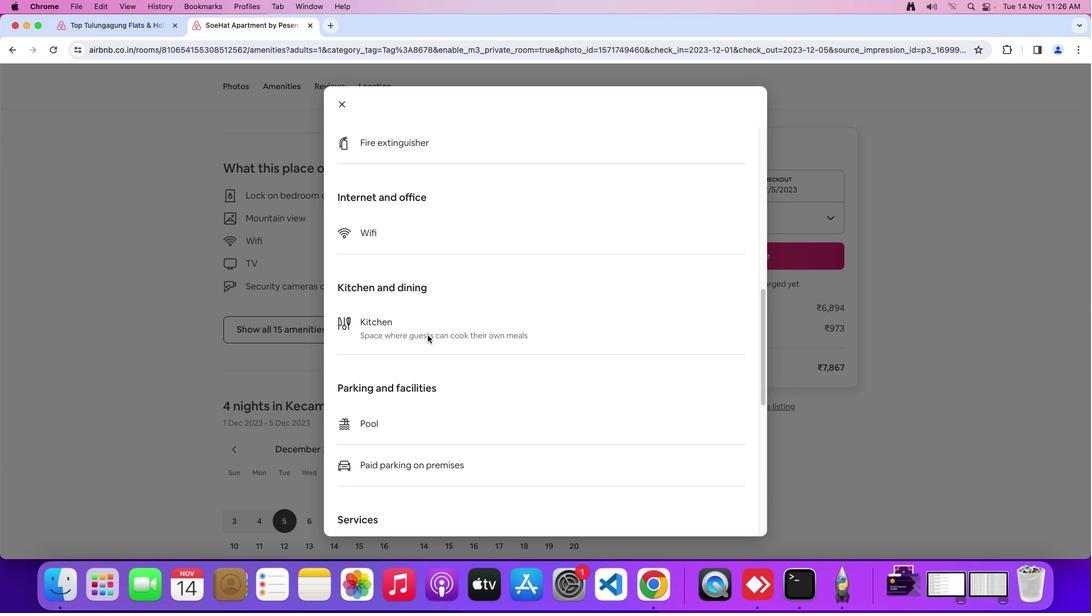 
Action: Mouse scrolled (431, 339) with delta (3, 1)
Screenshot: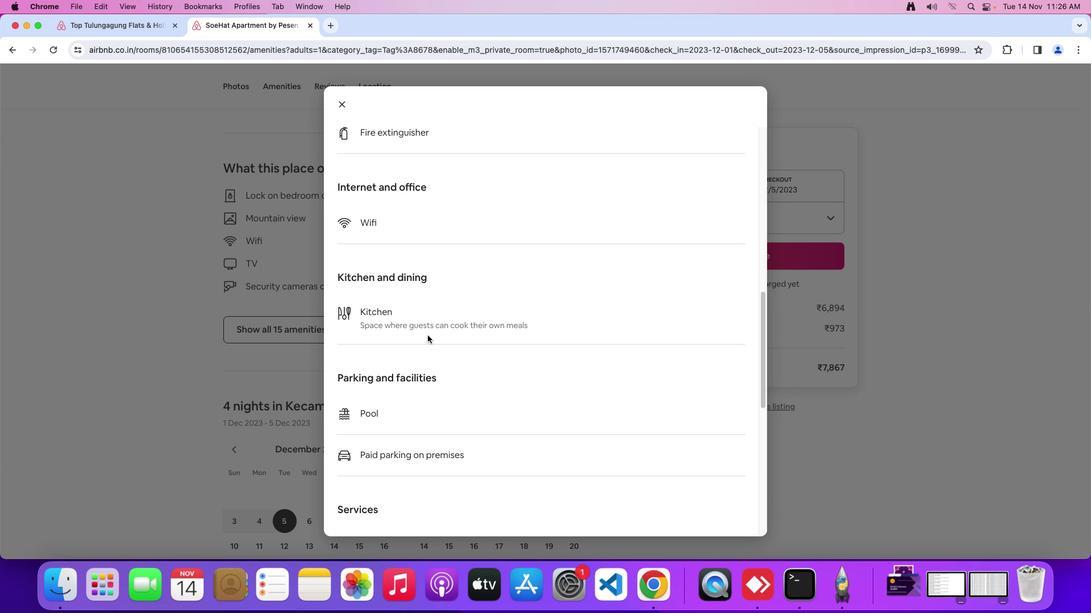 
Action: Mouse scrolled (431, 339) with delta (3, 2)
Screenshot: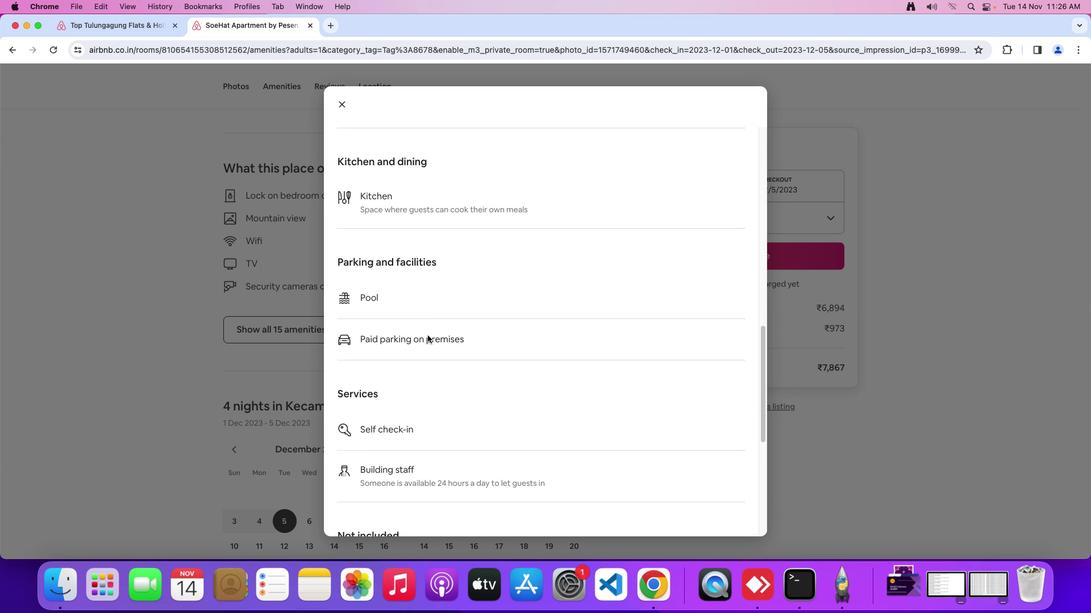 
Action: Mouse scrolled (431, 339) with delta (3, 2)
Screenshot: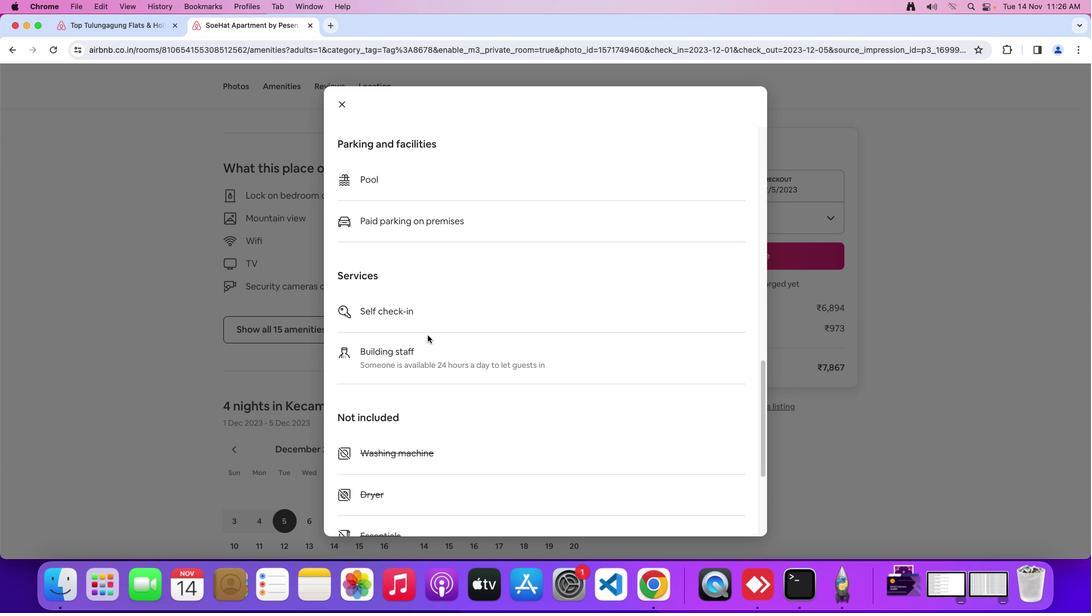 
Action: Mouse scrolled (431, 339) with delta (3, 1)
Screenshot: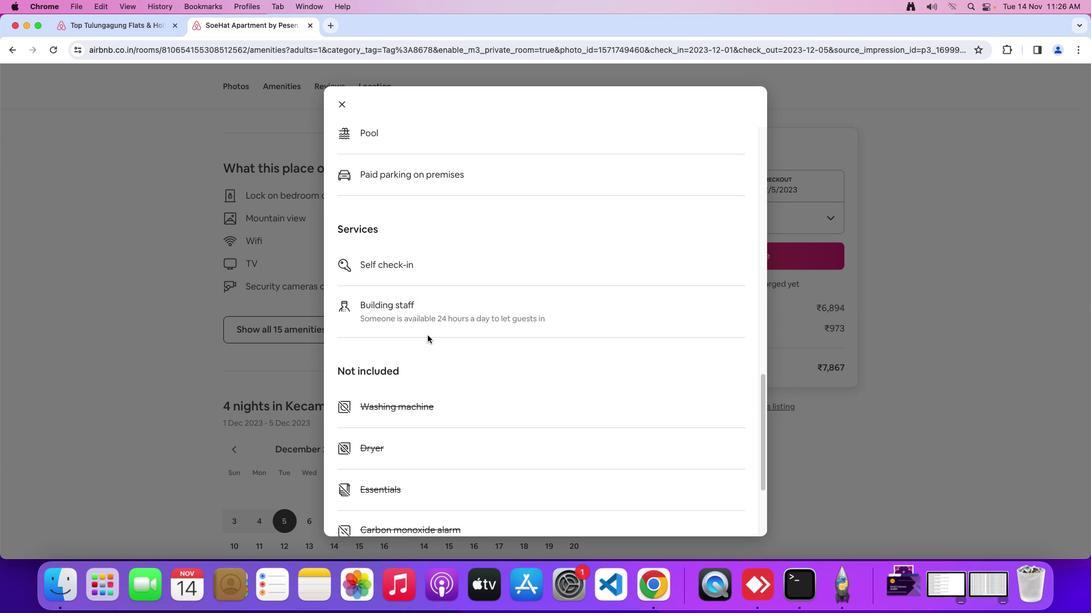 
Action: Mouse scrolled (431, 339) with delta (3, 0)
Screenshot: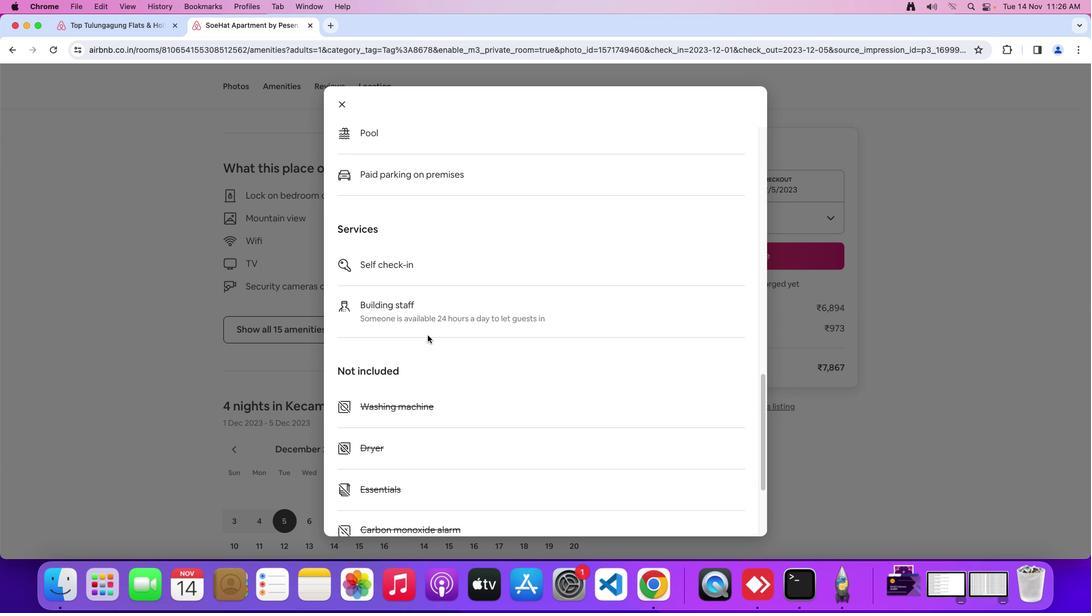 
Action: Mouse moved to (431, 341)
Screenshot: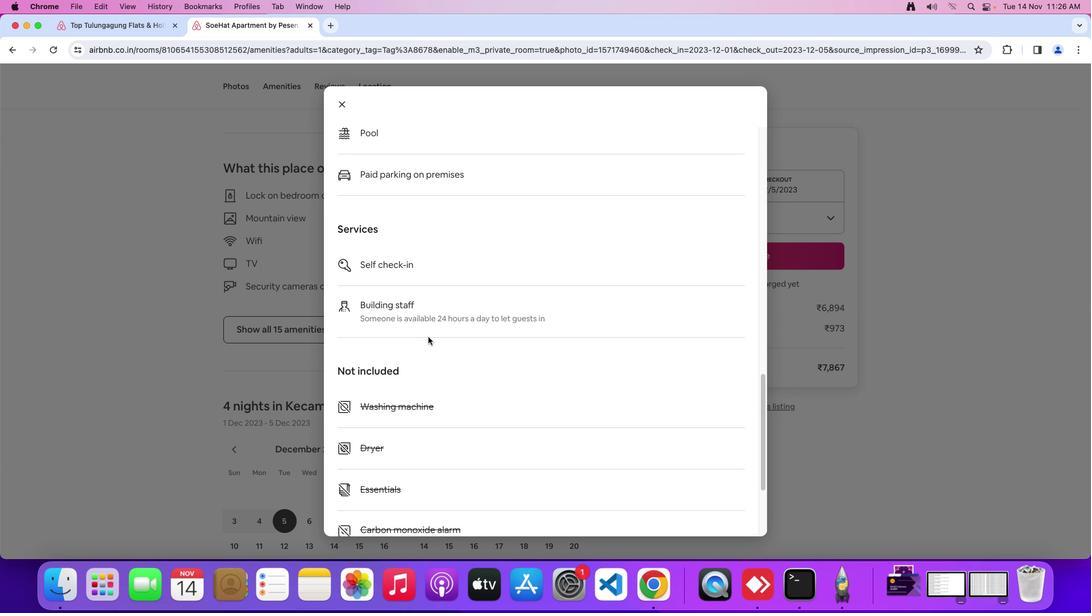 
Action: Mouse scrolled (431, 341) with delta (3, 2)
Screenshot: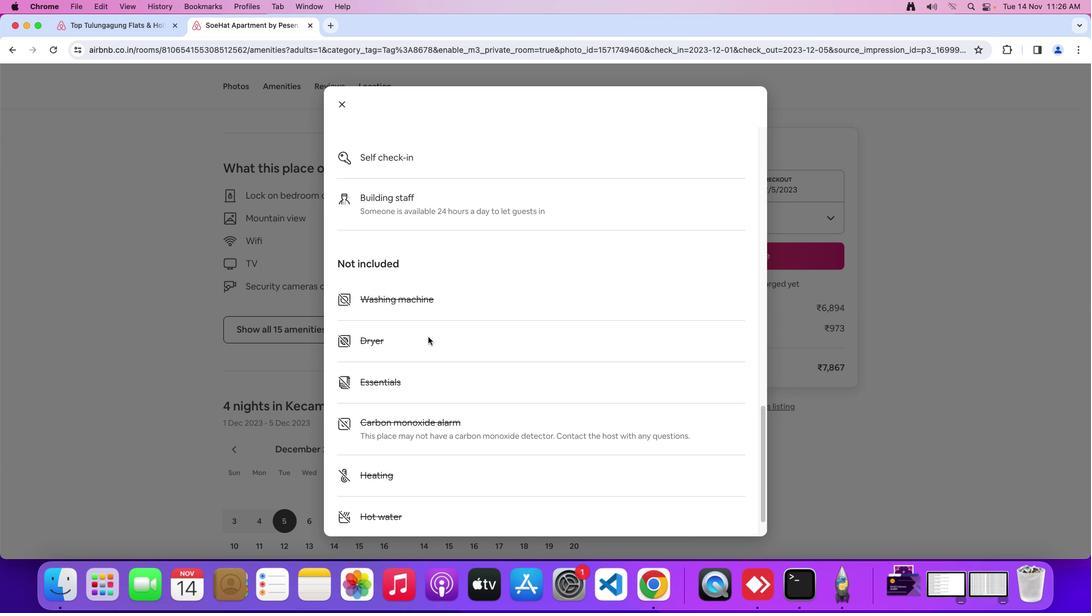 
Action: Mouse scrolled (431, 341) with delta (3, 2)
Screenshot: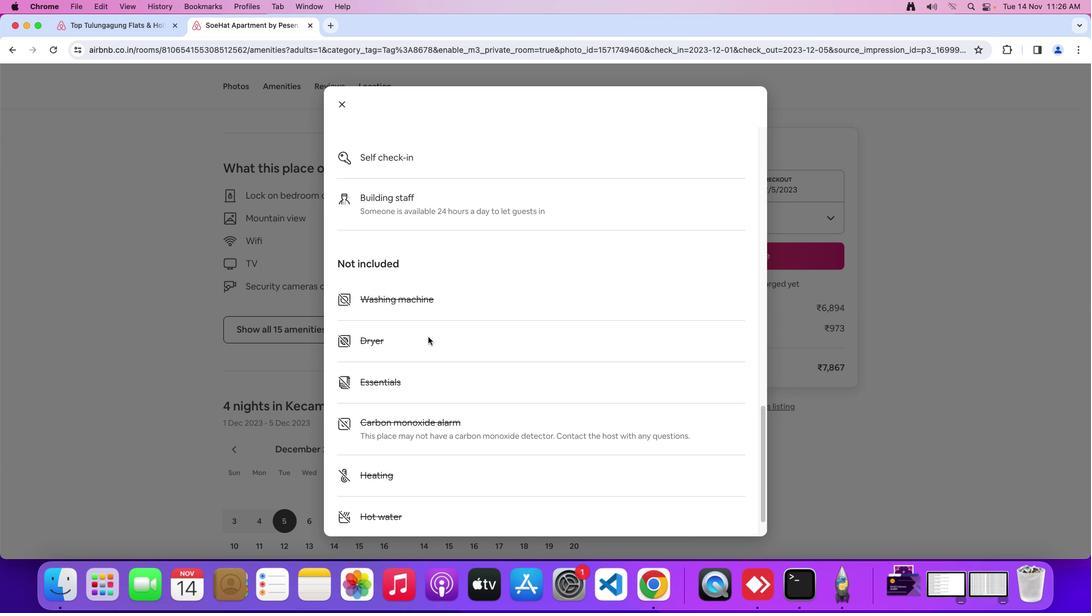 
Action: Mouse scrolled (431, 341) with delta (3, 1)
Screenshot: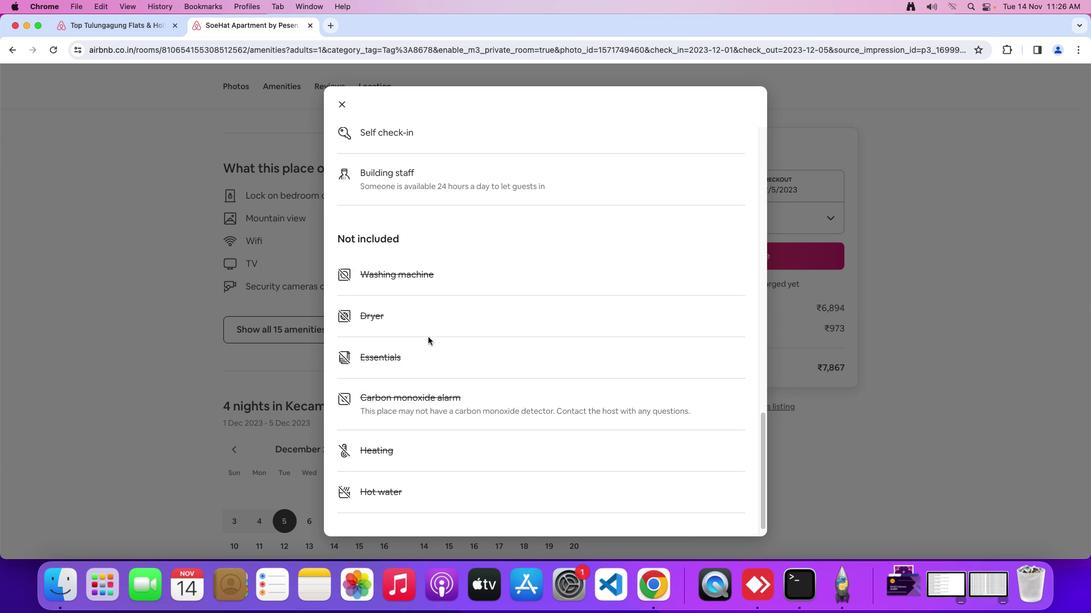 
Action: Mouse scrolled (431, 341) with delta (3, 0)
Screenshot: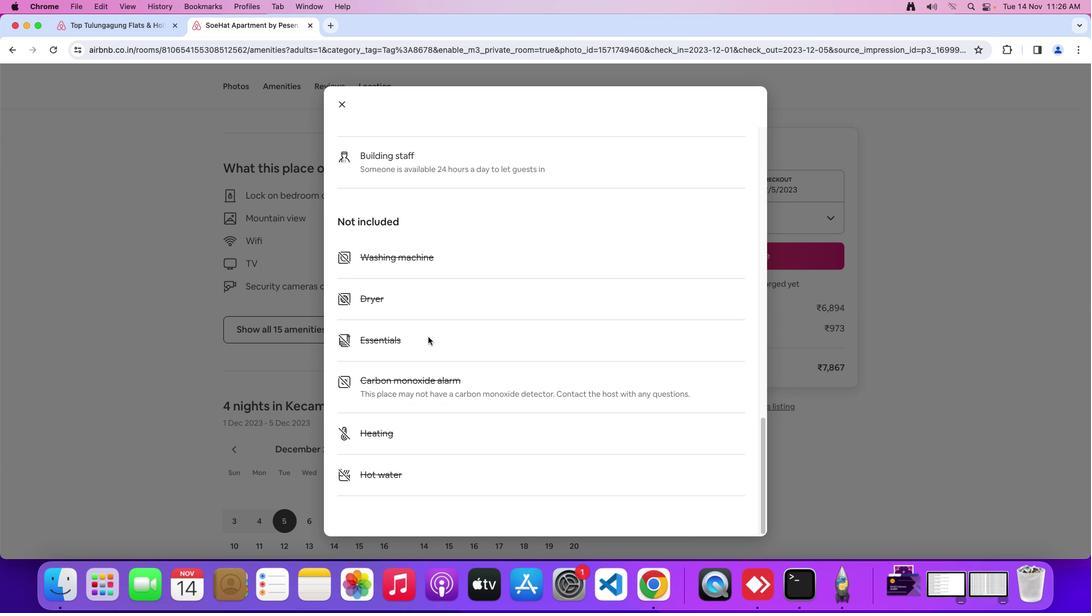 
Action: Mouse moved to (432, 340)
Screenshot: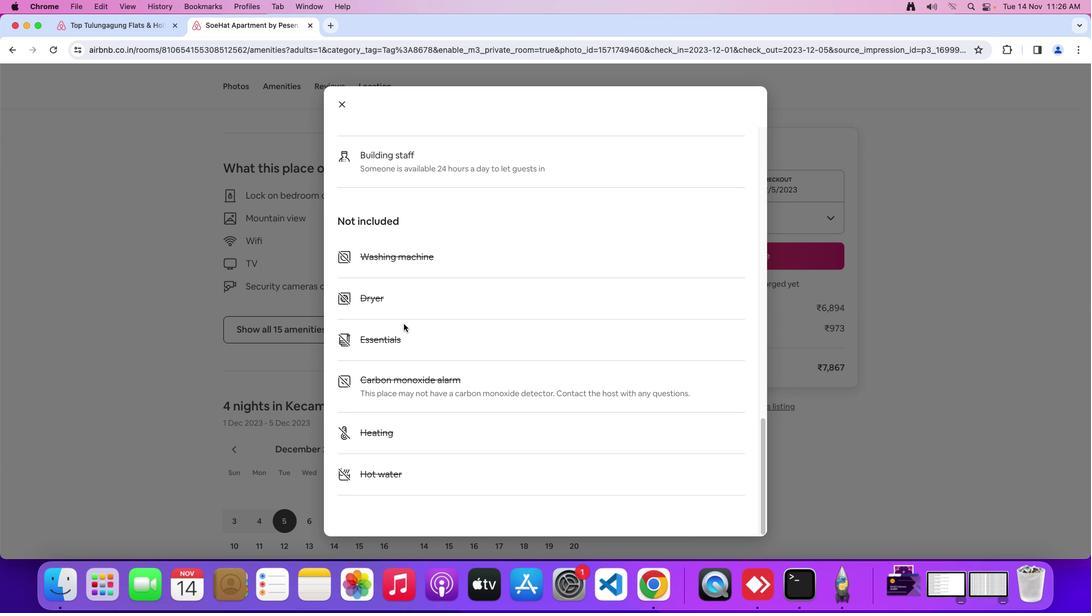 
Action: Mouse scrolled (432, 340) with delta (3, 2)
Screenshot: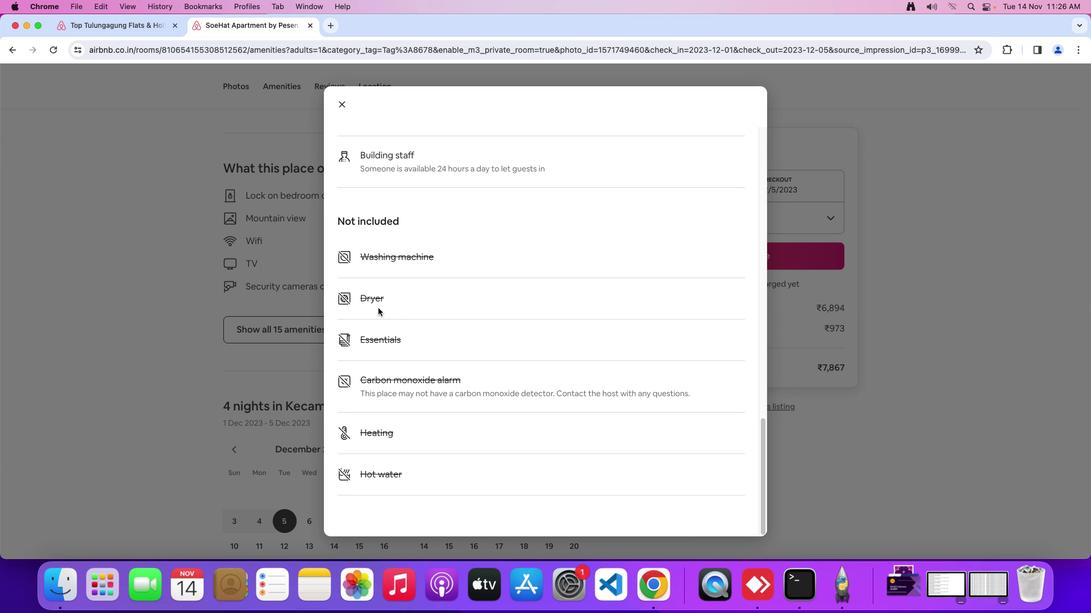 
Action: Mouse scrolled (432, 340) with delta (3, 2)
Screenshot: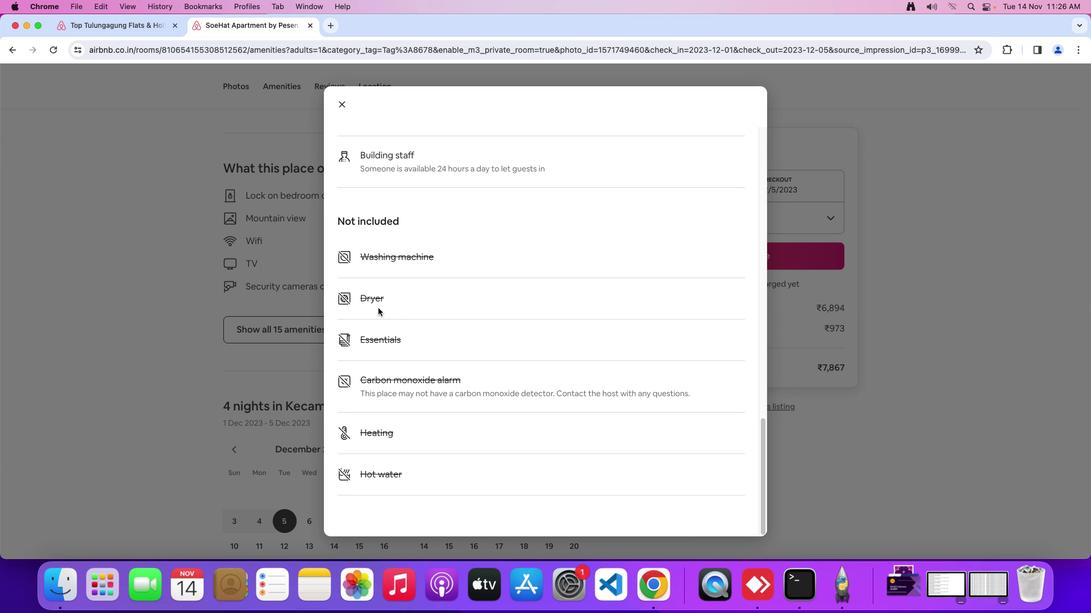 
Action: Mouse moved to (432, 340)
Screenshot: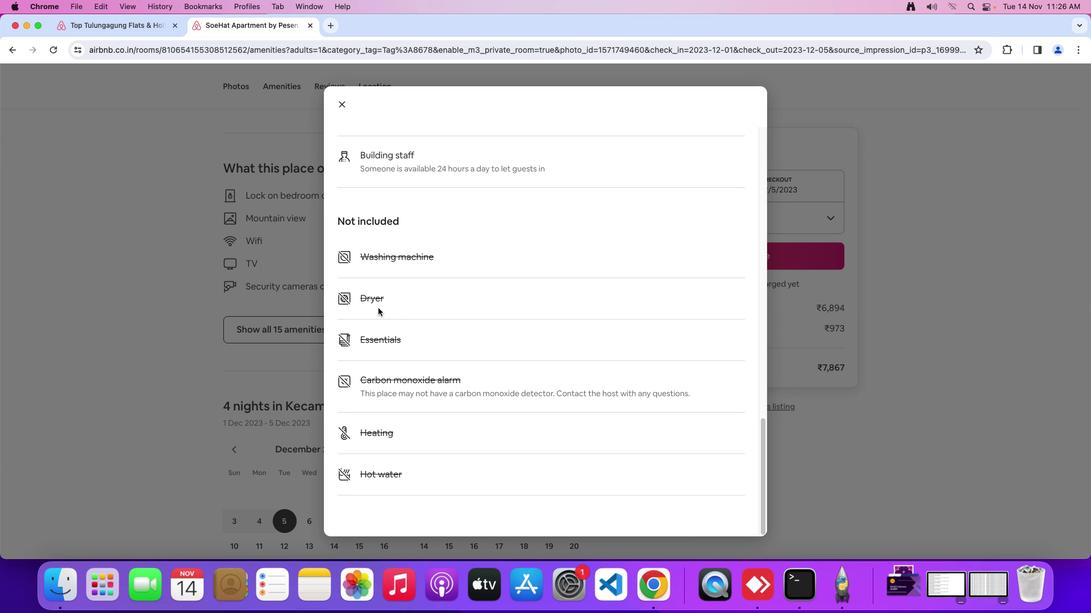 
Action: Mouse scrolled (432, 340) with delta (3, 0)
Screenshot: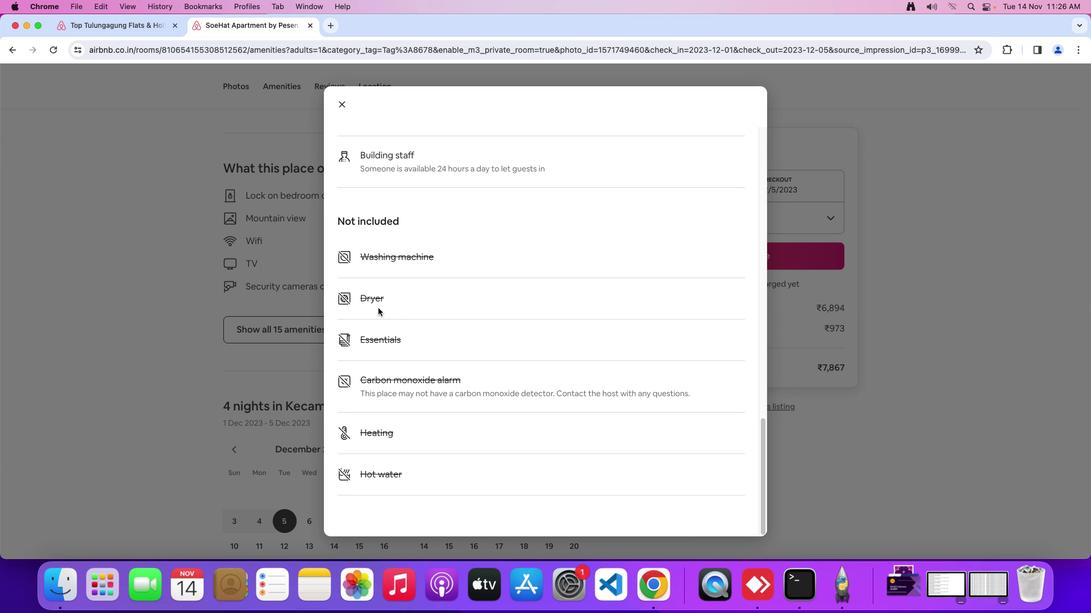 
Action: Mouse moved to (431, 339)
Screenshot: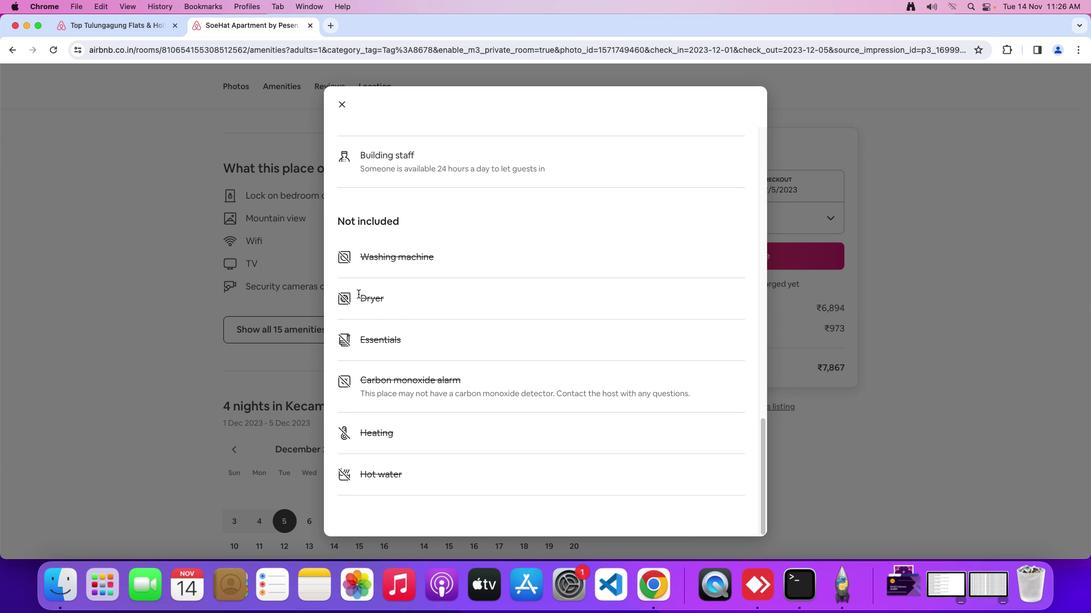 
Action: Mouse scrolled (431, 339) with delta (3, 0)
Screenshot: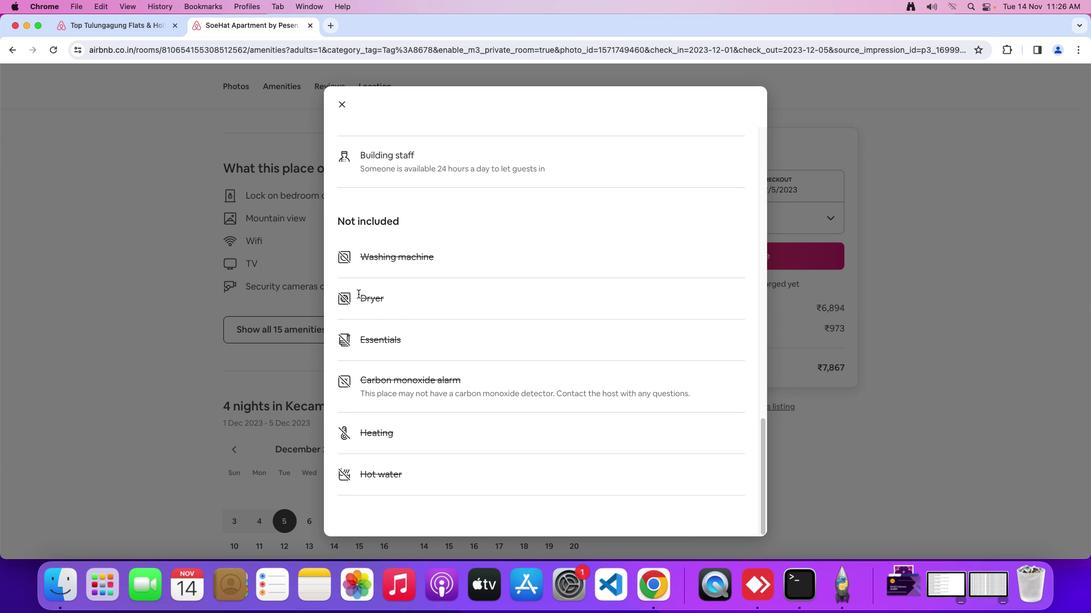 
Action: Mouse moved to (338, 105)
Screenshot: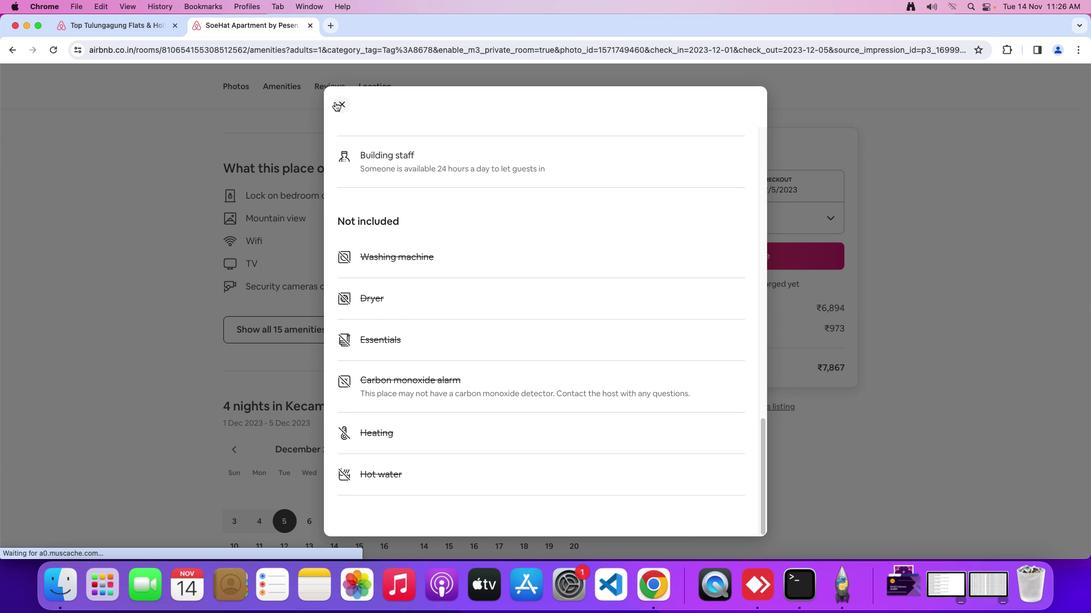
Action: Mouse pressed left at (338, 105)
Screenshot: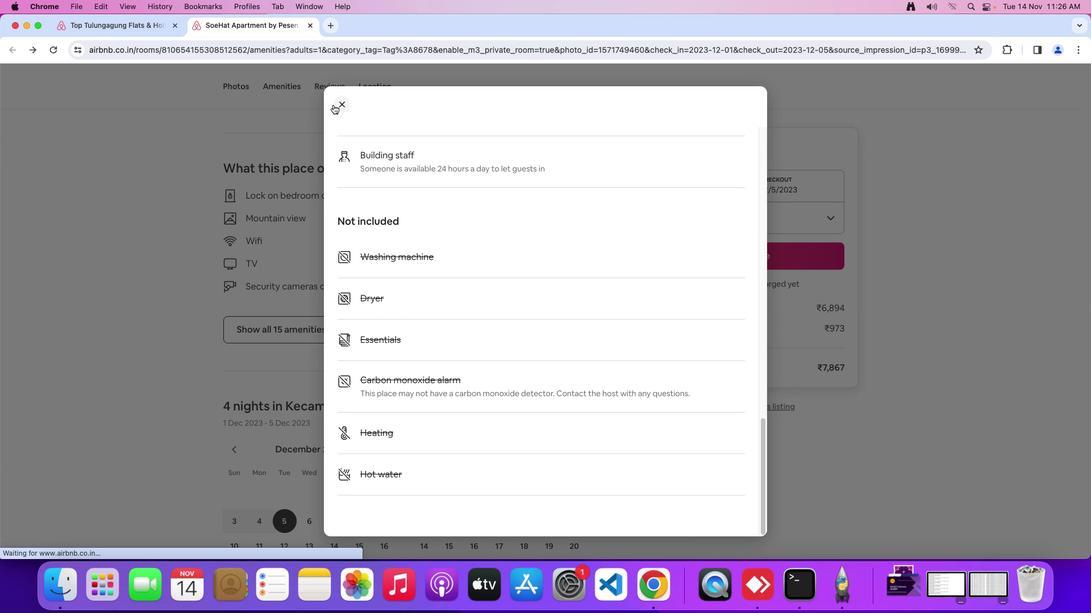 
Action: Mouse moved to (362, 280)
Screenshot: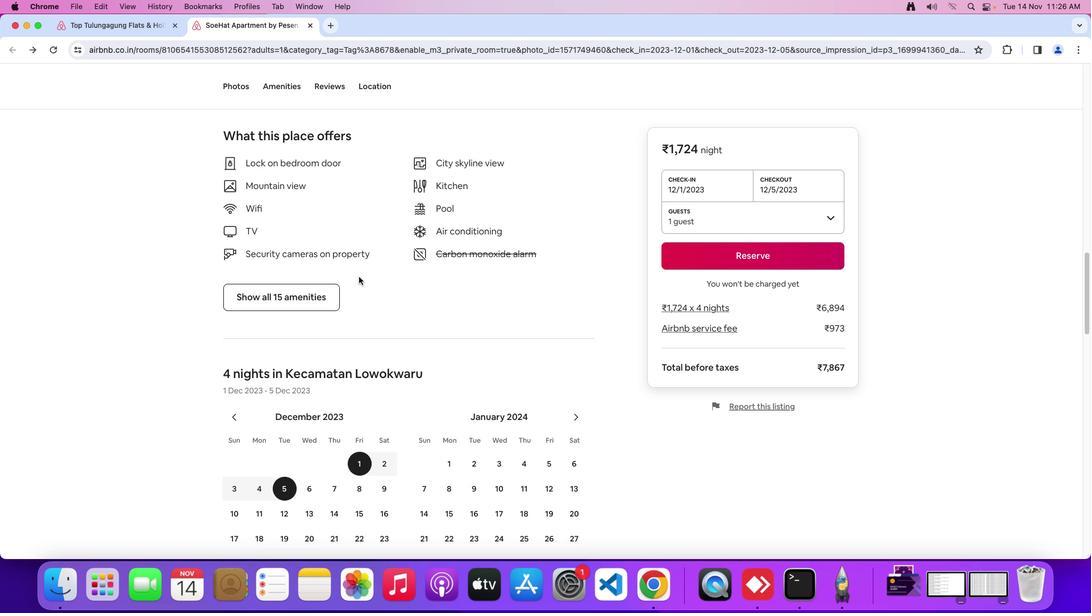 
Action: Mouse scrolled (362, 280) with delta (3, 2)
Screenshot: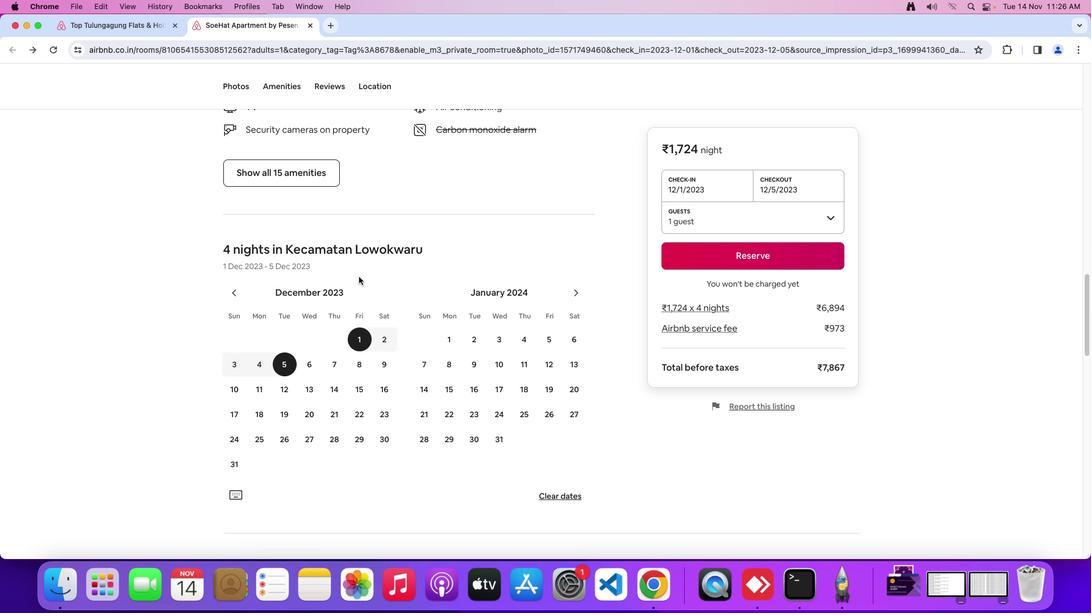 
Action: Mouse moved to (362, 280)
Screenshot: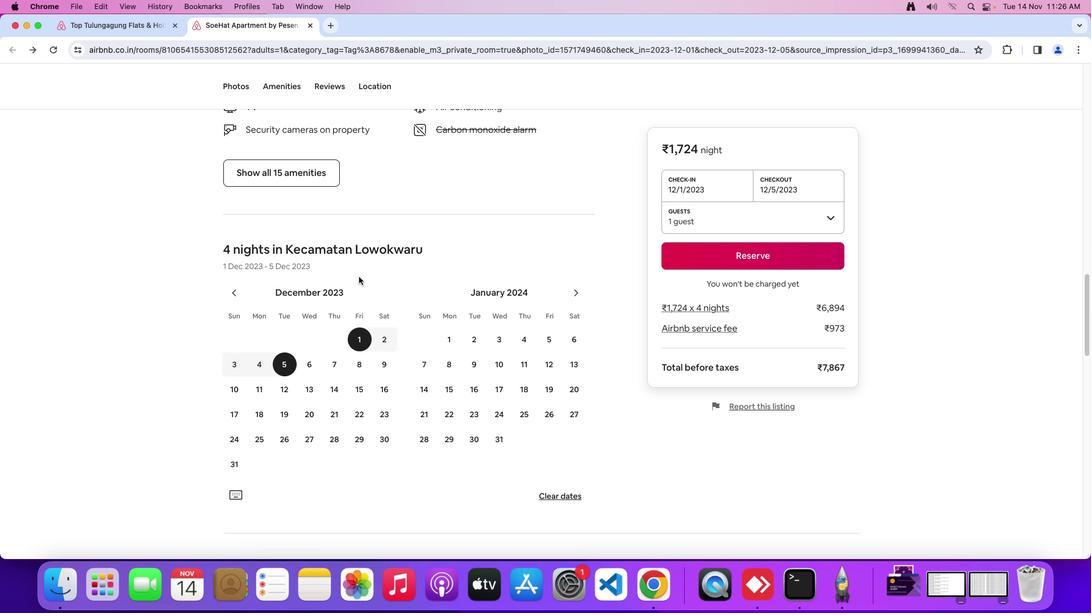 
Action: Mouse scrolled (362, 280) with delta (3, 2)
Screenshot: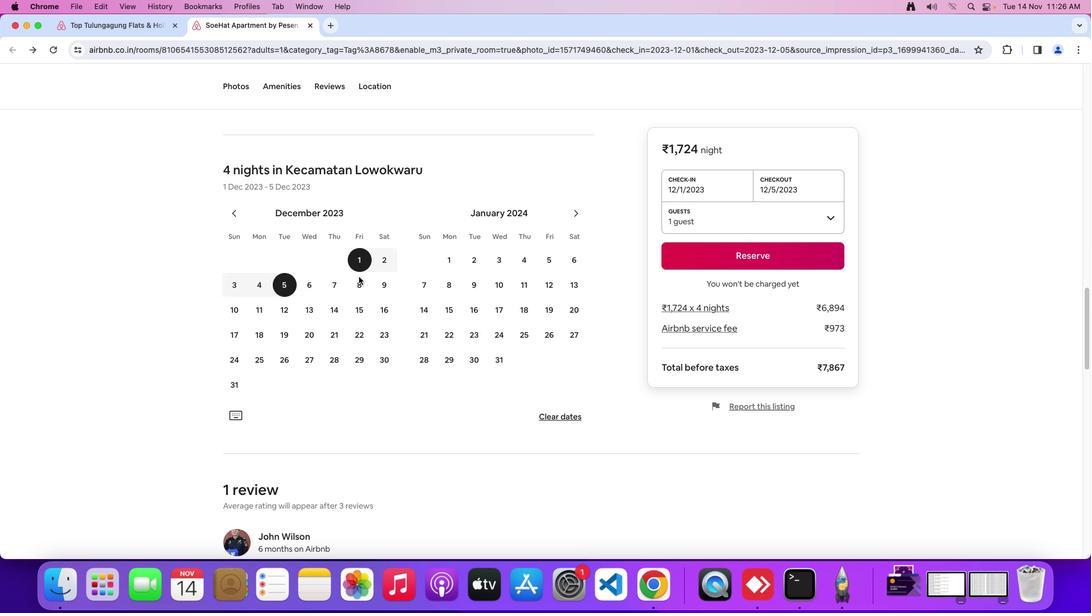 
Action: Mouse scrolled (362, 280) with delta (3, 0)
Screenshot: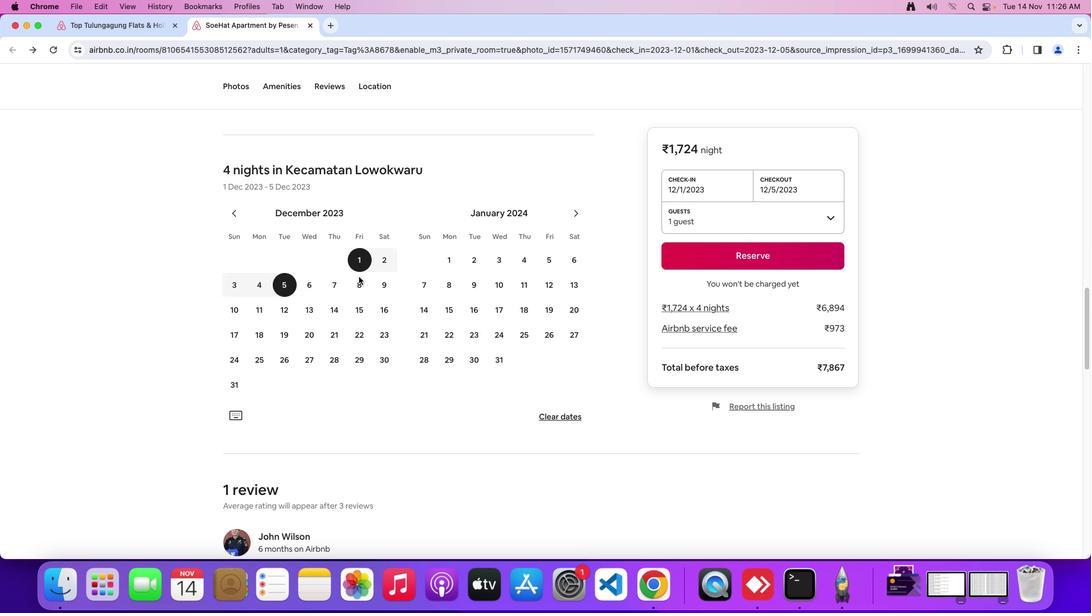 
Action: Mouse scrolled (362, 280) with delta (3, 0)
Screenshot: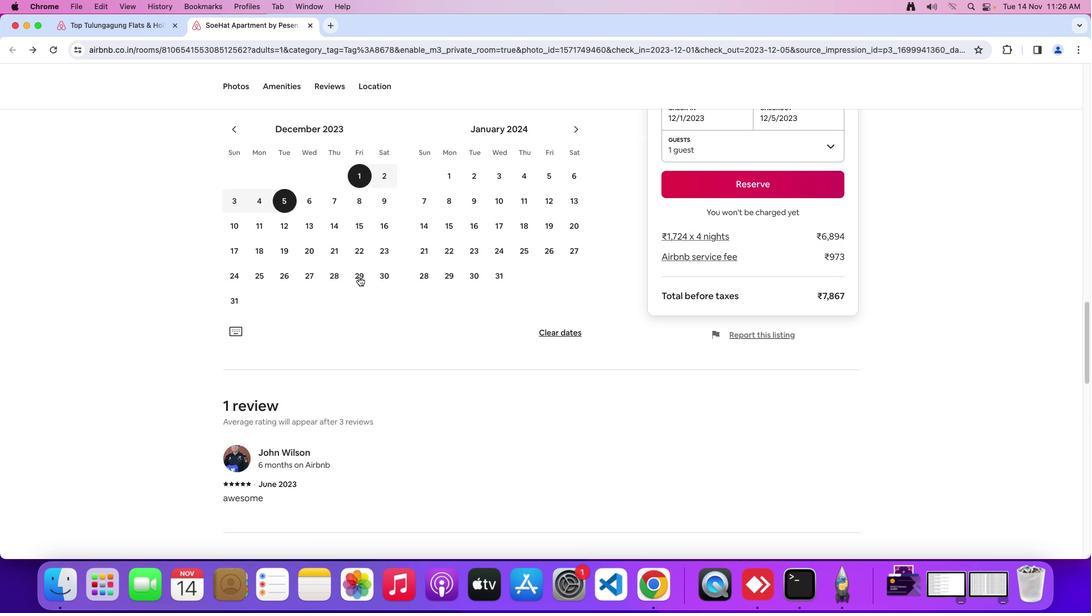 
Action: Mouse moved to (362, 281)
Screenshot: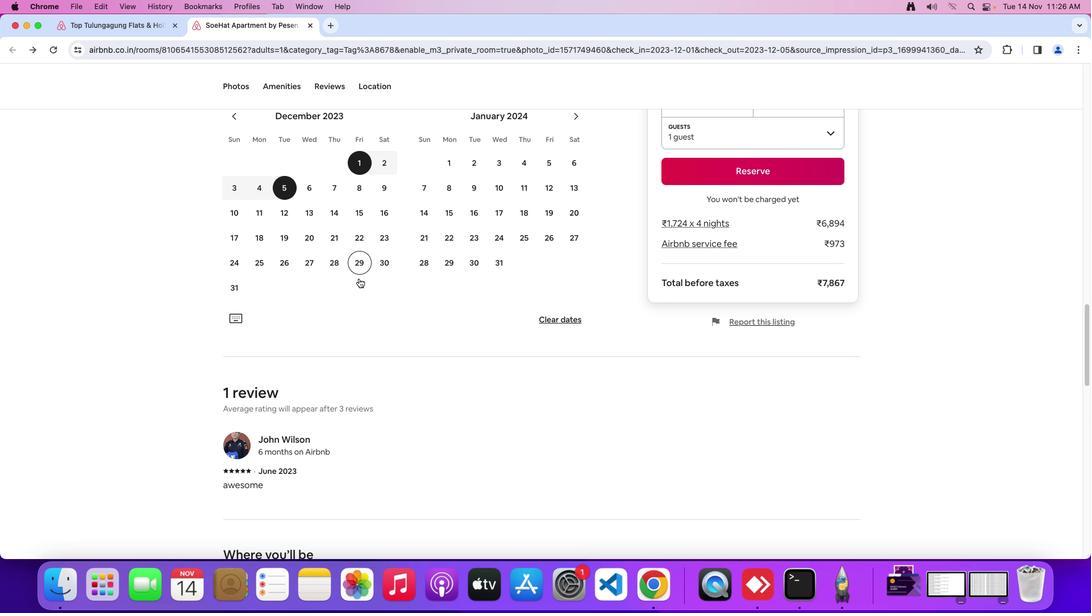 
Action: Mouse scrolled (362, 281) with delta (3, 2)
Screenshot: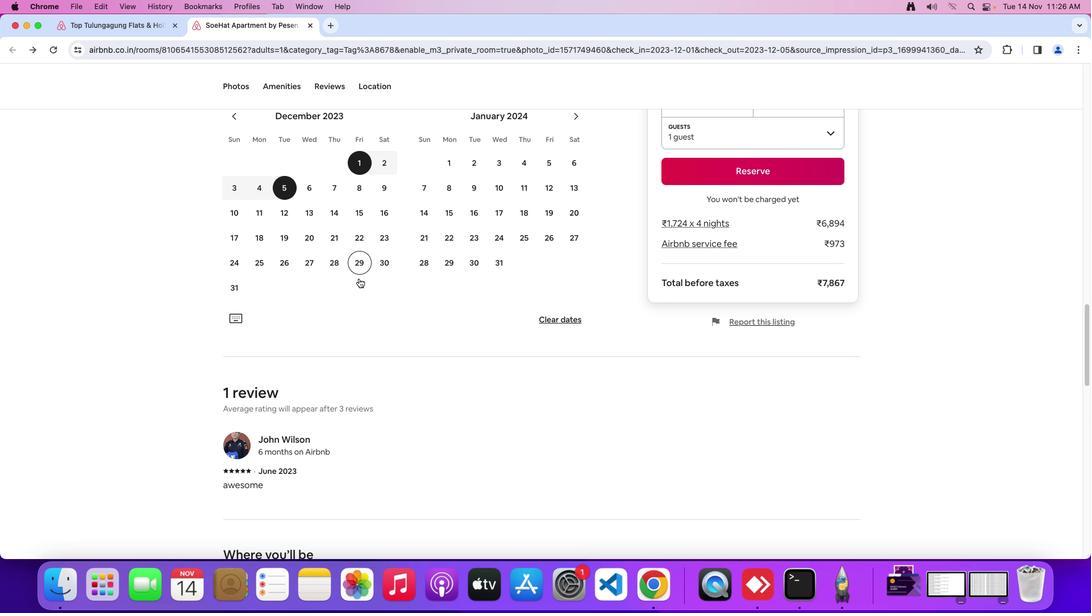 
Action: Mouse moved to (362, 282)
Screenshot: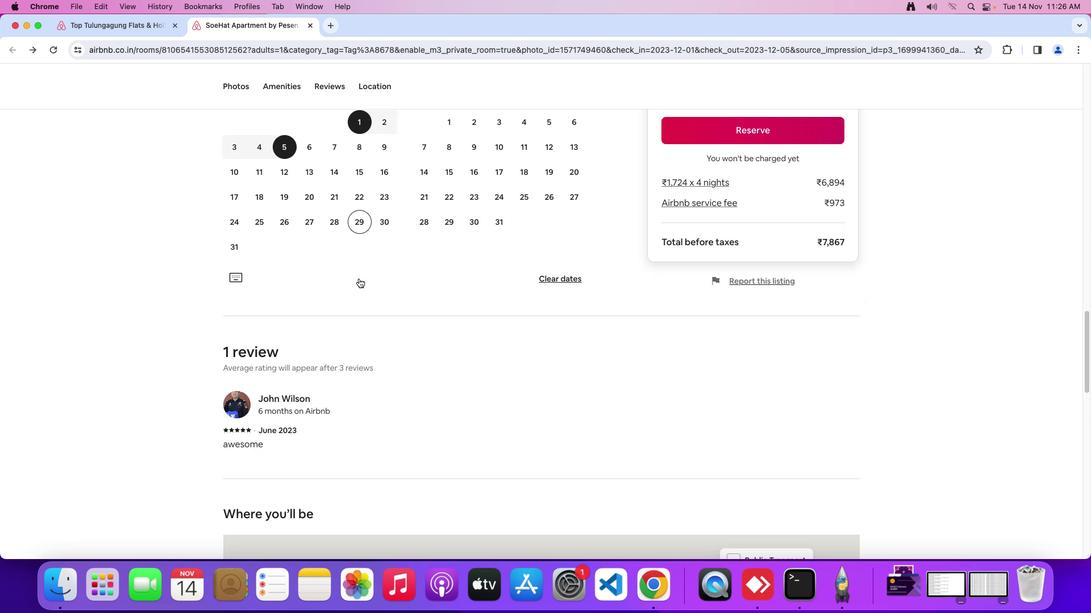 
Action: Mouse scrolled (362, 282) with delta (3, 2)
Screenshot: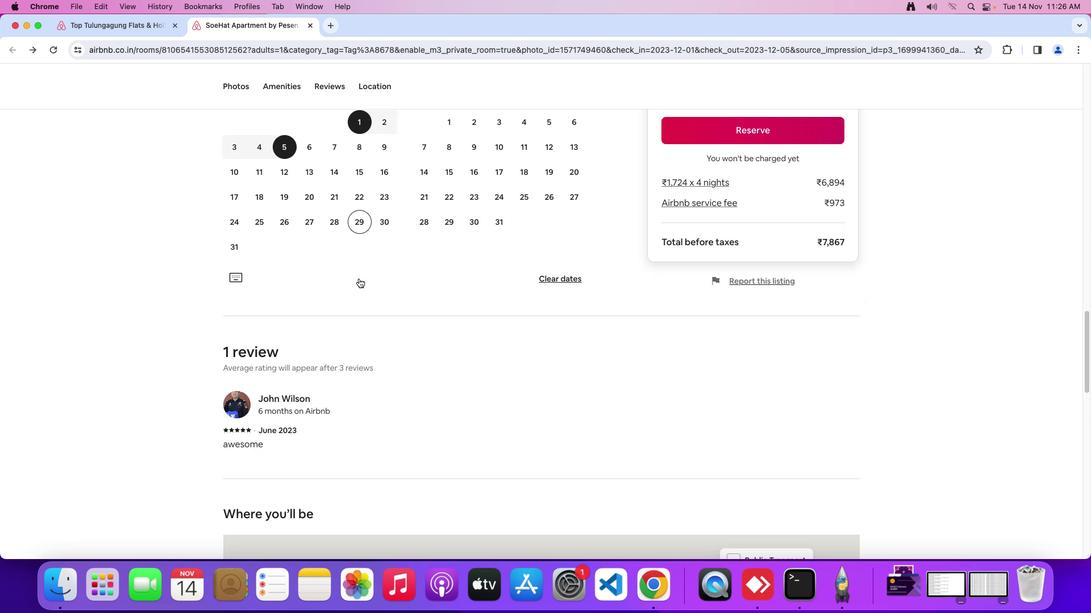 
Action: Mouse moved to (362, 282)
Screenshot: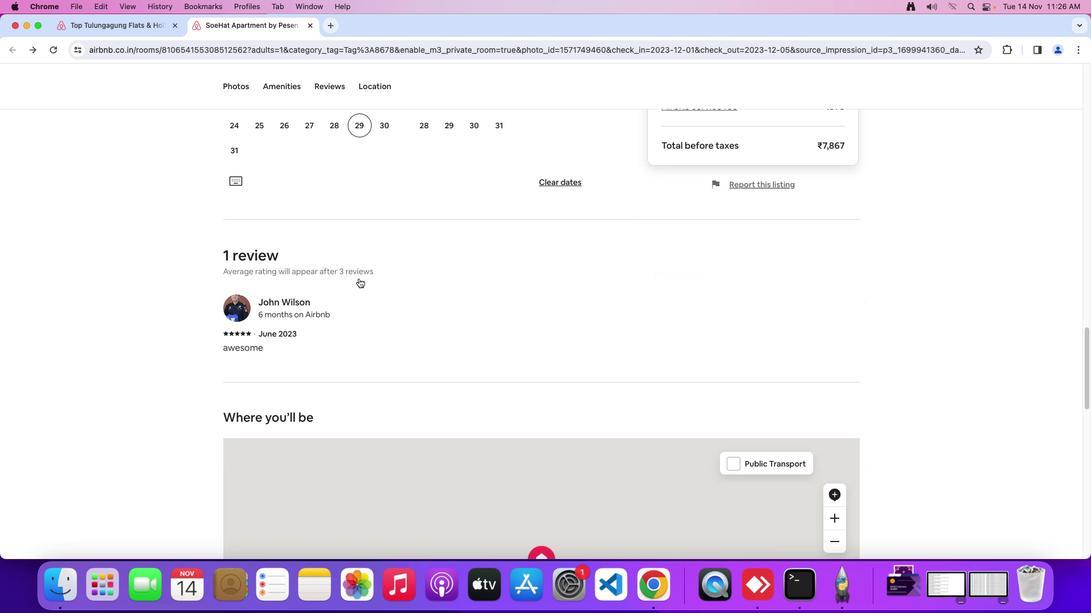 
Action: Mouse scrolled (362, 282) with delta (3, 1)
Screenshot: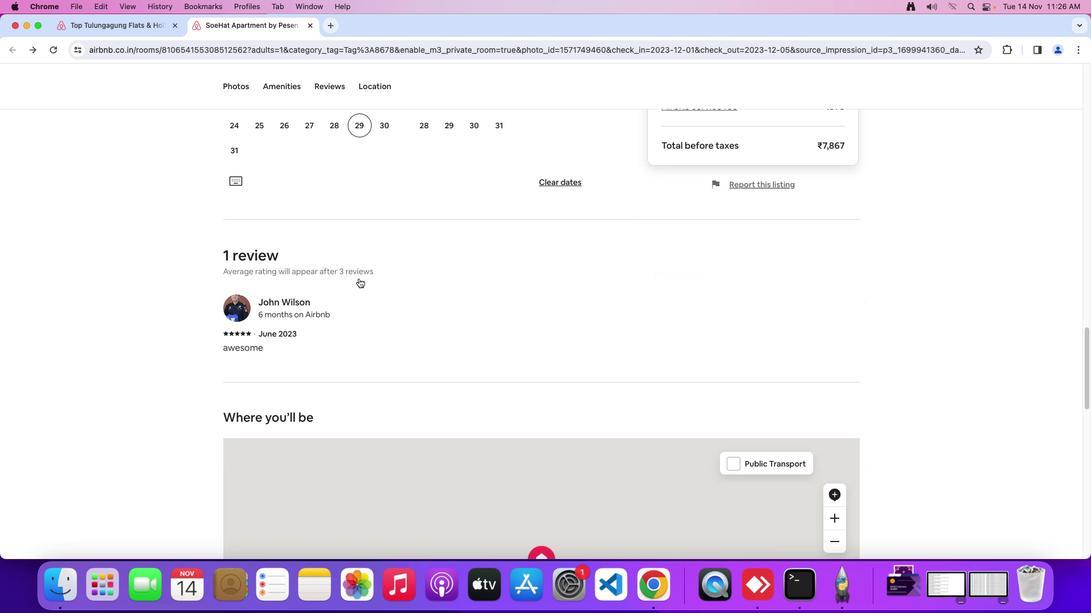 
Action: Mouse scrolled (362, 282) with delta (3, 0)
Screenshot: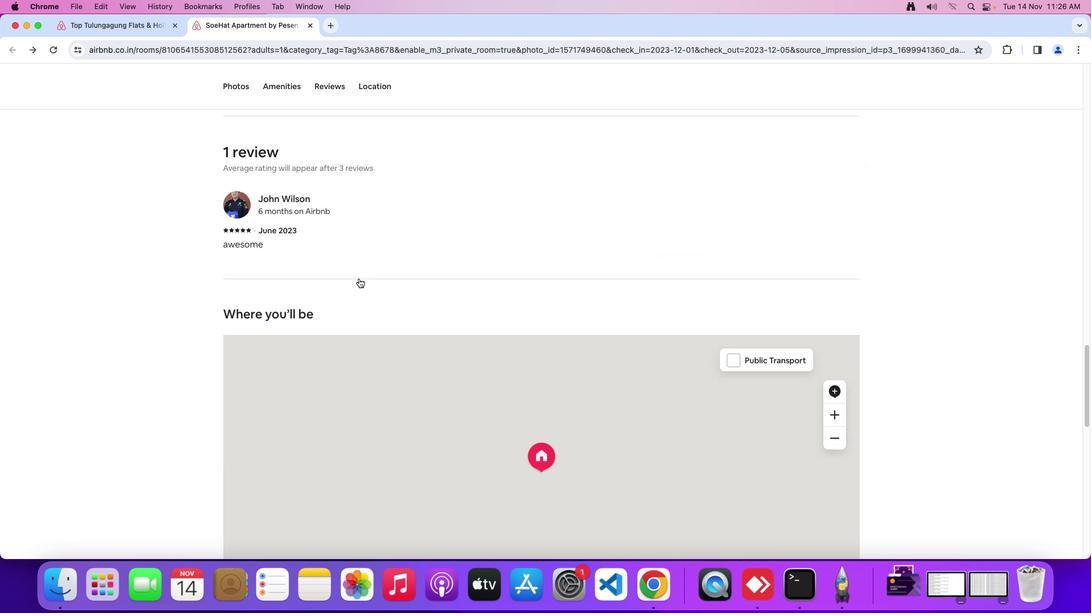 
Action: Mouse moved to (313, 263)
Screenshot: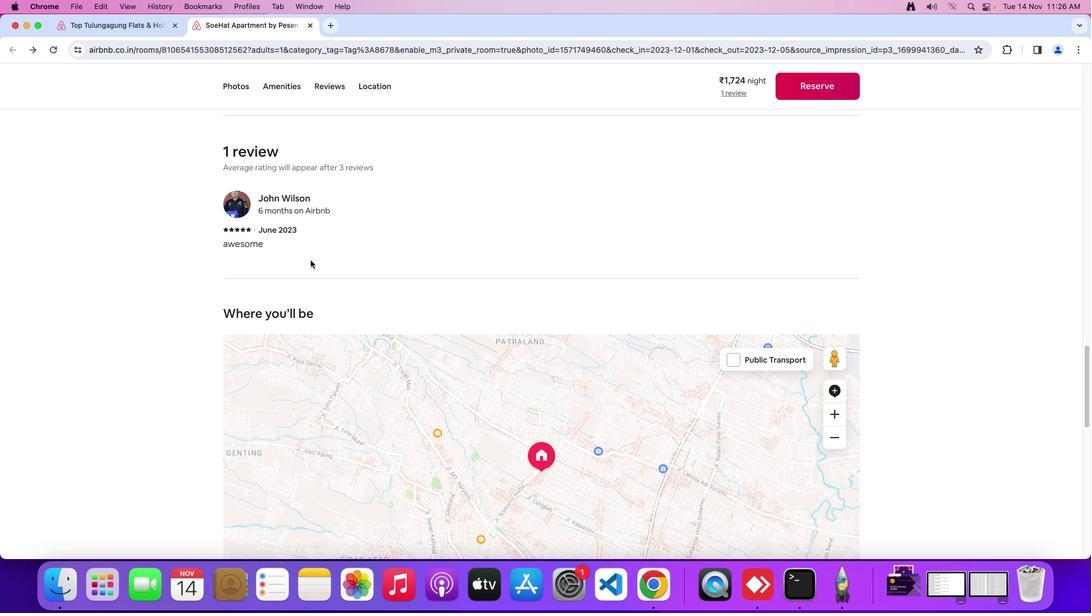 
Action: Mouse scrolled (313, 263) with delta (3, 2)
Screenshot: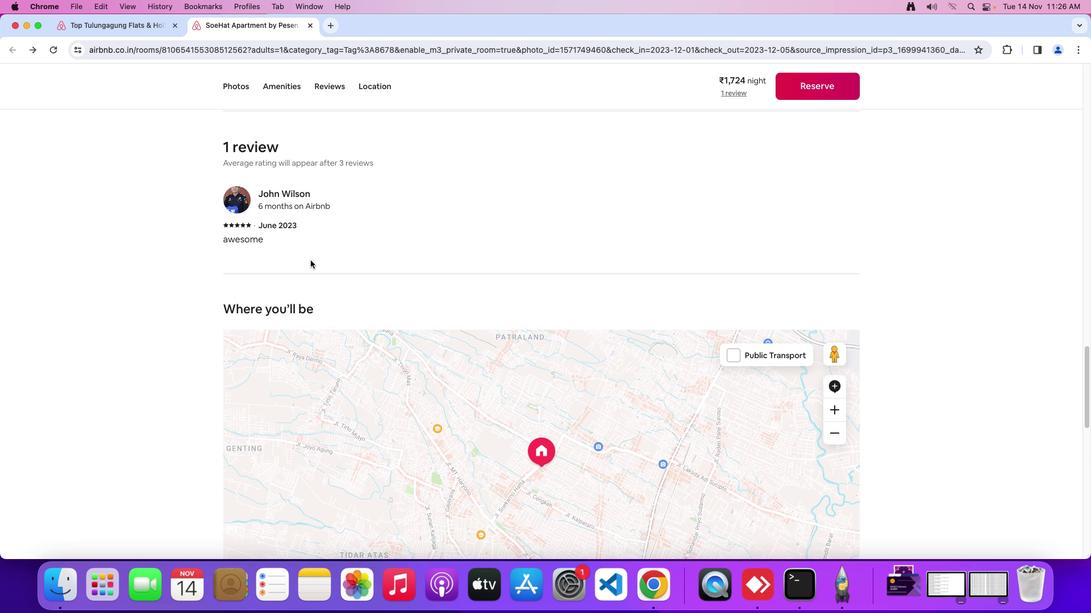 
Action: Mouse scrolled (313, 263) with delta (3, 2)
Screenshot: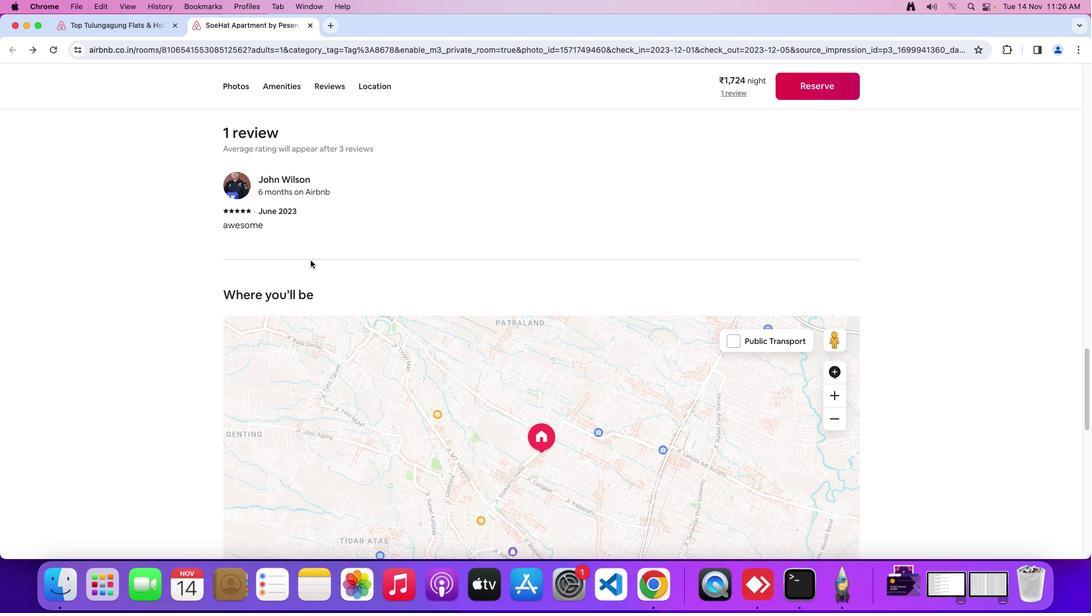 
Action: Mouse scrolled (313, 263) with delta (3, 2)
Screenshot: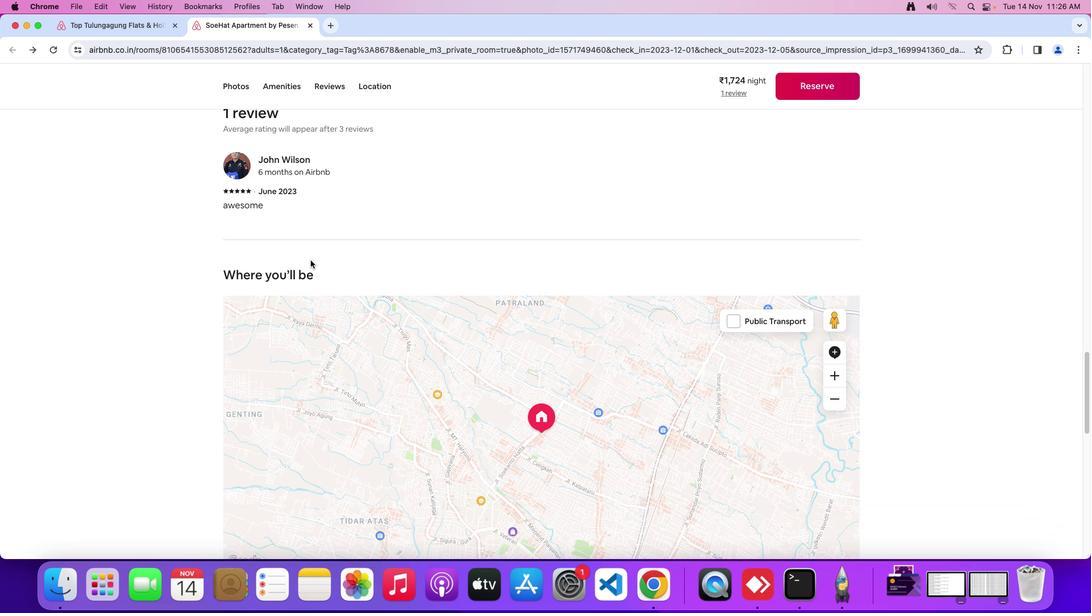 
Action: Mouse moved to (315, 265)
Screenshot: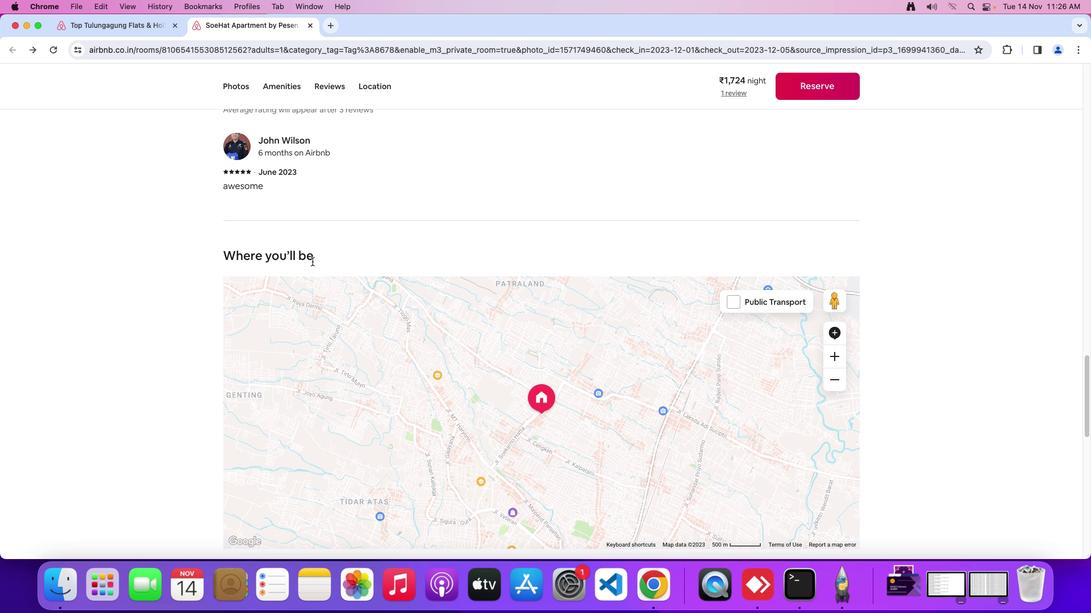 
Action: Mouse scrolled (315, 265) with delta (3, 2)
